 Task: Research Airbnb listings in Ann Arbor, Michigan.
Action: Mouse pressed left at (542, 79)
Screenshot: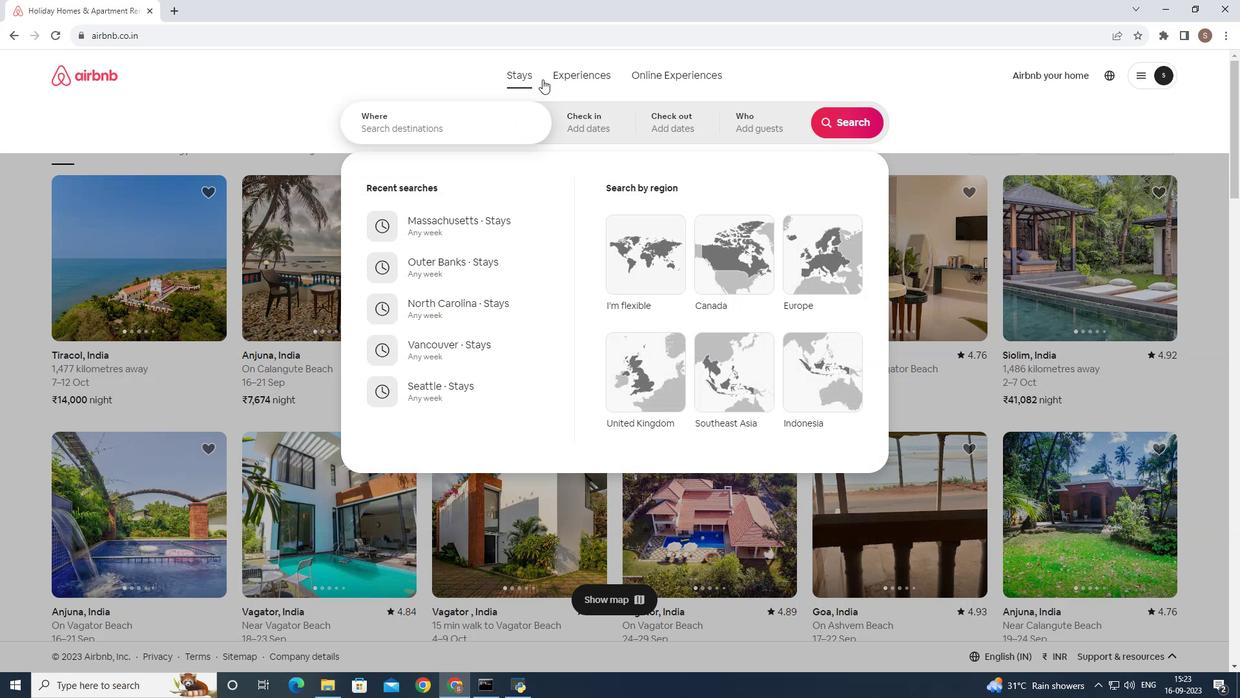 
Action: Mouse moved to (486, 124)
Screenshot: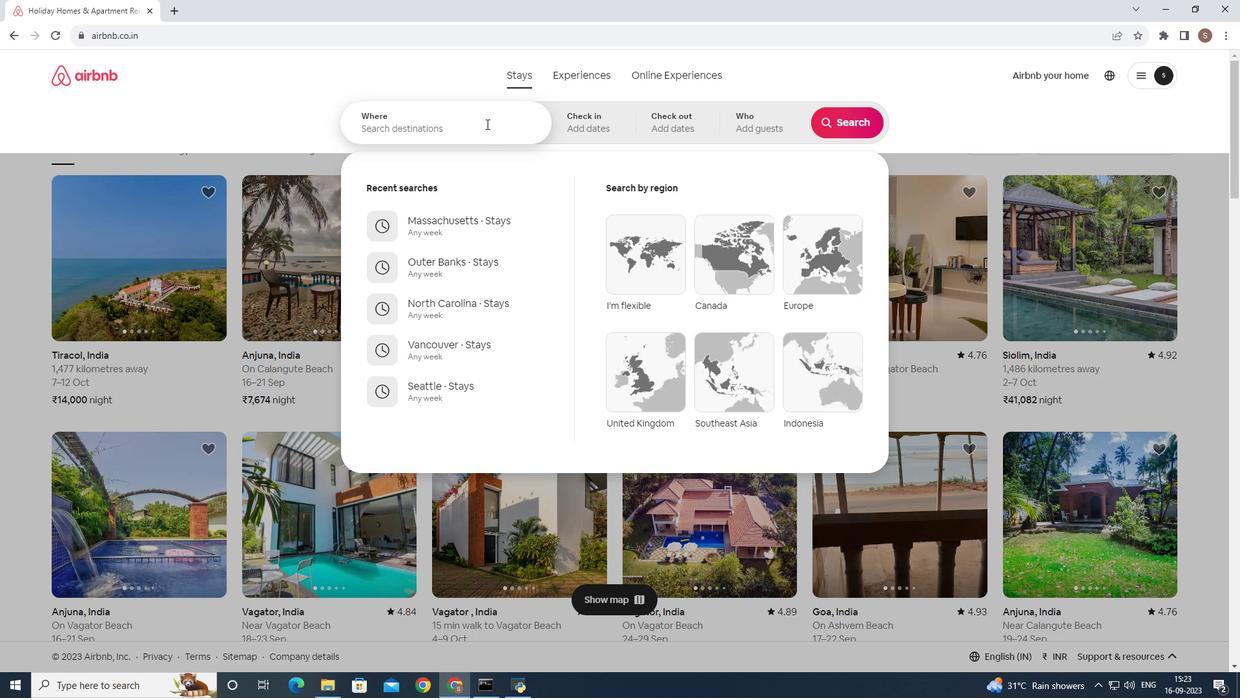 
Action: Mouse pressed left at (486, 124)
Screenshot: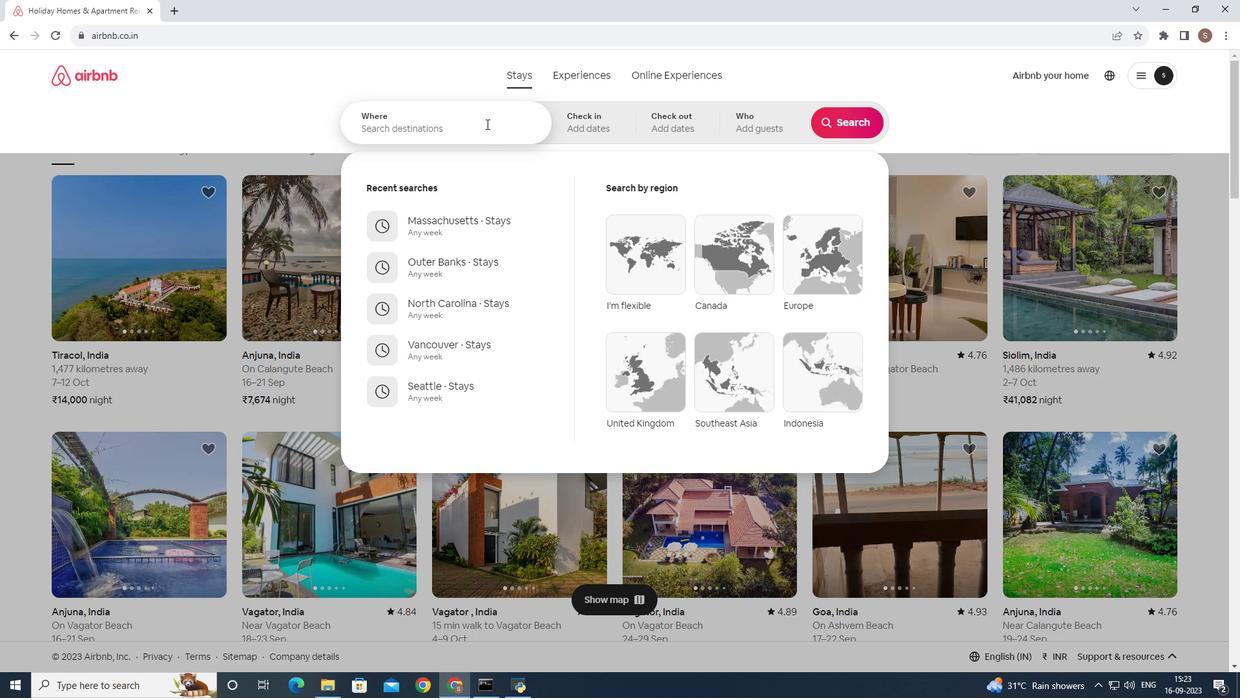 
Action: Key pressed <Key.shift>Ann<Key.space><Key.shift>Arbor,<Key.space><Key.shift><Key.shift><Key.shift><Key.shift><Key.shift><Key.shift><Key.shift>Michigan
Screenshot: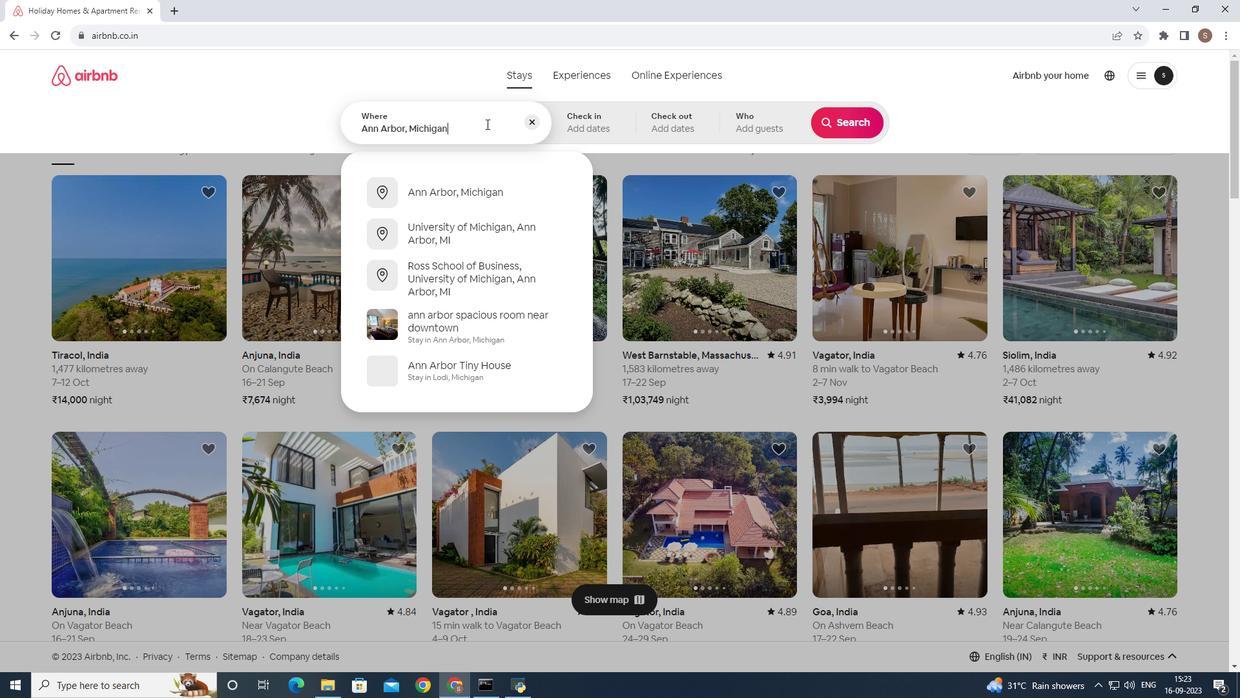 
Action: Mouse moved to (477, 184)
Screenshot: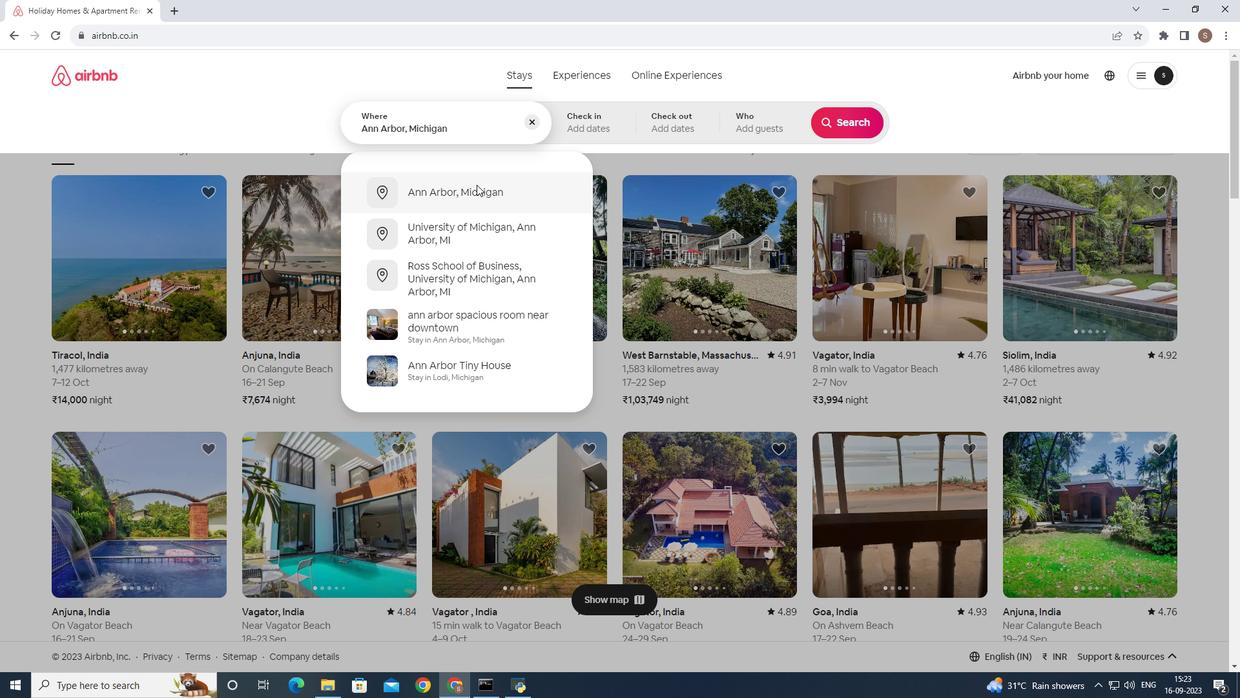 
Action: Mouse pressed left at (477, 184)
Screenshot: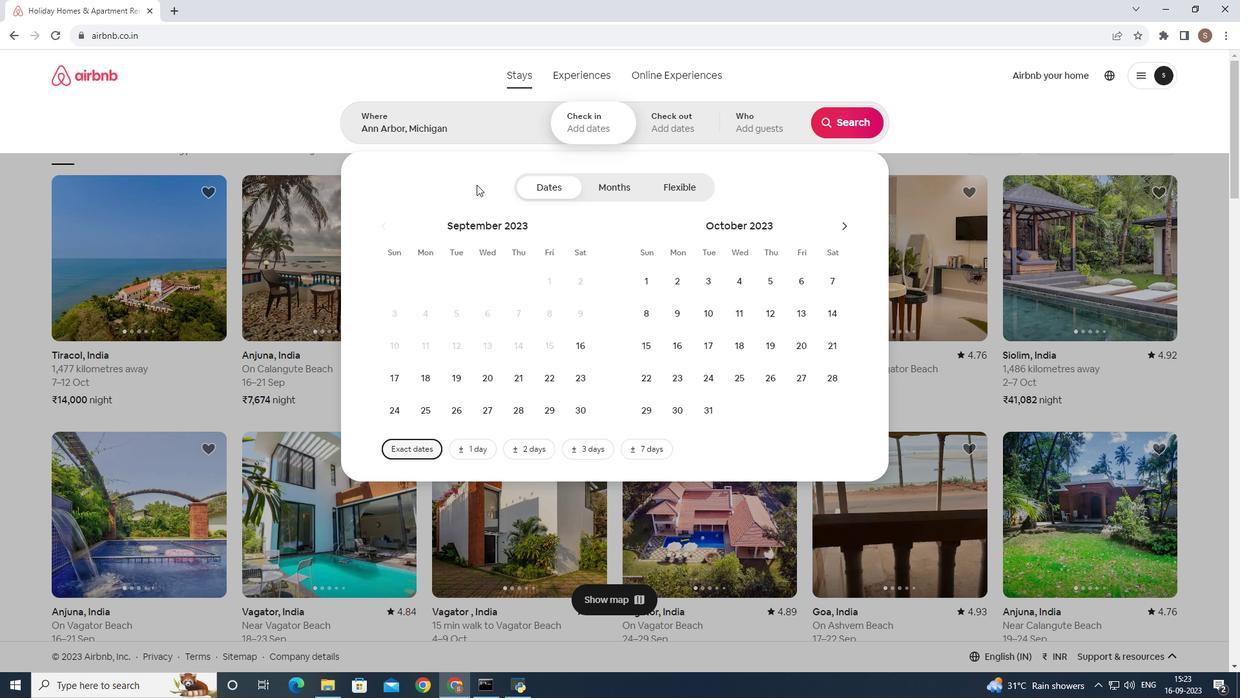 
Action: Mouse moved to (822, 131)
Screenshot: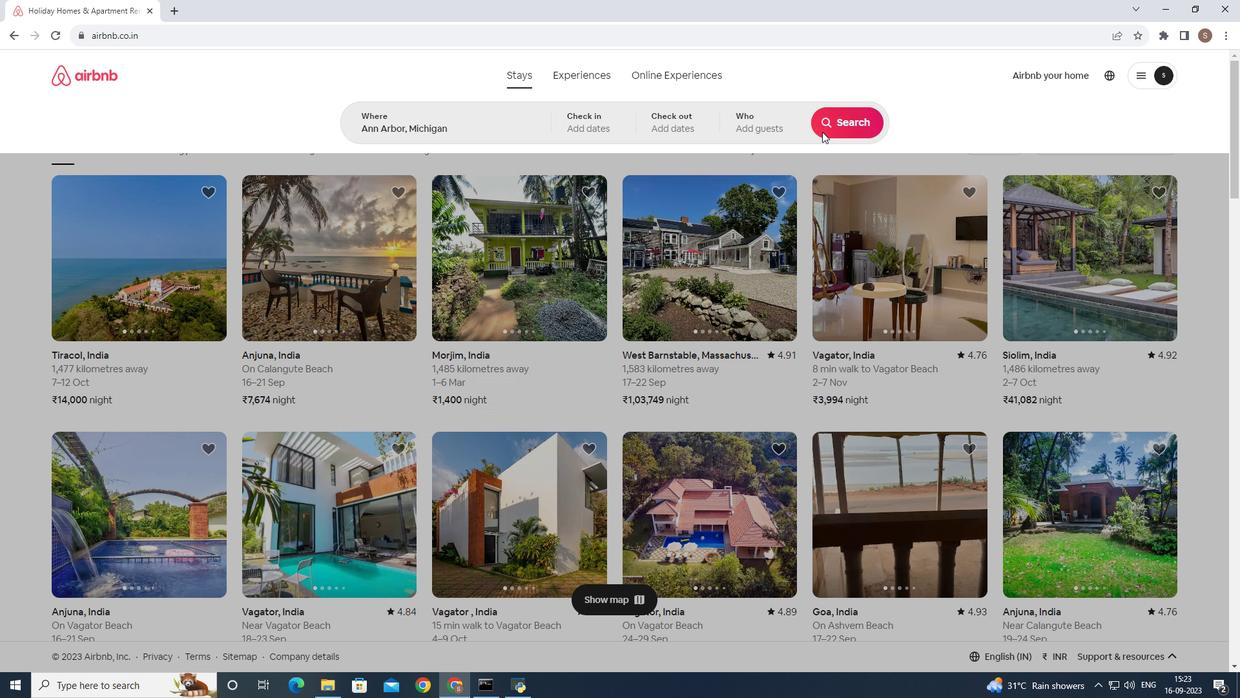 
Action: Mouse pressed left at (822, 131)
Screenshot: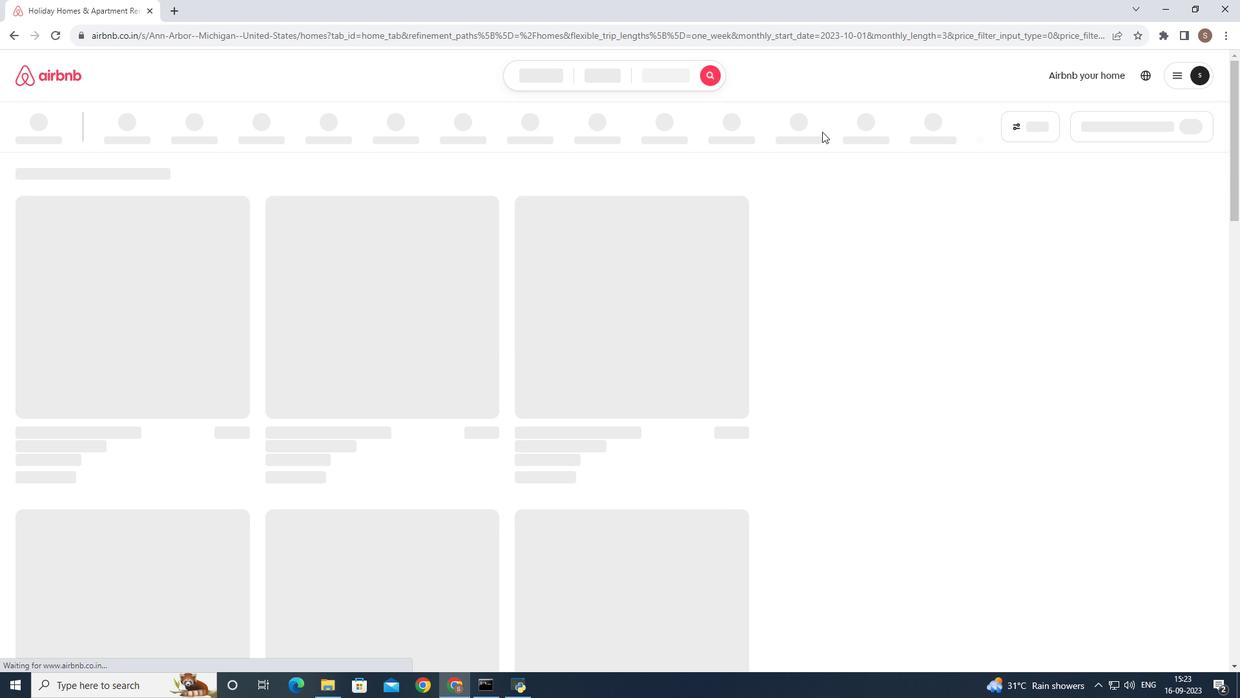 
Action: Mouse moved to (141, 325)
Screenshot: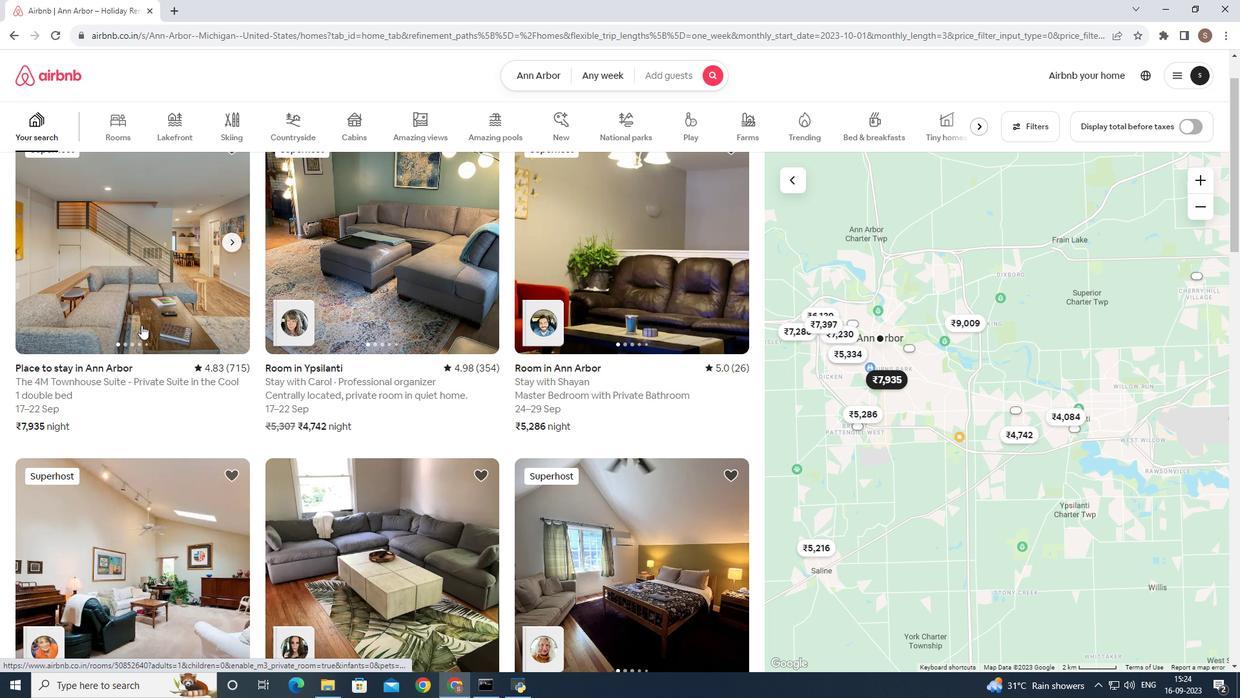 
Action: Mouse scrolled (141, 324) with delta (0, 0)
Screenshot: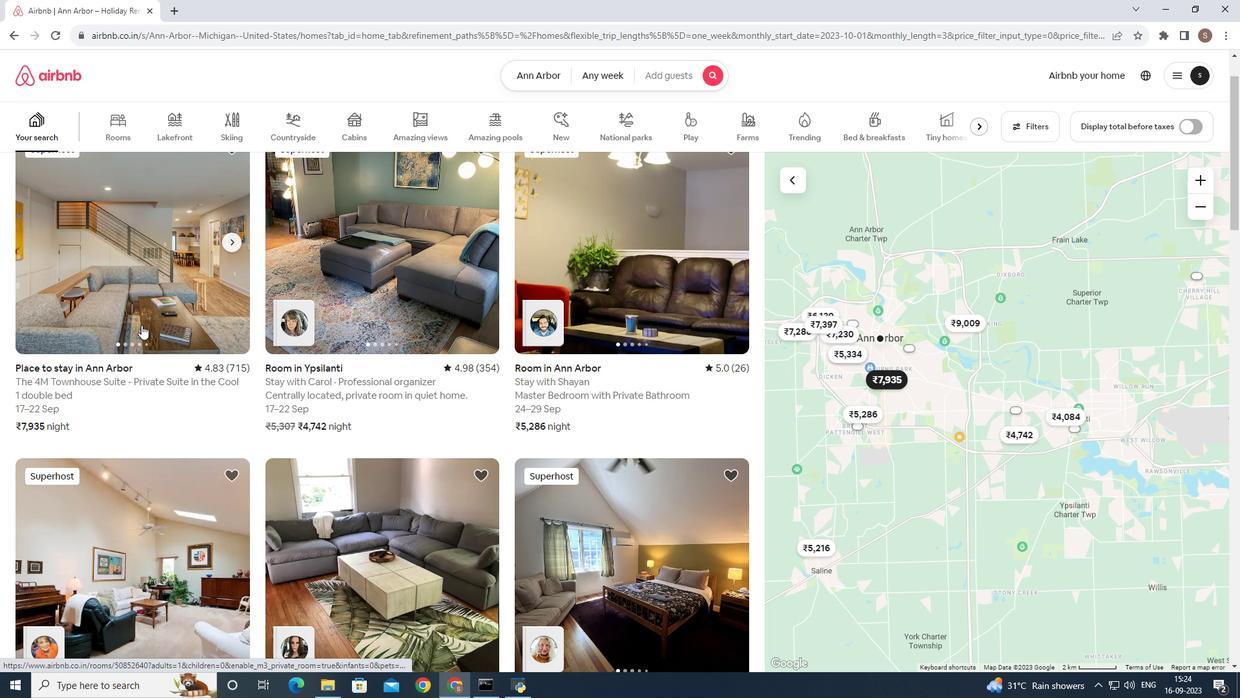 
Action: Mouse moved to (184, 298)
Screenshot: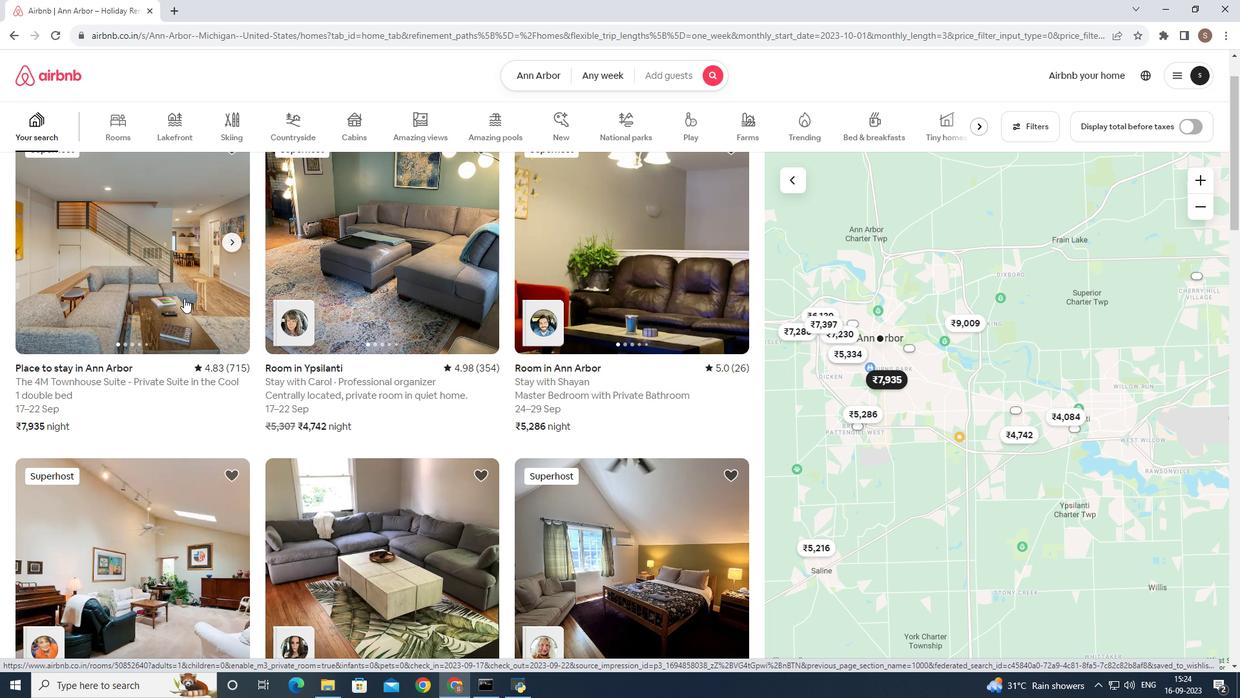 
Action: Mouse pressed left at (184, 298)
Screenshot: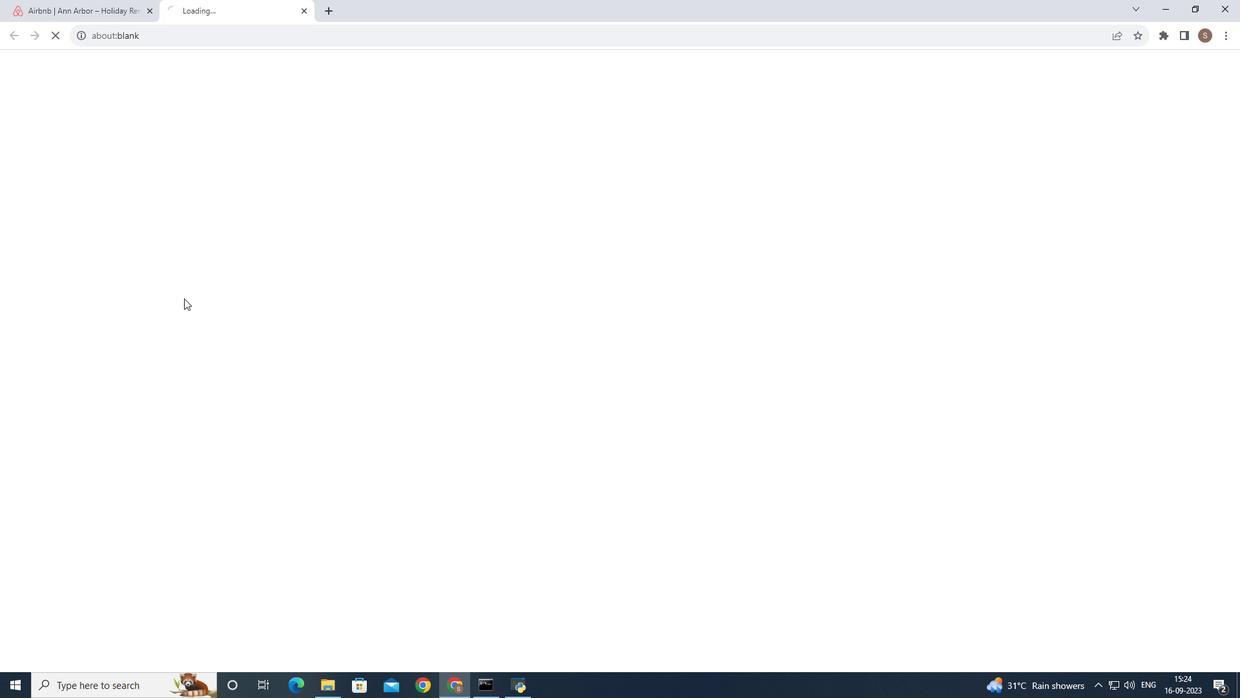 
Action: Mouse moved to (867, 469)
Screenshot: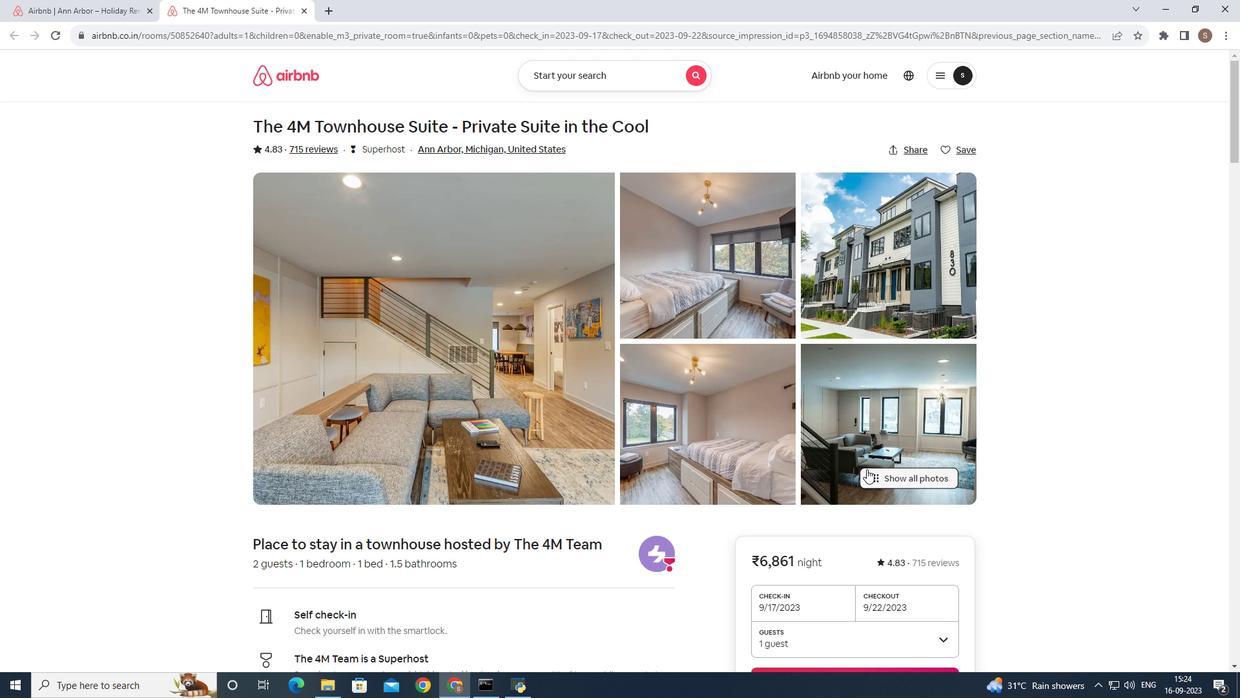 
Action: Mouse pressed left at (867, 469)
Screenshot: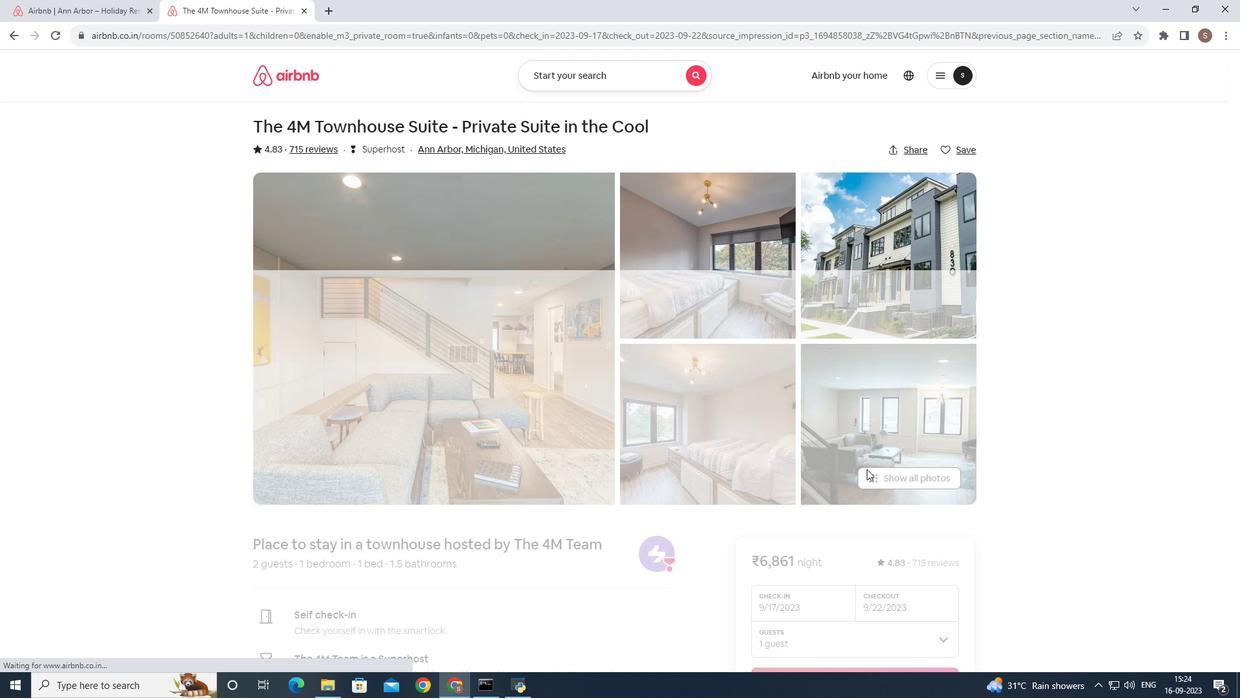 
Action: Mouse moved to (652, 371)
Screenshot: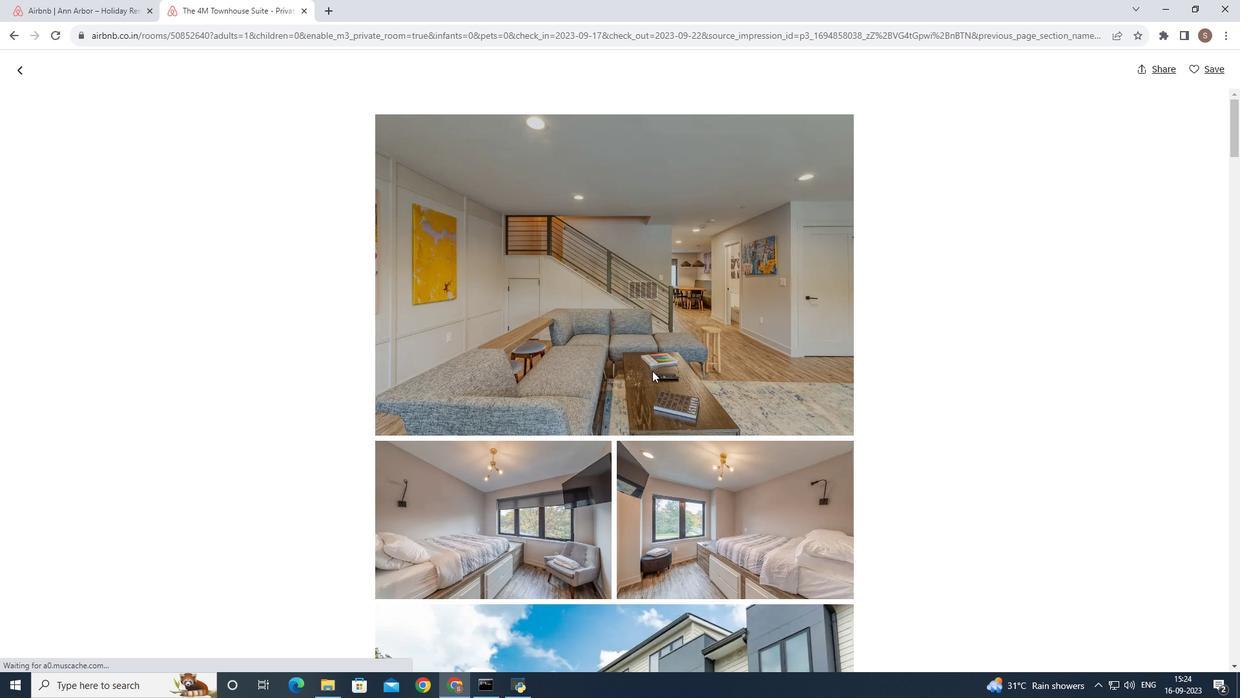 
Action: Mouse pressed left at (652, 371)
Screenshot: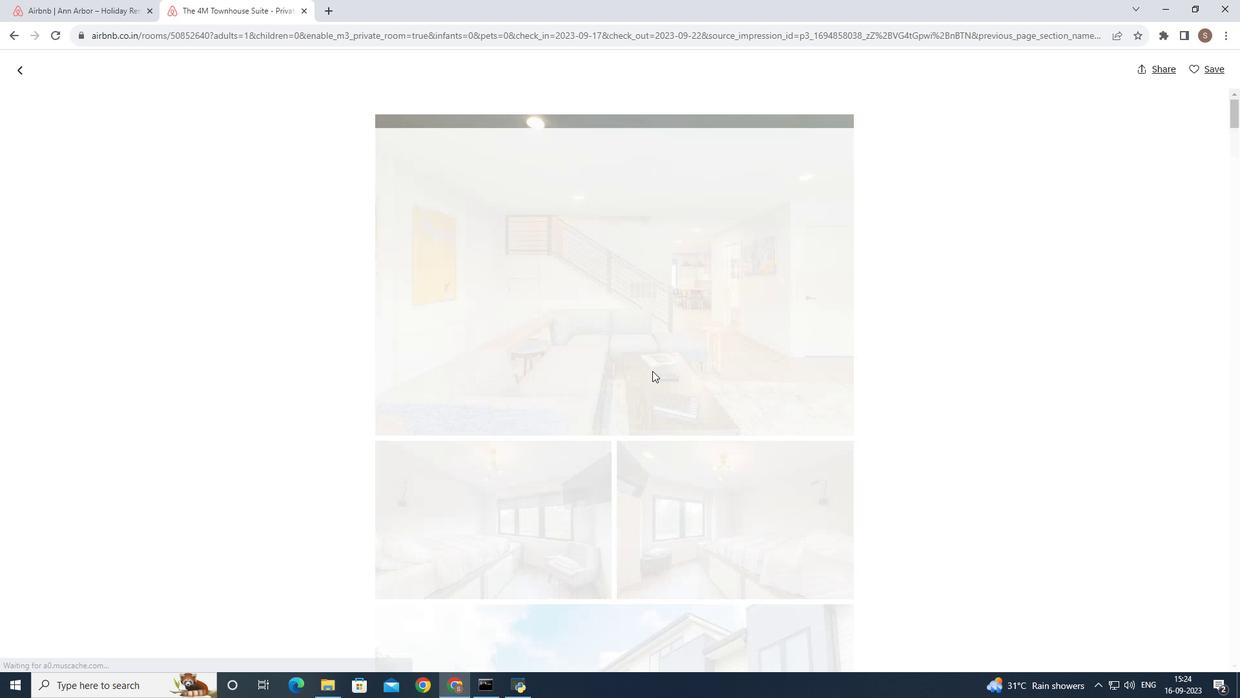 
Action: Key pressed <Key.right><Key.right><Key.right><Key.right><Key.right><Key.right><Key.right><Key.right><Key.right><Key.right><Key.right><Key.right><Key.right><Key.right><Key.right><Key.right><Key.right><Key.right><Key.right><Key.right><Key.right><Key.right><Key.right><Key.right><Key.right><Key.right><Key.down><Key.right><Key.right><Key.right><Key.right><Key.right><Key.right><Key.right><Key.right><Key.right><Key.right>
Screenshot: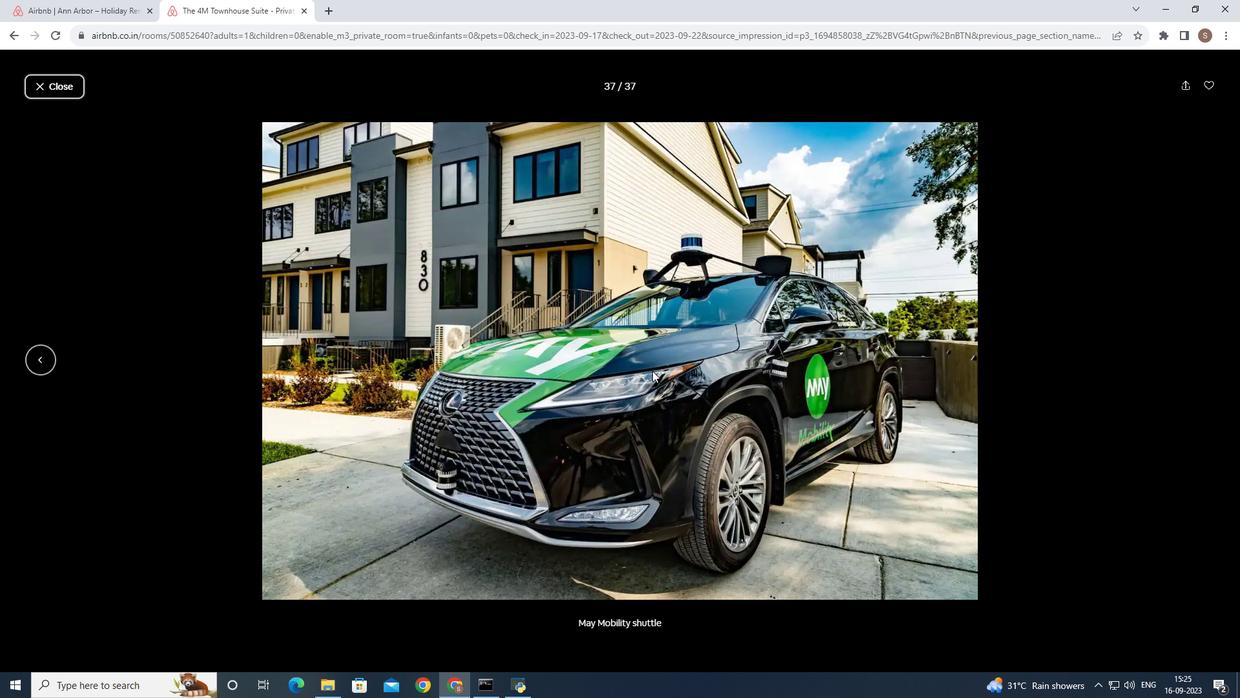
Action: Mouse moved to (45, 84)
Screenshot: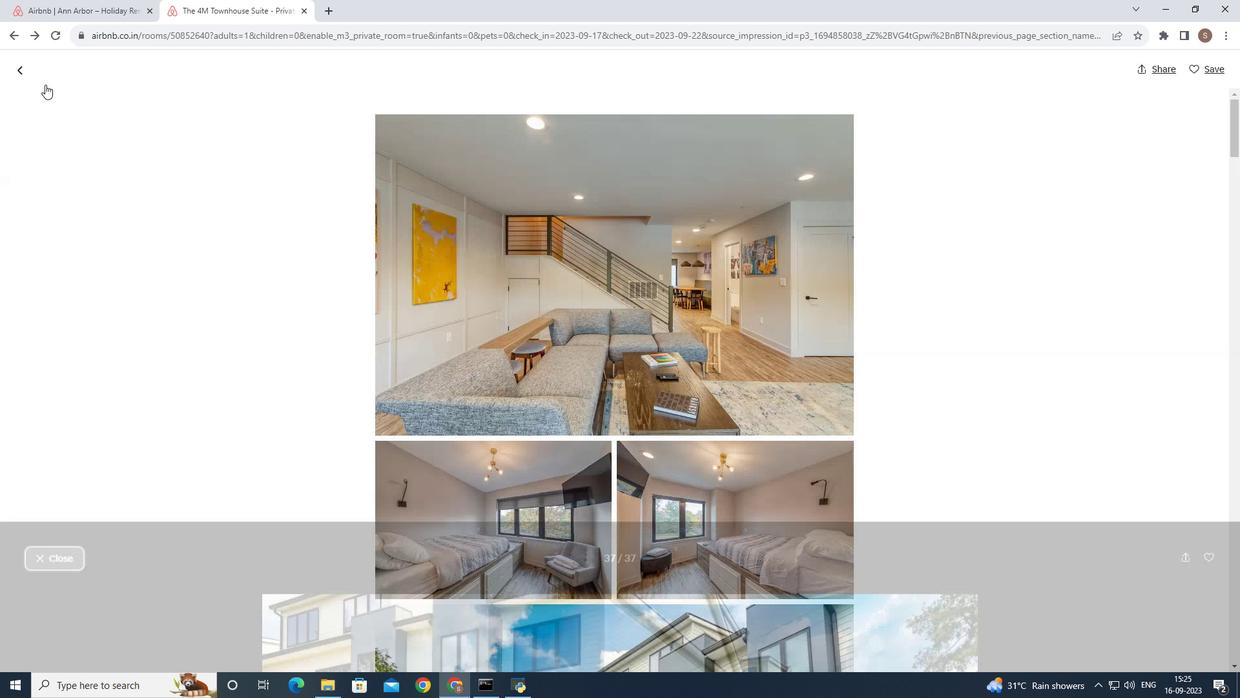 
Action: Mouse pressed left at (45, 84)
Screenshot: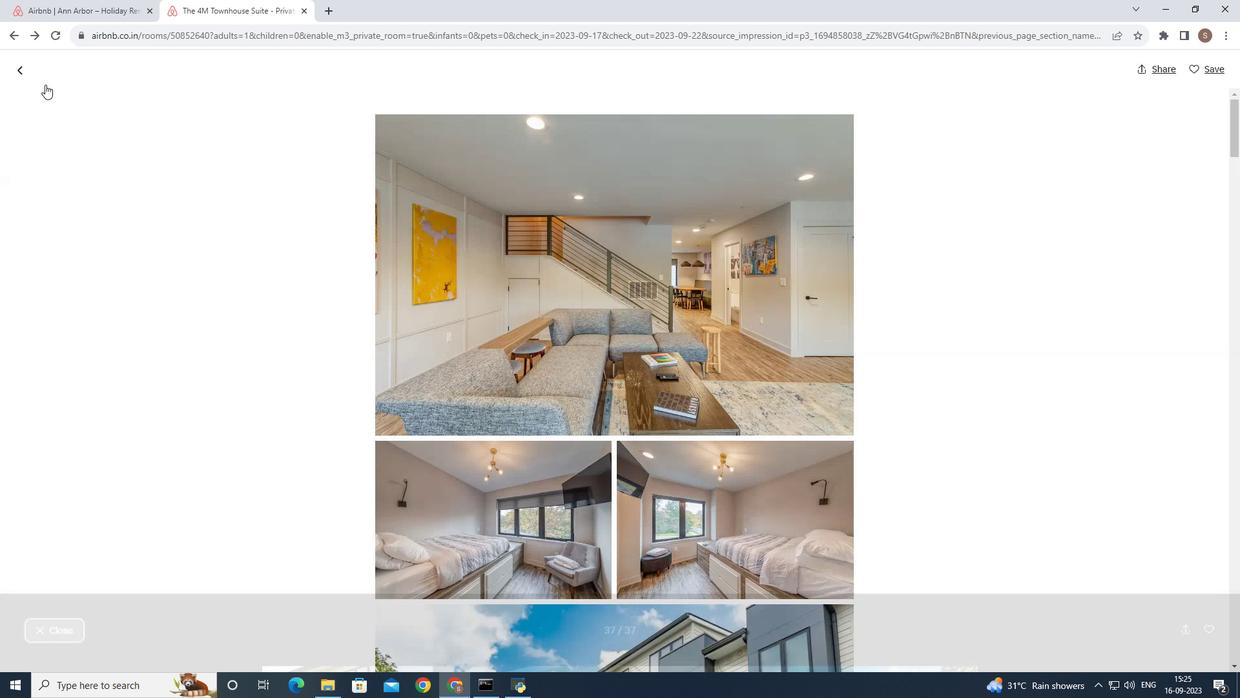 
Action: Mouse moved to (22, 76)
Screenshot: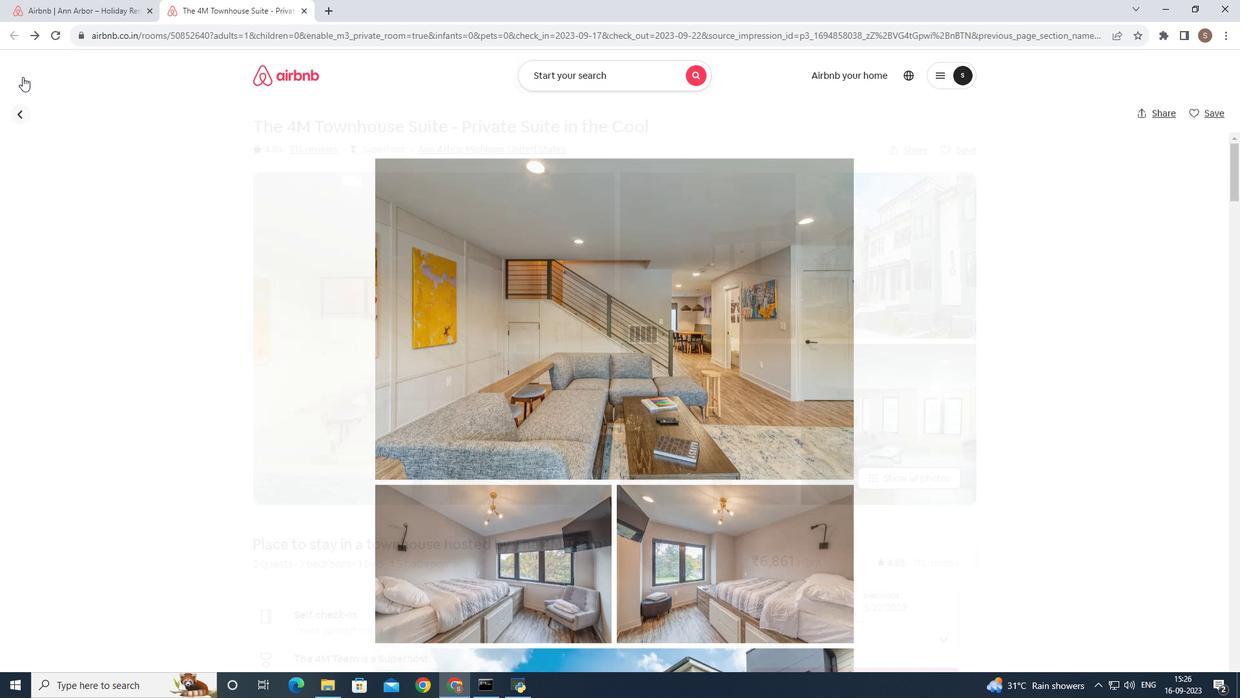 
Action: Mouse pressed left at (22, 76)
Screenshot: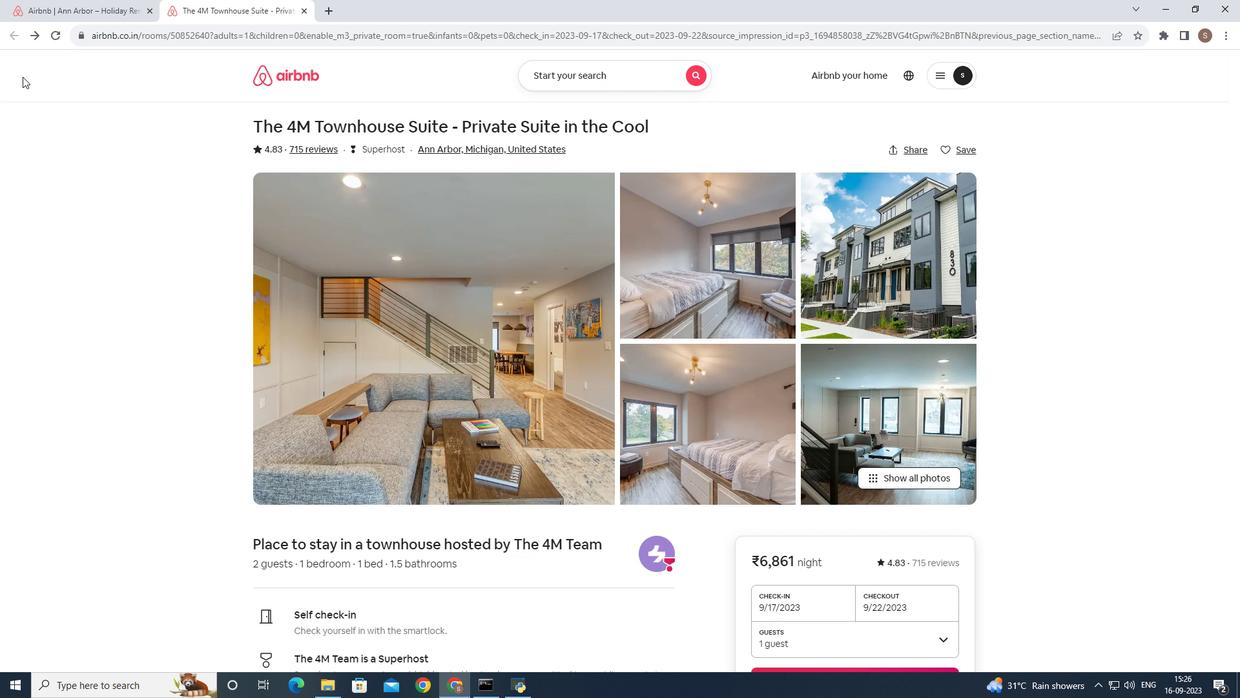 
Action: Mouse moved to (377, 113)
Screenshot: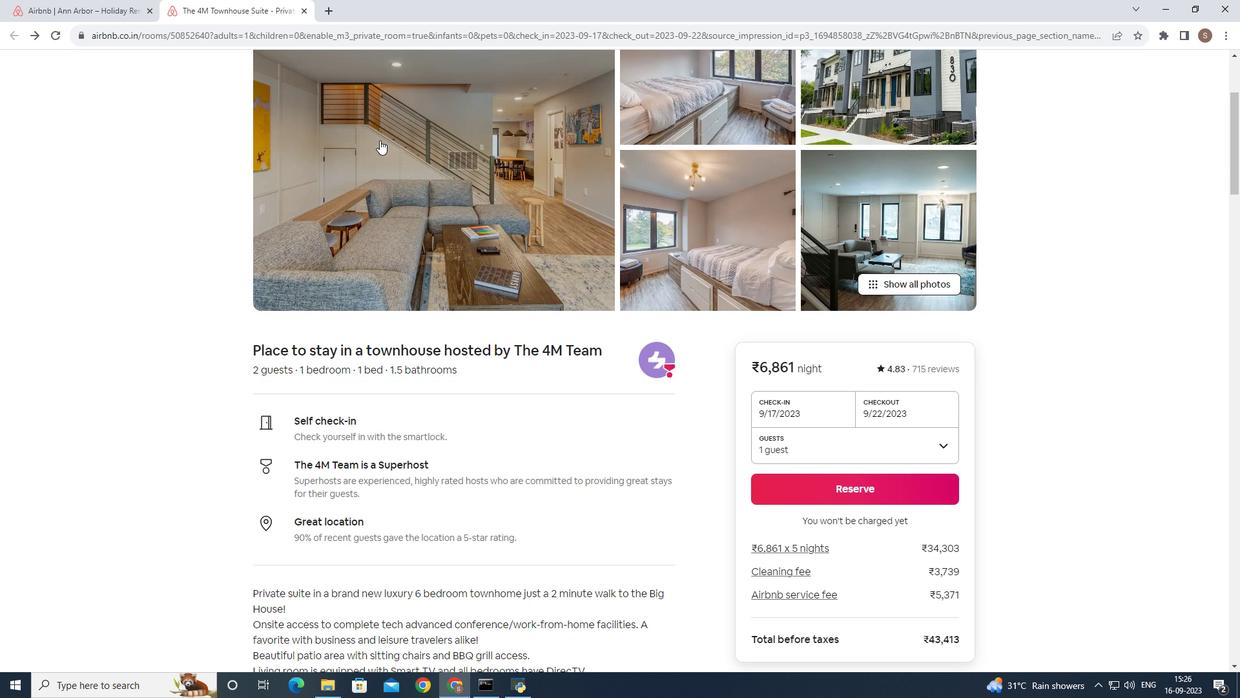 
Action: Mouse scrolled (377, 113) with delta (0, 0)
Screenshot: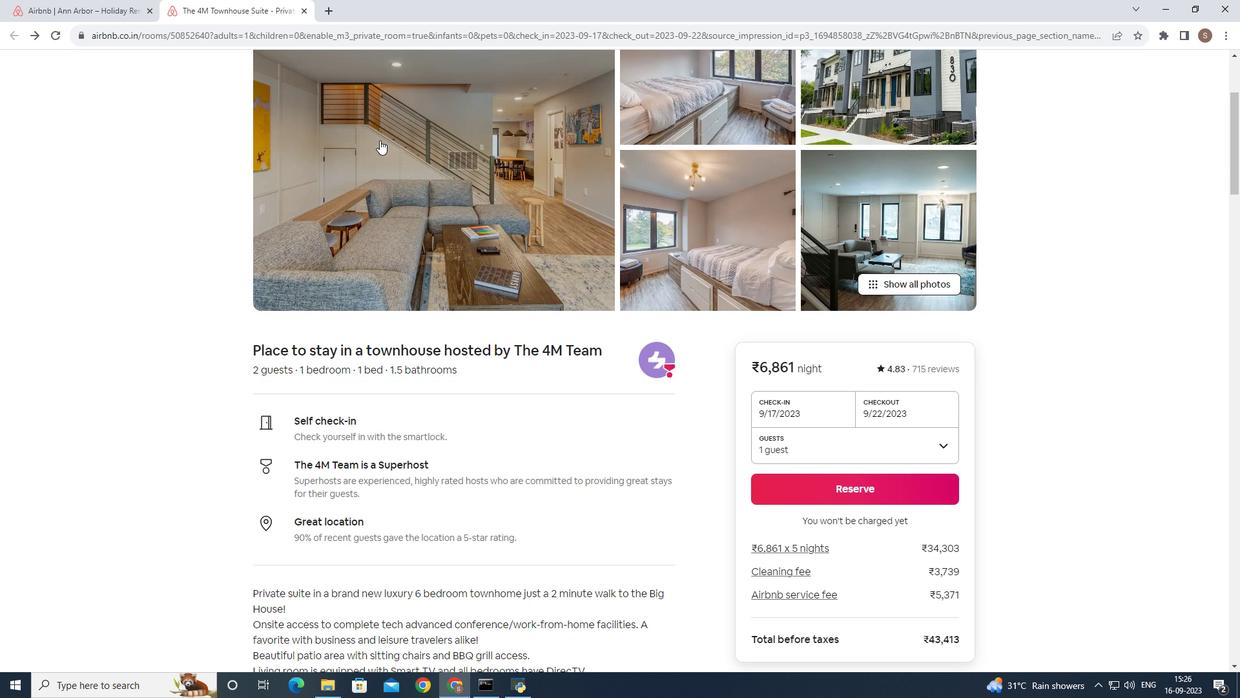 
Action: Mouse moved to (380, 118)
Screenshot: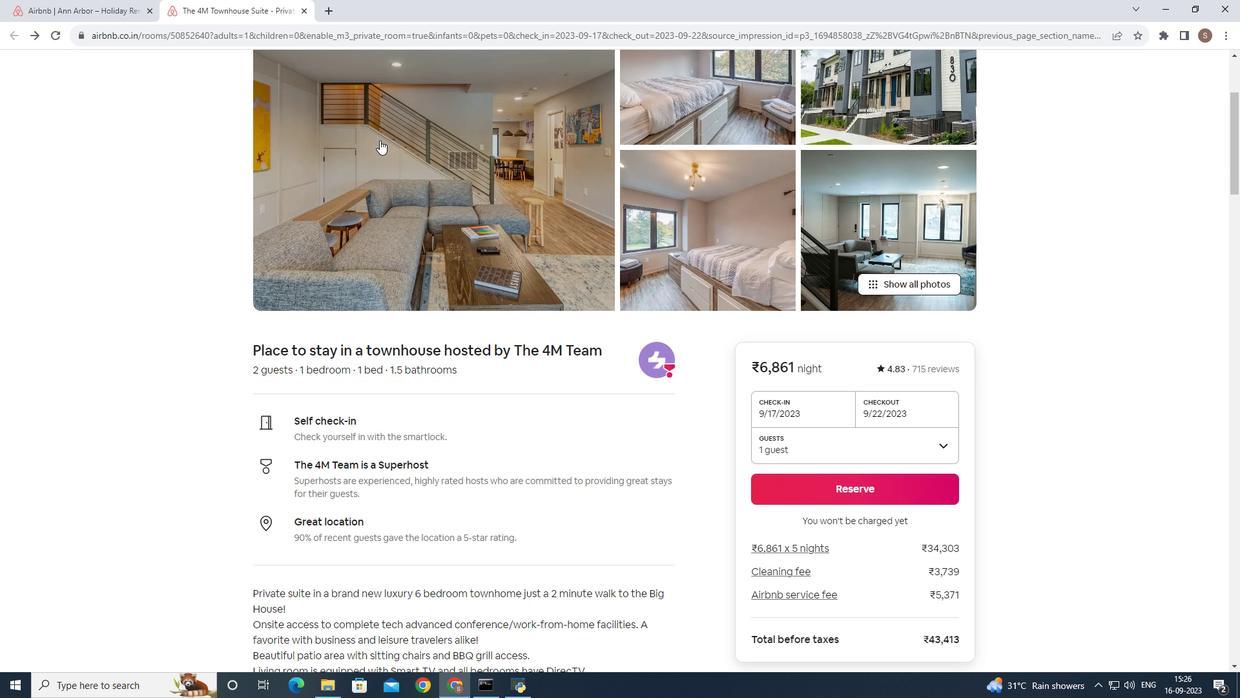 
Action: Mouse scrolled (380, 117) with delta (0, 0)
Screenshot: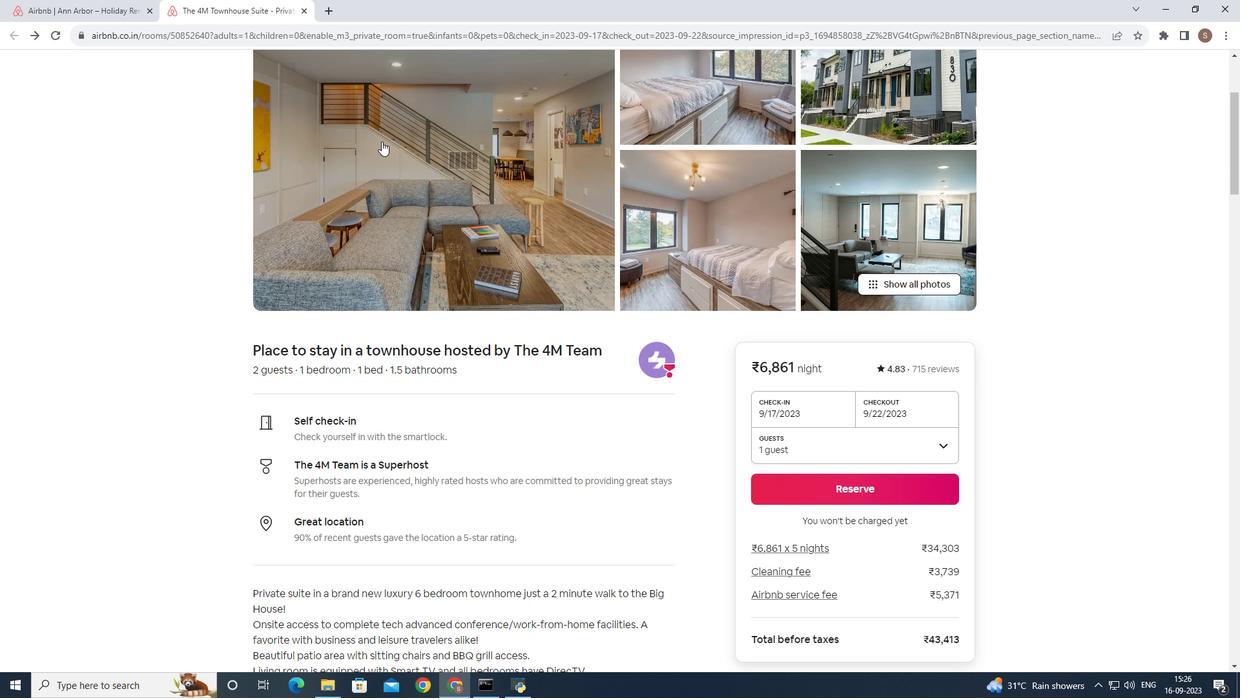 
Action: Mouse moved to (382, 122)
Screenshot: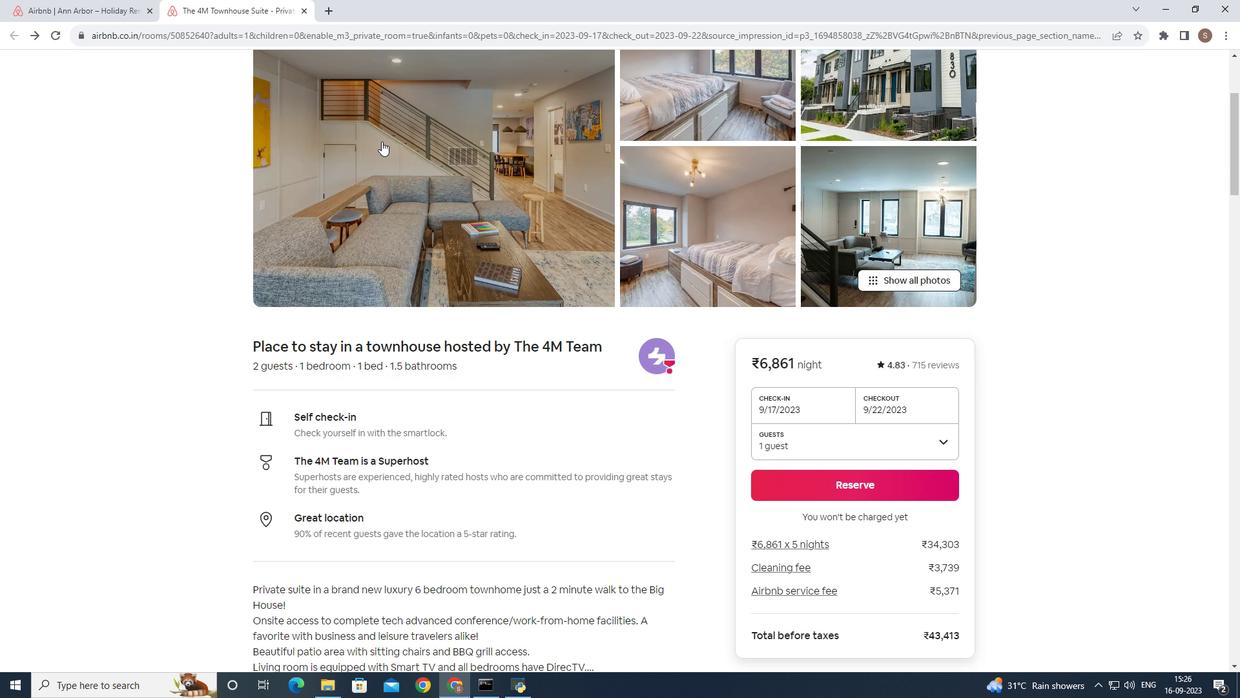 
Action: Mouse scrolled (382, 121) with delta (0, 0)
Screenshot: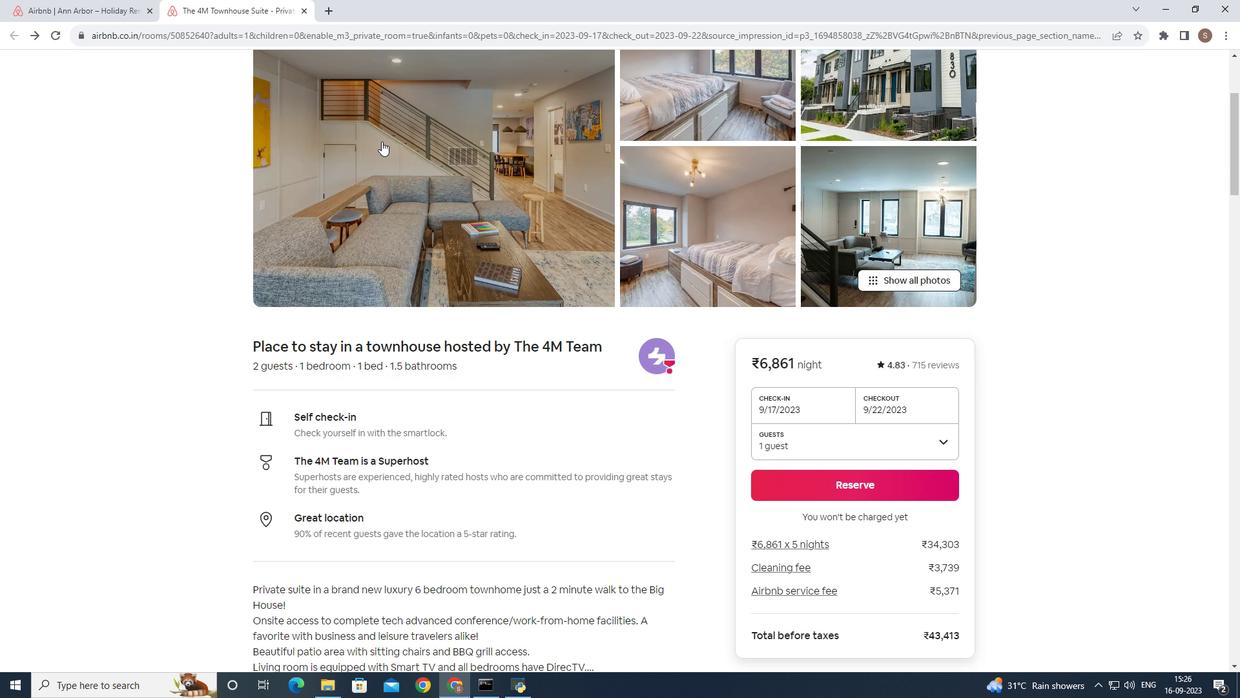 
Action: Mouse moved to (381, 141)
Screenshot: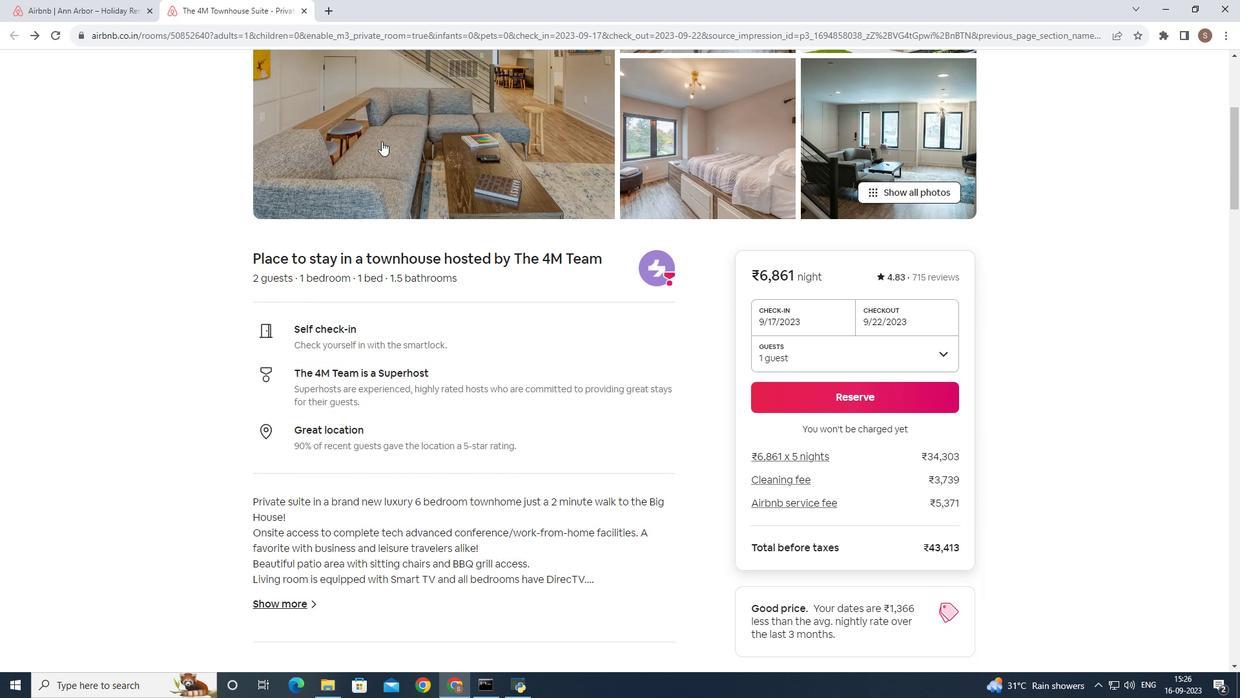 
Action: Mouse scrolled (381, 140) with delta (0, 0)
Screenshot: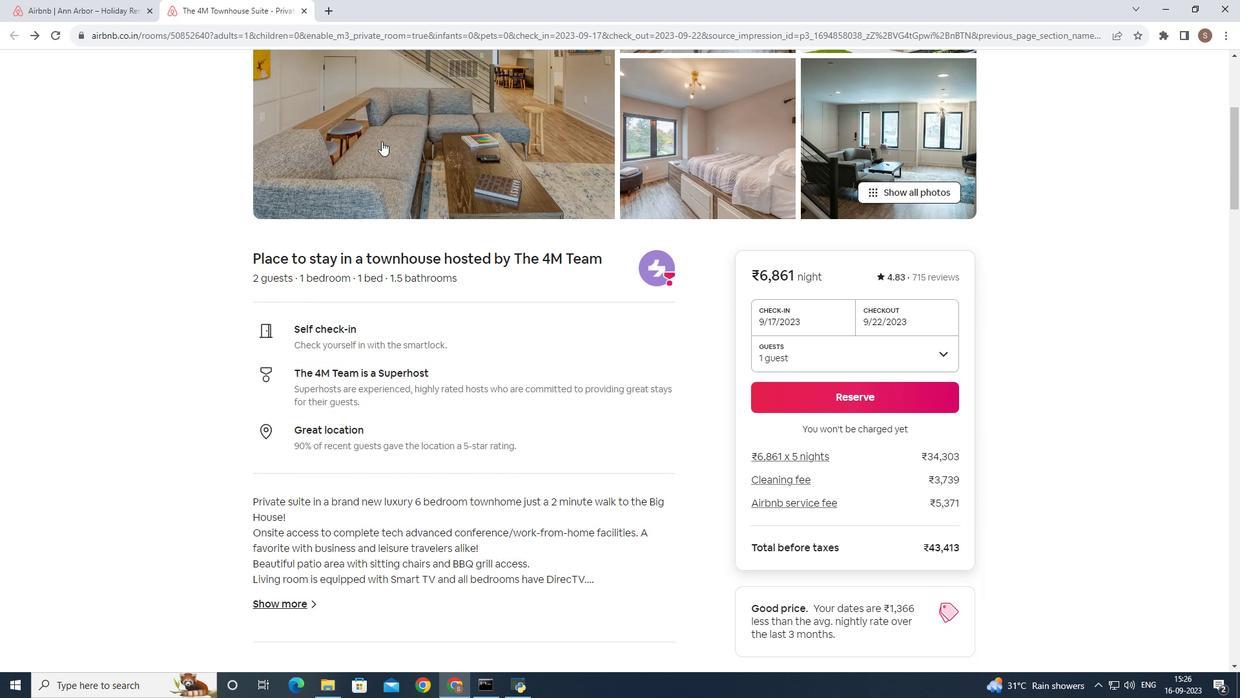 
Action: Mouse scrolled (381, 140) with delta (0, 0)
Screenshot: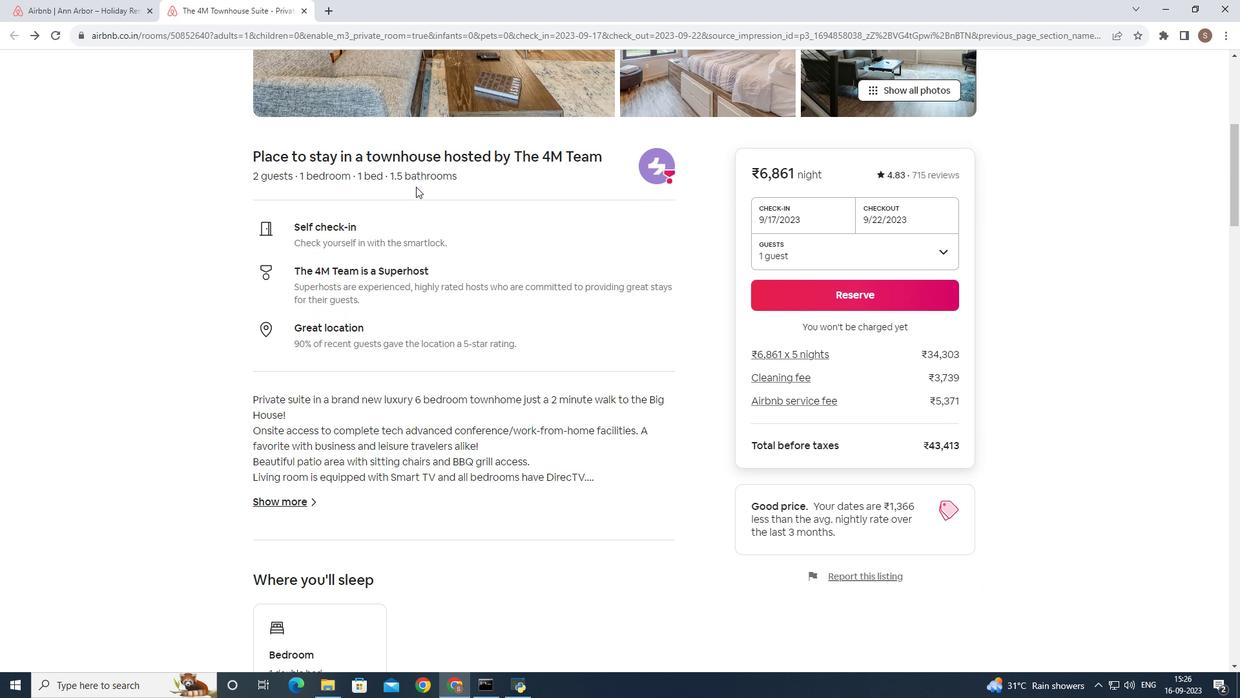 
Action: Mouse scrolled (381, 140) with delta (0, 0)
Screenshot: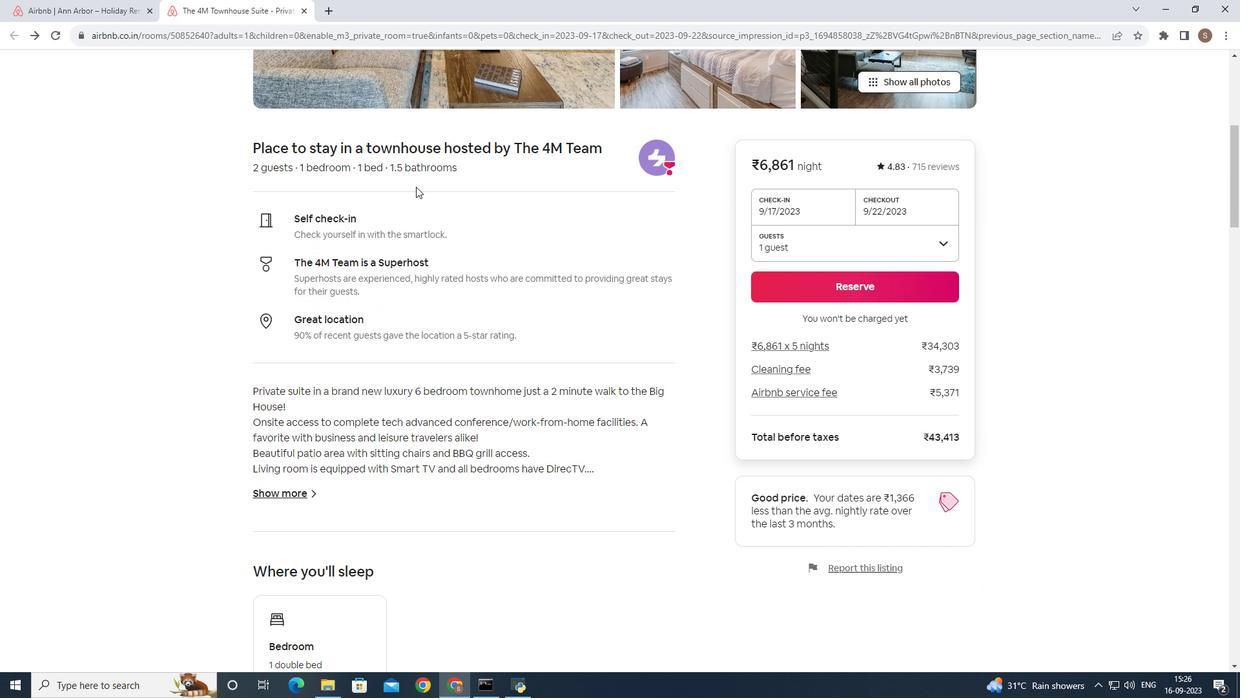
Action: Mouse moved to (416, 186)
Screenshot: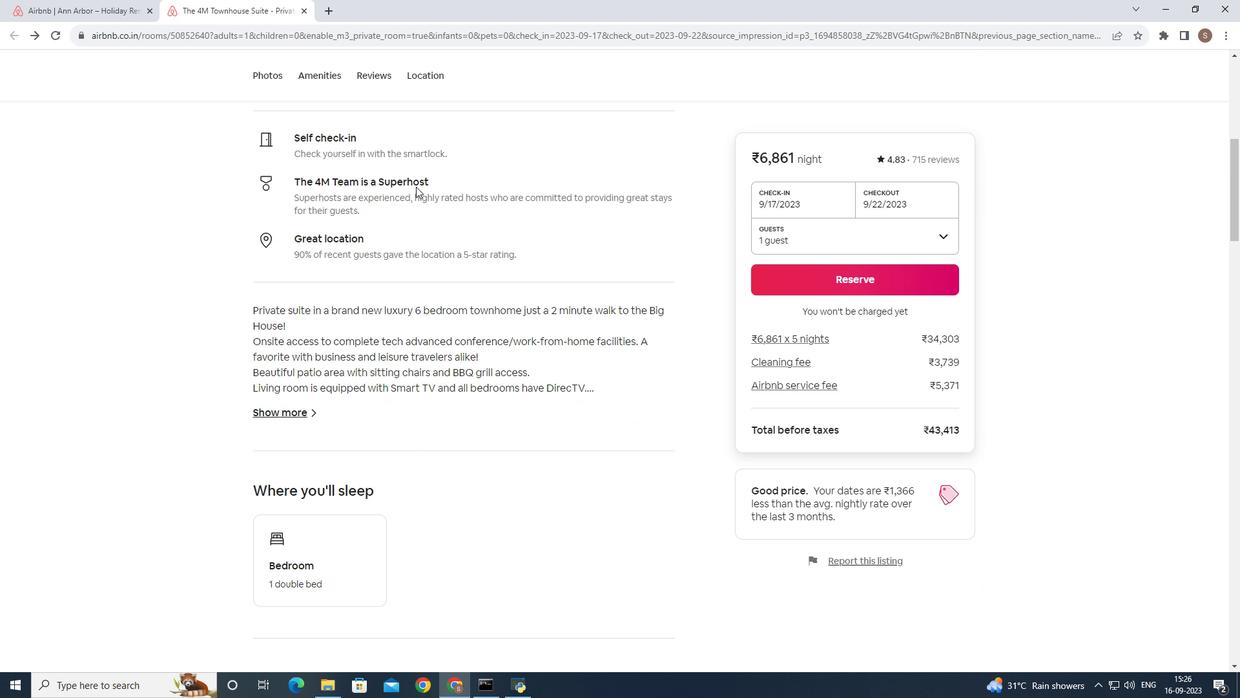 
Action: Mouse scrolled (416, 186) with delta (0, 0)
Screenshot: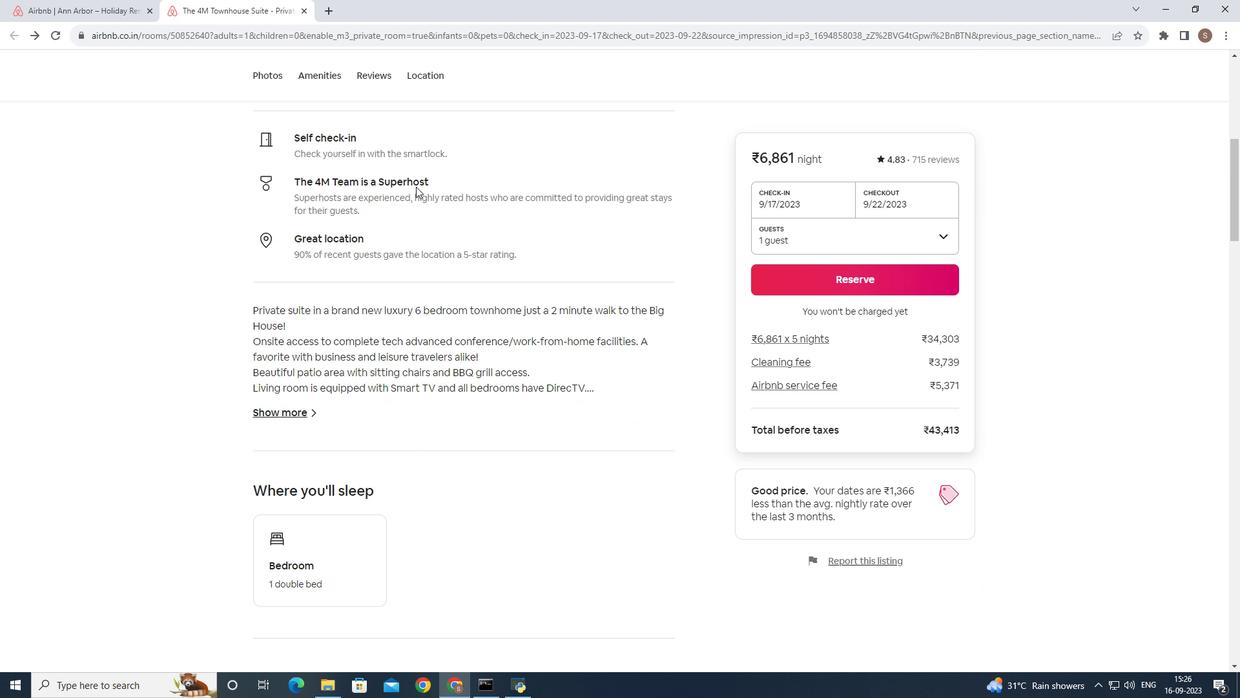 
Action: Mouse scrolled (416, 186) with delta (0, 0)
Screenshot: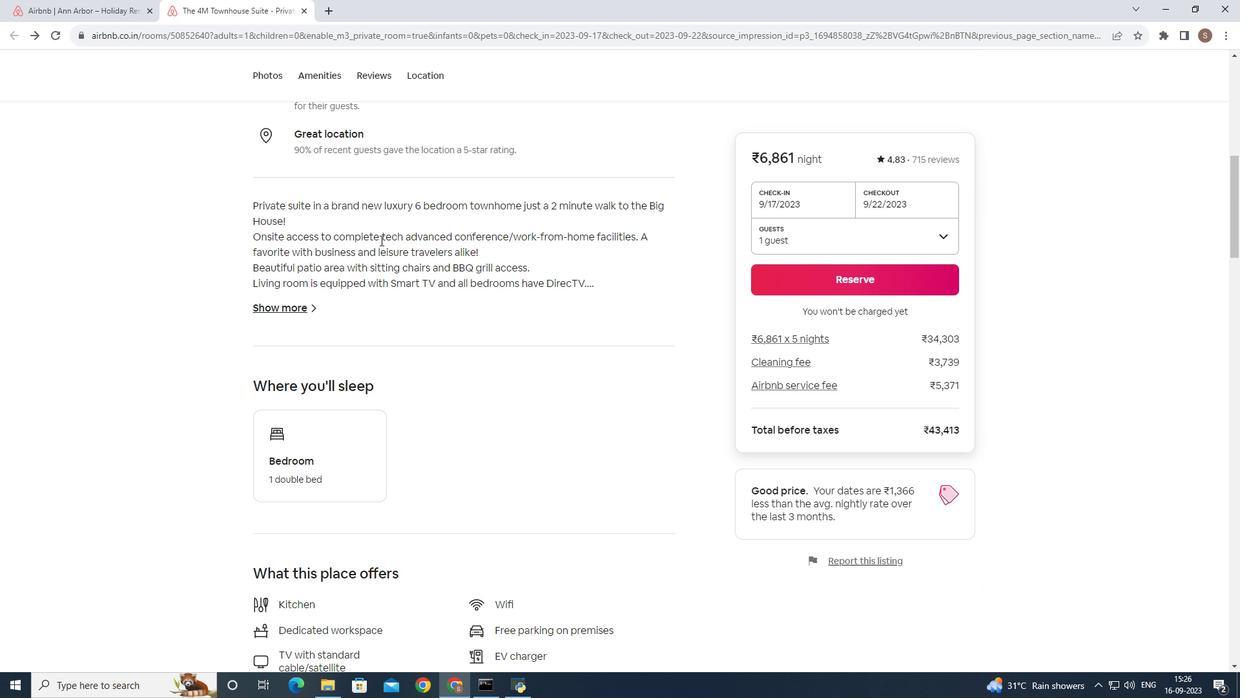 
Action: Mouse scrolled (416, 186) with delta (0, 0)
Screenshot: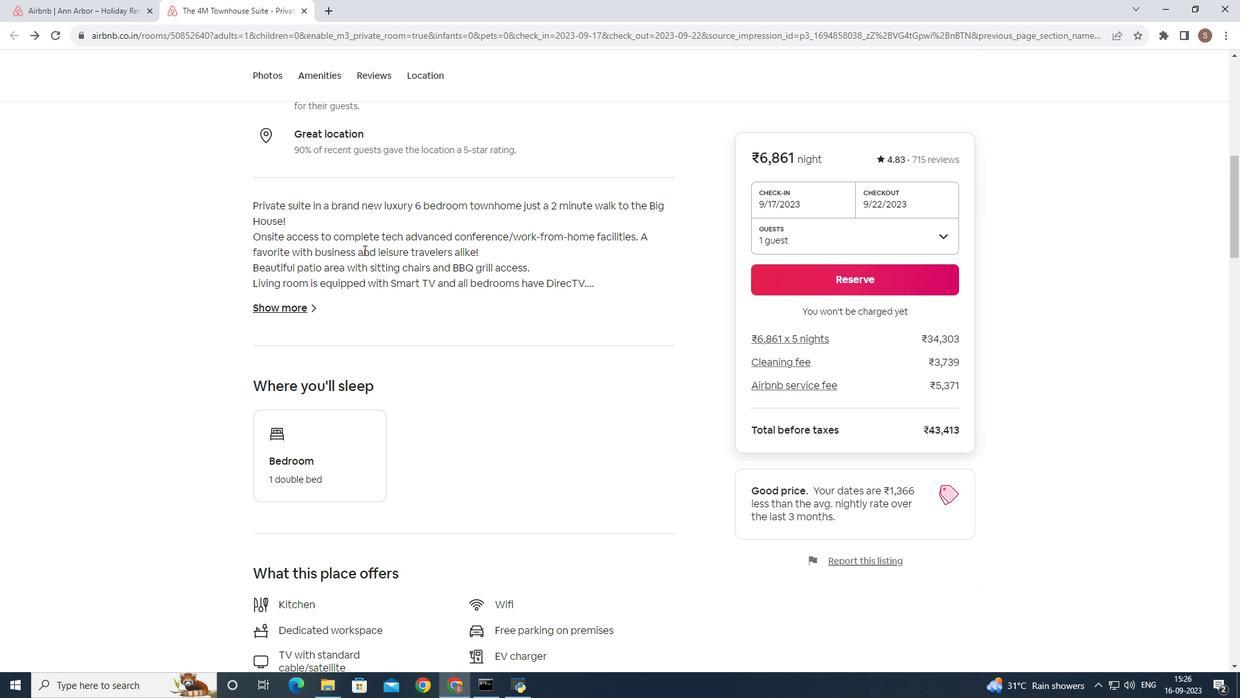 
Action: Mouse moved to (360, 255)
Screenshot: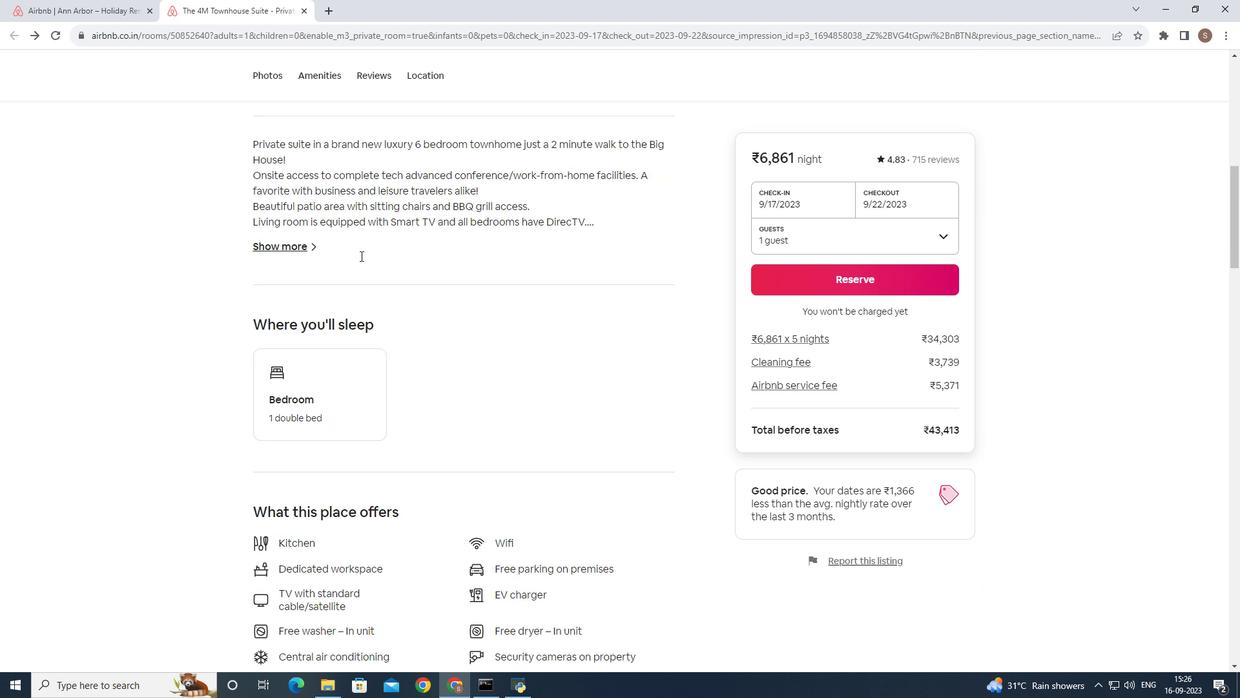 
Action: Mouse scrolled (360, 255) with delta (0, 0)
Screenshot: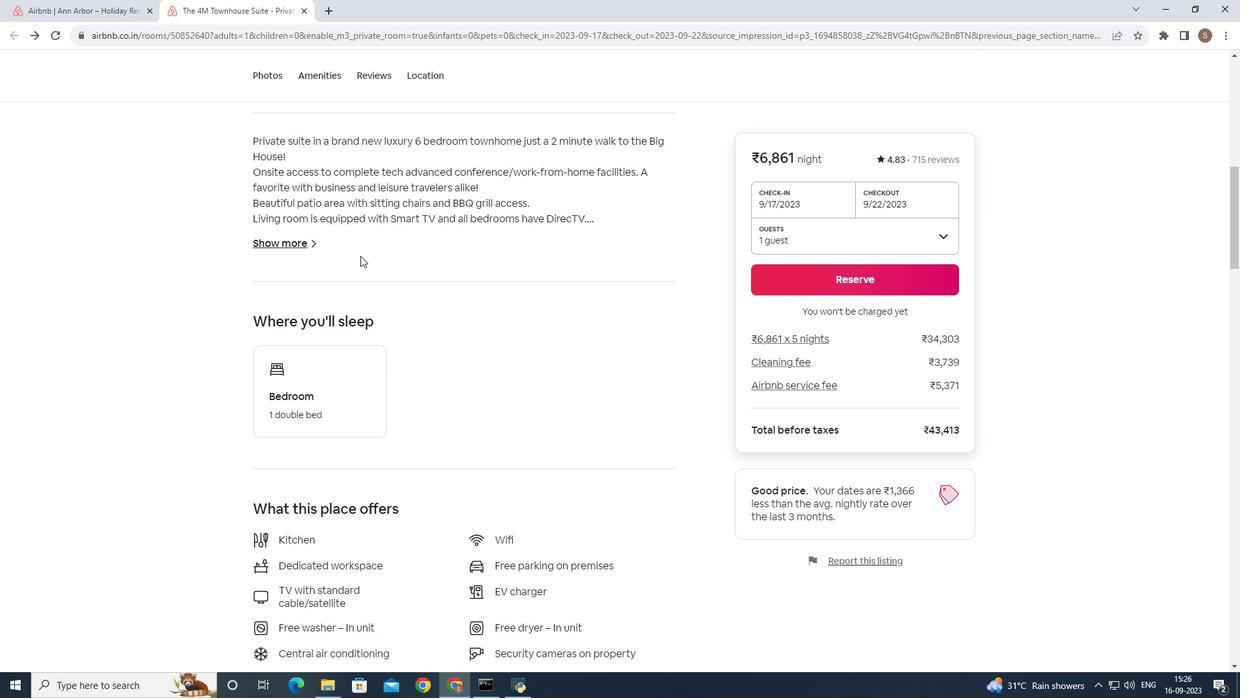 
Action: Mouse scrolled (360, 255) with delta (0, 0)
Screenshot: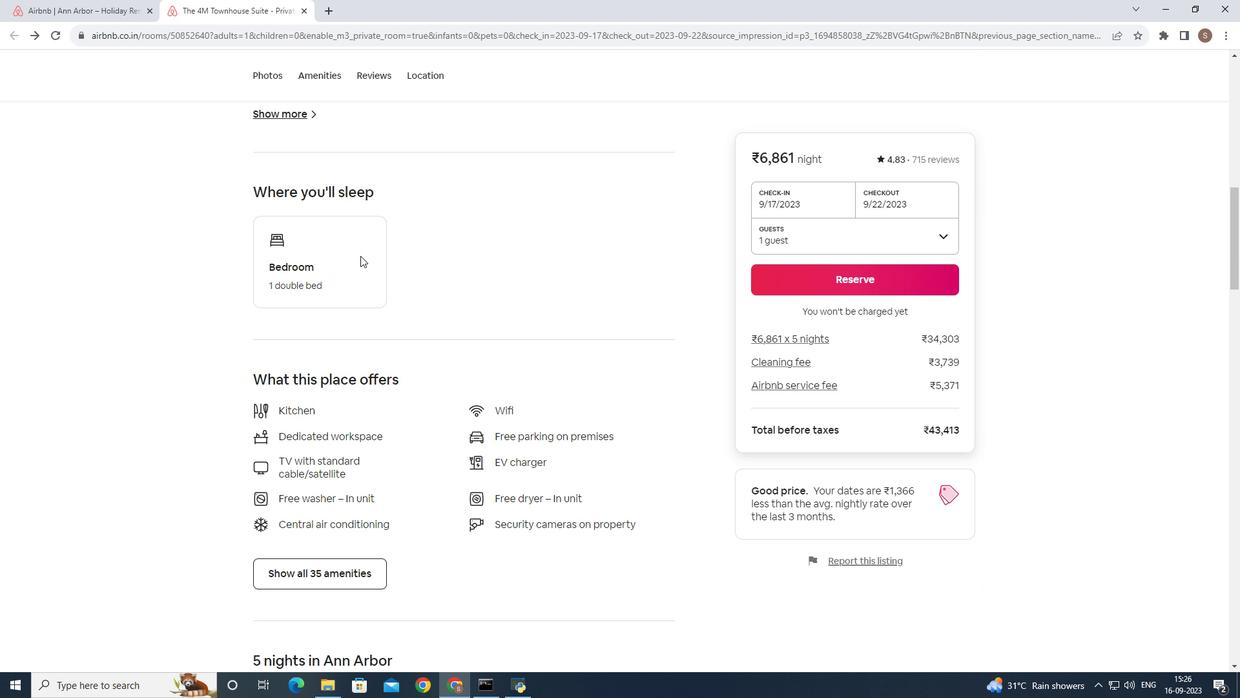 
Action: Mouse scrolled (360, 255) with delta (0, 0)
Screenshot: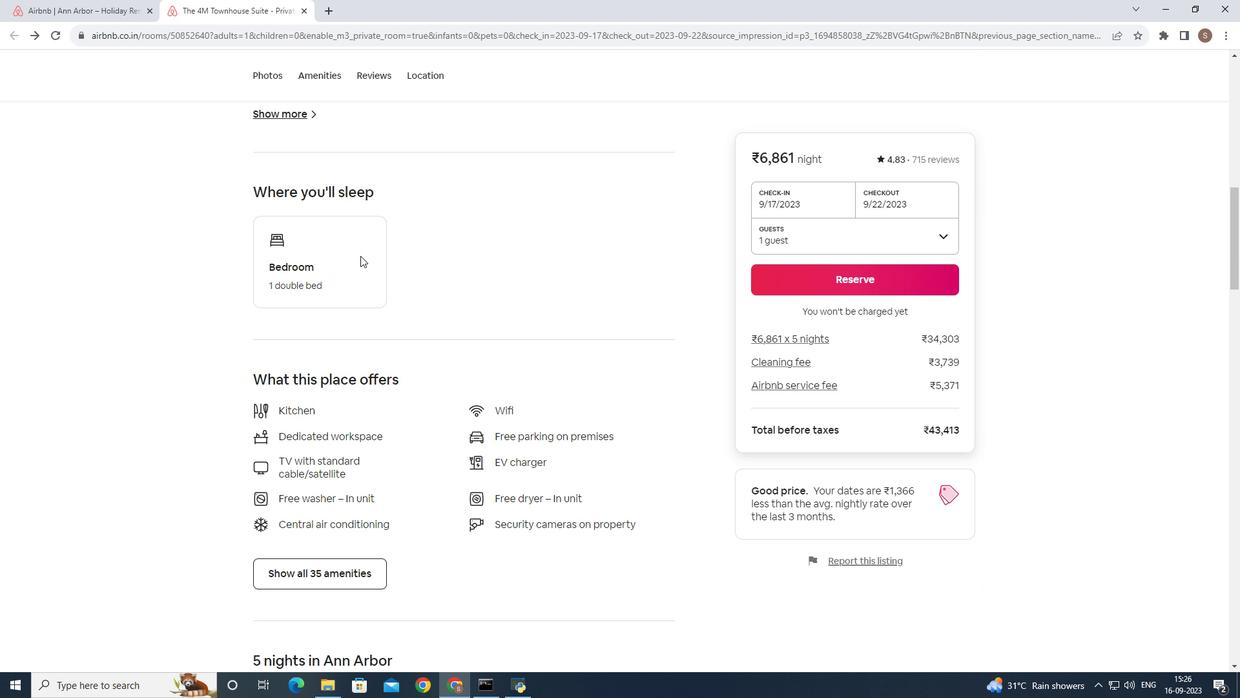 
Action: Mouse scrolled (360, 255) with delta (0, 0)
Screenshot: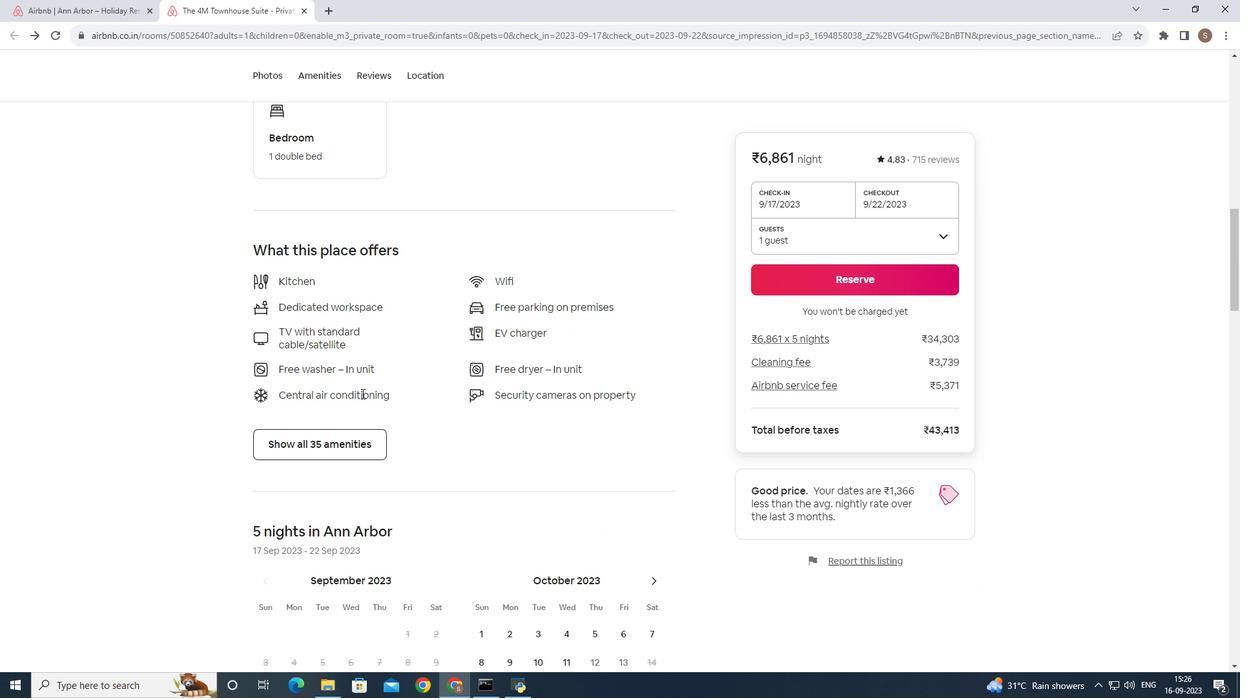 
Action: Mouse moved to (360, 259)
Screenshot: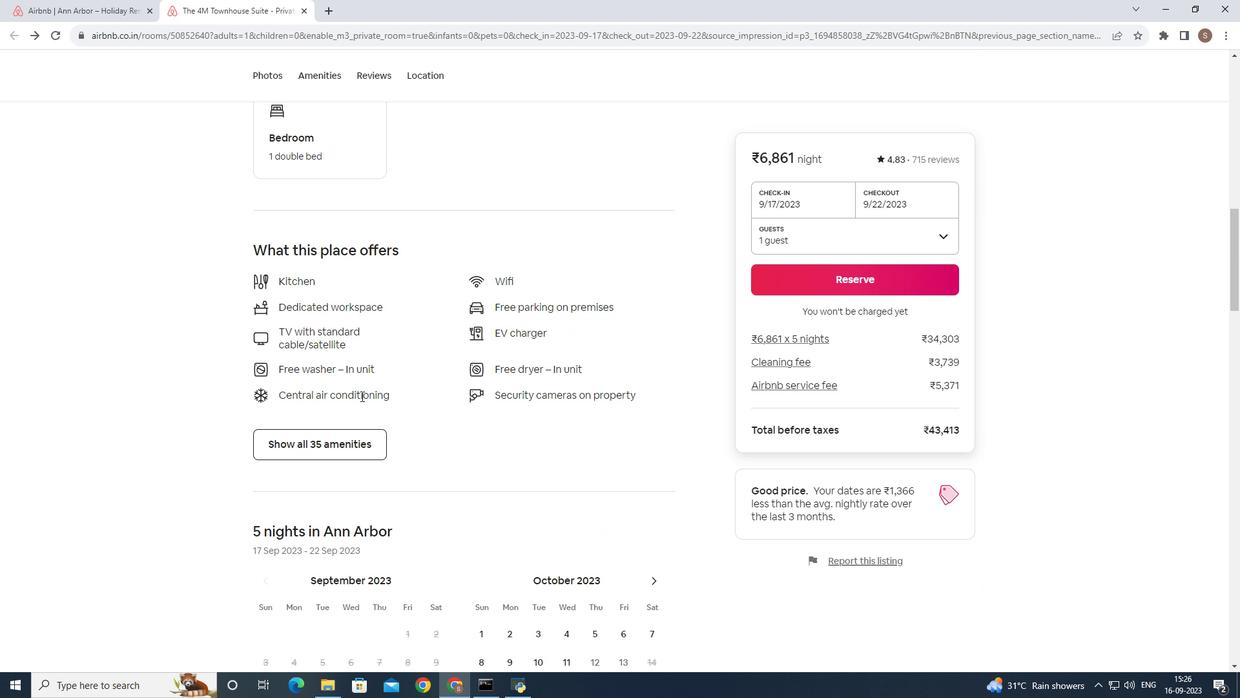 
Action: Mouse scrolled (360, 259) with delta (0, 0)
Screenshot: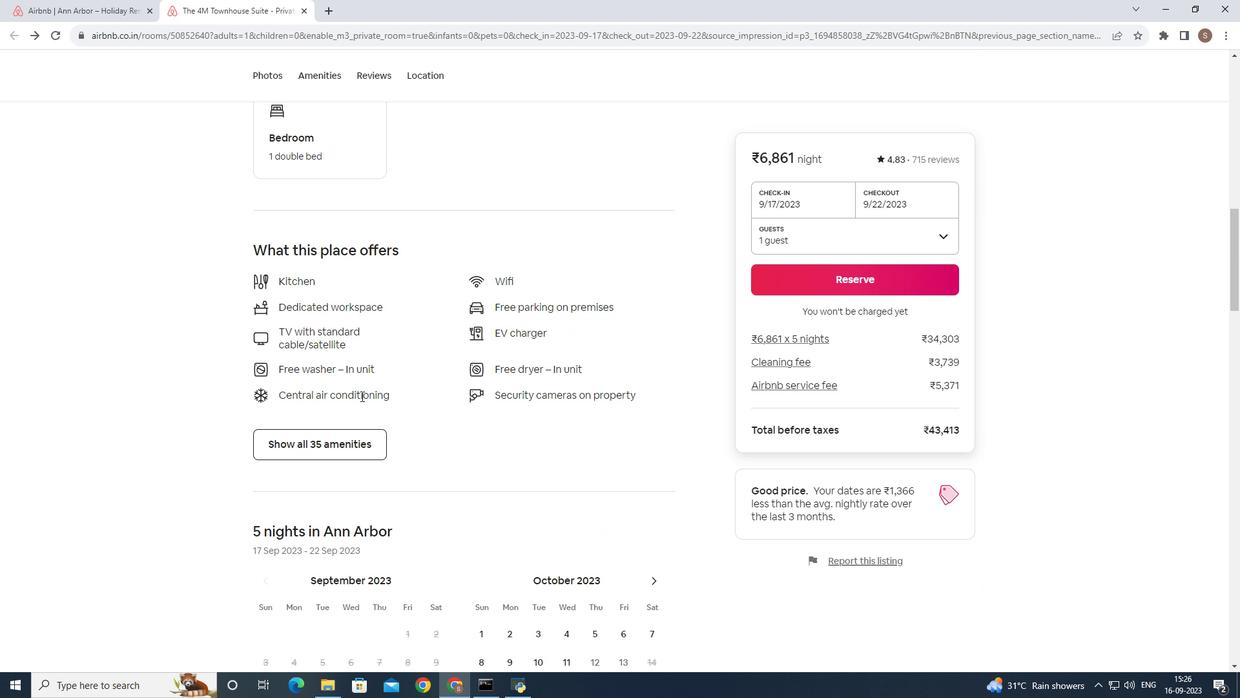 
Action: Mouse moved to (348, 441)
Screenshot: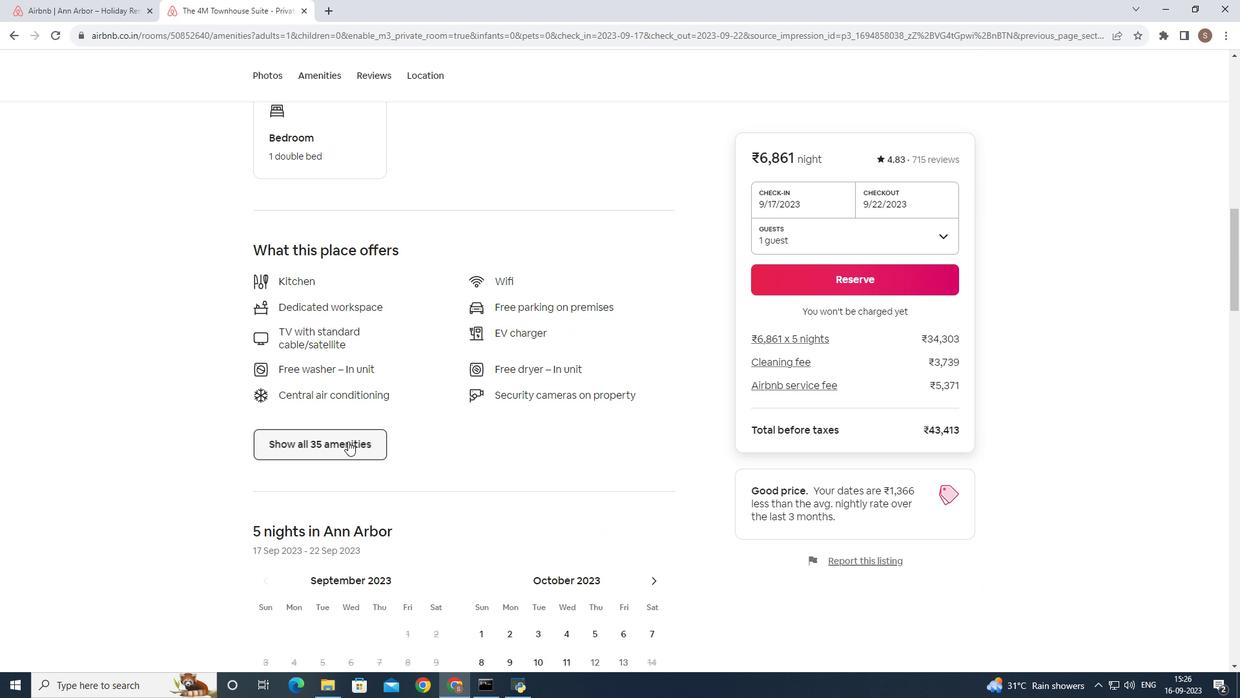
Action: Mouse pressed left at (348, 441)
Screenshot: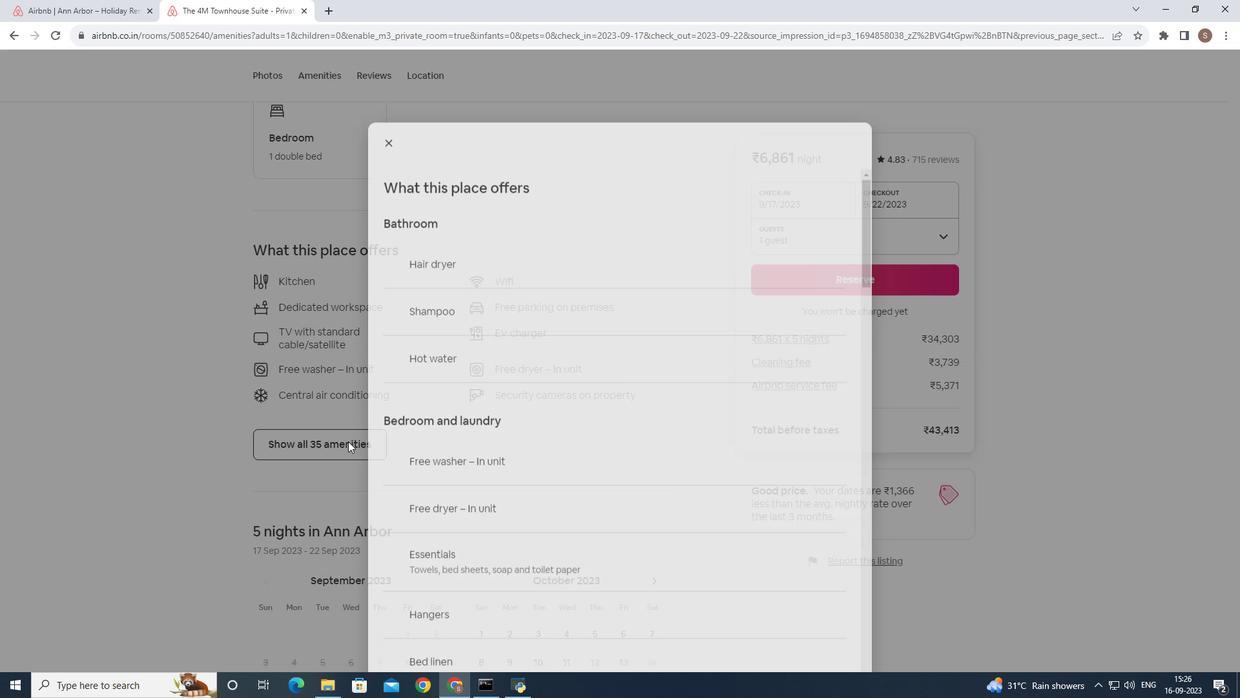 
Action: Mouse moved to (440, 295)
Screenshot: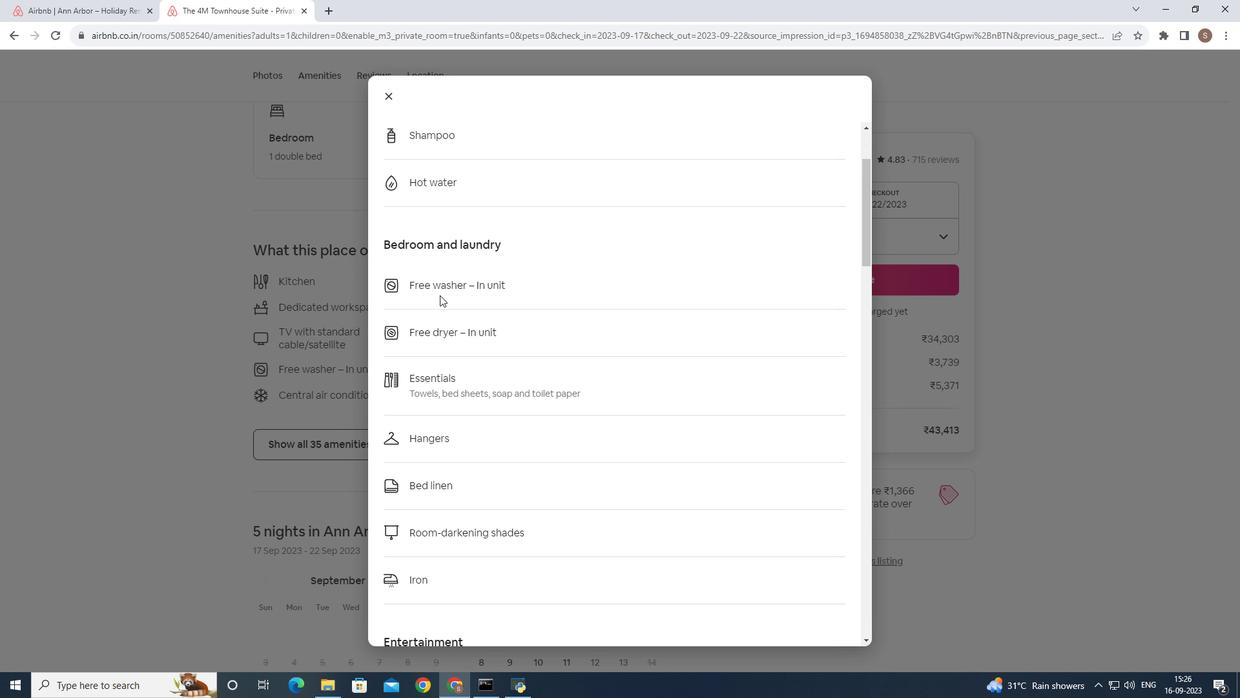 
Action: Mouse scrolled (440, 294) with delta (0, 0)
Screenshot: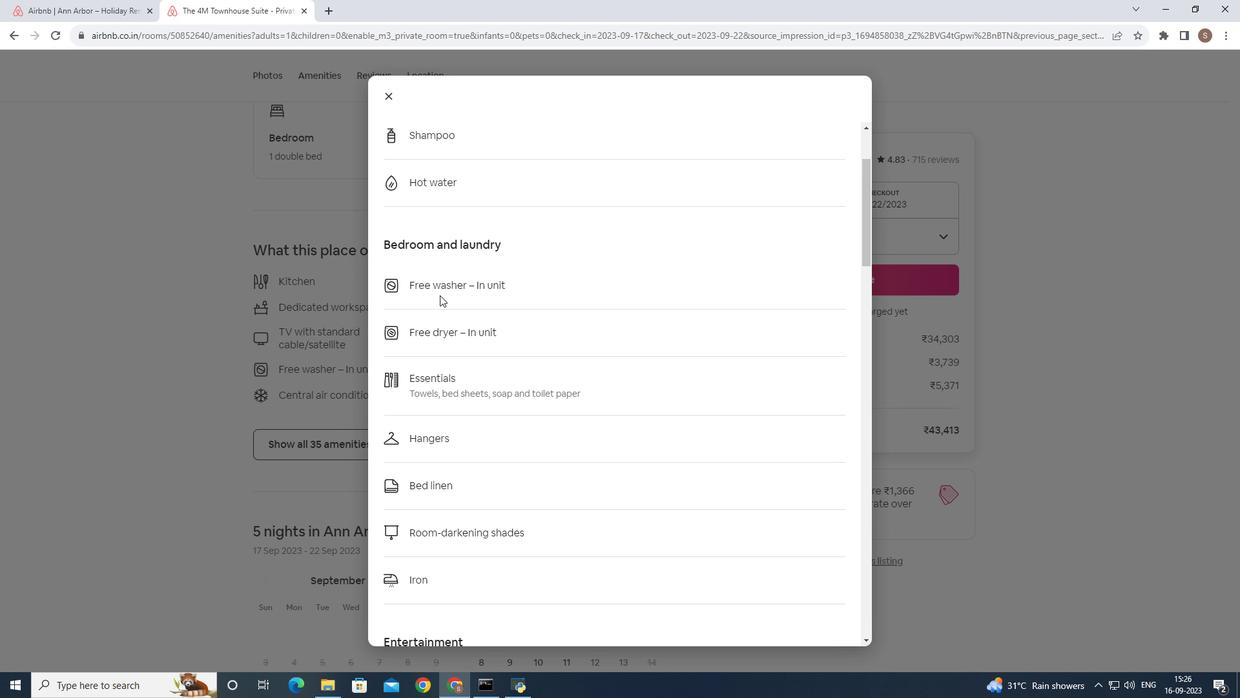 
Action: Mouse scrolled (440, 294) with delta (0, 0)
Screenshot: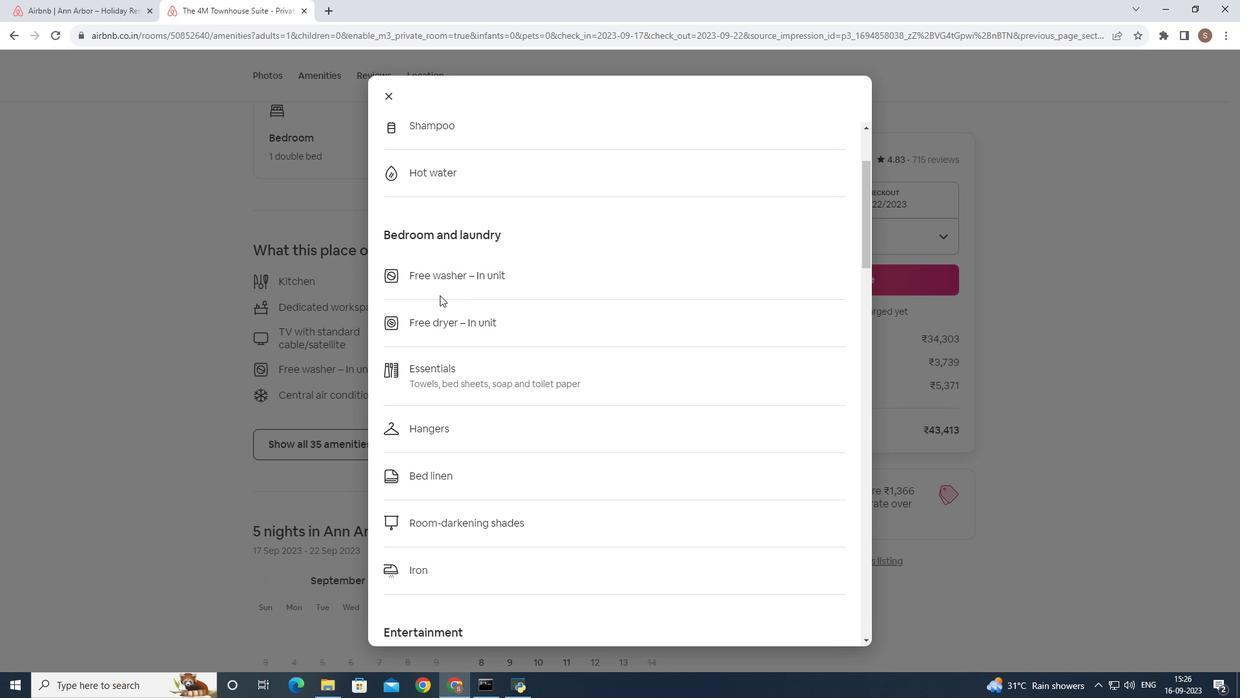 
Action: Mouse scrolled (440, 294) with delta (0, 0)
Screenshot: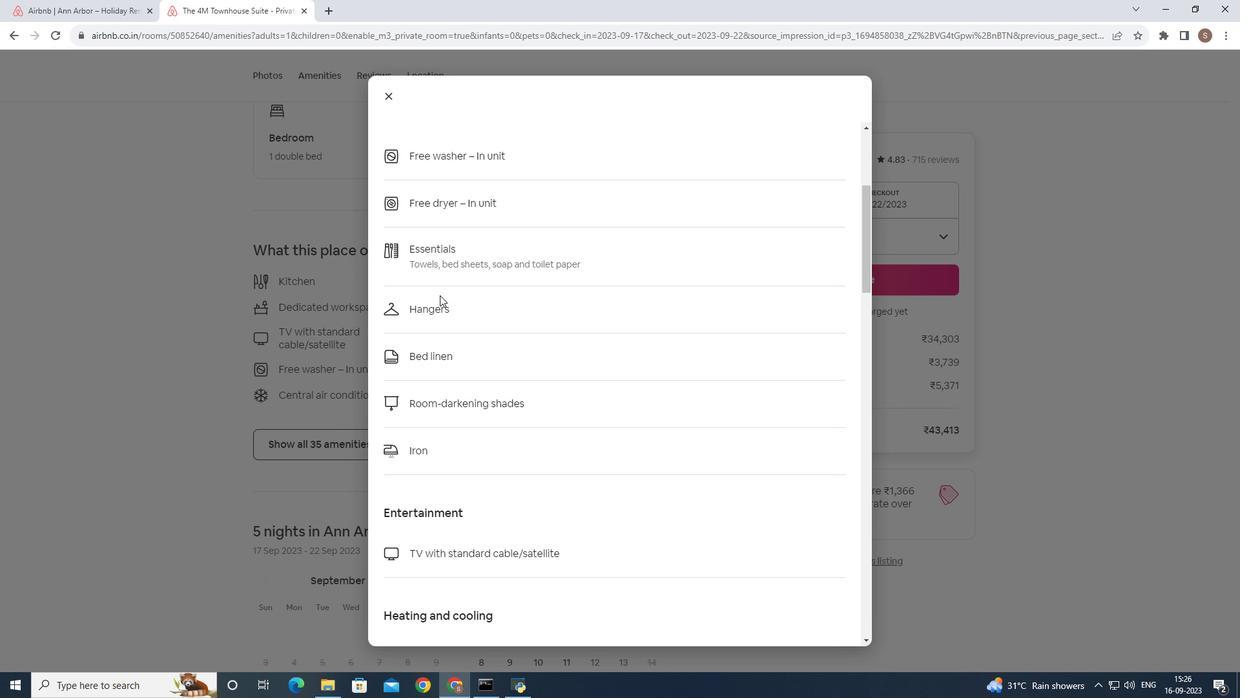 
Action: Mouse scrolled (440, 294) with delta (0, 0)
Screenshot: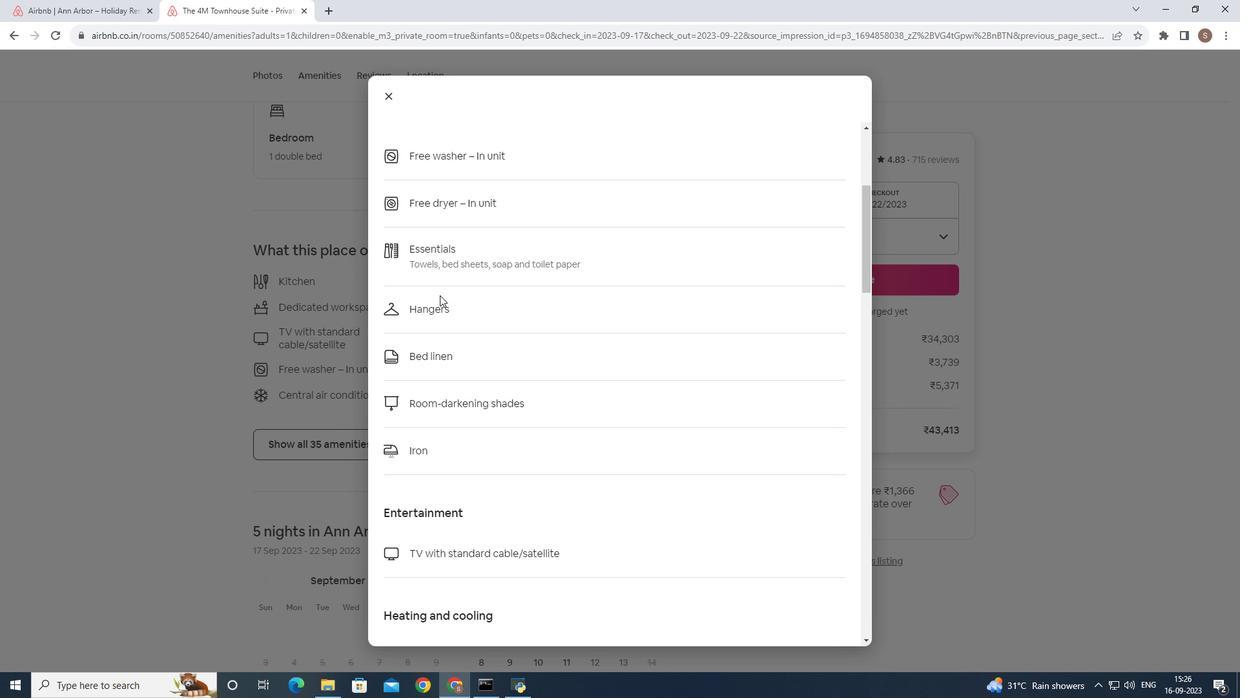 
Action: Mouse scrolled (440, 294) with delta (0, 0)
Screenshot: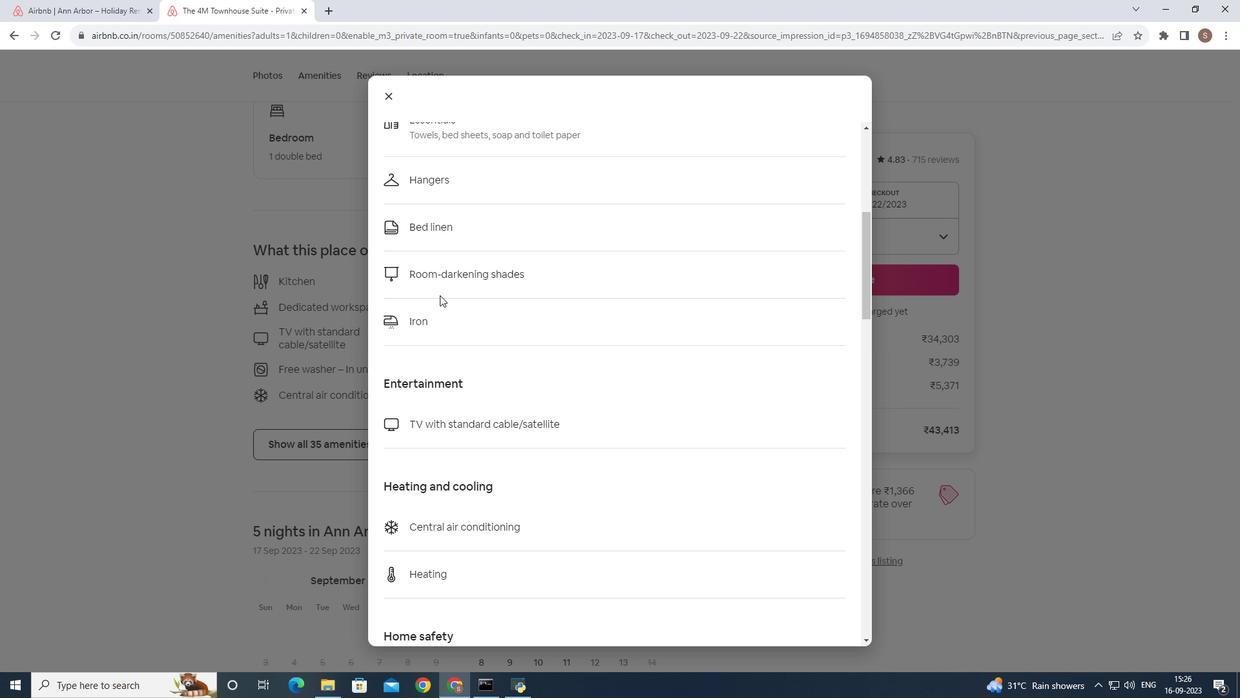 
Action: Mouse scrolled (440, 294) with delta (0, 0)
Screenshot: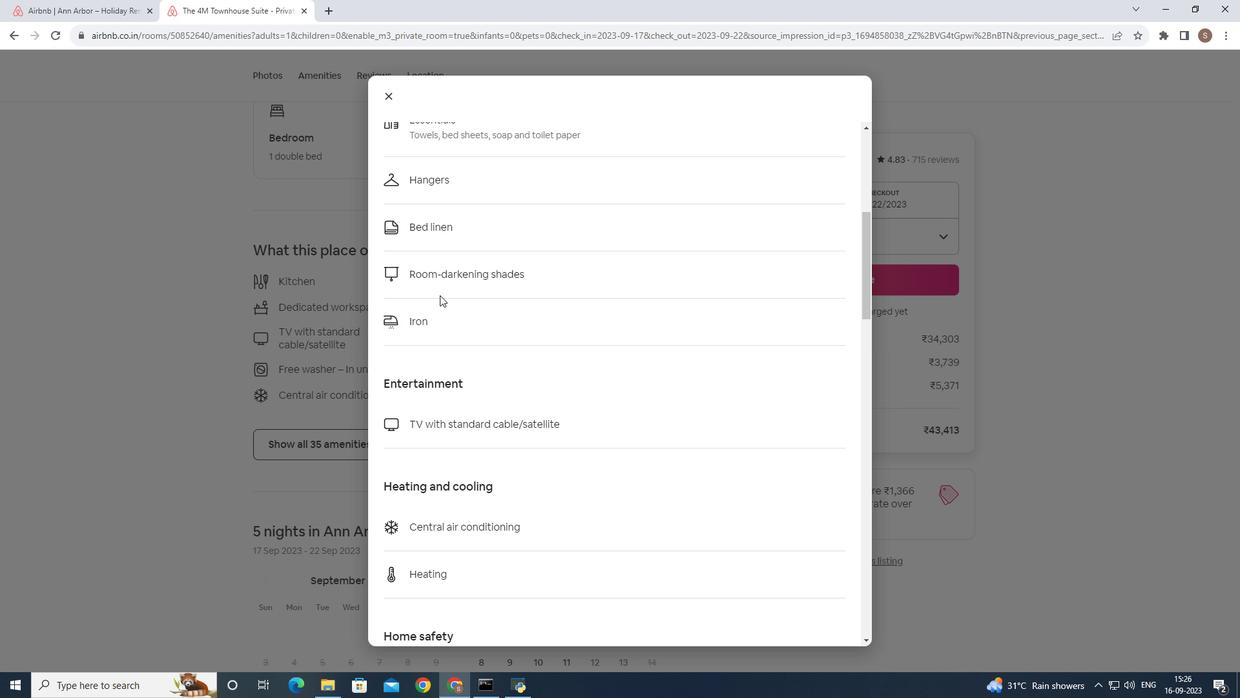 
Action: Mouse scrolled (440, 294) with delta (0, 0)
Screenshot: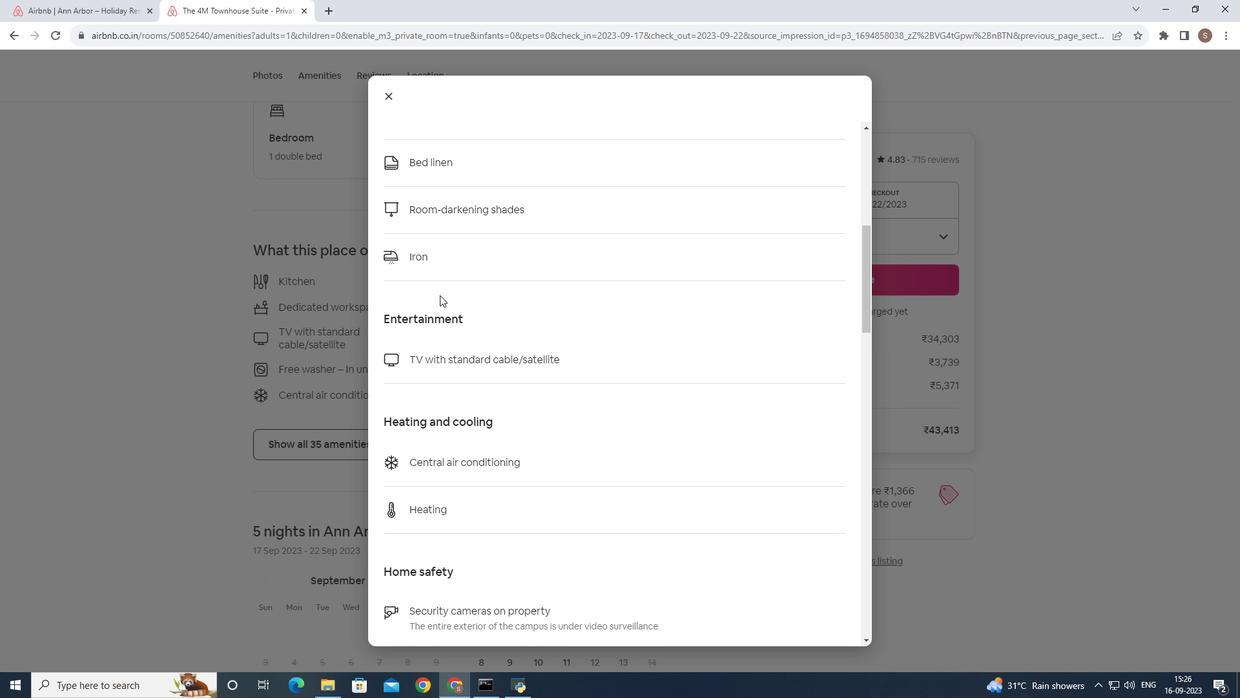 
Action: Mouse scrolled (440, 294) with delta (0, 0)
Screenshot: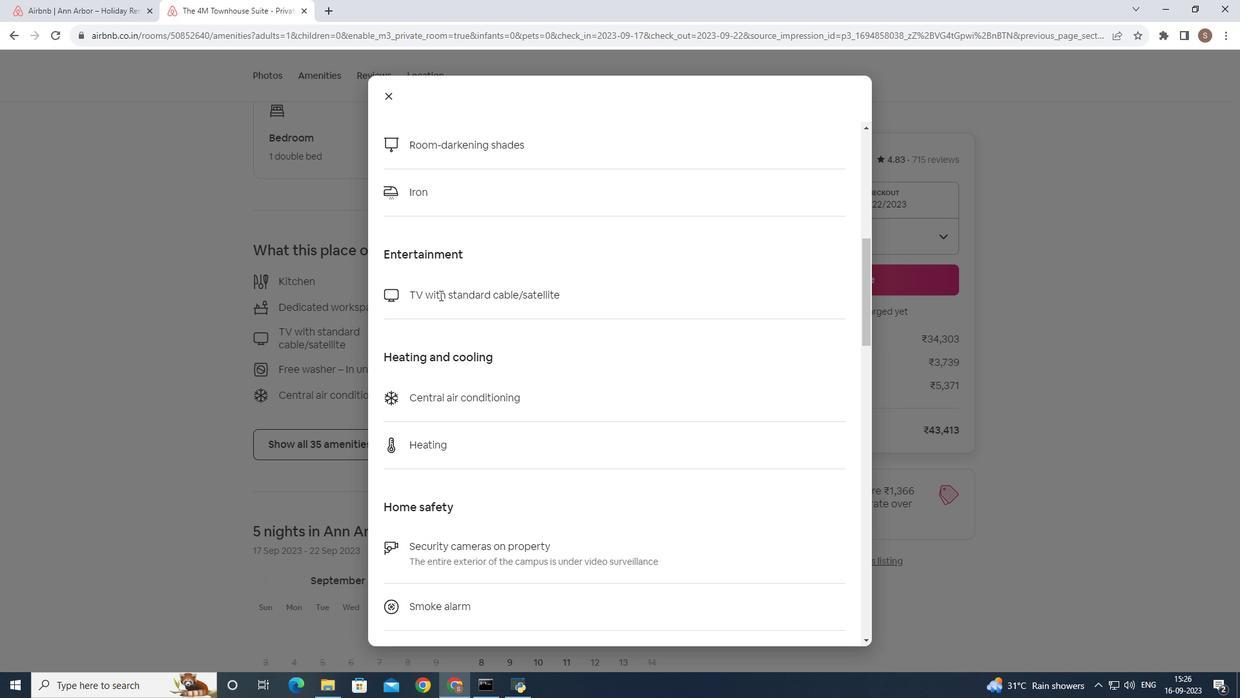 
Action: Mouse scrolled (440, 294) with delta (0, 0)
Screenshot: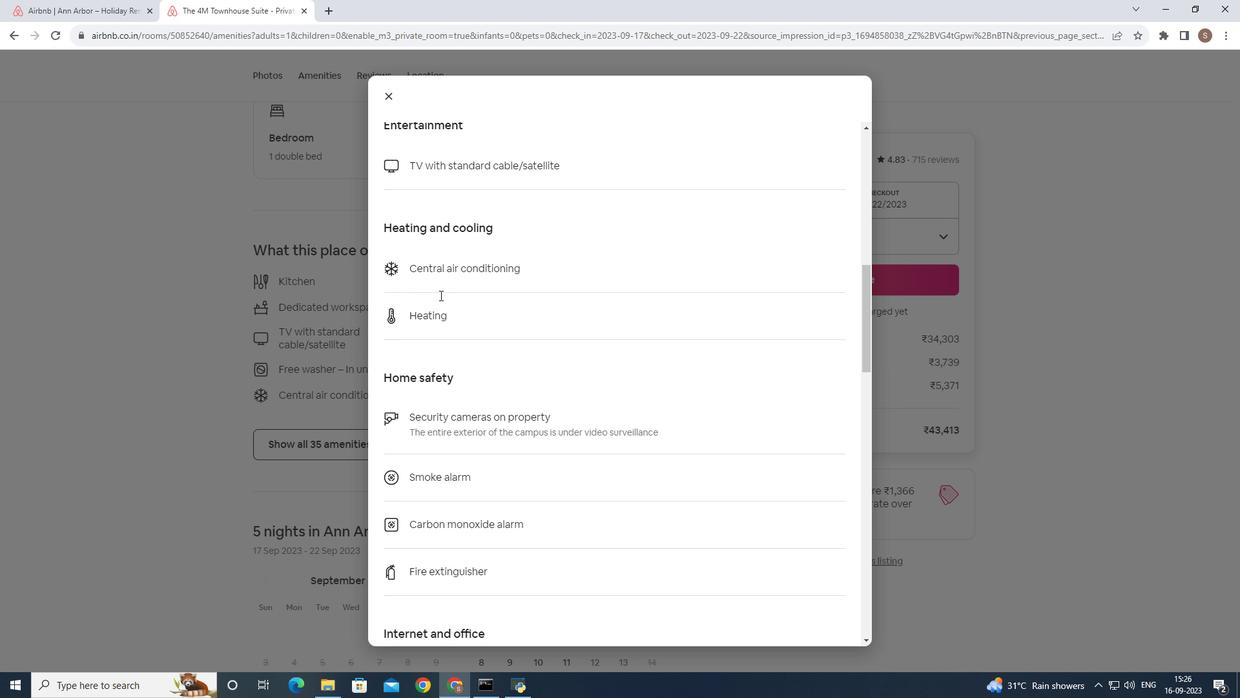 
Action: Mouse scrolled (440, 294) with delta (0, 0)
Screenshot: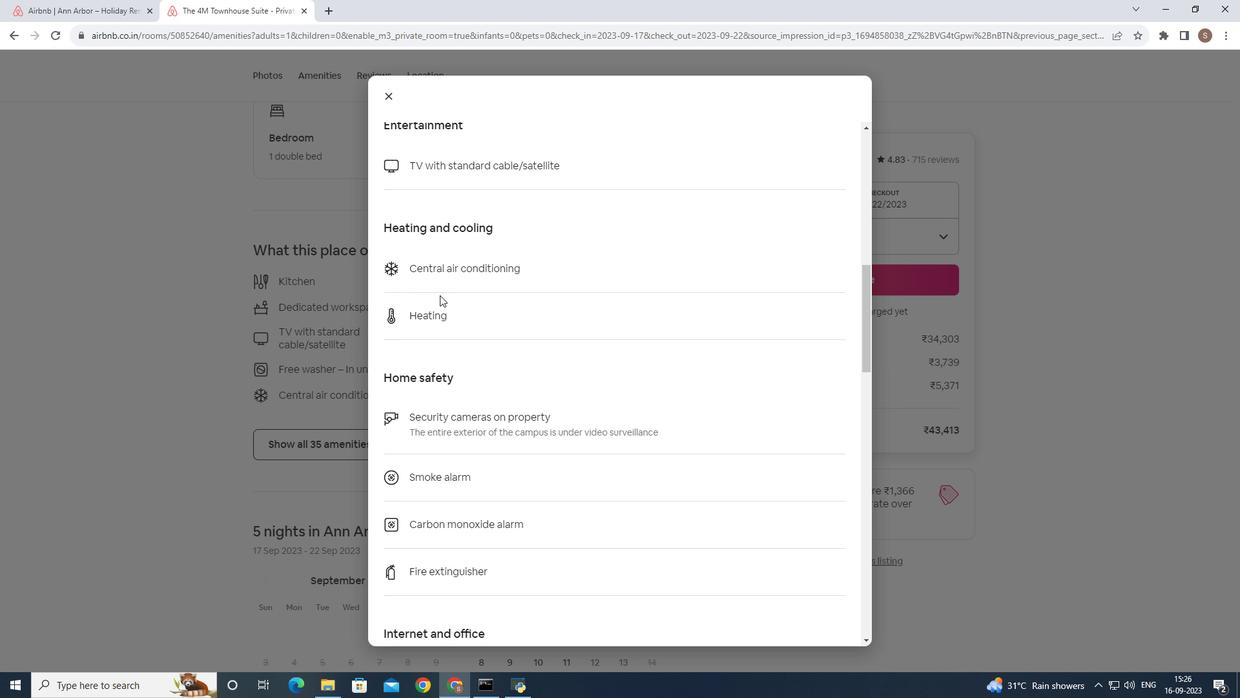 
Action: Mouse scrolled (440, 294) with delta (0, 0)
Screenshot: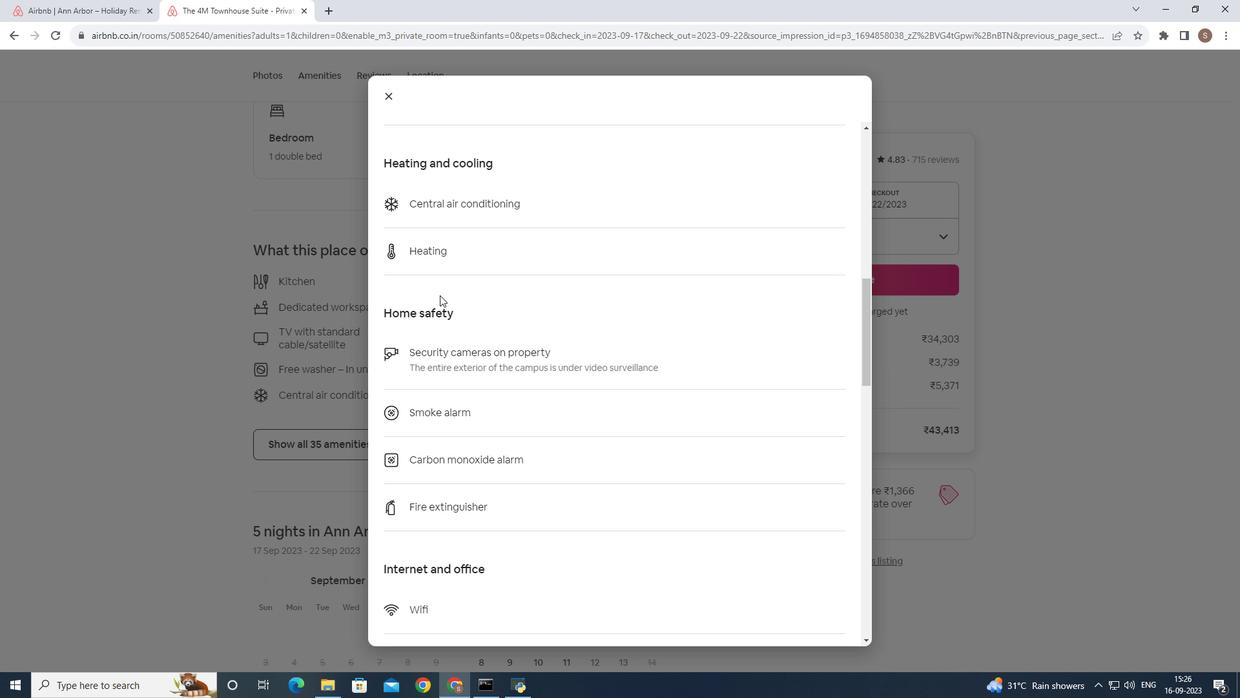 
Action: Mouse scrolled (440, 294) with delta (0, 0)
Screenshot: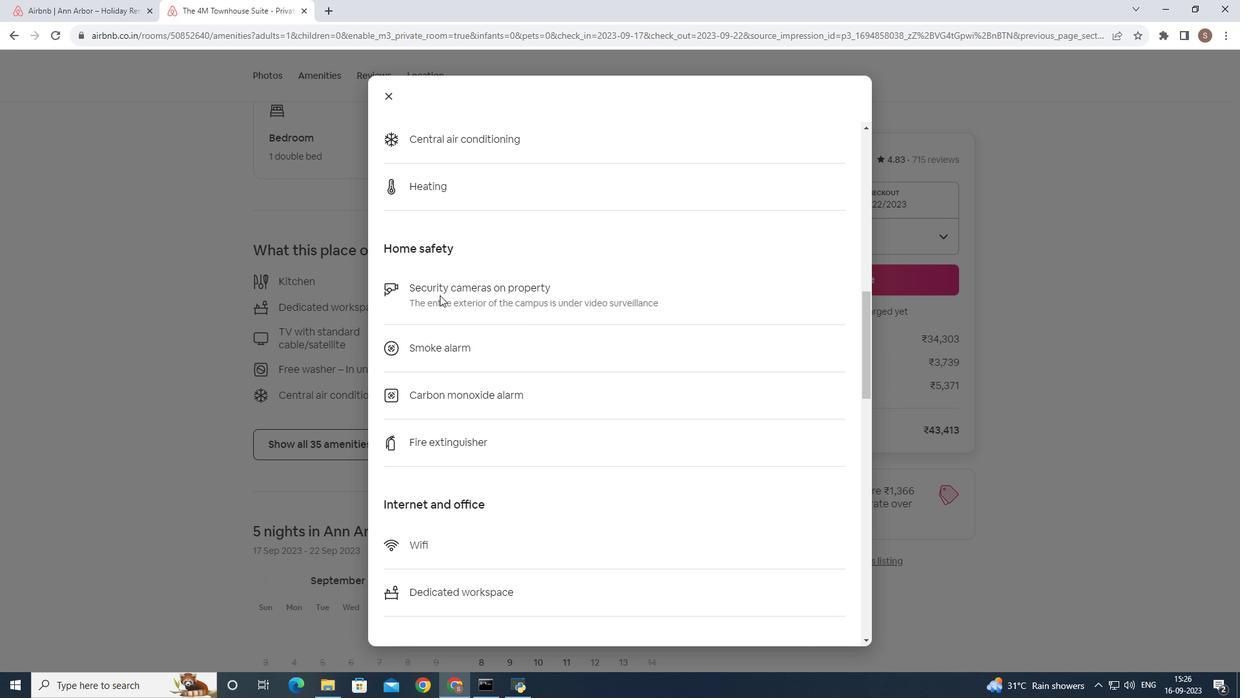 
Action: Mouse scrolled (440, 294) with delta (0, 0)
Screenshot: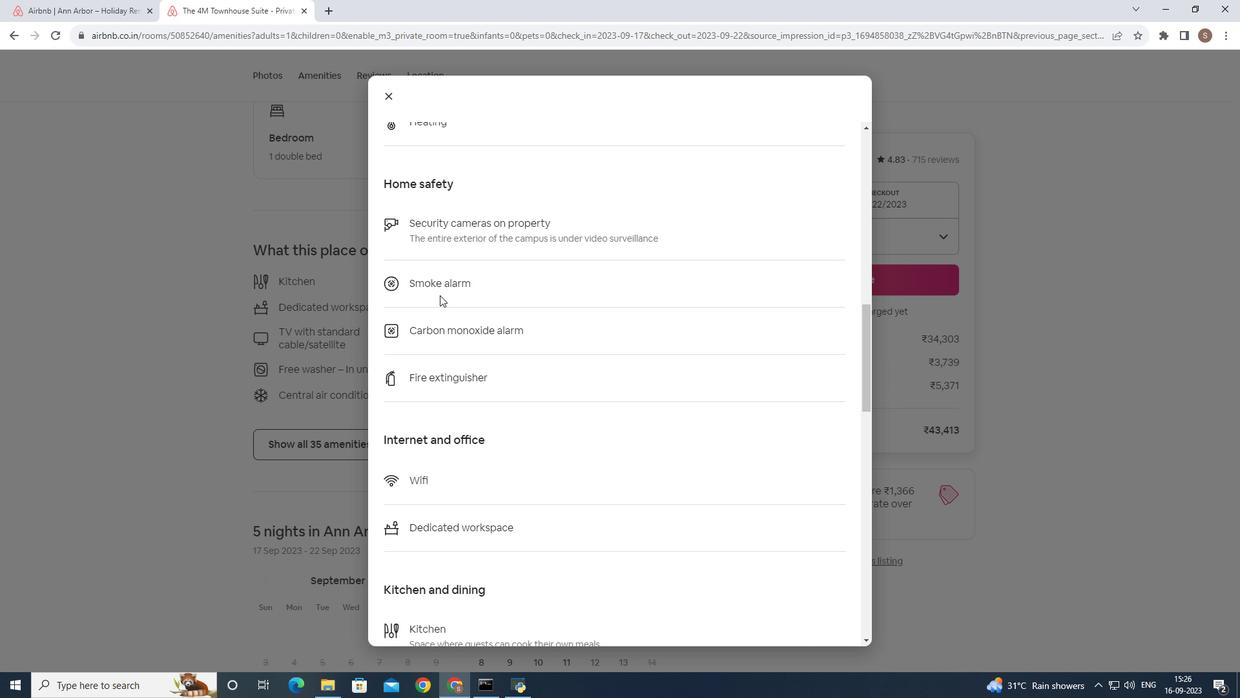 
Action: Mouse scrolled (440, 294) with delta (0, 0)
Screenshot: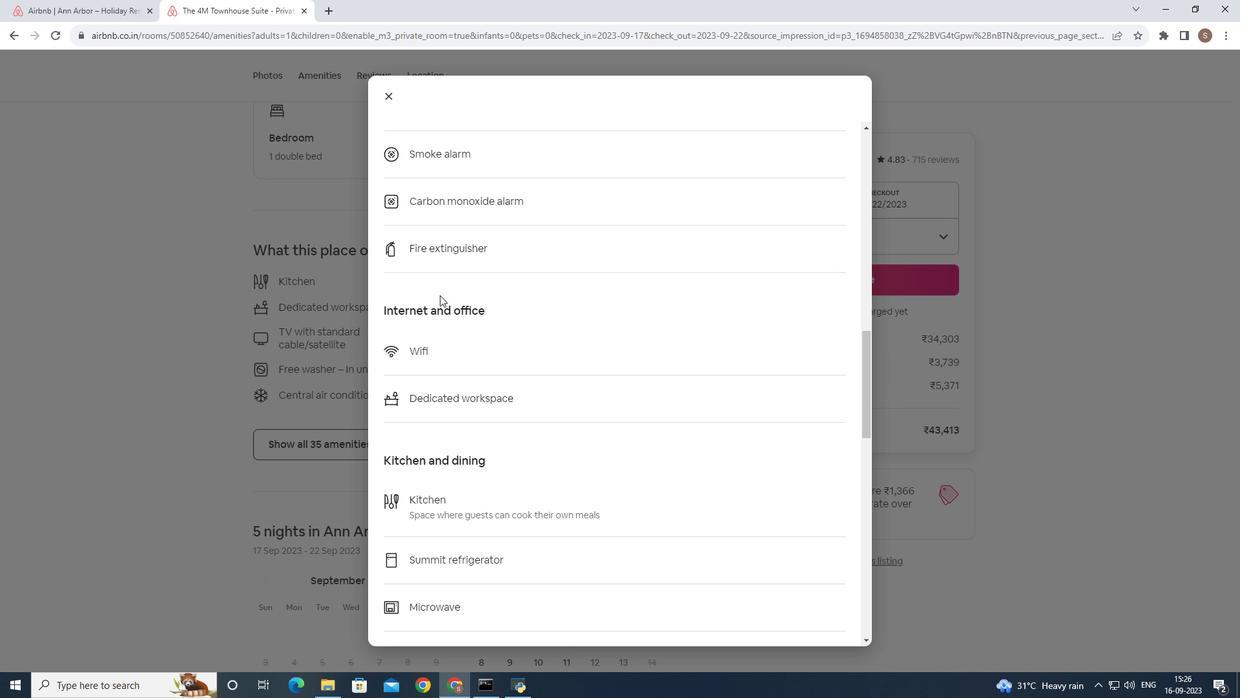 
Action: Mouse scrolled (440, 294) with delta (0, 0)
Screenshot: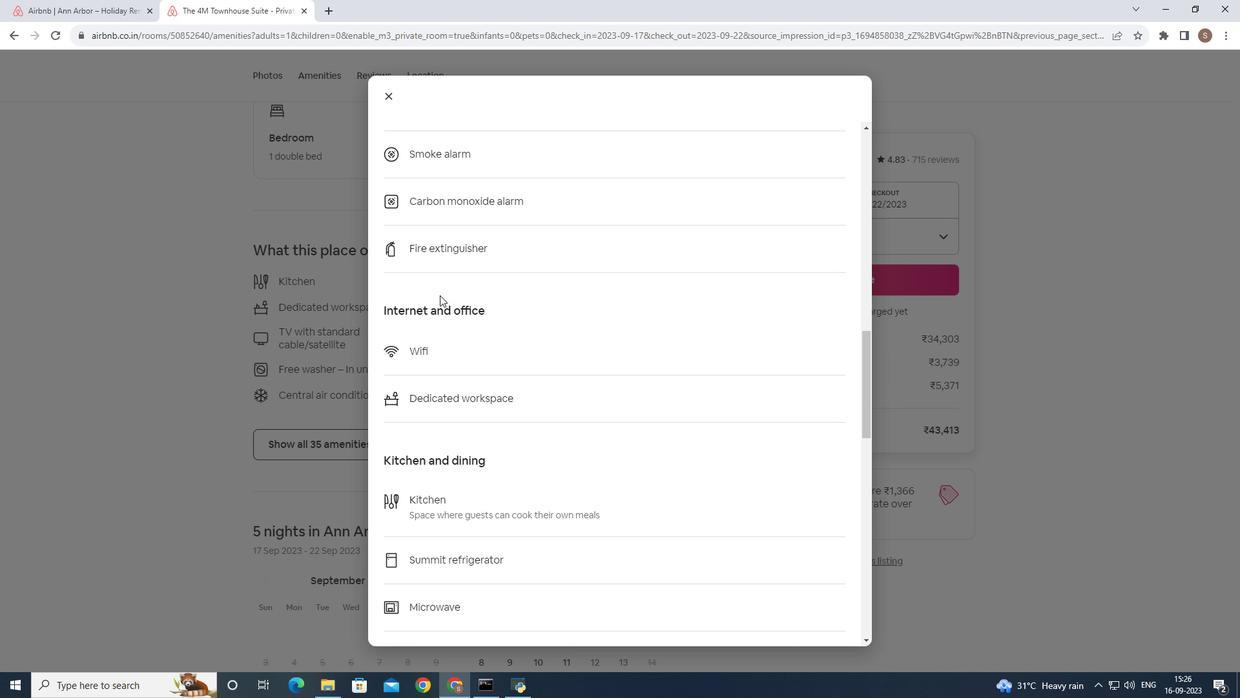 
Action: Mouse moved to (426, 300)
Screenshot: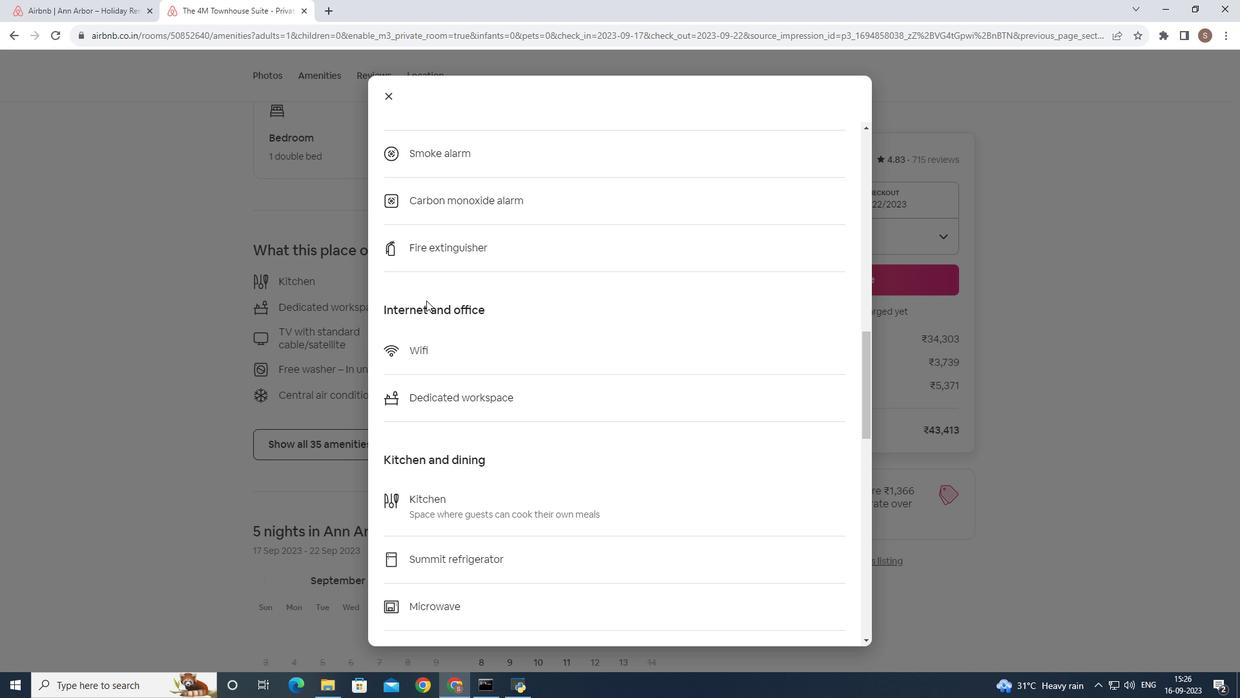 
Action: Mouse scrolled (426, 299) with delta (0, 0)
Screenshot: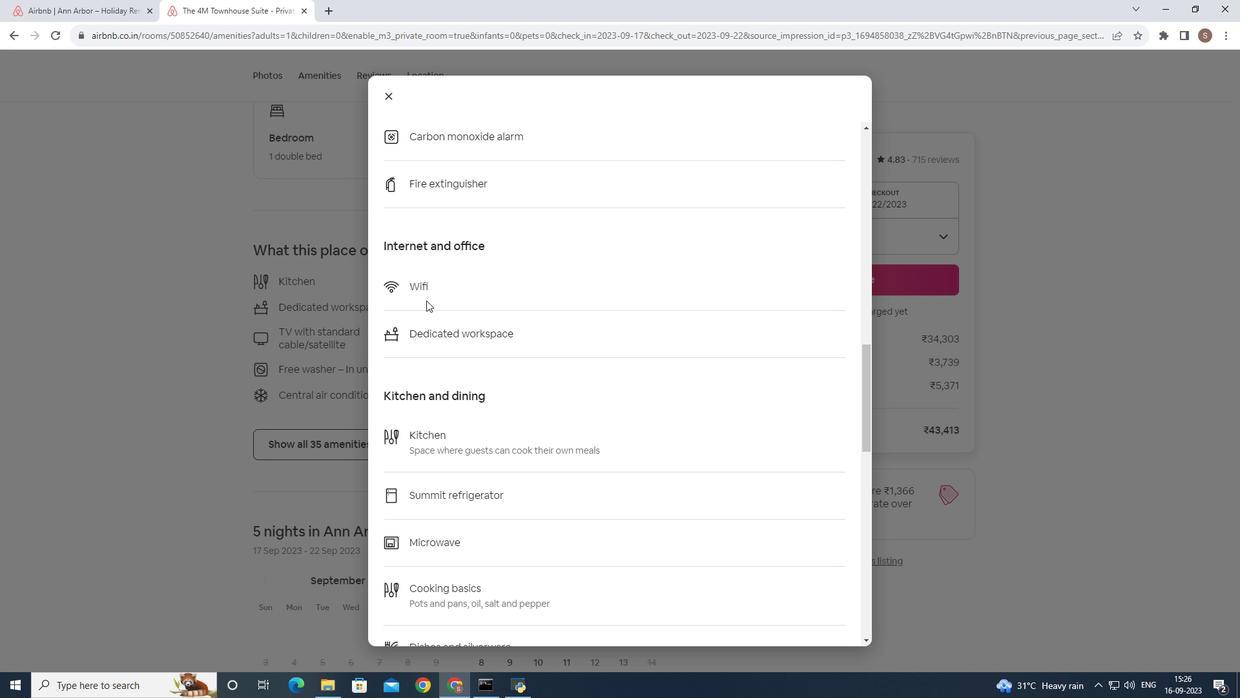 
Action: Mouse scrolled (426, 299) with delta (0, 0)
Screenshot: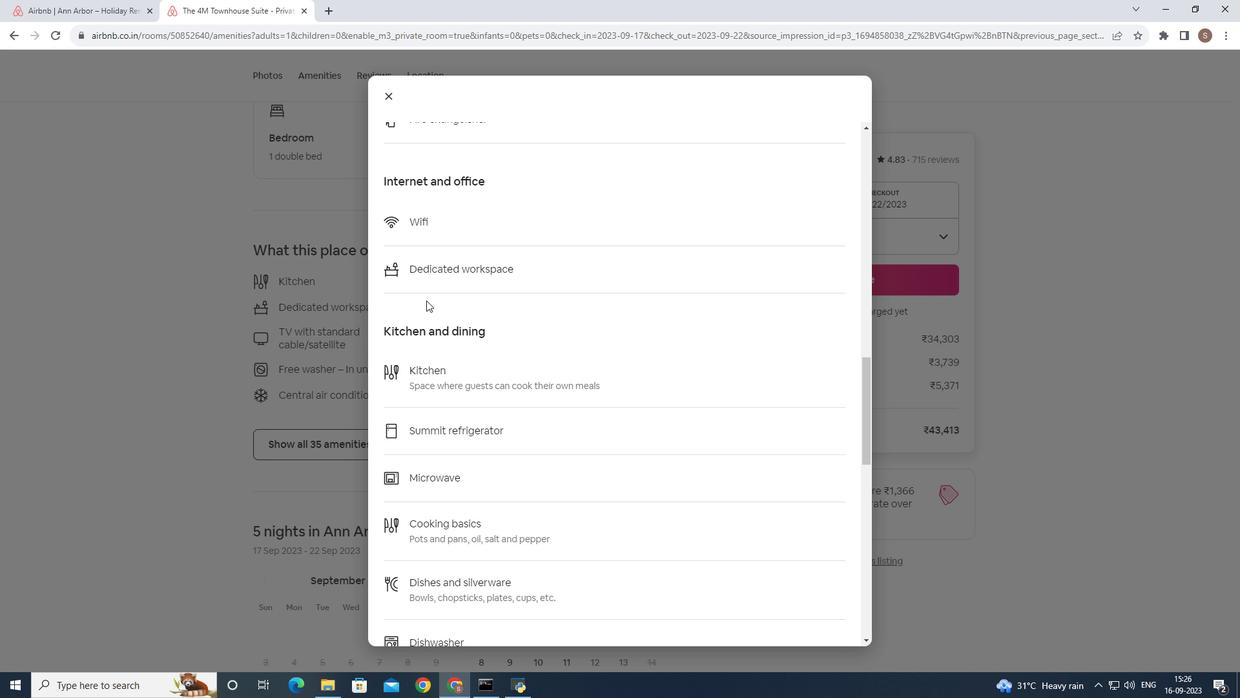 
Action: Mouse scrolled (426, 299) with delta (0, 0)
Screenshot: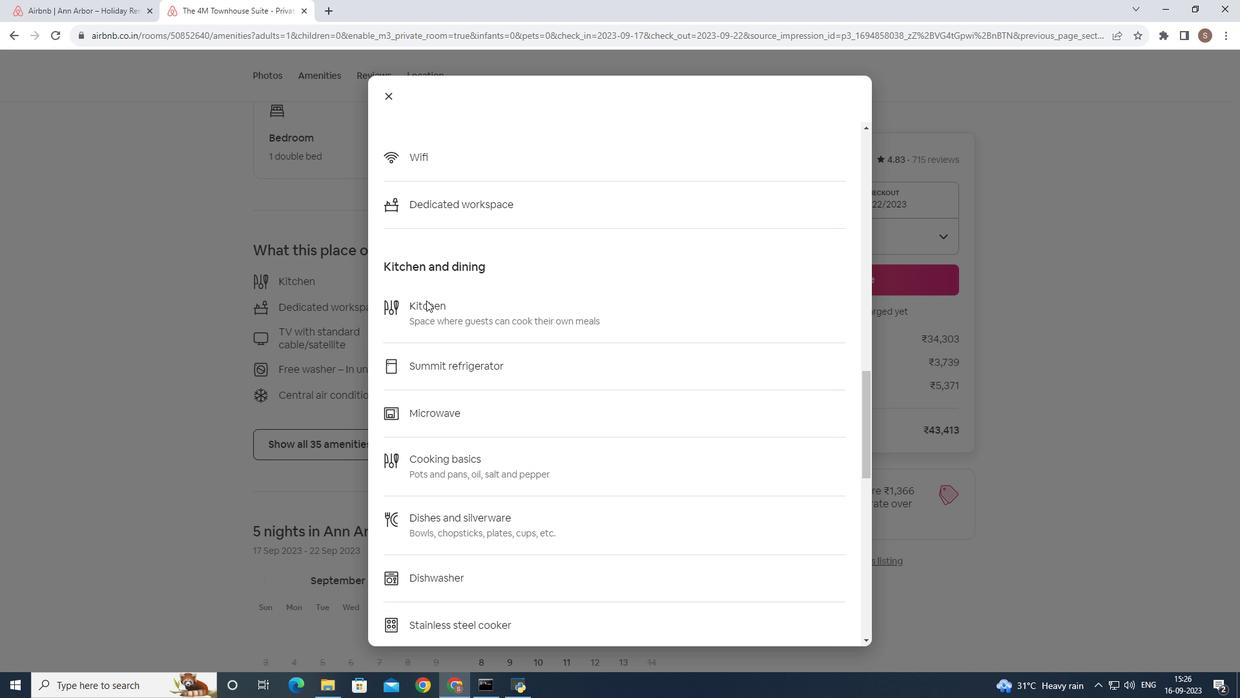 
Action: Mouse scrolled (426, 299) with delta (0, 0)
Screenshot: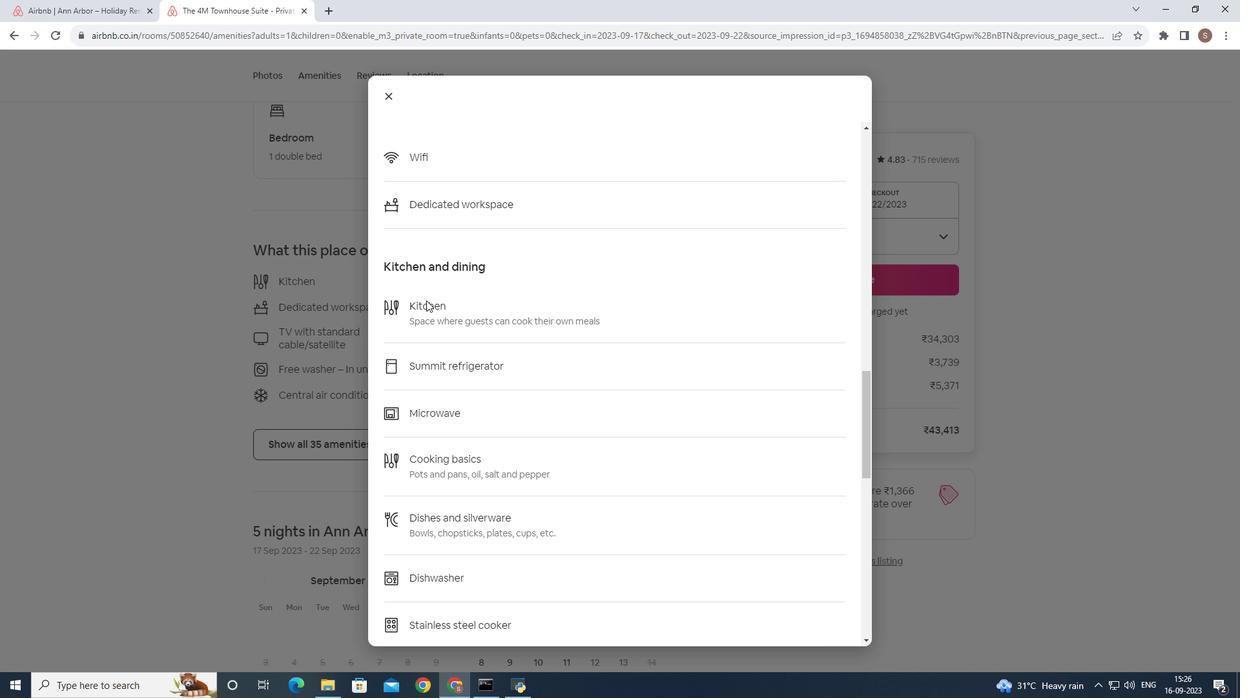 
Action: Mouse scrolled (426, 301) with delta (0, 0)
Screenshot: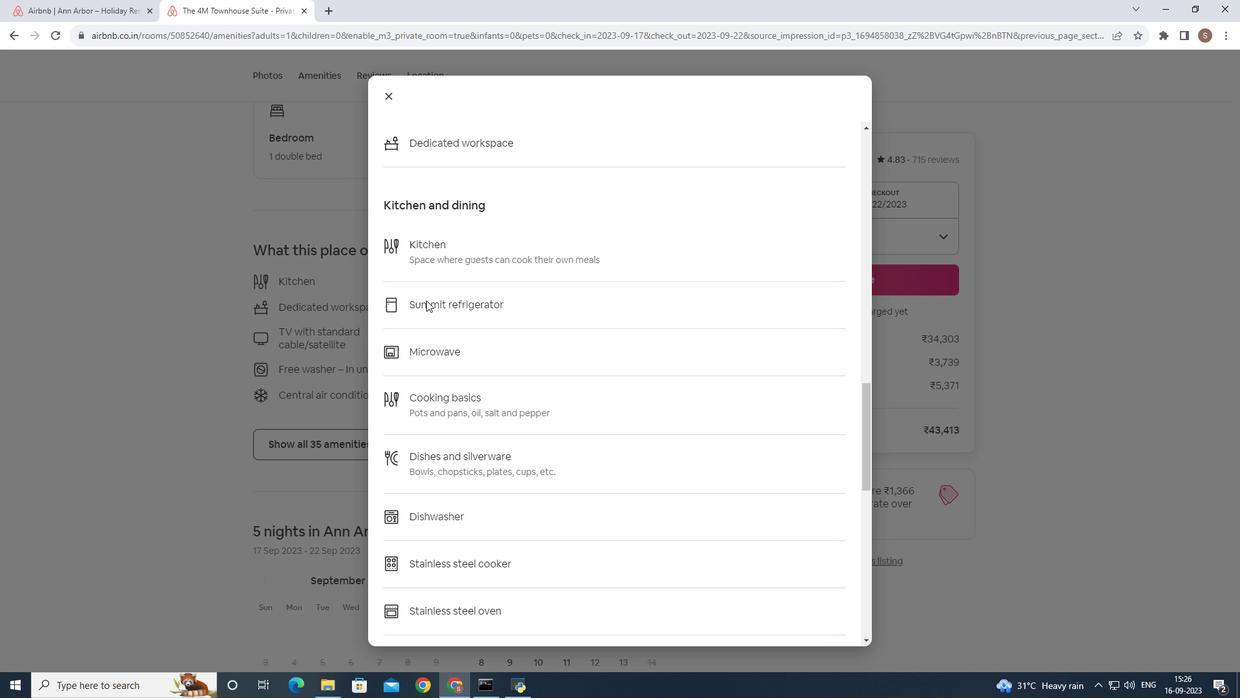 
Action: Mouse scrolled (426, 299) with delta (0, 0)
Screenshot: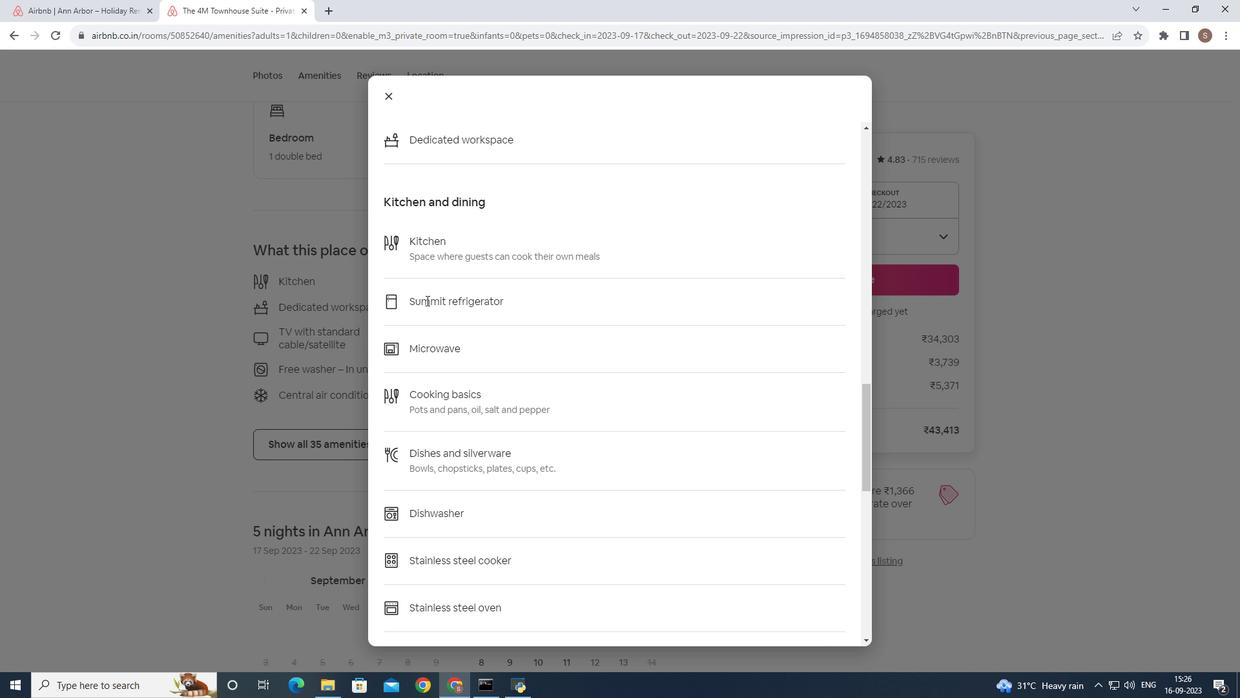 
Action: Mouse scrolled (426, 299) with delta (0, 0)
Screenshot: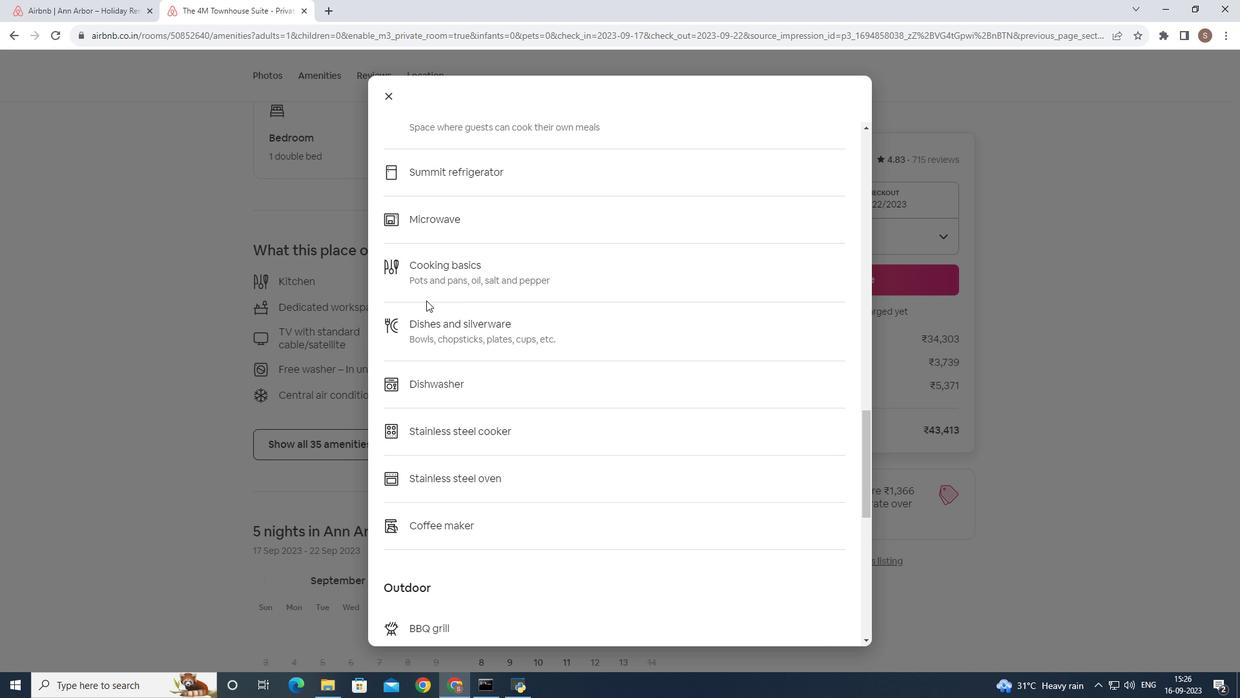 
Action: Mouse scrolled (426, 299) with delta (0, 0)
Screenshot: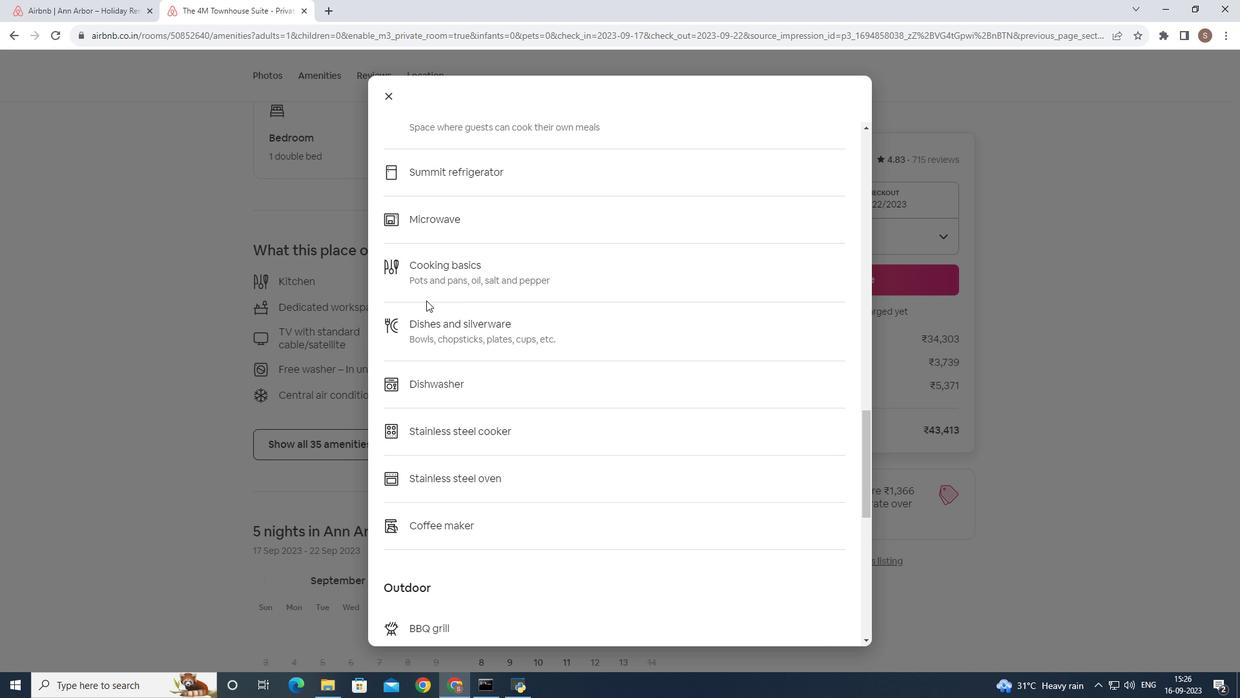 
Action: Mouse moved to (426, 300)
Screenshot: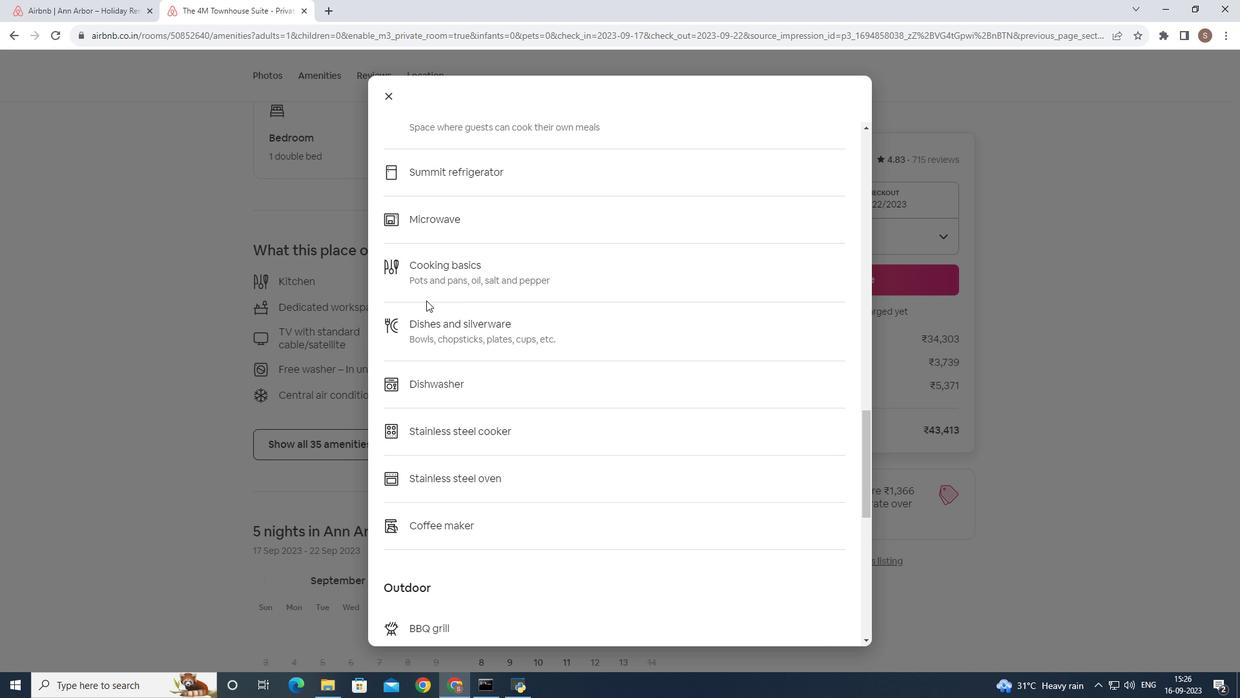 
Action: Mouse scrolled (426, 299) with delta (0, 0)
Screenshot: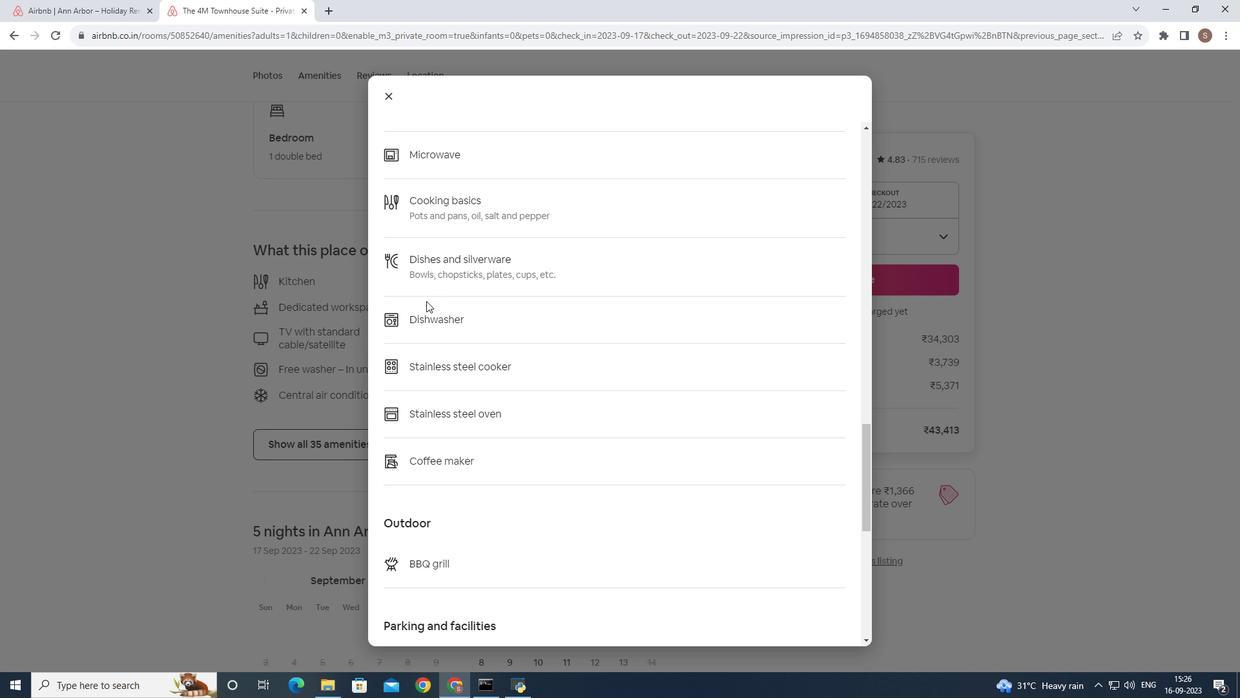 
Action: Mouse moved to (426, 301)
Screenshot: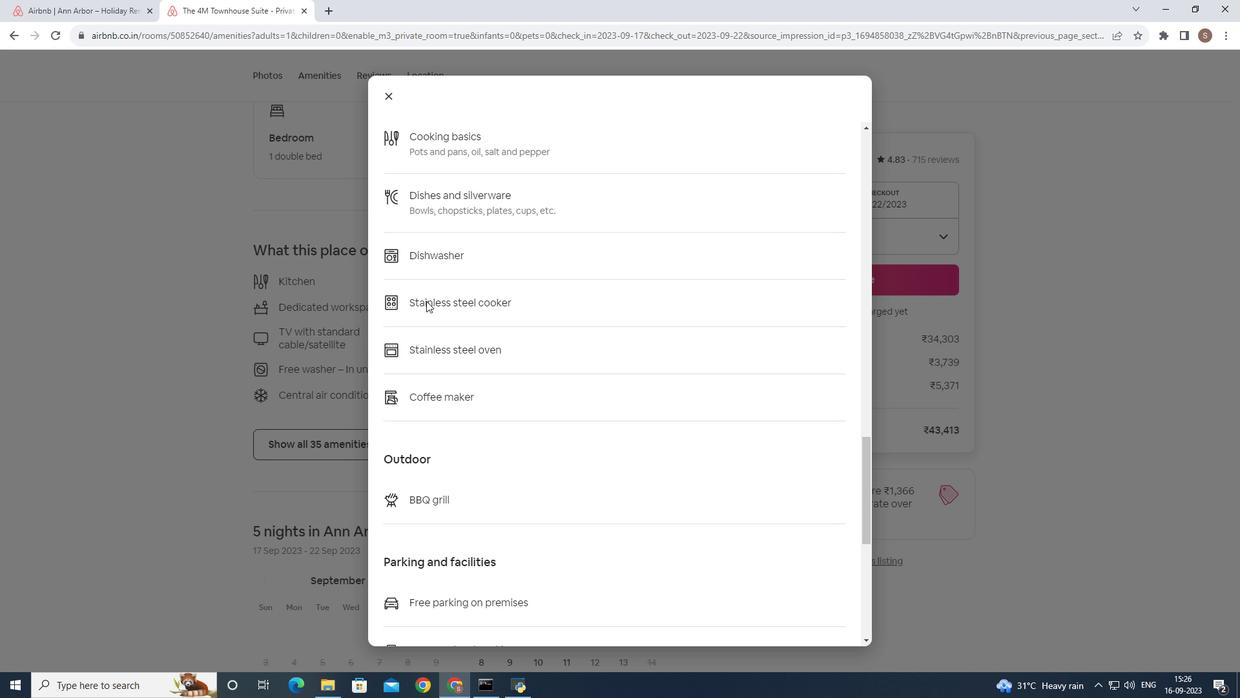
Action: Mouse scrolled (426, 300) with delta (0, 0)
Screenshot: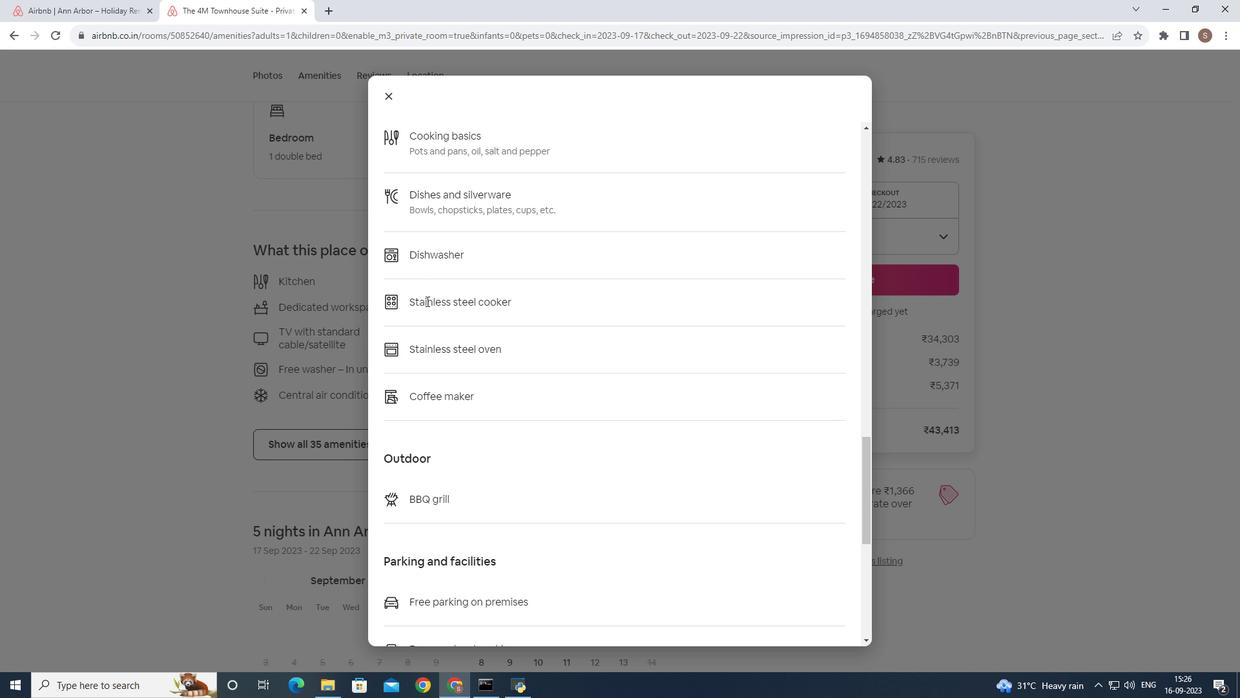 
Action: Mouse scrolled (426, 300) with delta (0, 0)
Screenshot: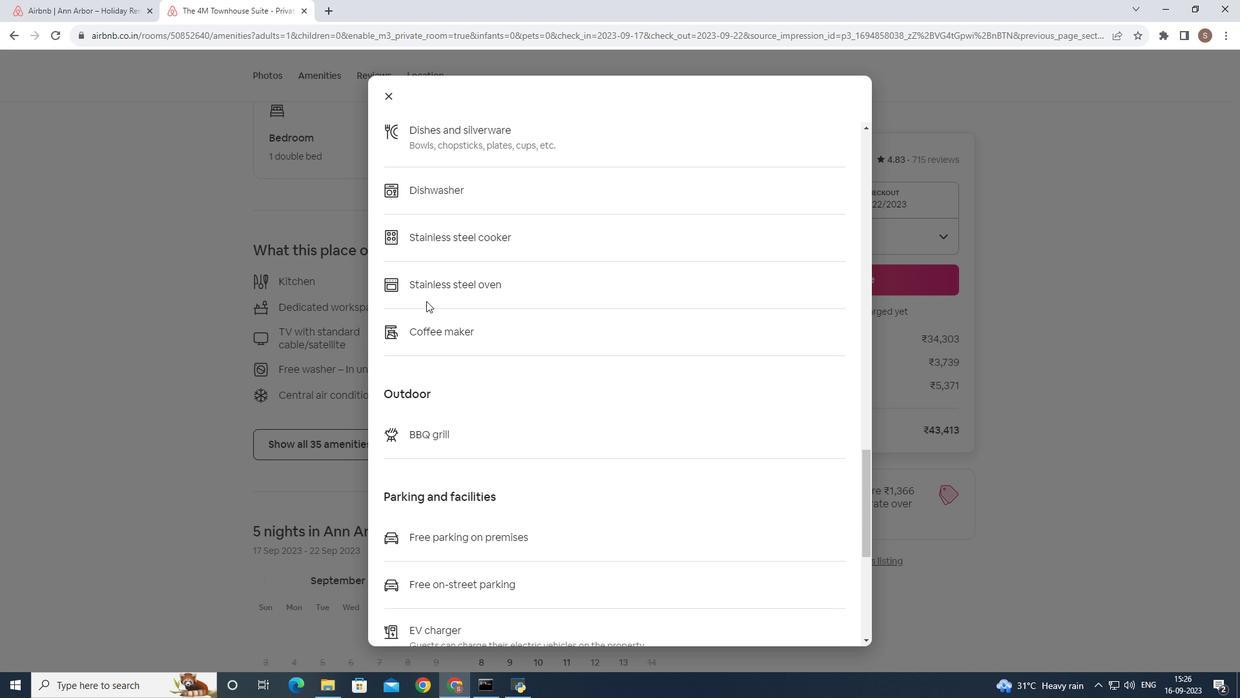 
Action: Mouse scrolled (426, 300) with delta (0, 0)
Screenshot: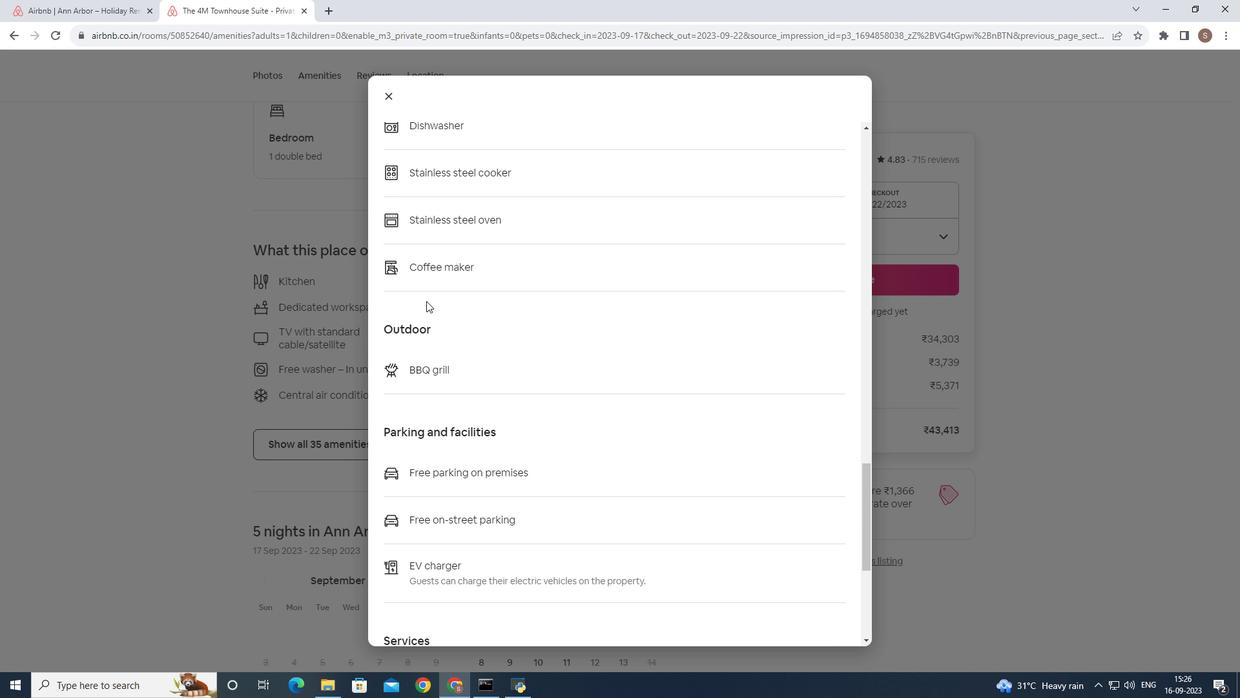 
Action: Mouse scrolled (426, 300) with delta (0, 0)
Screenshot: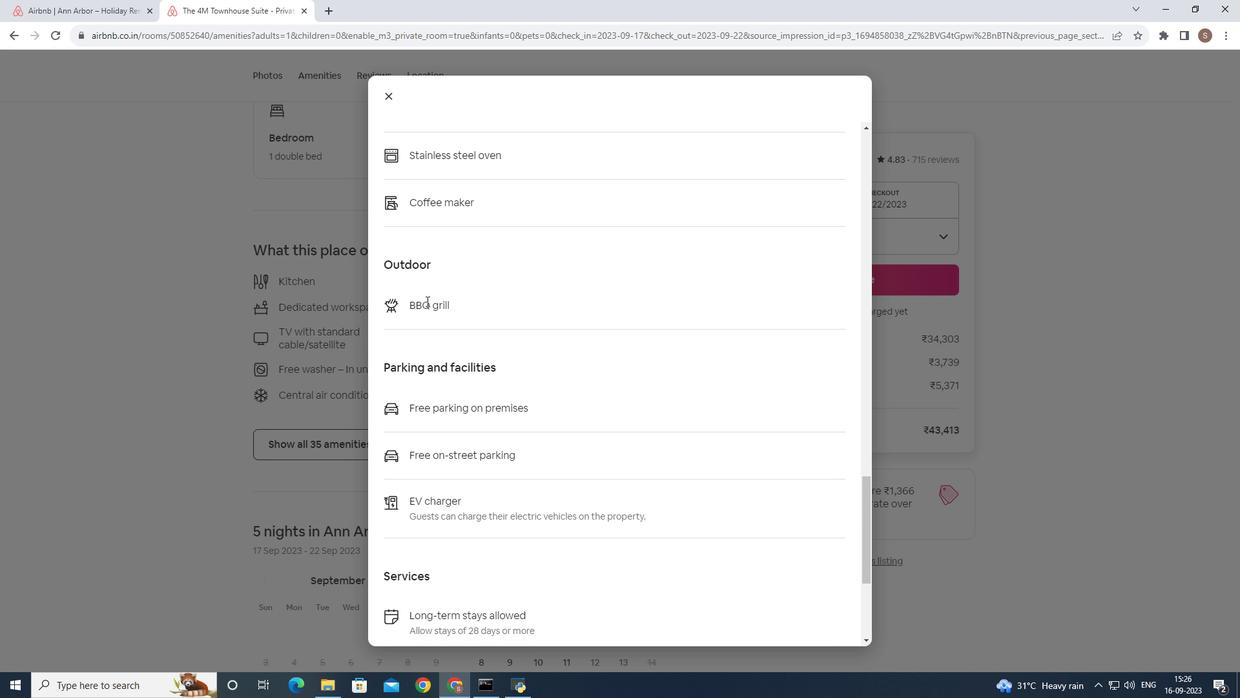 
Action: Mouse scrolled (426, 300) with delta (0, 0)
Screenshot: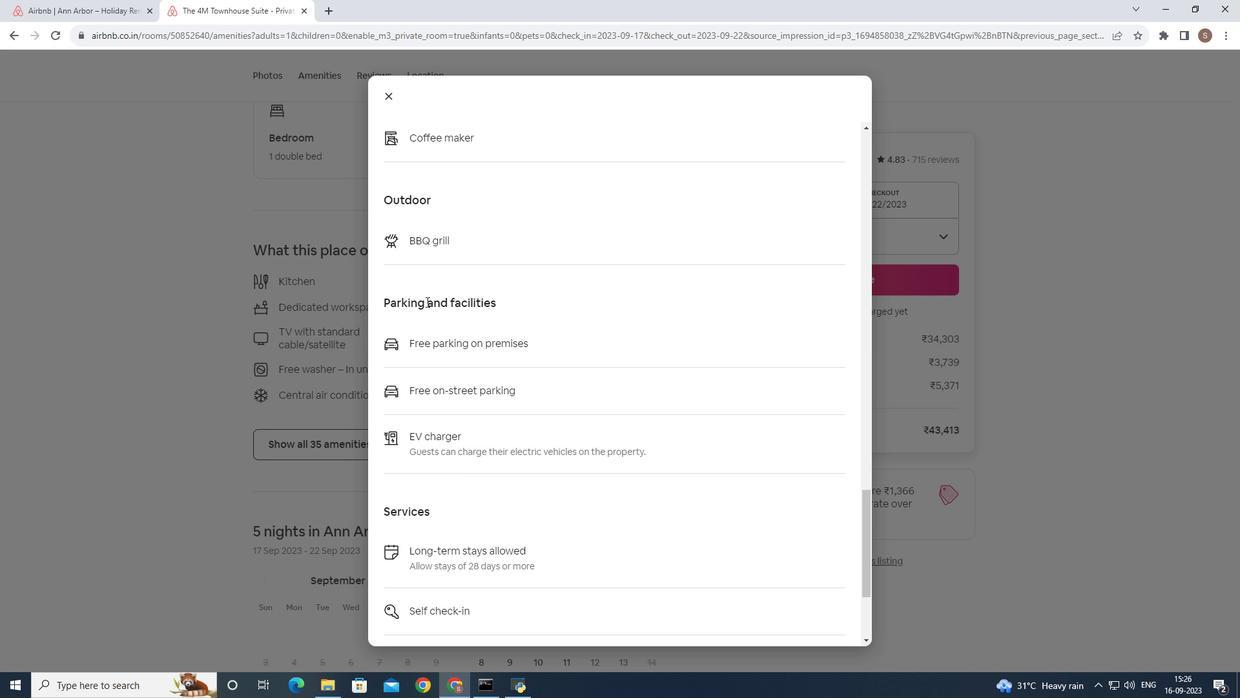 
Action: Mouse moved to (426, 301)
Screenshot: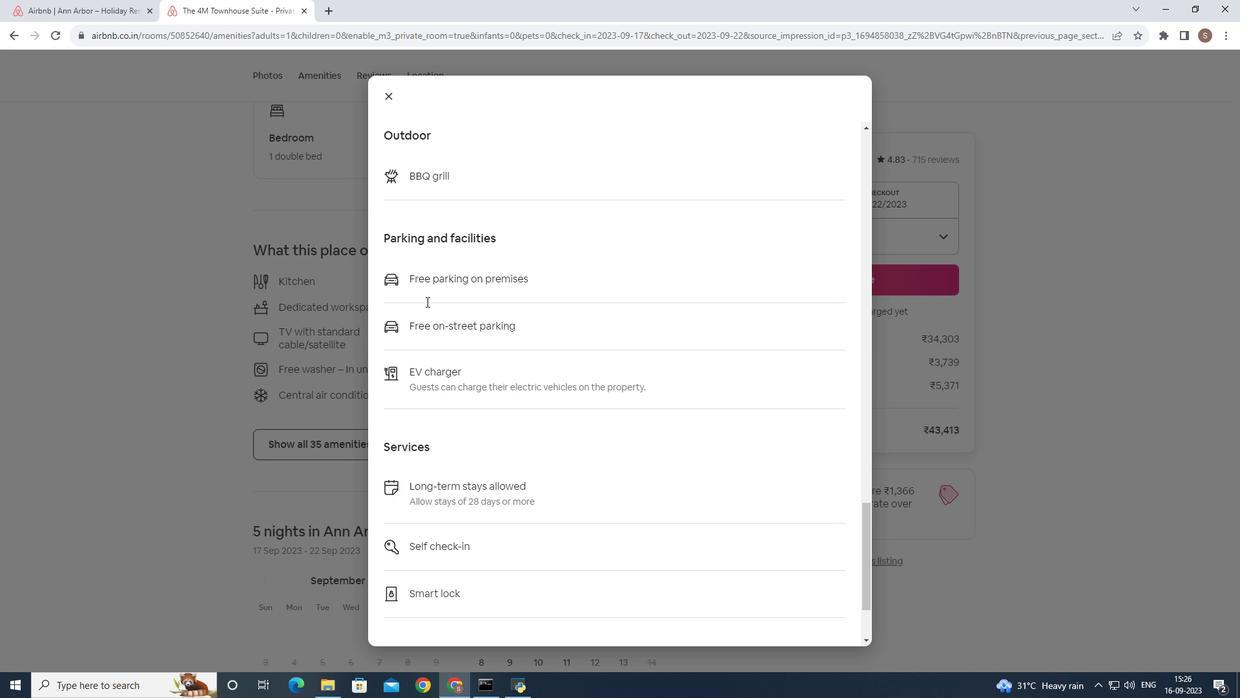 
Action: Mouse scrolled (426, 301) with delta (0, 0)
Screenshot: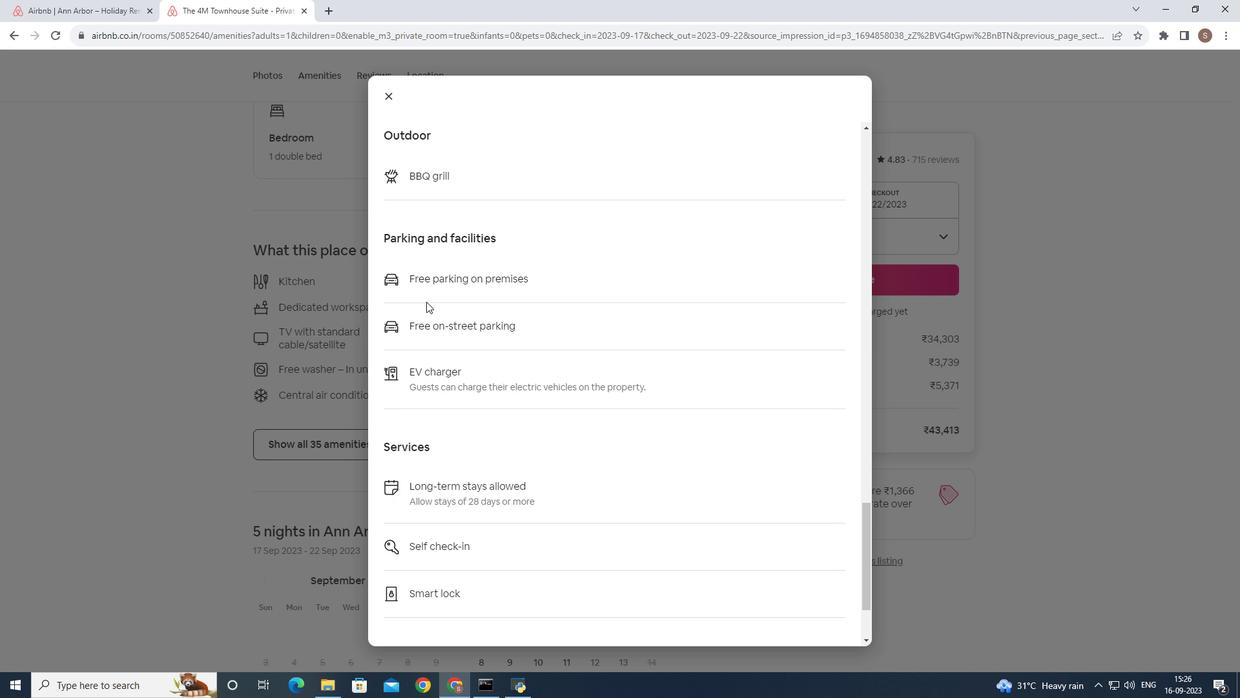
Action: Mouse scrolled (426, 301) with delta (0, 0)
Screenshot: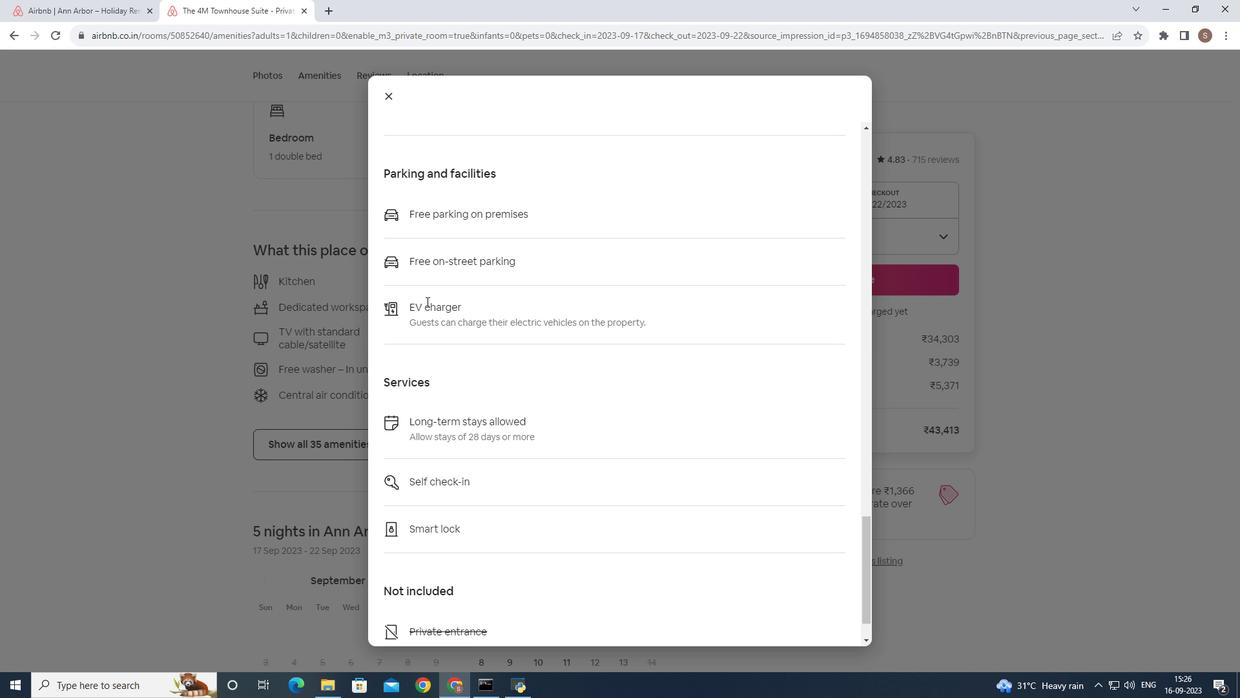 
Action: Mouse moved to (430, 305)
Screenshot: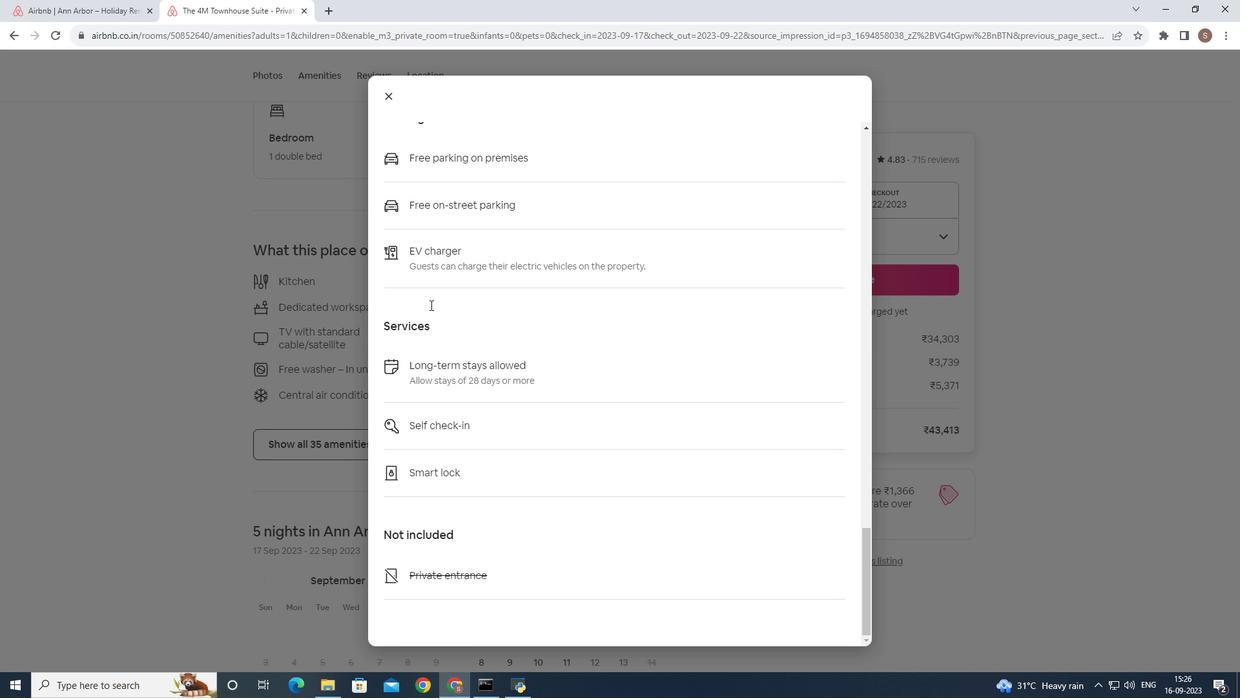 
Action: Mouse scrolled (430, 304) with delta (0, 0)
Screenshot: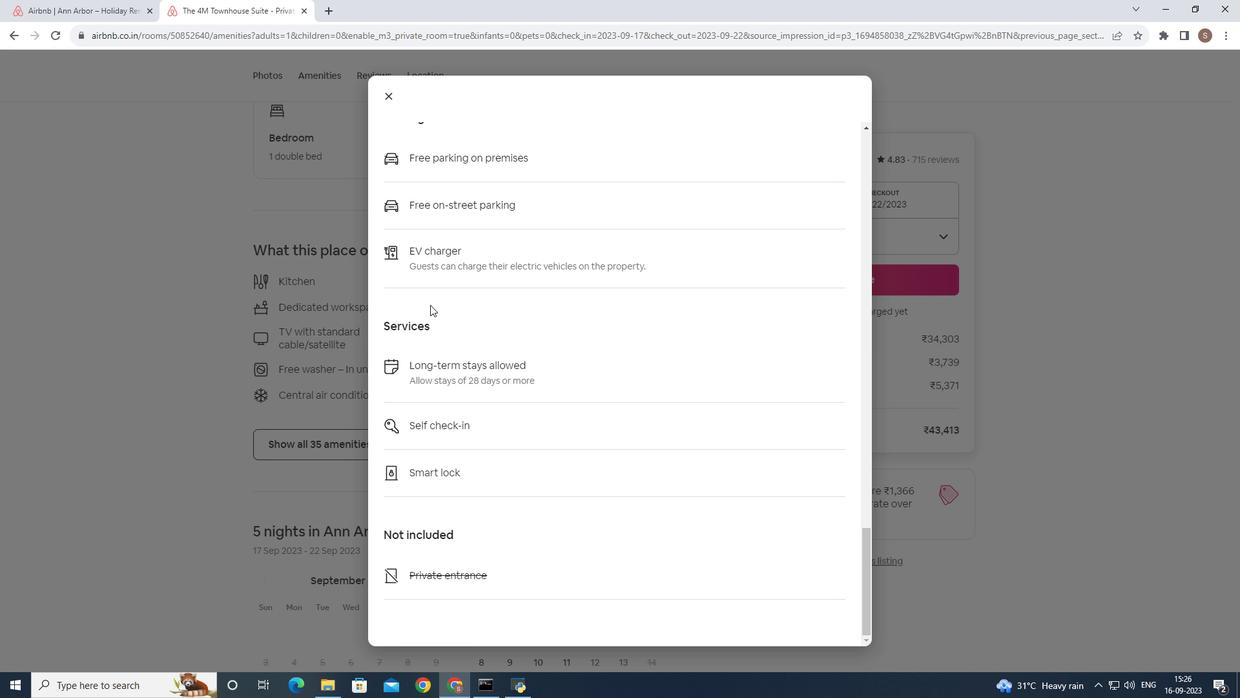 
Action: Mouse moved to (432, 305)
Screenshot: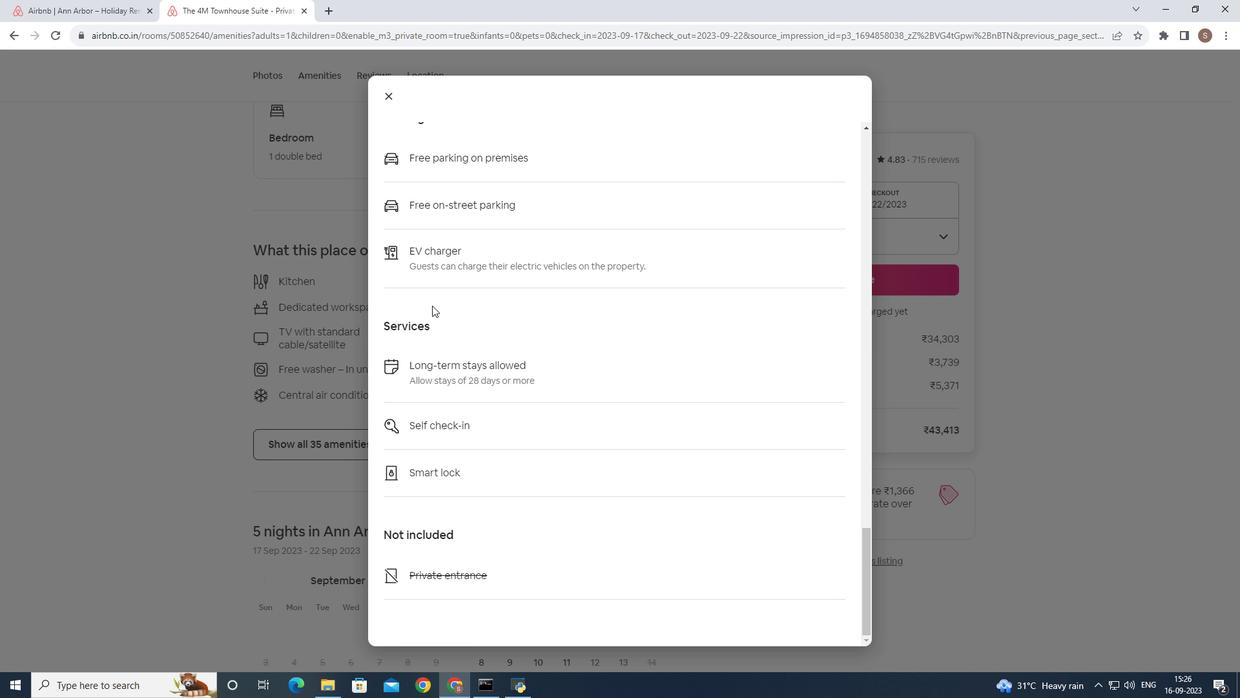 
Action: Mouse scrolled (432, 305) with delta (0, 0)
Screenshot: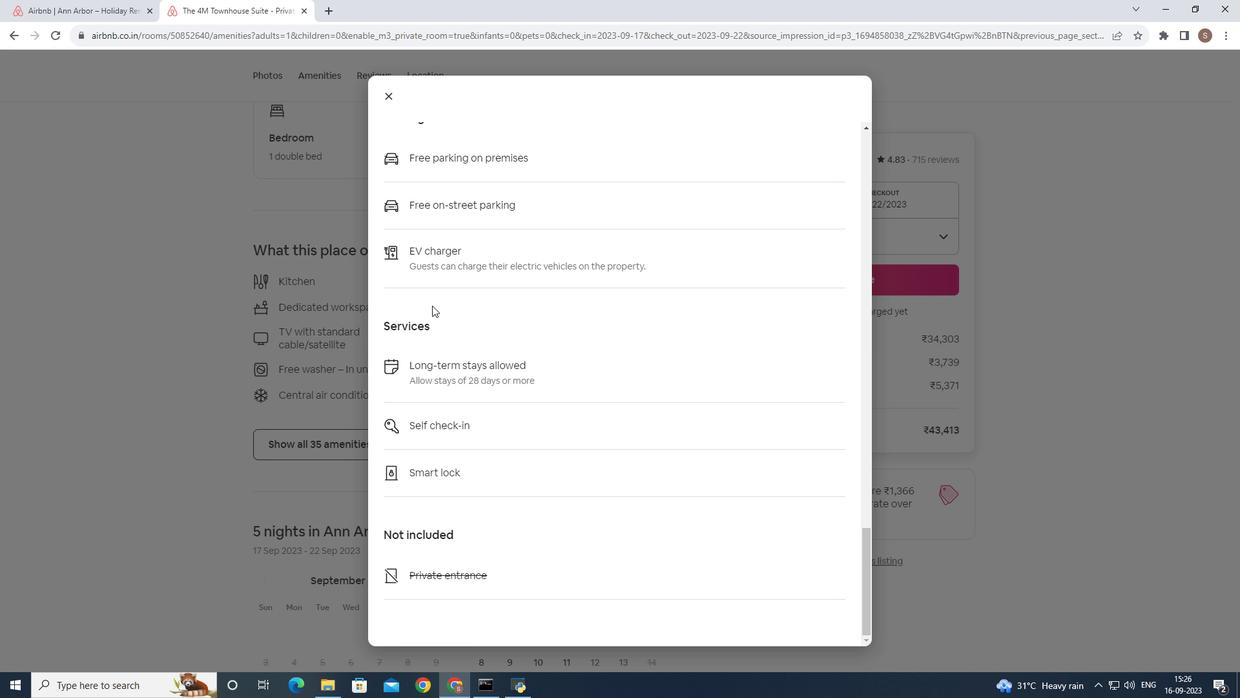 
Action: Mouse scrolled (432, 305) with delta (0, 0)
Screenshot: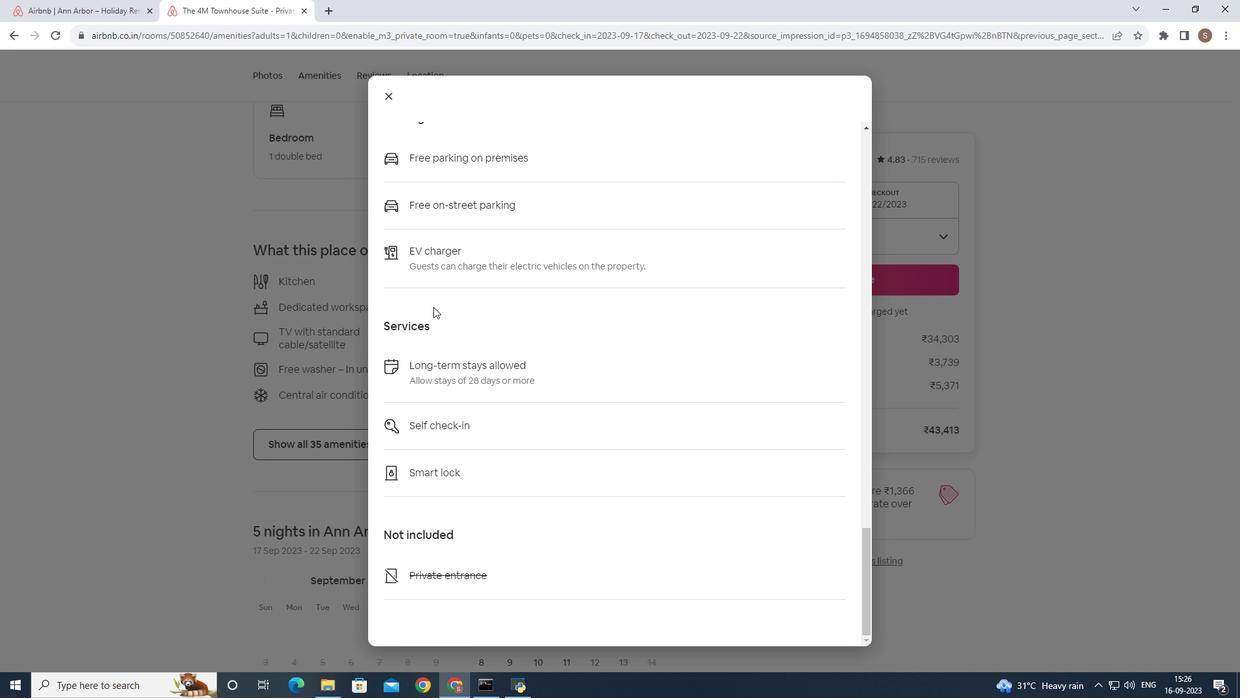 
Action: Mouse moved to (433, 307)
Screenshot: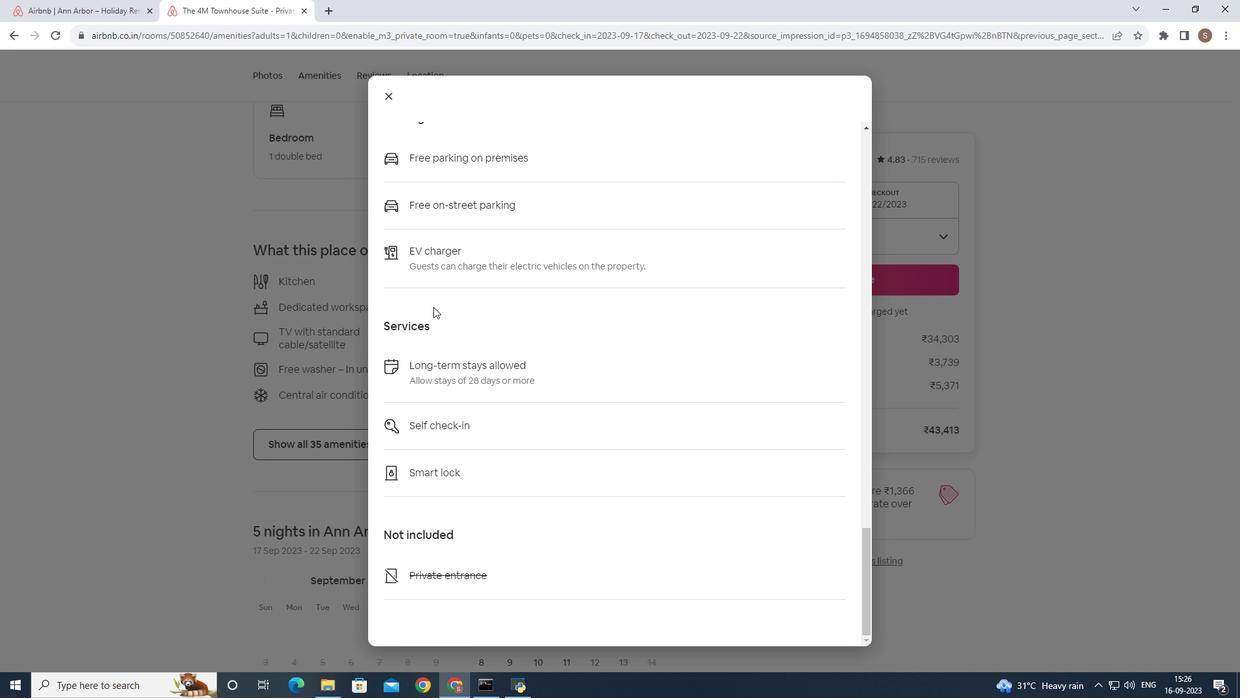 
Action: Mouse scrolled (433, 306) with delta (0, 0)
Screenshot: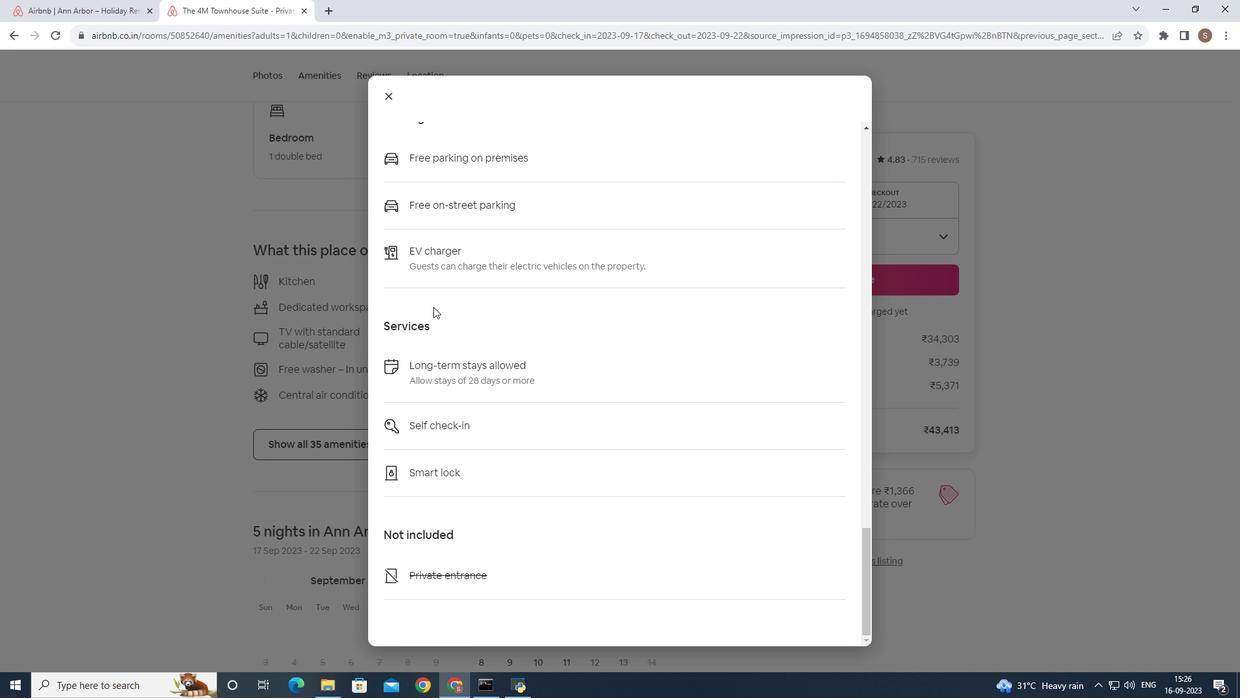 
Action: Mouse scrolled (433, 306) with delta (0, 0)
Screenshot: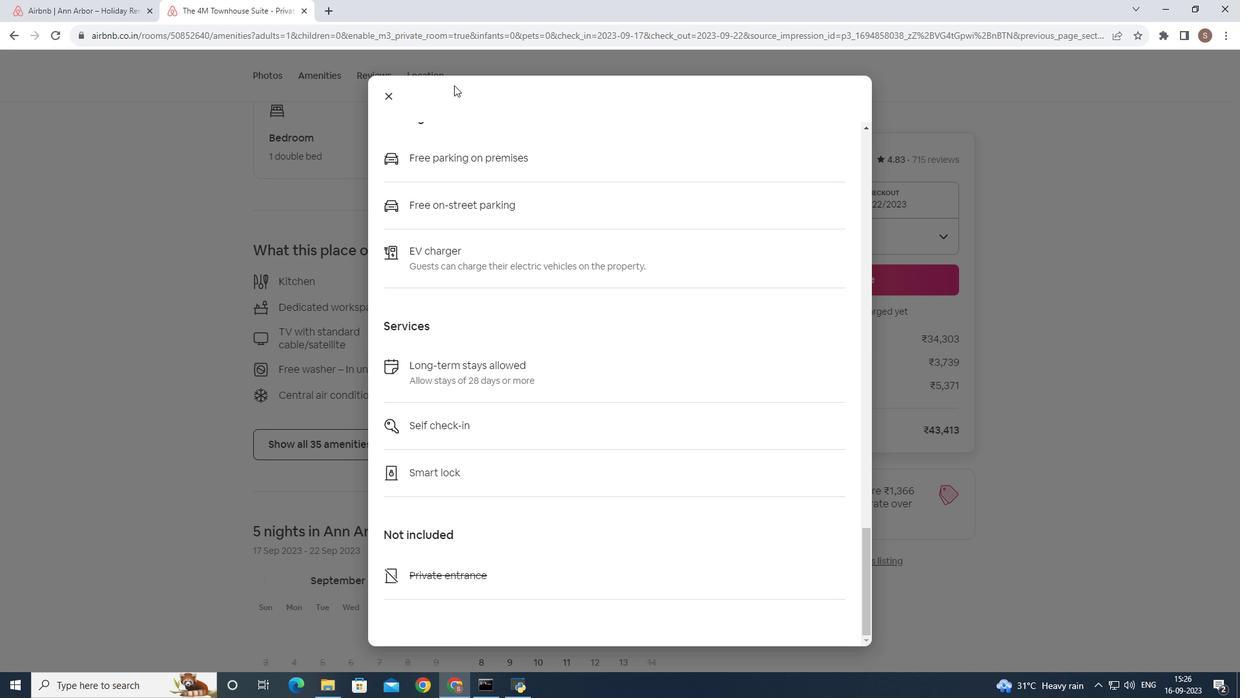 
Action: Mouse scrolled (433, 306) with delta (0, 0)
Screenshot: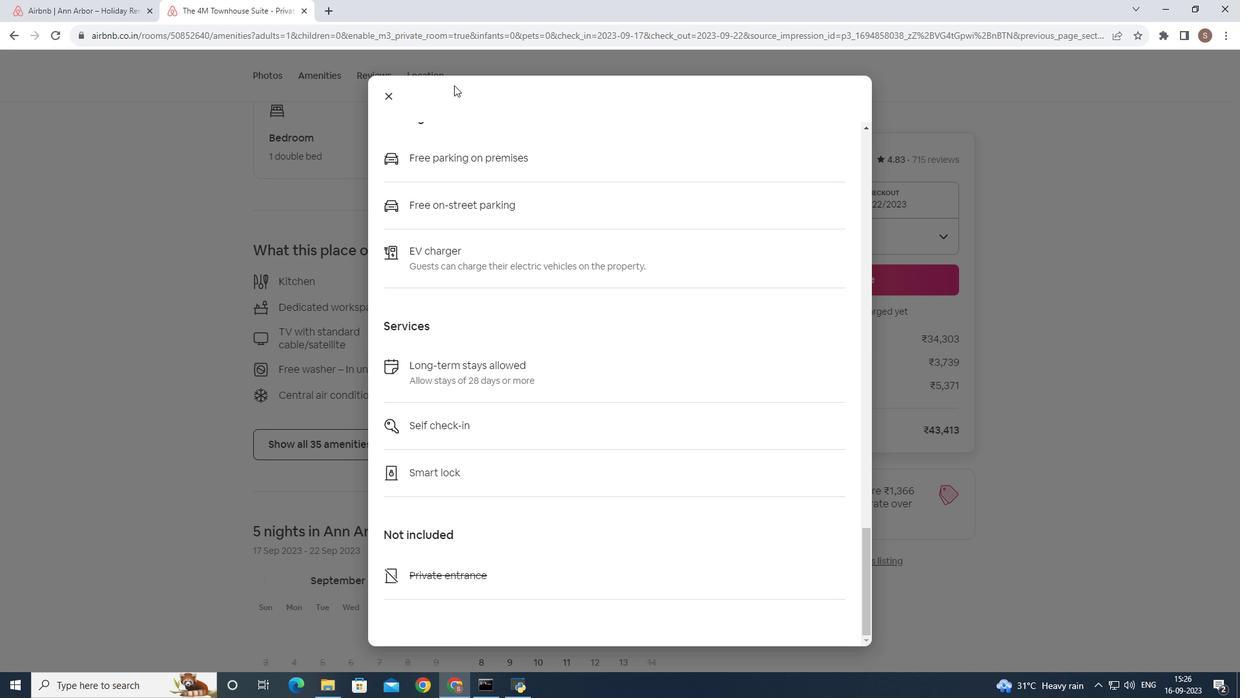 
Action: Mouse moved to (385, 96)
Screenshot: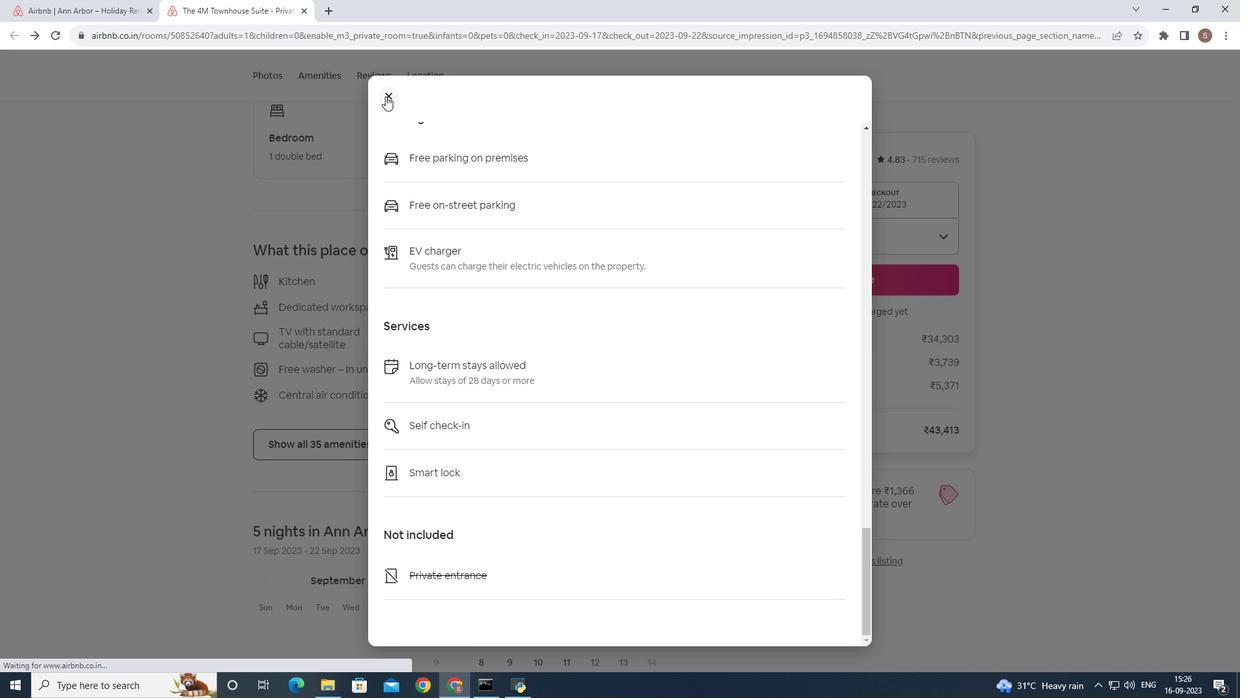 
Action: Mouse pressed left at (385, 96)
Screenshot: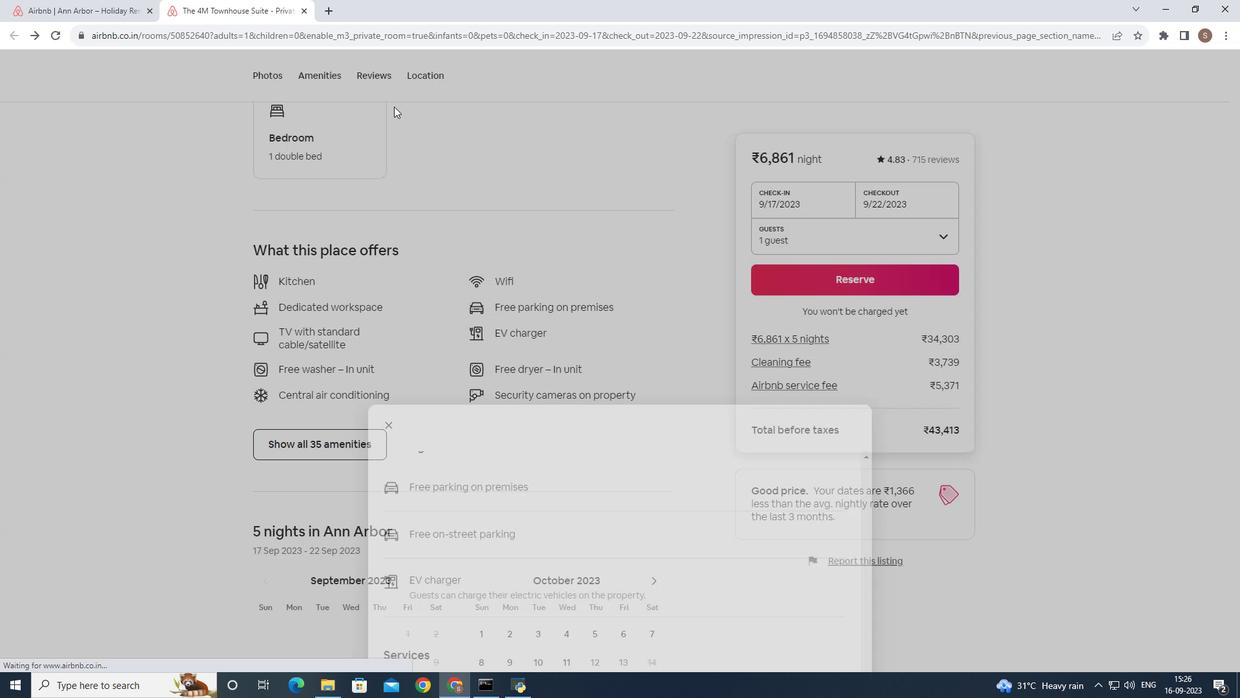 
Action: Mouse moved to (394, 374)
Screenshot: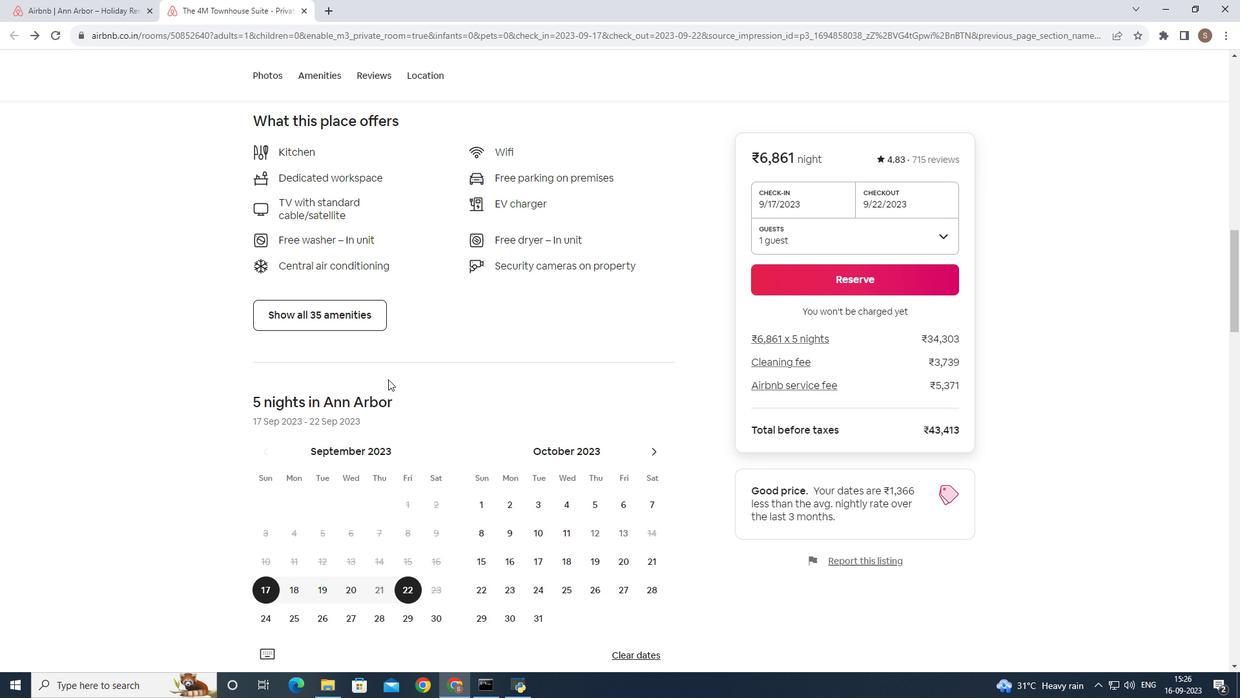 
Action: Mouse scrolled (394, 374) with delta (0, 0)
Screenshot: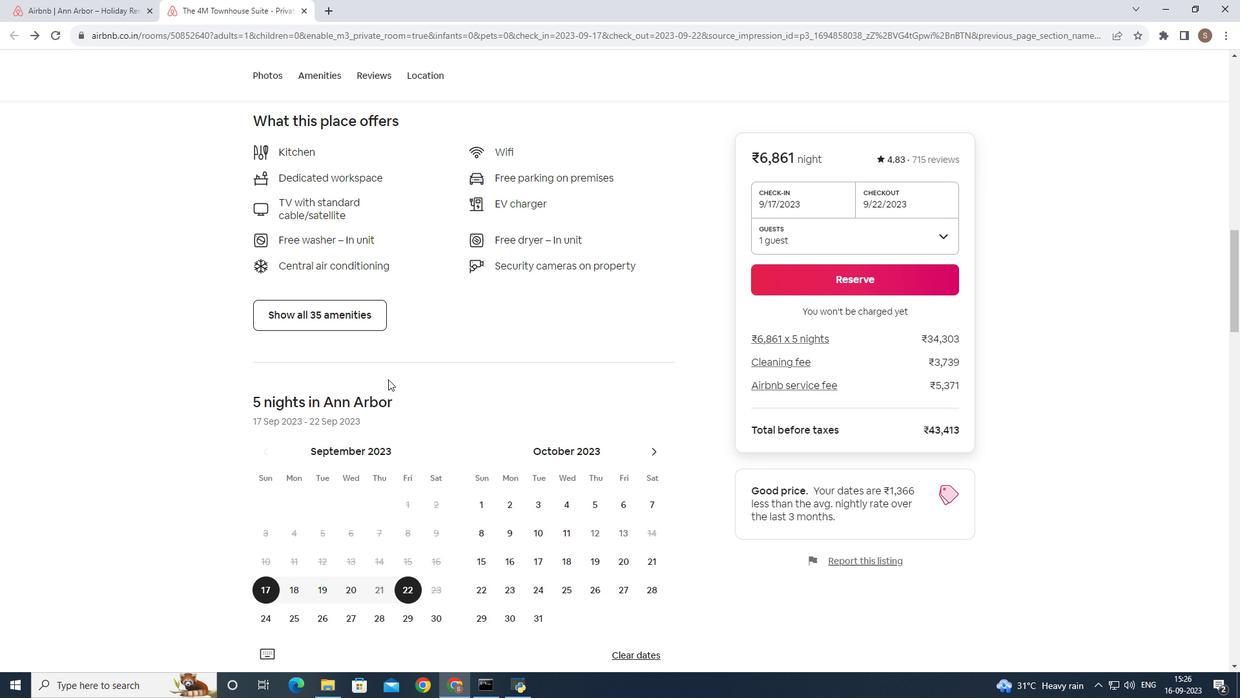 
Action: Mouse moved to (391, 378)
Screenshot: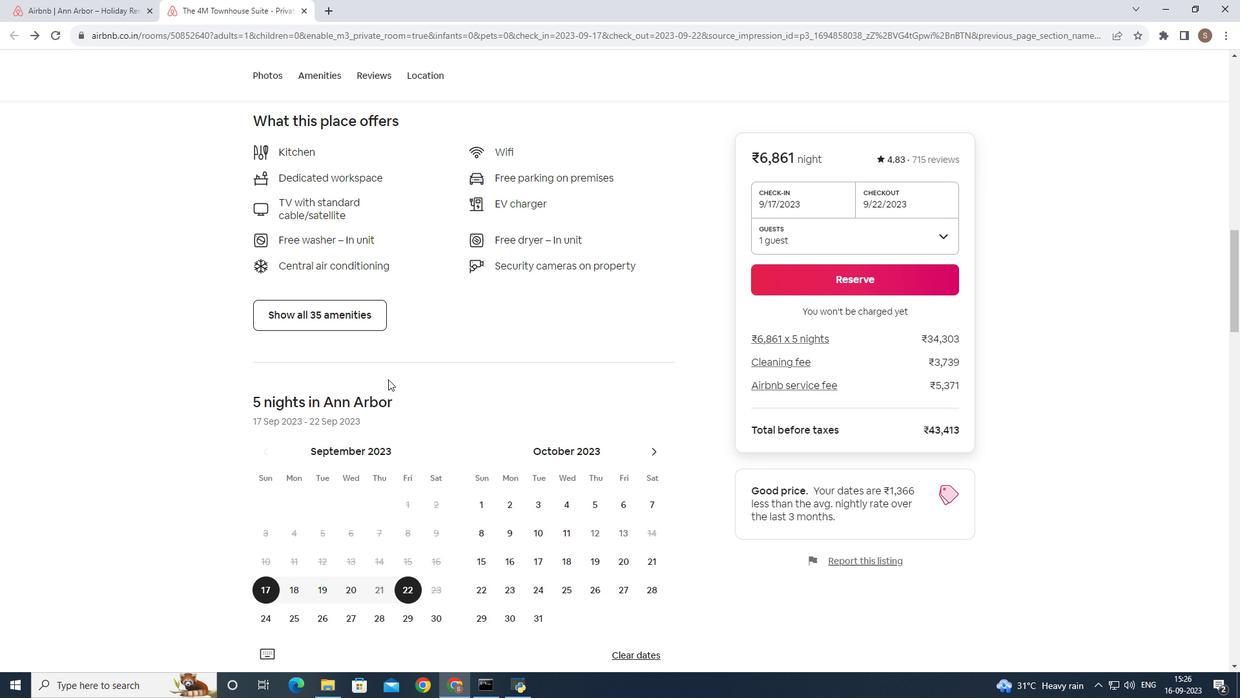 
Action: Mouse scrolled (391, 378) with delta (0, 0)
Screenshot: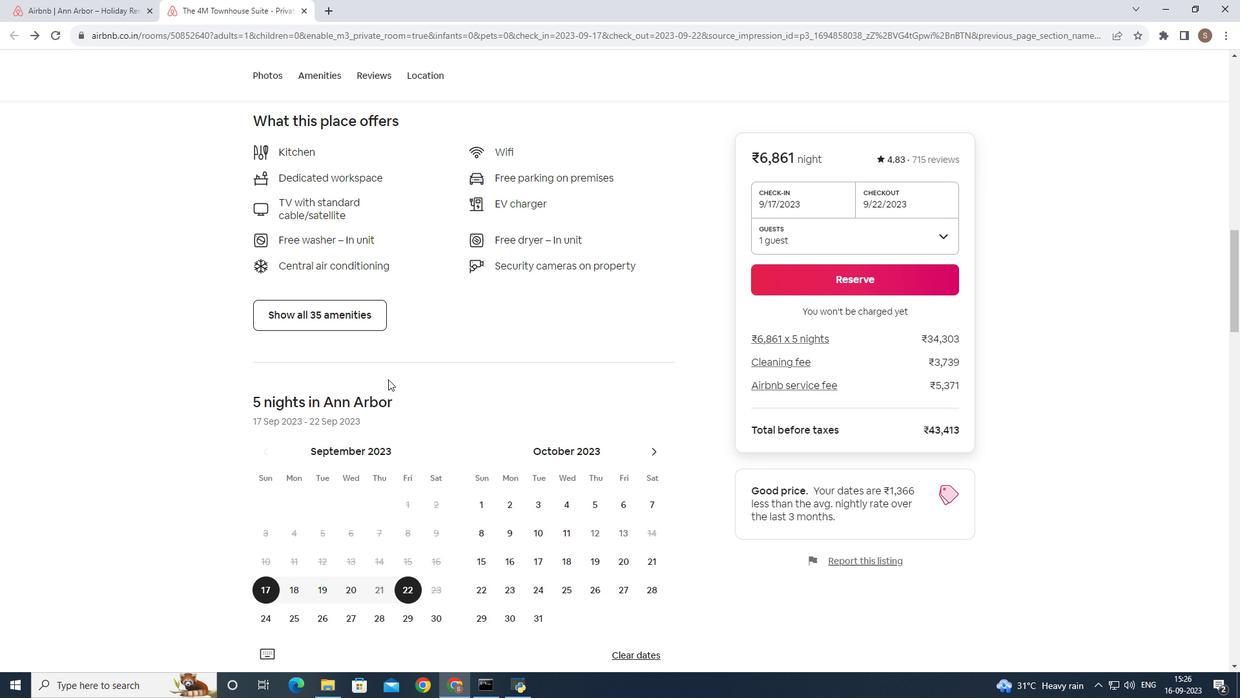 
Action: Mouse moved to (388, 379)
Screenshot: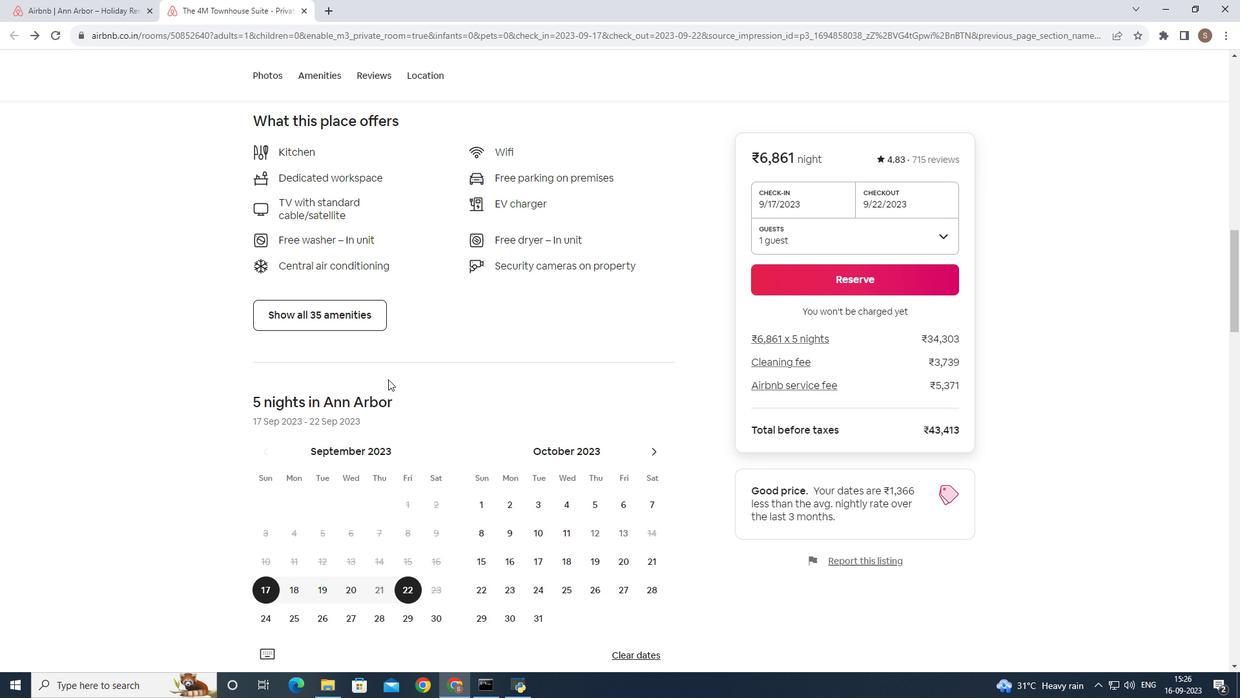 
Action: Mouse scrolled (388, 378) with delta (0, 0)
Screenshot: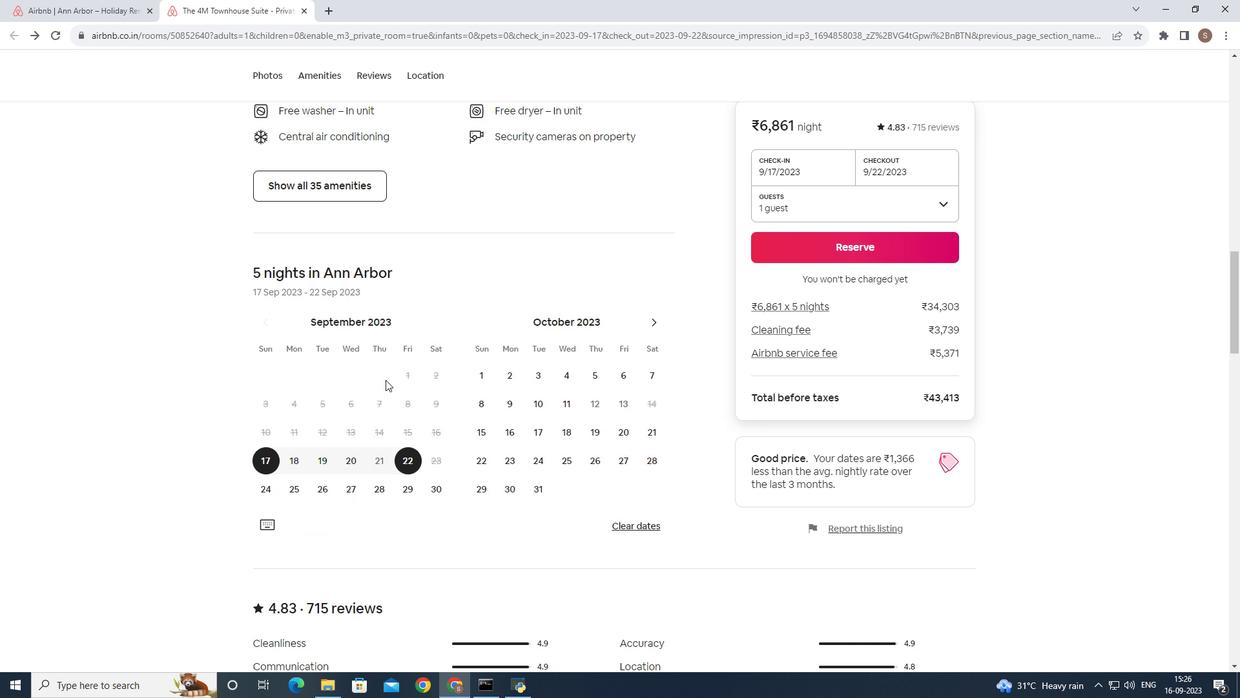 
Action: Mouse scrolled (388, 378) with delta (0, 0)
Screenshot: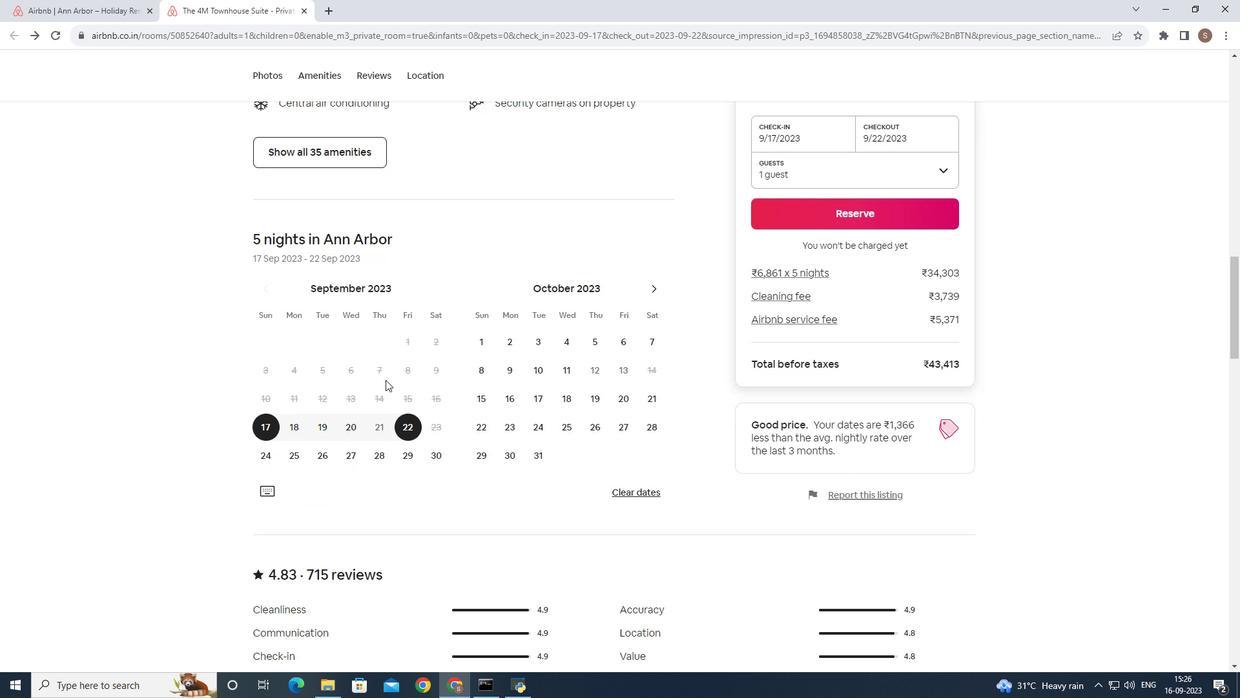 
Action: Mouse moved to (385, 380)
Screenshot: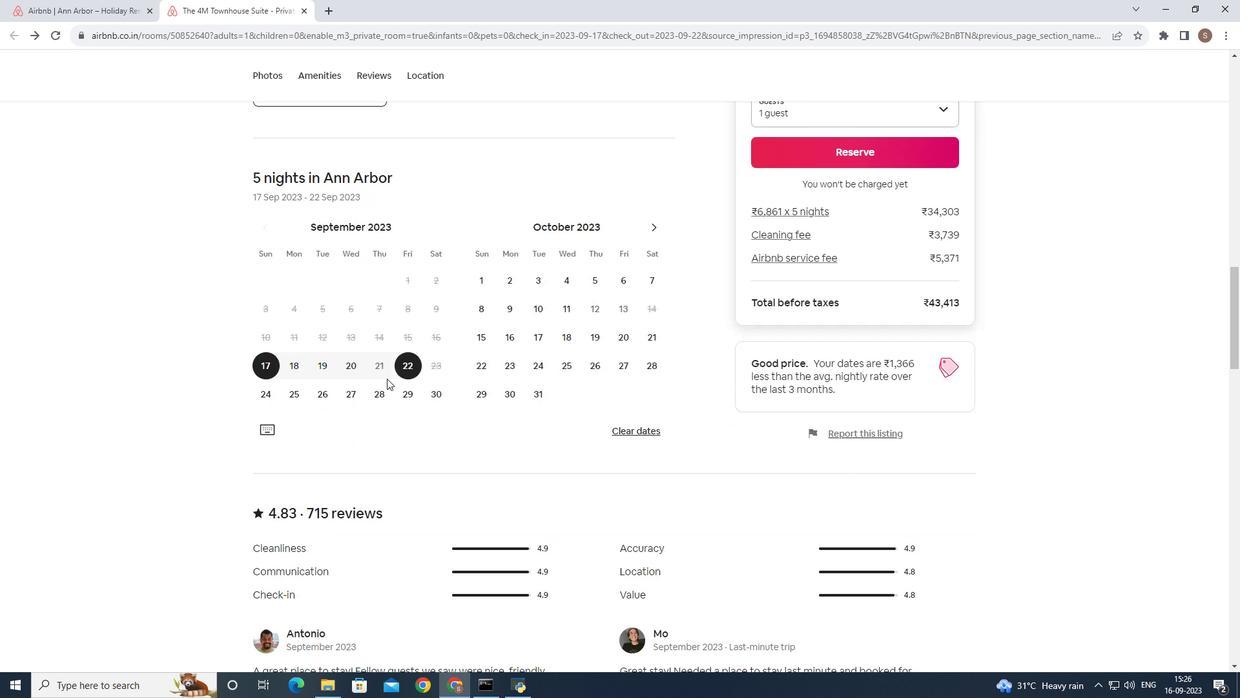 
Action: Mouse scrolled (385, 379) with delta (0, 0)
Screenshot: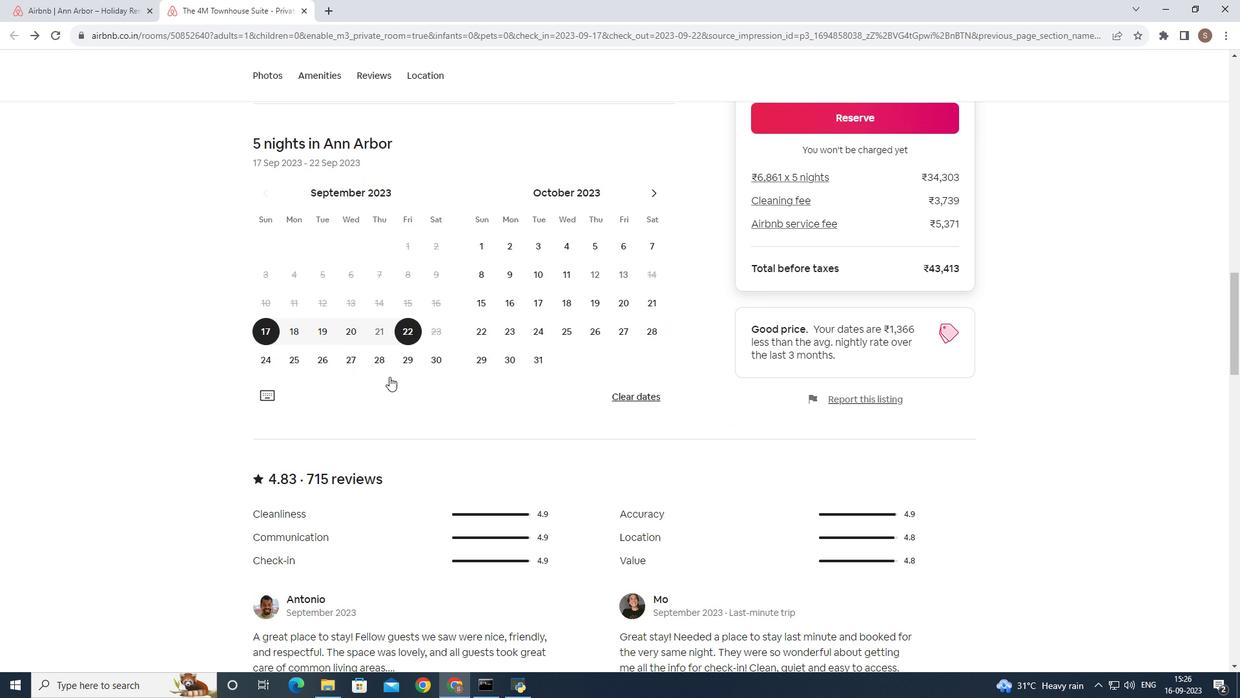 
Action: Mouse scrolled (385, 379) with delta (0, 0)
Screenshot: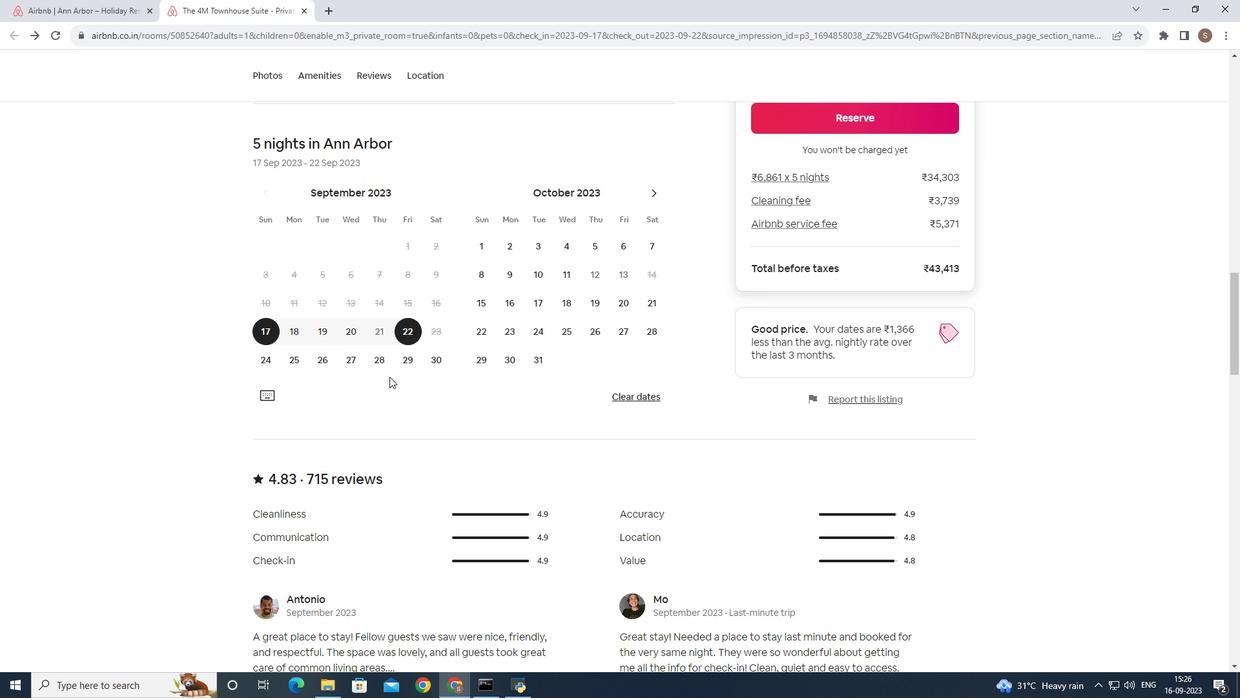 
Action: Mouse moved to (389, 376)
Screenshot: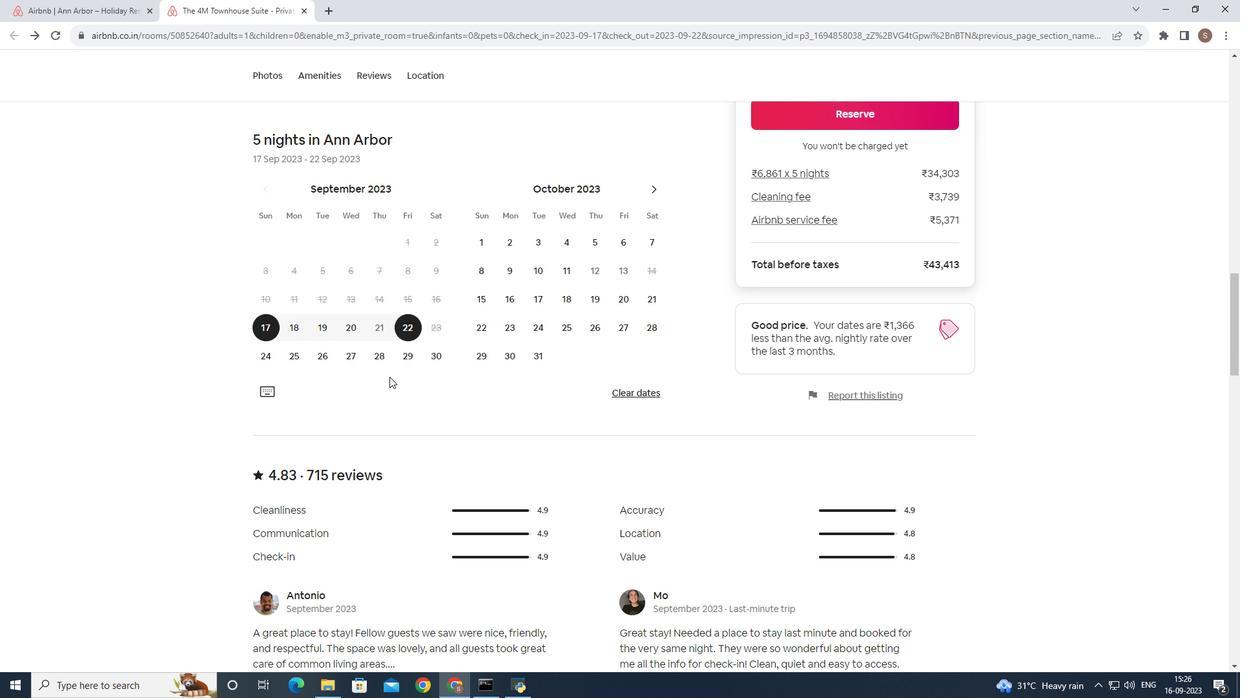 
Action: Mouse scrolled (389, 376) with delta (0, 0)
Screenshot: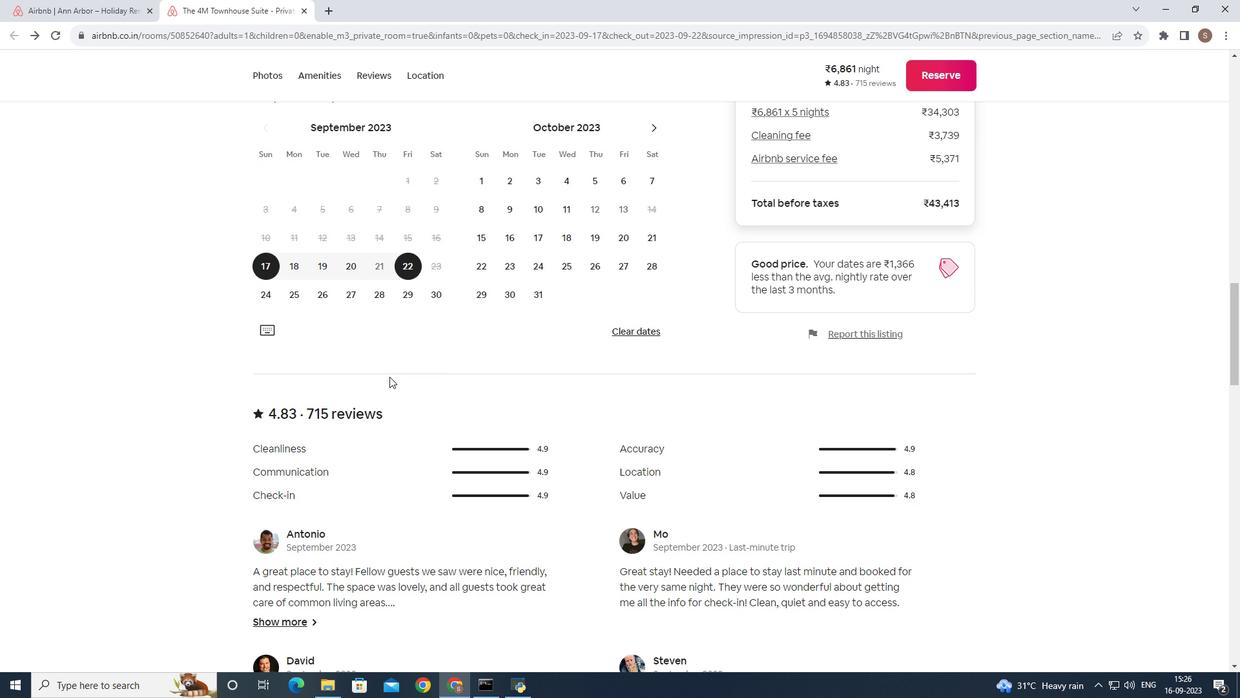 
Action: Mouse scrolled (389, 376) with delta (0, 0)
Screenshot: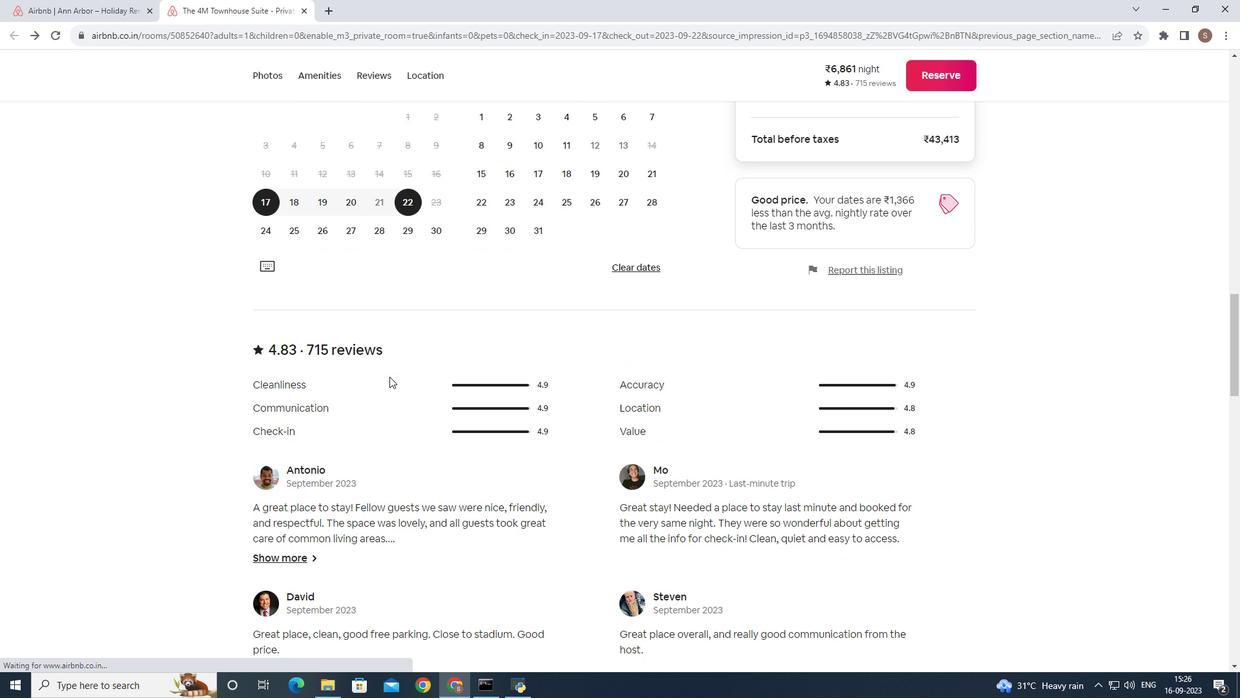 
Action: Mouse scrolled (389, 376) with delta (0, 0)
Screenshot: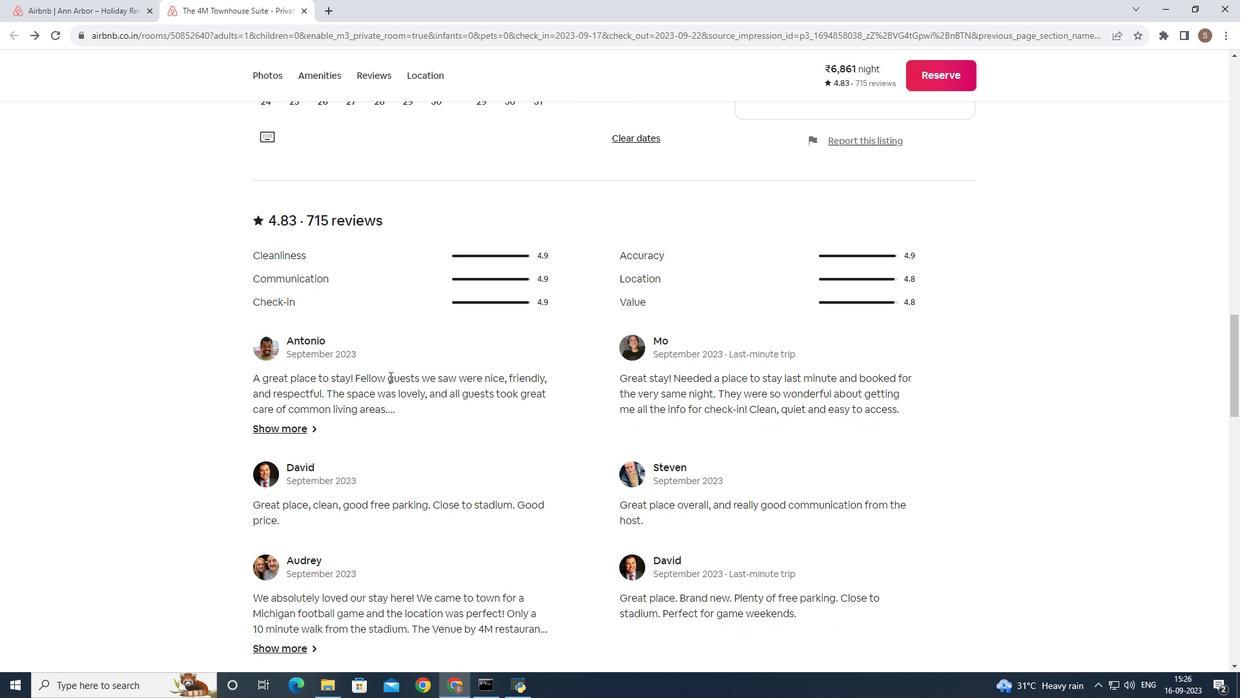 
Action: Mouse scrolled (389, 376) with delta (0, 0)
Screenshot: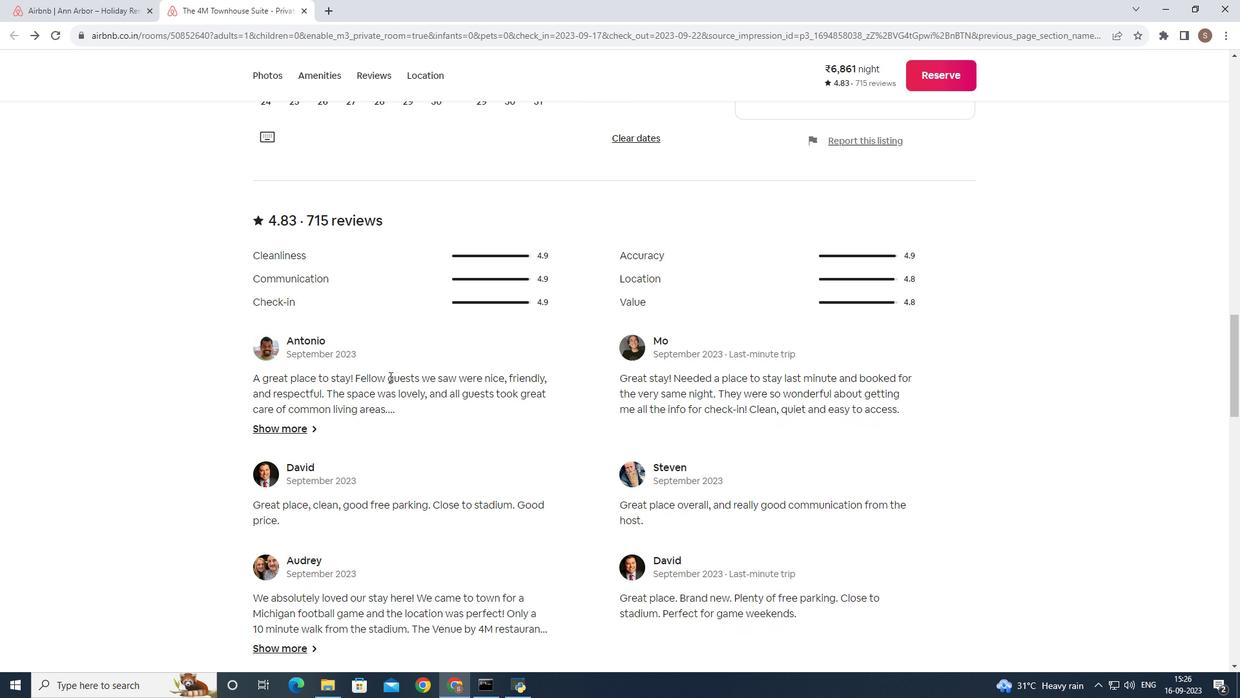 
Action: Mouse scrolled (389, 376) with delta (0, 0)
Screenshot: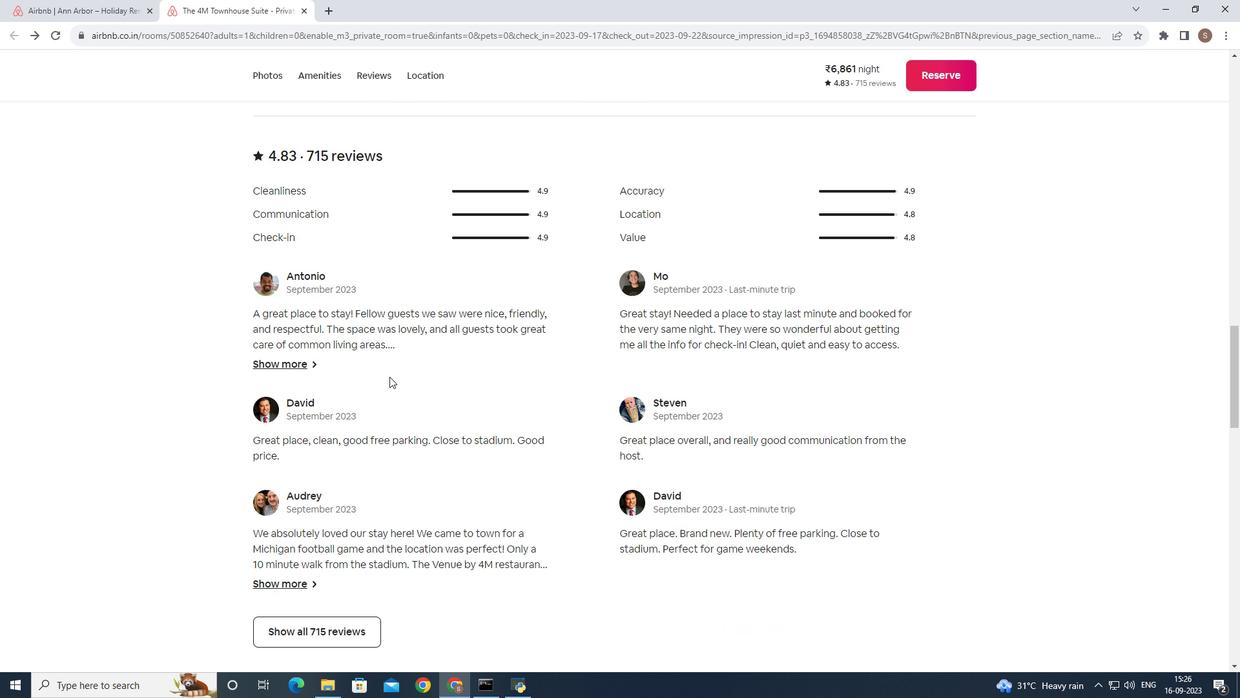 
Action: Mouse scrolled (389, 376) with delta (0, 0)
Screenshot: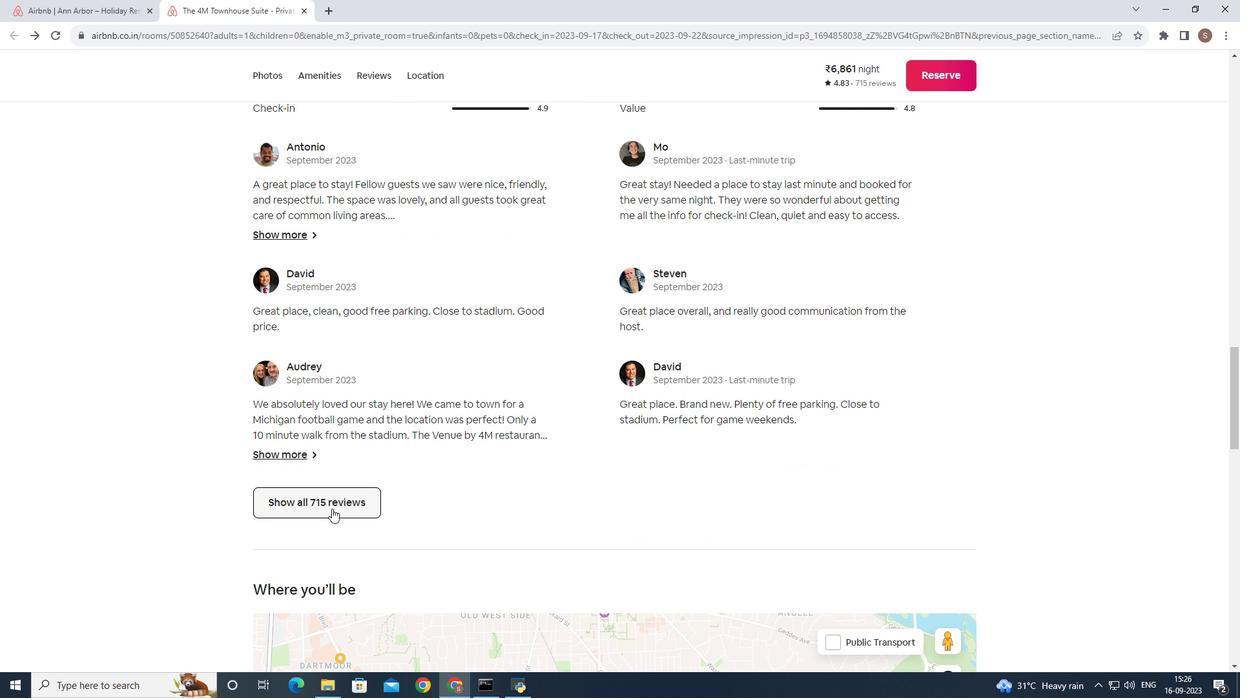
Action: Mouse scrolled (389, 376) with delta (0, 0)
Screenshot: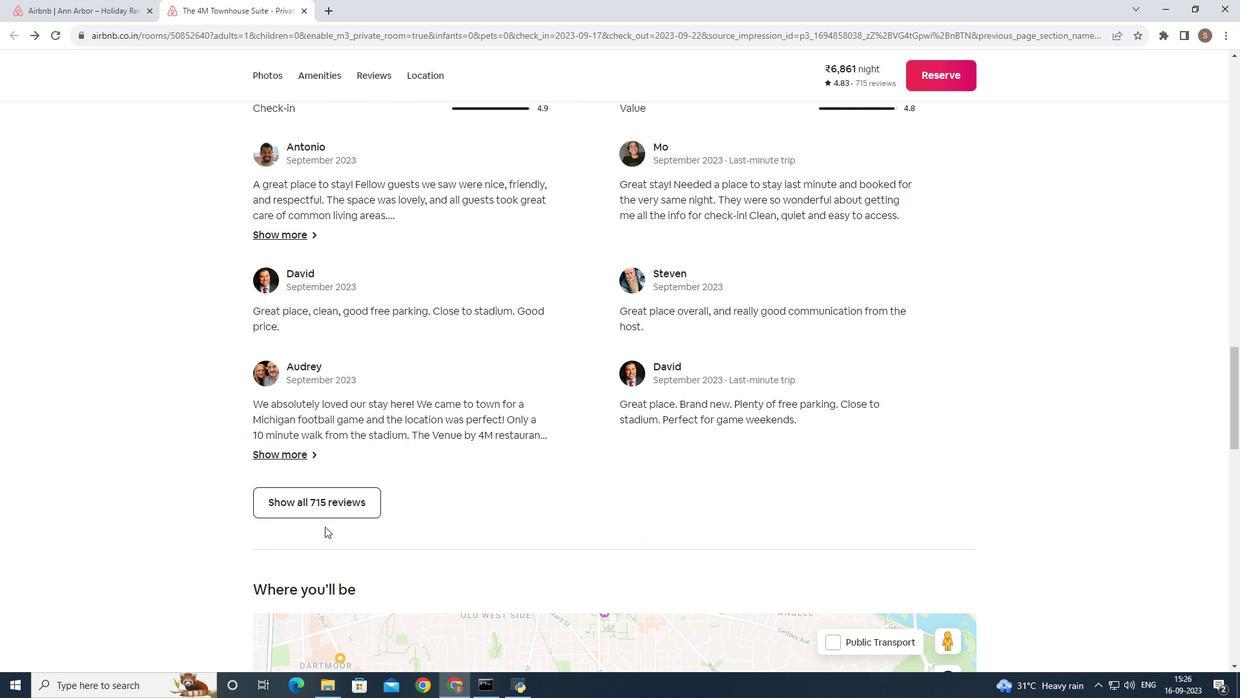 
Action: Mouse moved to (336, 498)
Screenshot: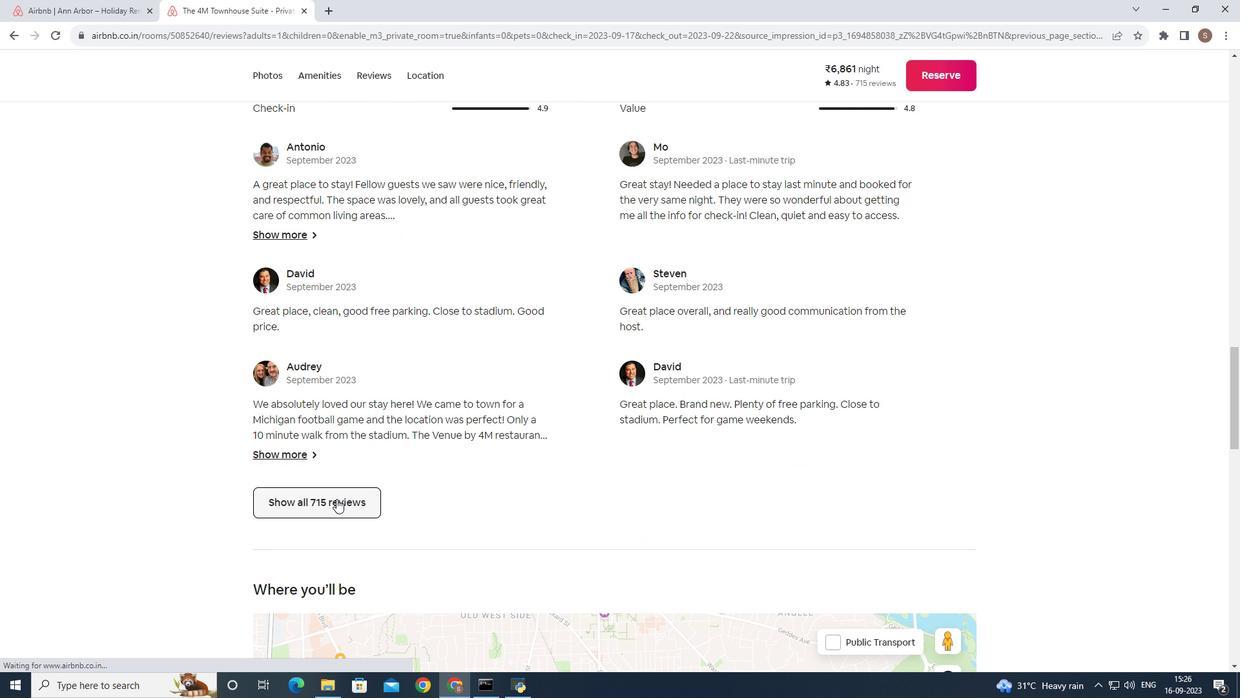
Action: Mouse pressed left at (336, 498)
Screenshot: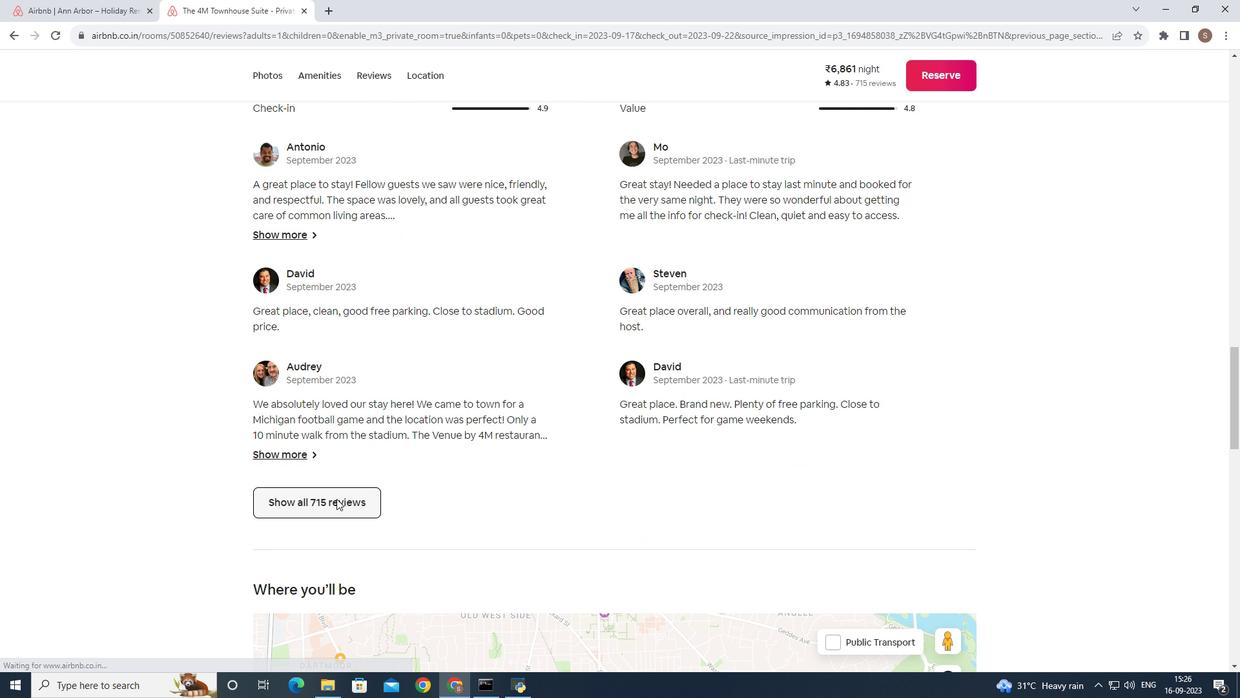 
Action: Mouse moved to (595, 305)
Screenshot: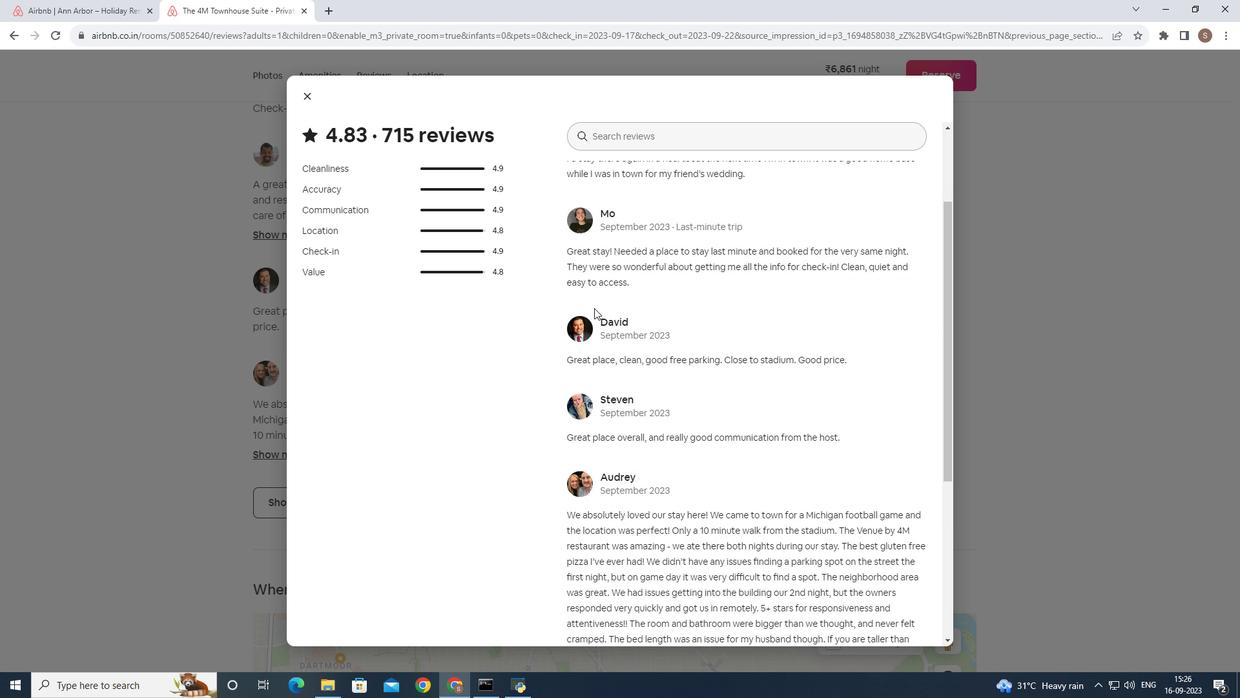 
Action: Mouse scrolled (595, 305) with delta (0, 0)
Screenshot: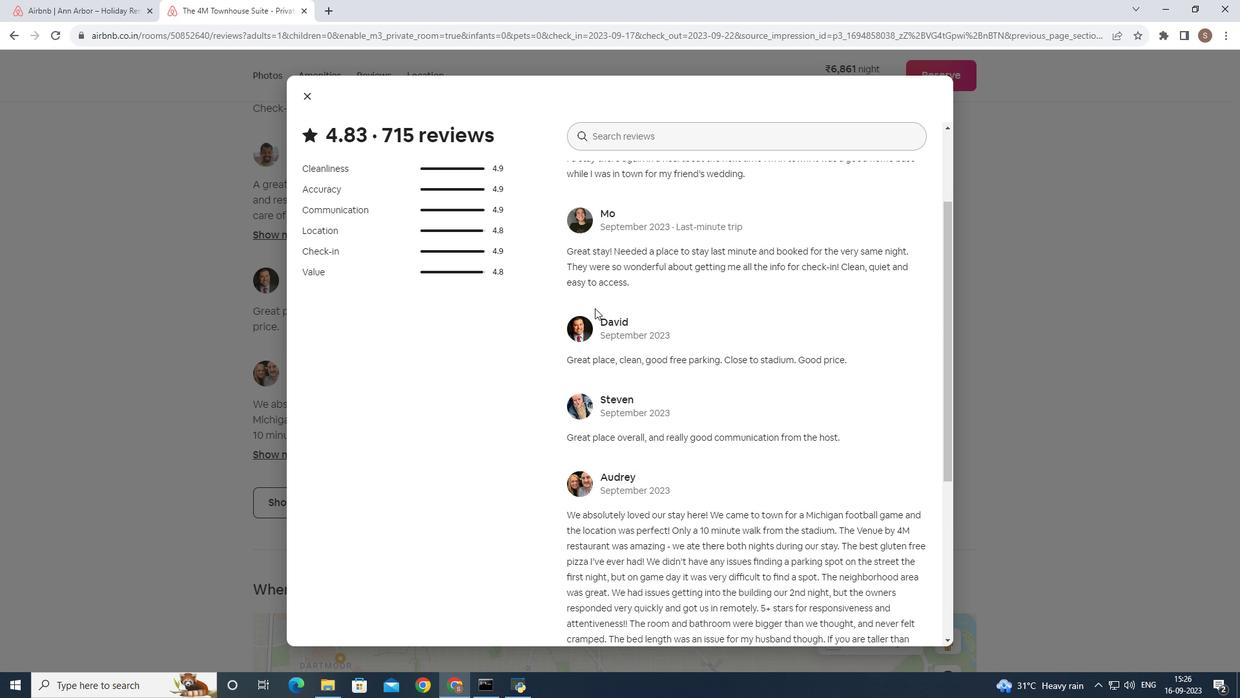
Action: Mouse moved to (594, 308)
Screenshot: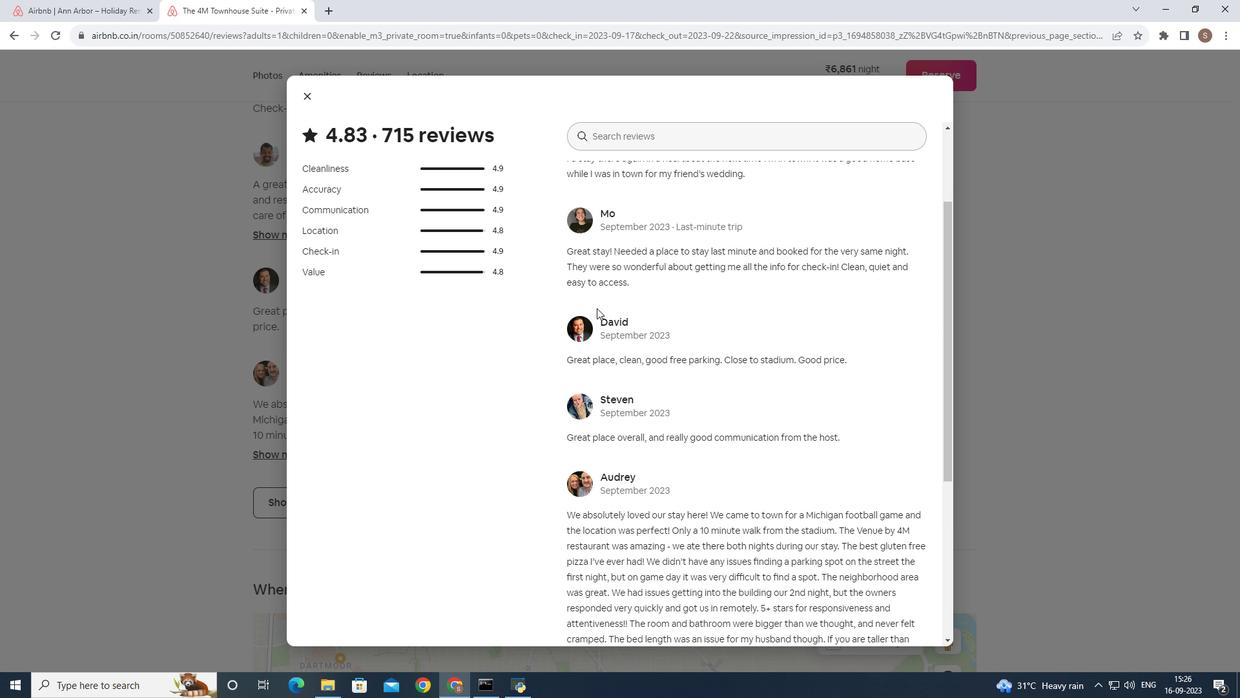 
Action: Mouse scrolled (594, 307) with delta (0, 0)
Screenshot: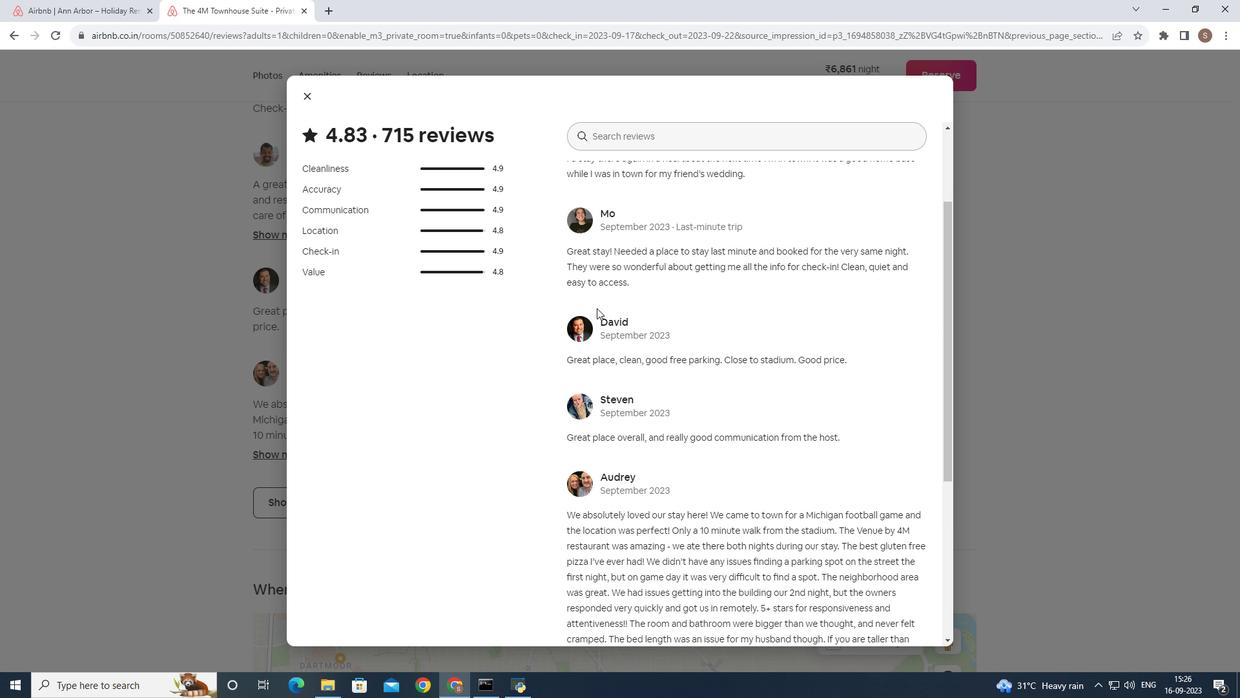 
Action: Mouse moved to (668, 295)
Screenshot: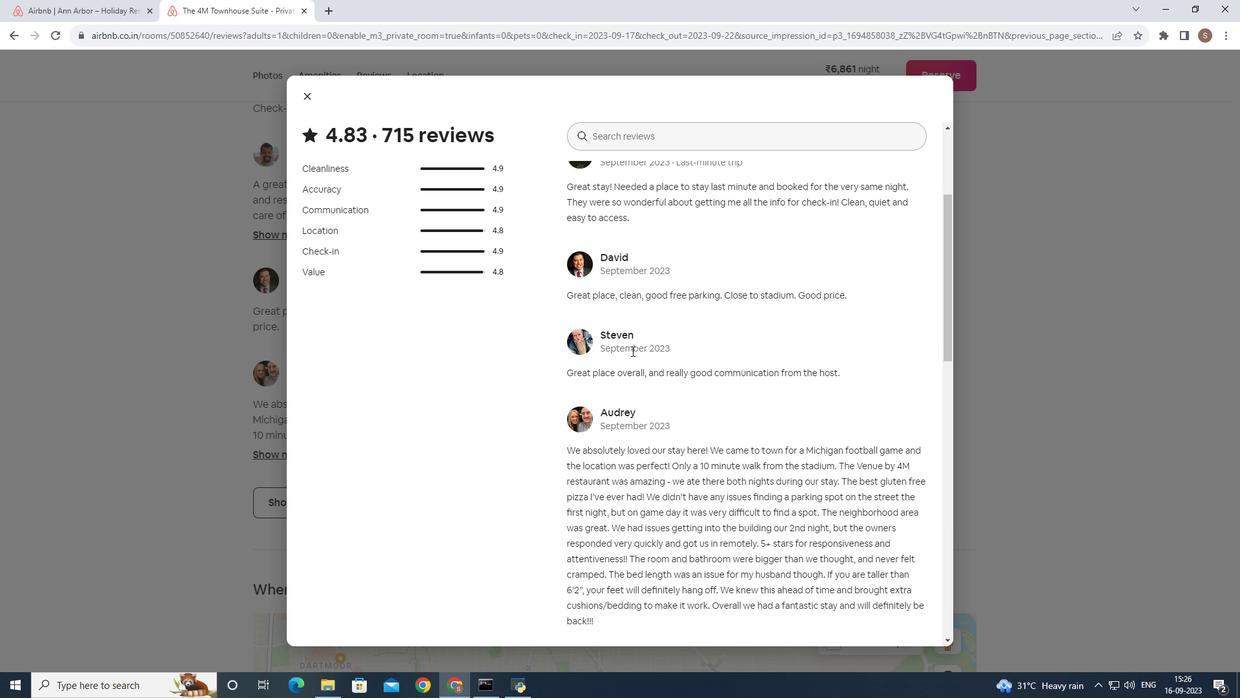 
Action: Mouse scrolled (668, 294) with delta (0, 0)
Screenshot: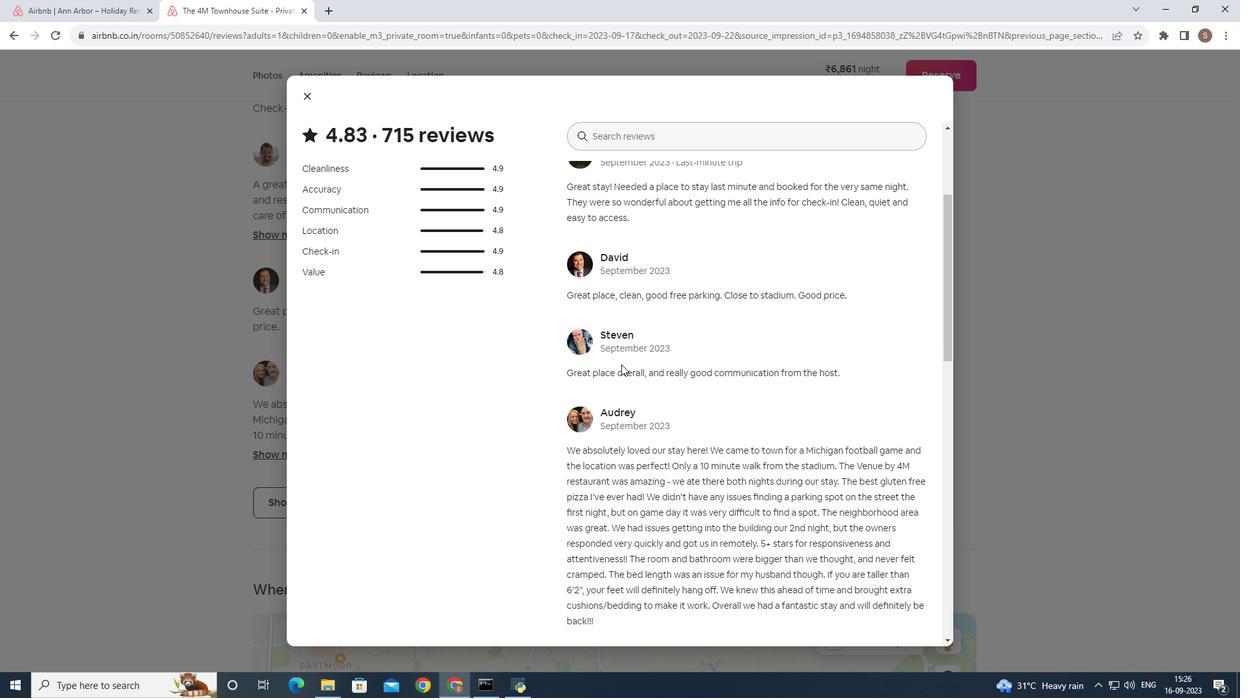 
Action: Mouse moved to (621, 364)
Screenshot: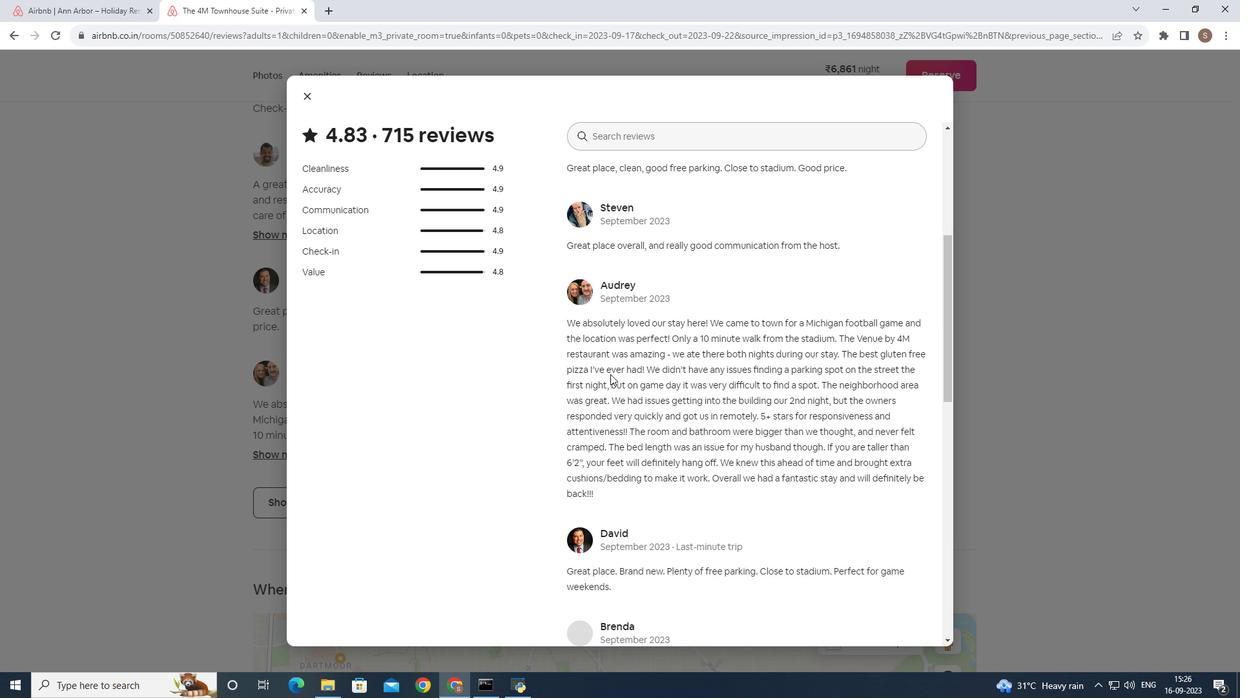 
Action: Mouse scrolled (621, 363) with delta (0, 0)
Screenshot: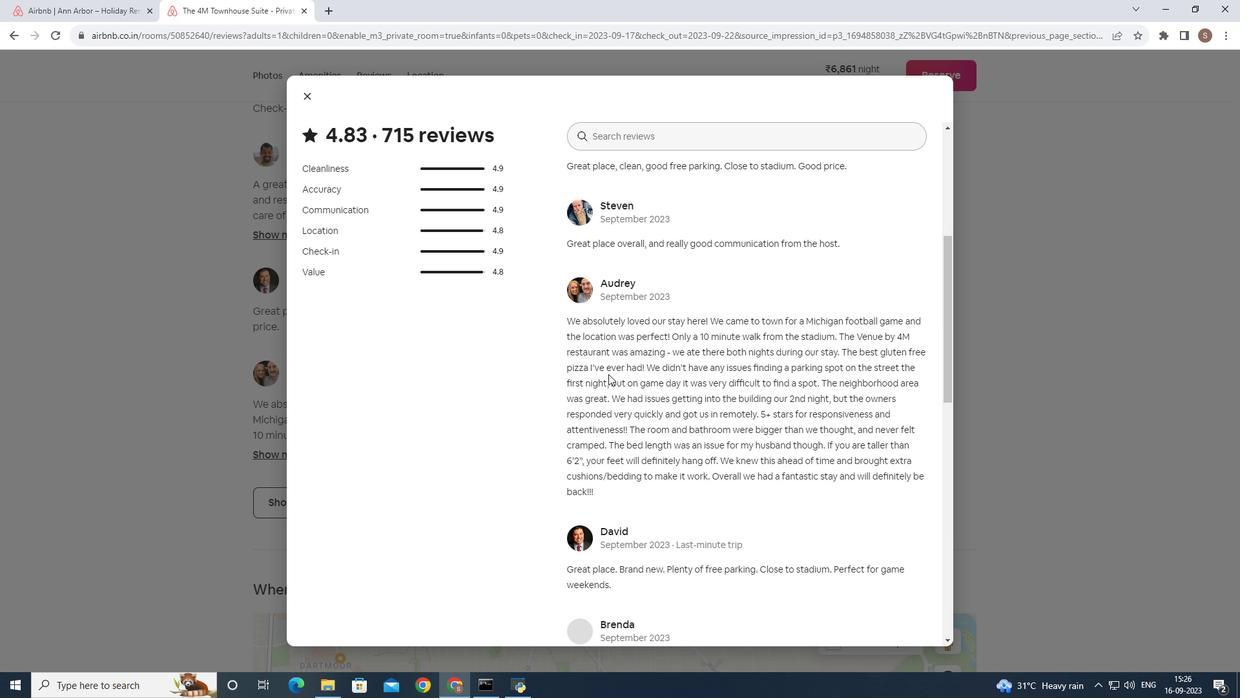 
Action: Mouse moved to (617, 373)
Screenshot: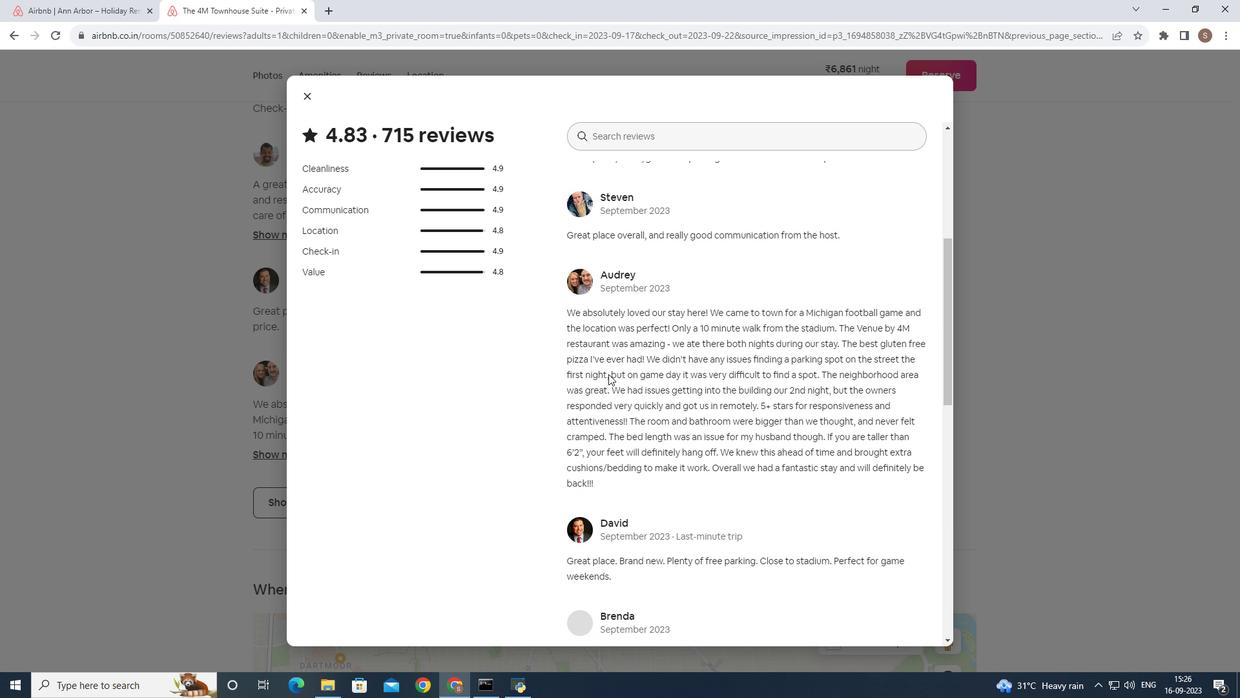 
Action: Mouse scrolled (617, 372) with delta (0, 0)
Screenshot: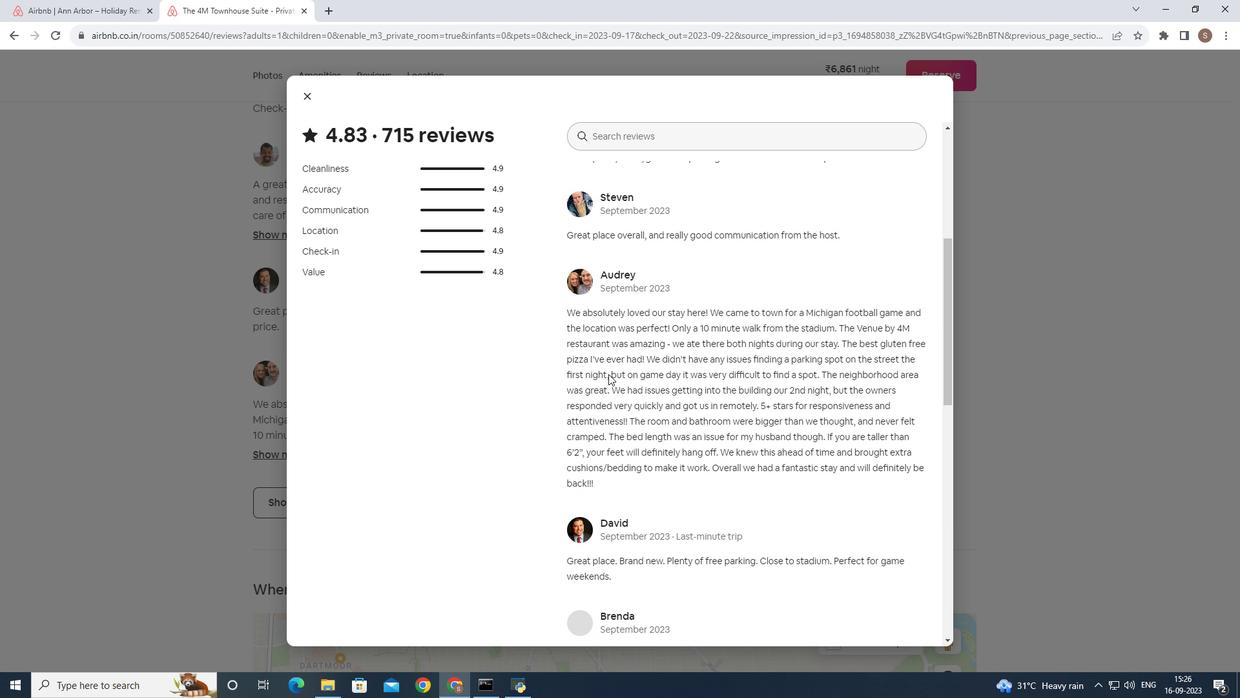 
Action: Mouse moved to (608, 374)
Screenshot: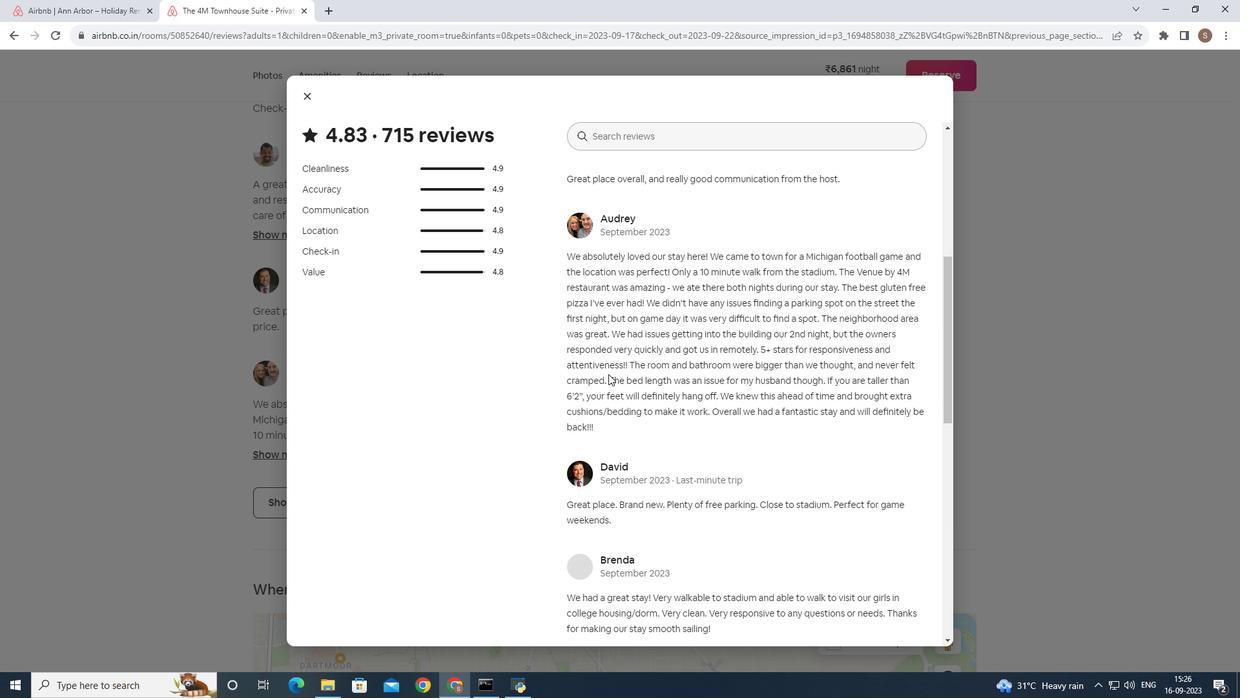 
Action: Mouse scrolled (608, 373) with delta (0, 0)
Screenshot: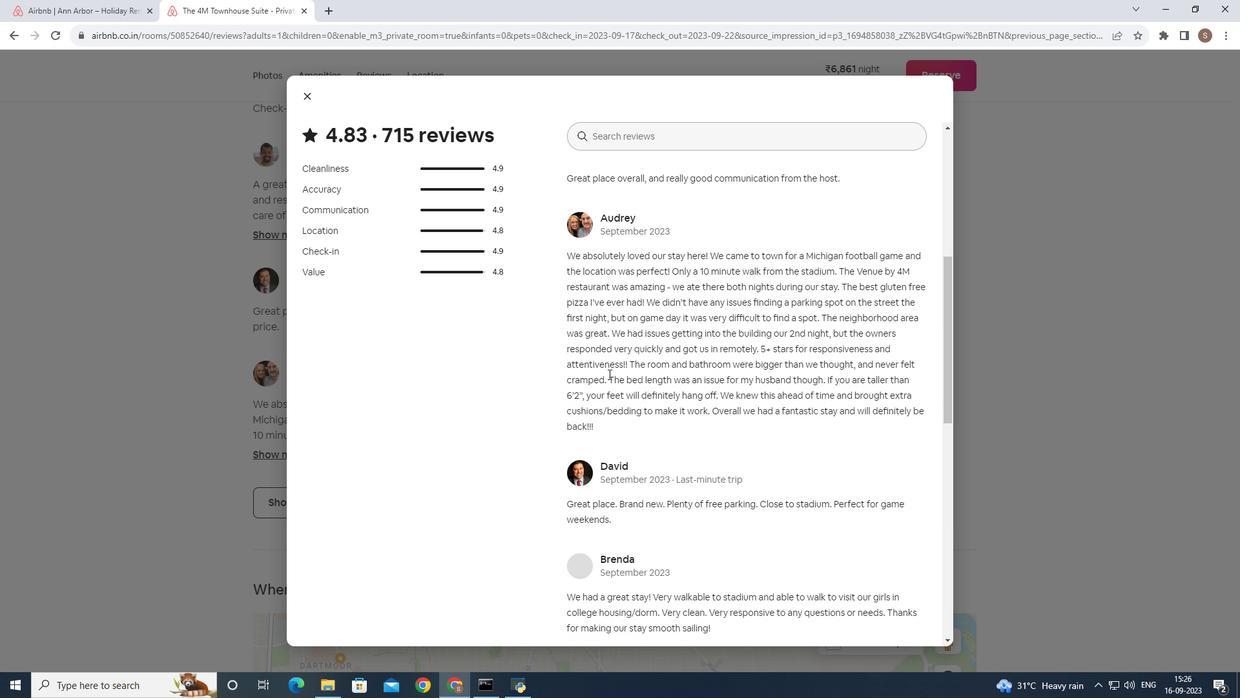 
Action: Mouse scrolled (608, 373) with delta (0, 0)
Screenshot: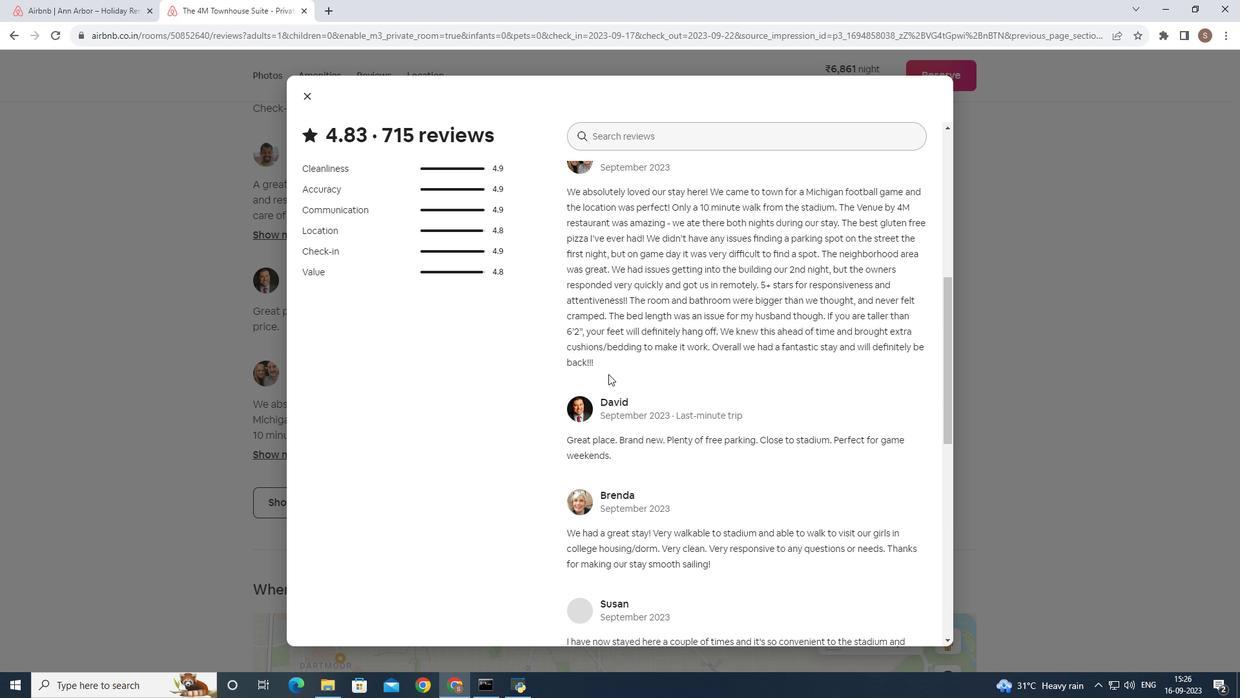 
Action: Mouse scrolled (608, 373) with delta (0, 0)
Screenshot: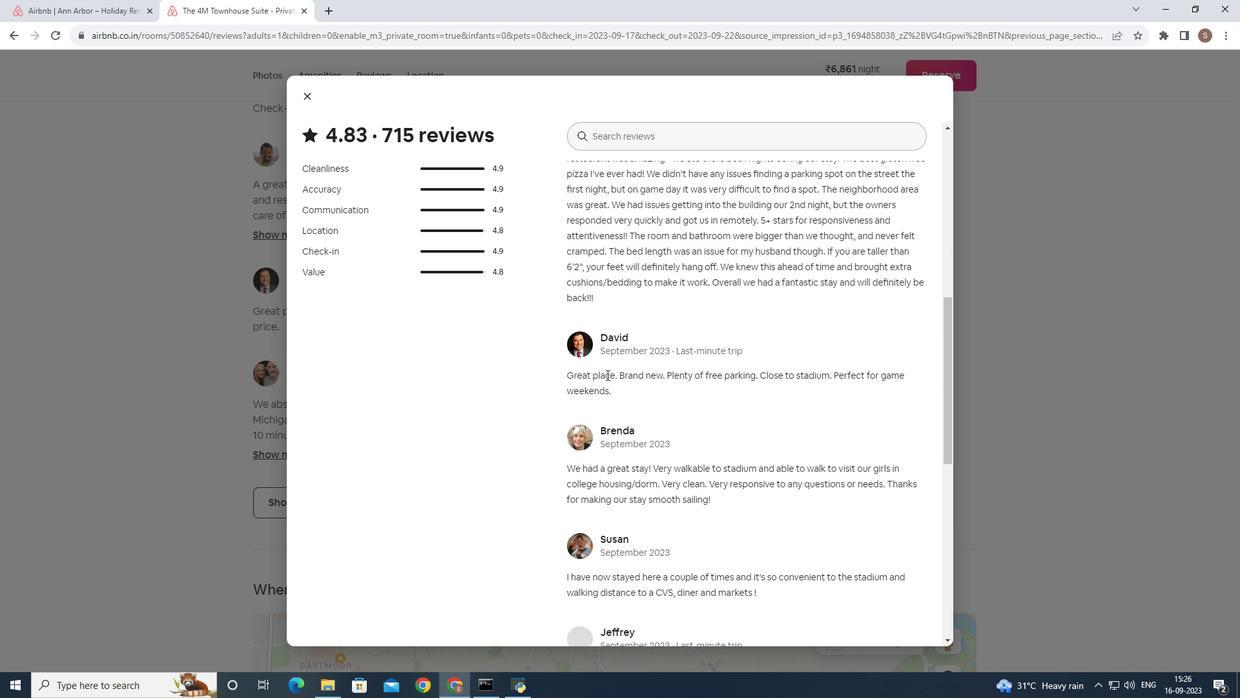 
Action: Mouse moved to (606, 374)
Screenshot: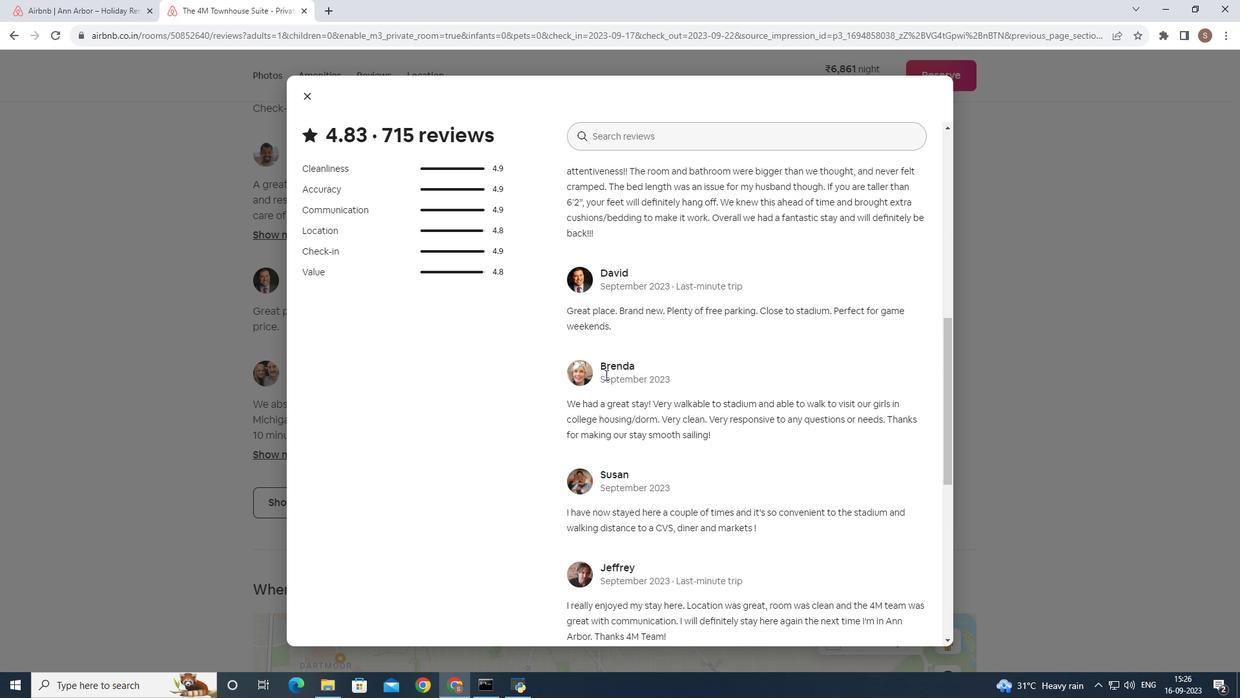 
Action: Mouse scrolled (606, 374) with delta (0, 0)
Screenshot: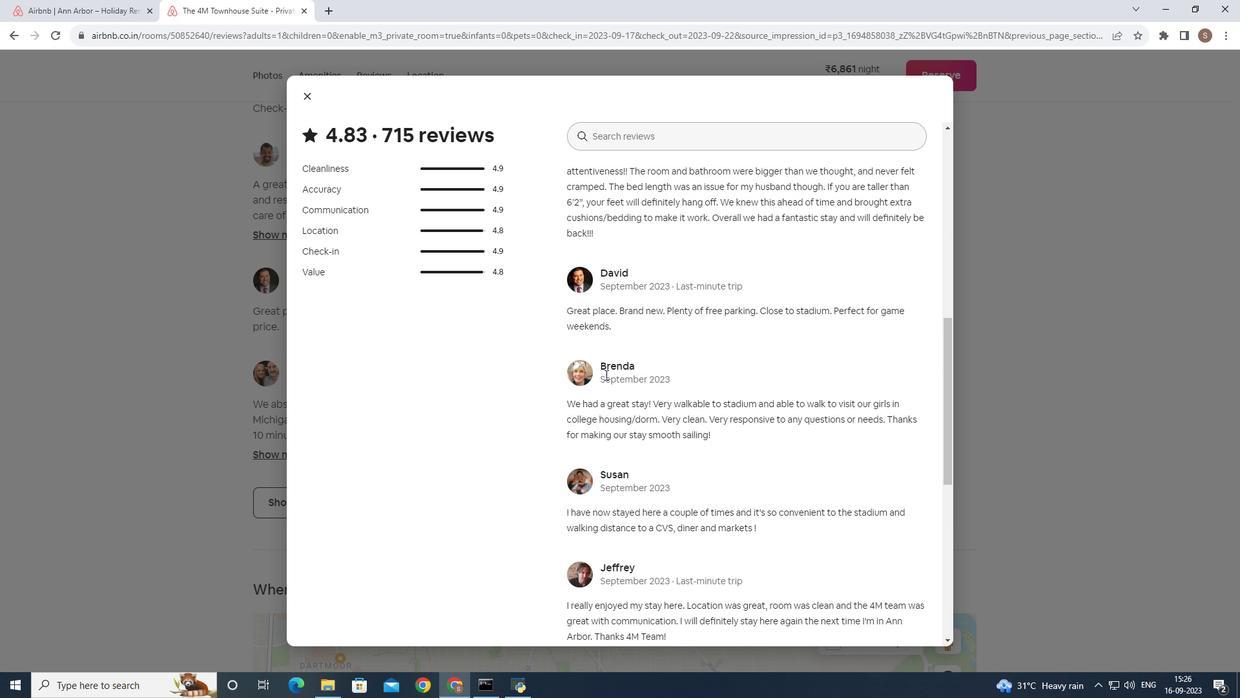 
Action: Mouse moved to (605, 374)
Screenshot: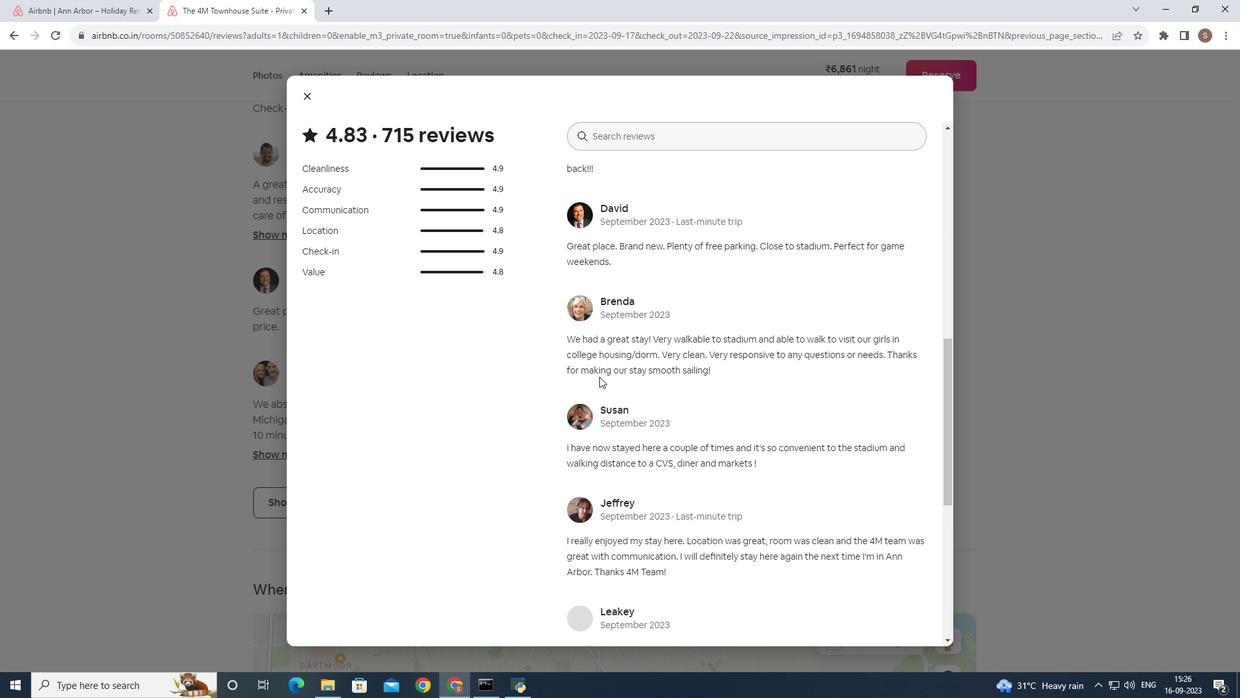 
Action: Mouse scrolled (605, 374) with delta (0, 0)
Screenshot: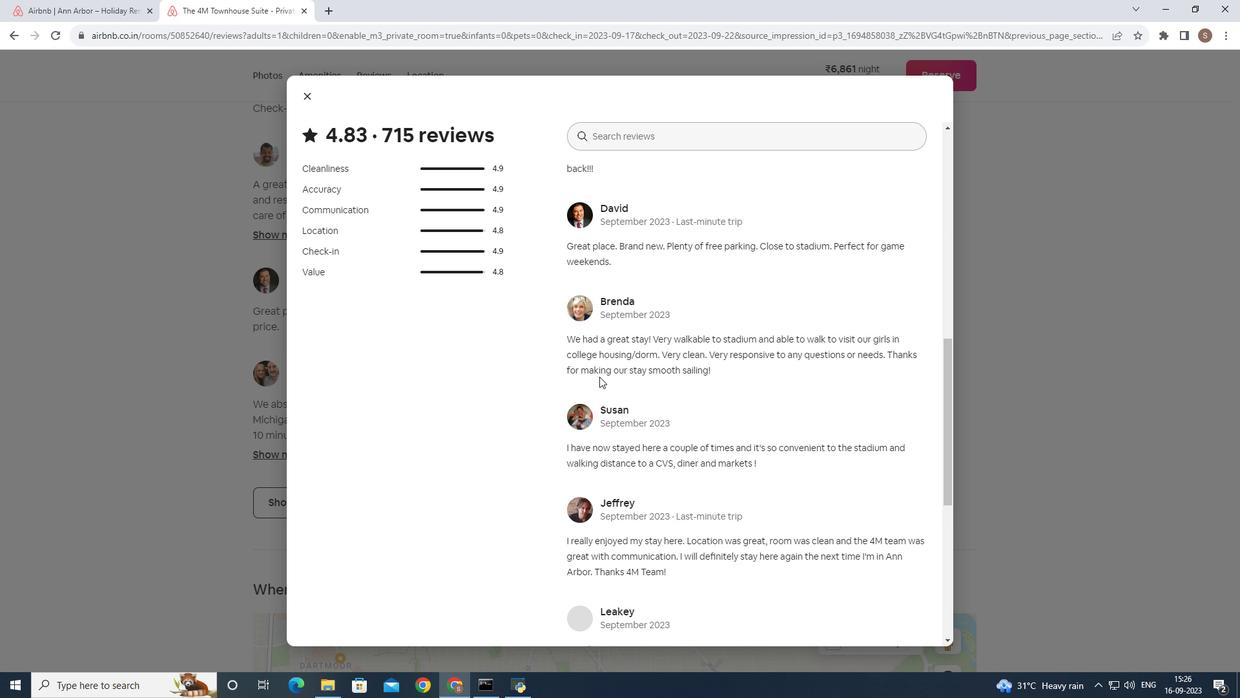 
Action: Mouse moved to (599, 376)
Screenshot: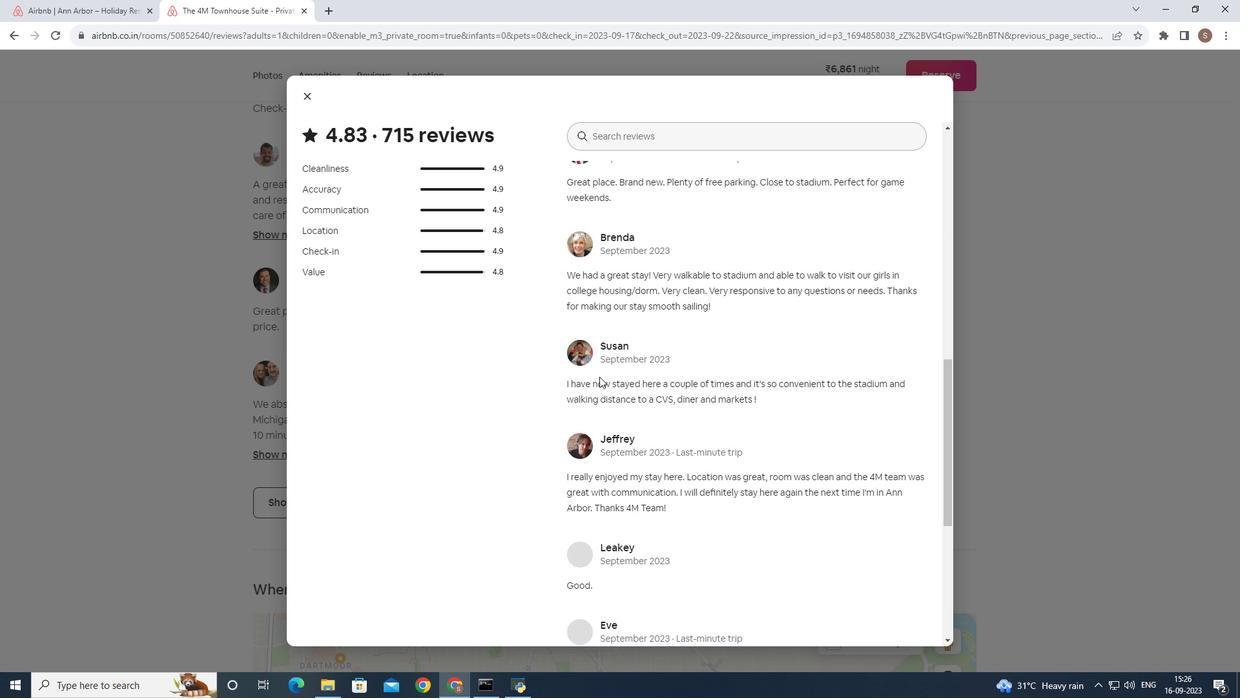 
Action: Mouse scrolled (599, 376) with delta (0, 0)
Screenshot: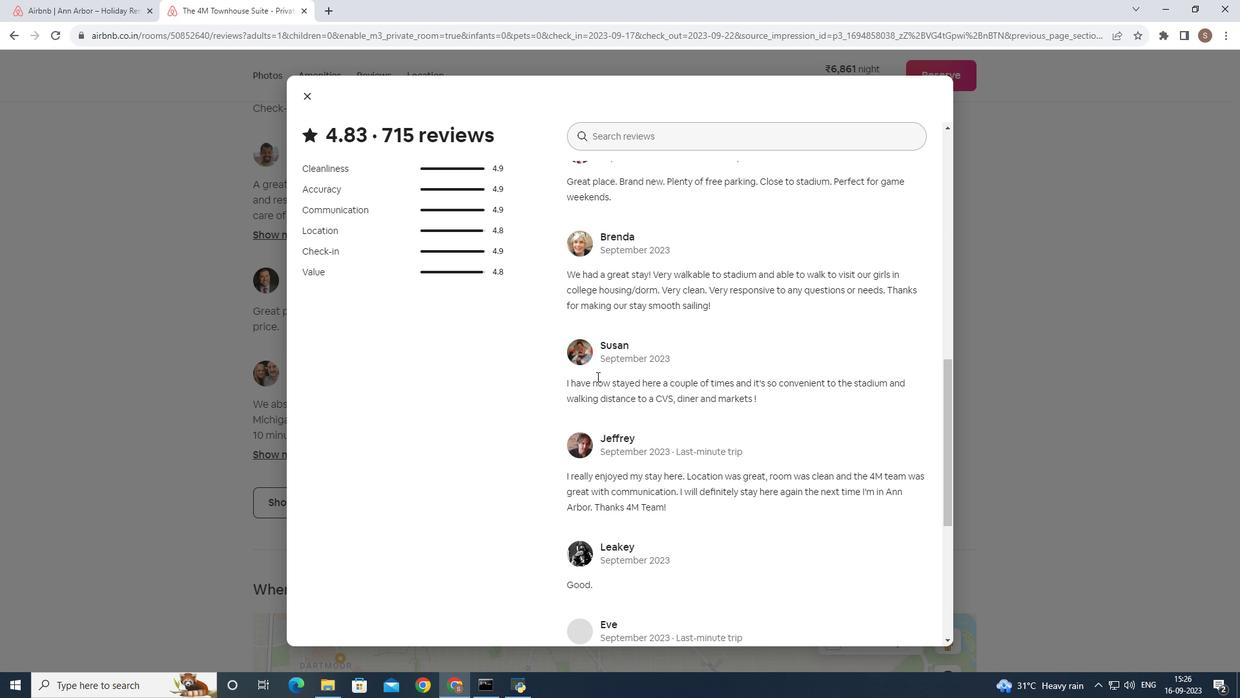 
Action: Mouse moved to (597, 376)
Screenshot: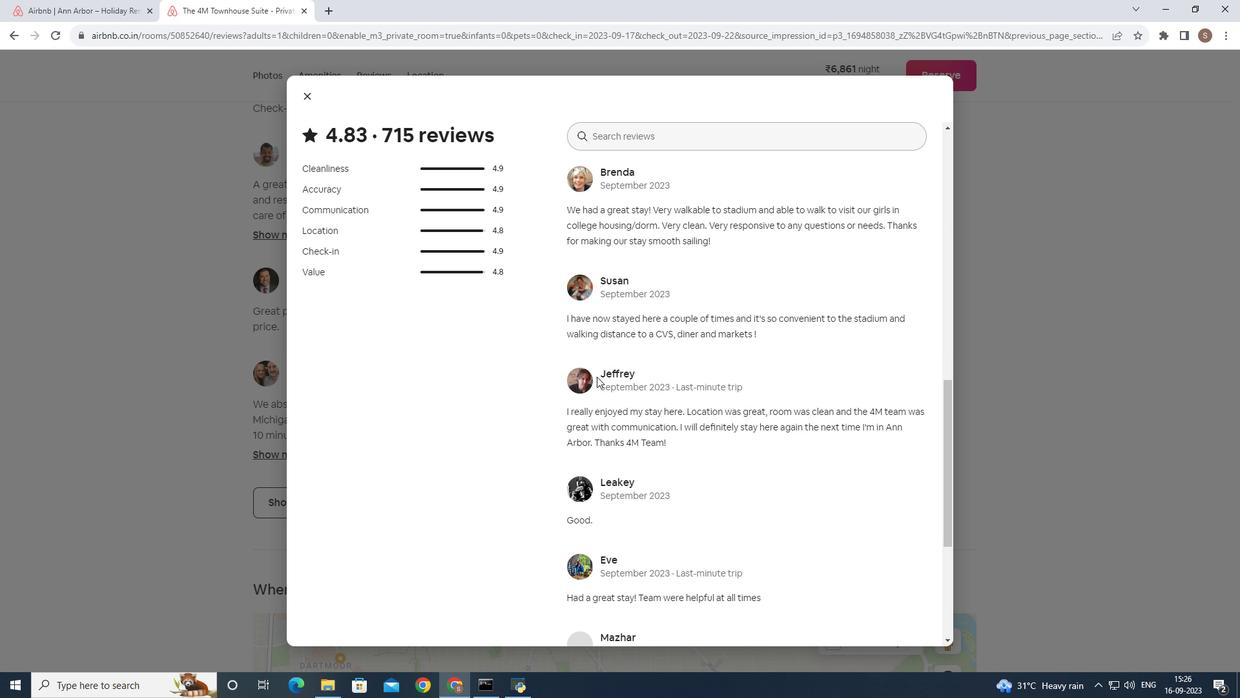 
Action: Mouse scrolled (597, 376) with delta (0, 0)
Screenshot: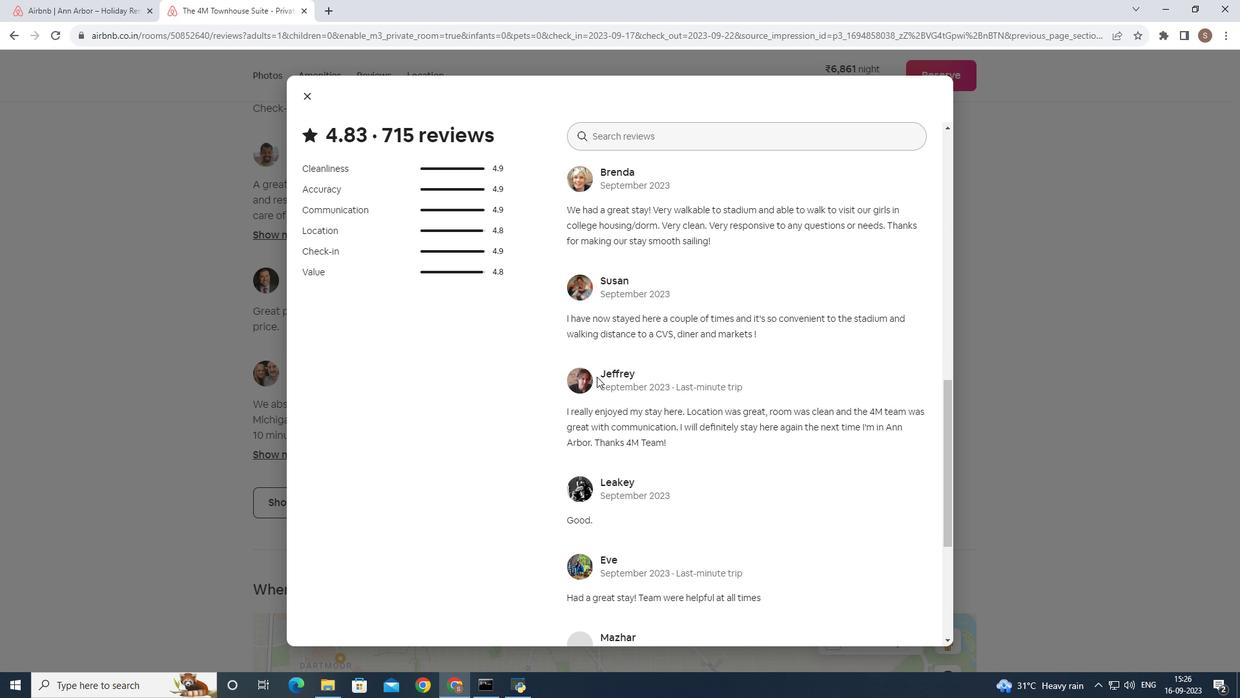
Action: Mouse scrolled (597, 376) with delta (0, 0)
Screenshot: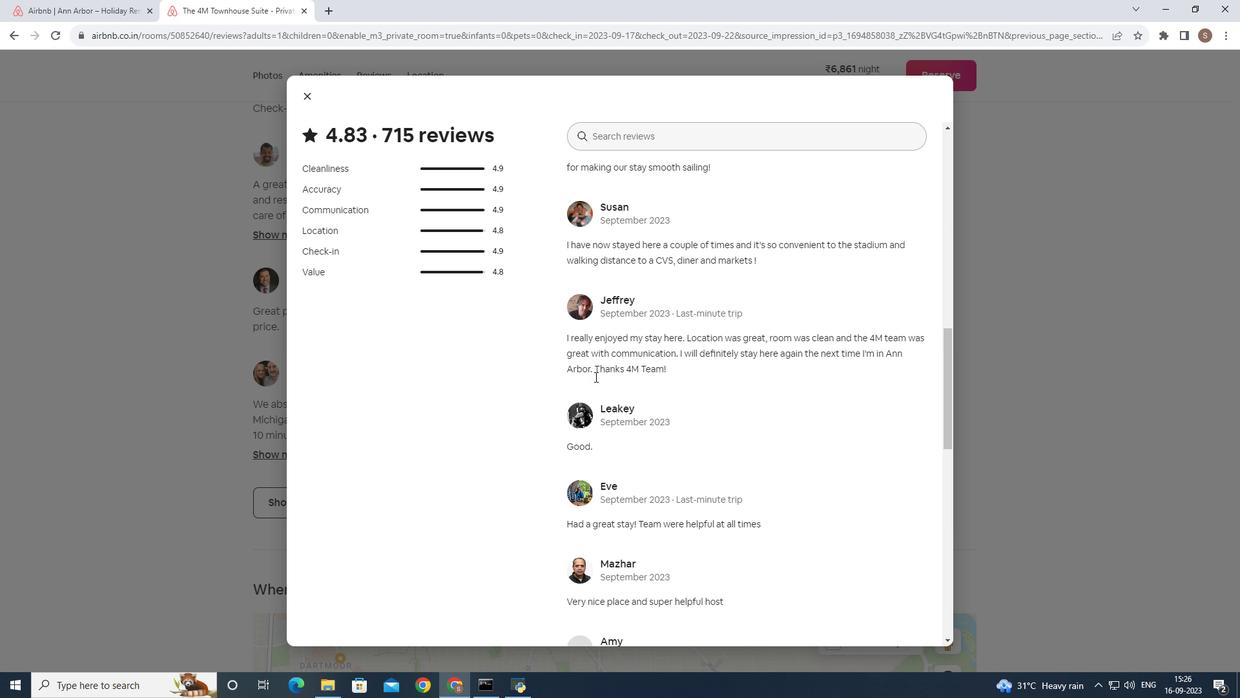
Action: Mouse moved to (595, 376)
Screenshot: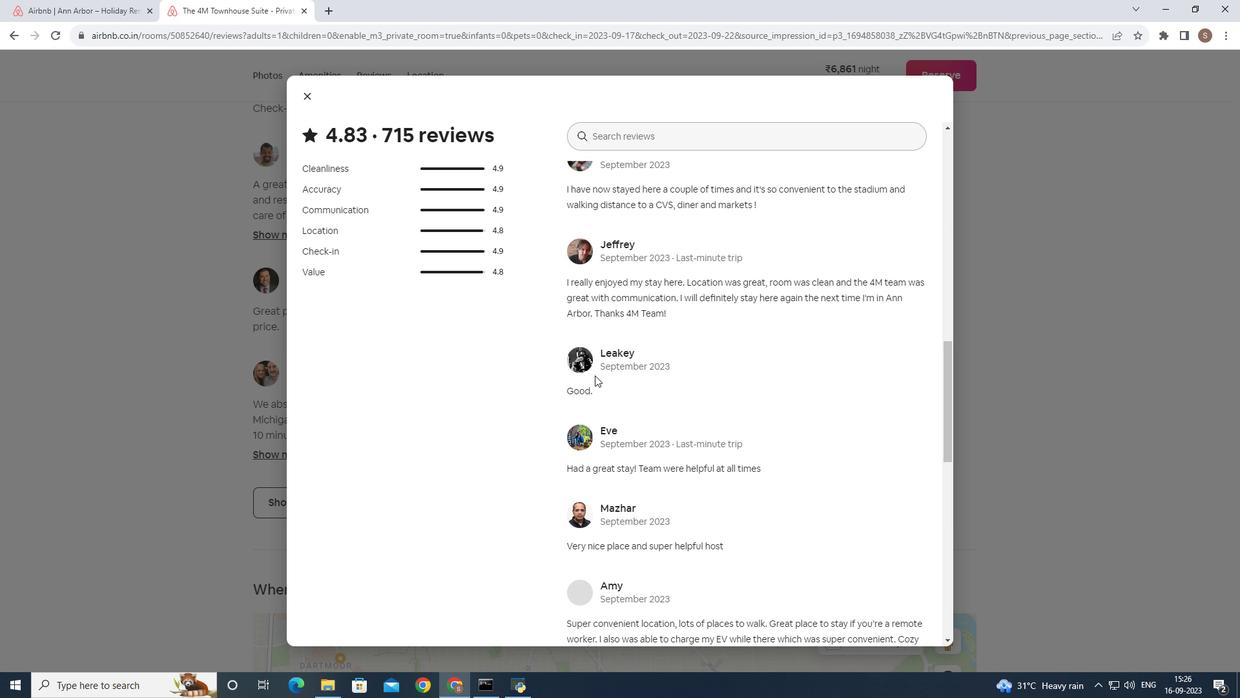 
Action: Mouse scrolled (595, 376) with delta (0, 0)
Screenshot: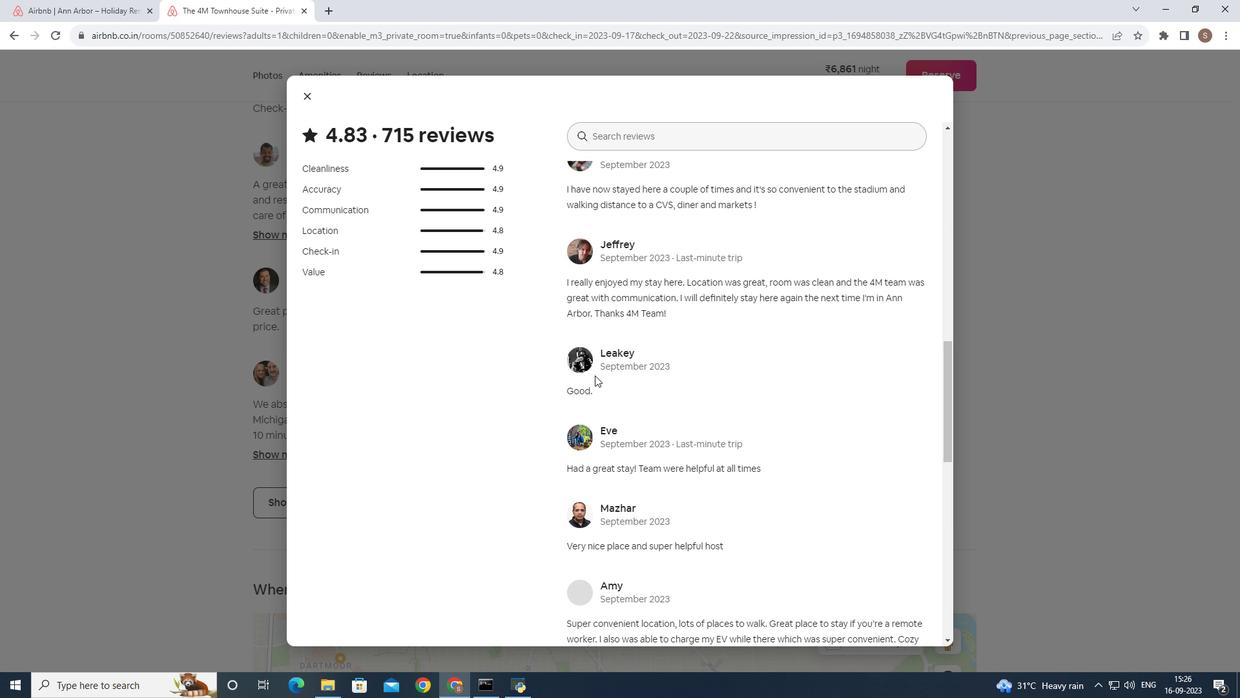 
Action: Mouse moved to (595, 375)
Screenshot: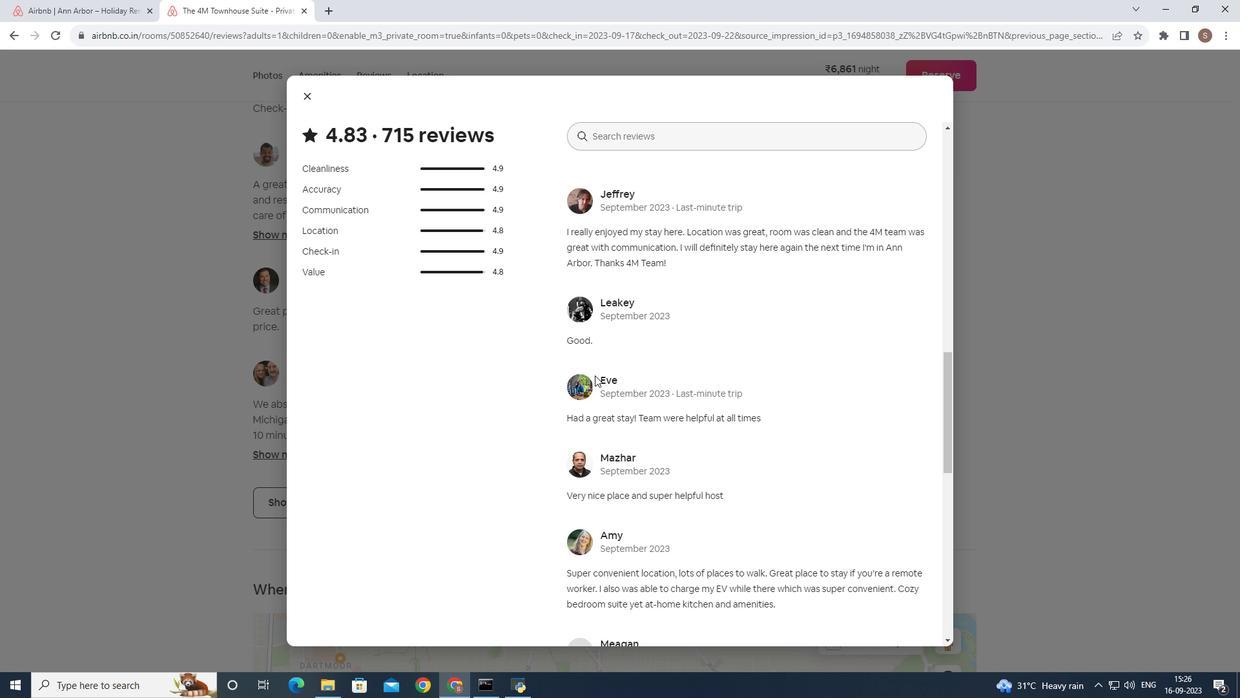 
Action: Mouse scrolled (595, 374) with delta (0, 0)
Screenshot: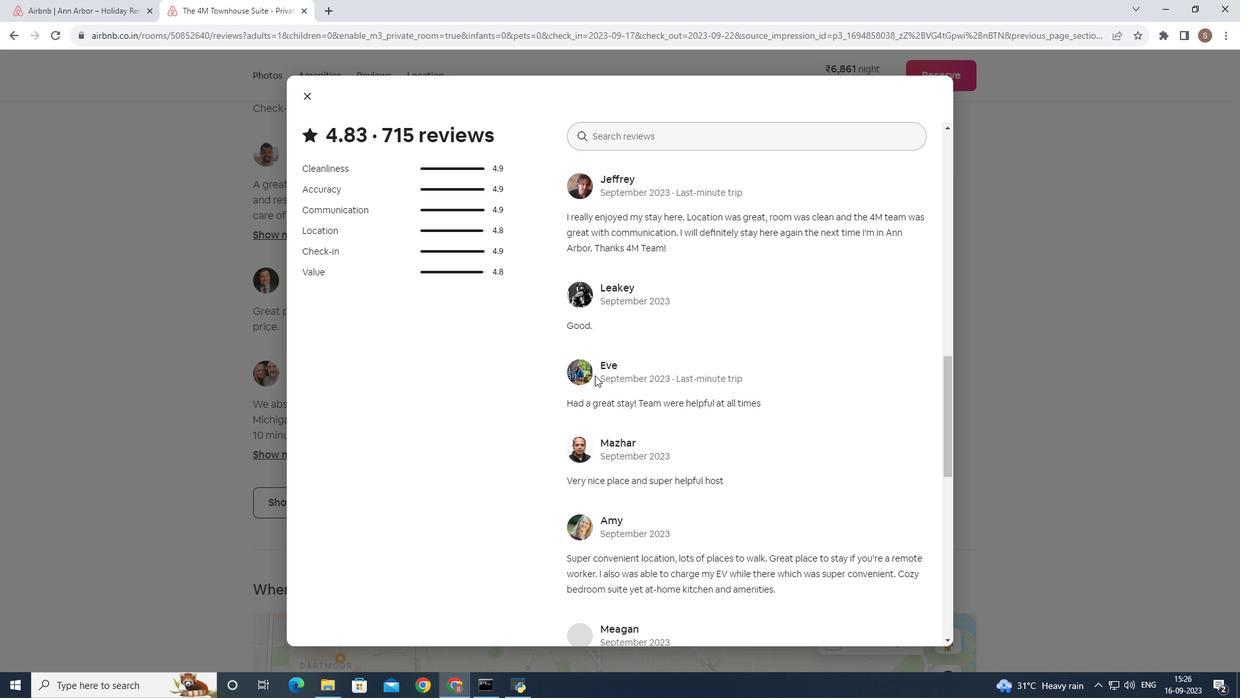 
Action: Mouse scrolled (595, 374) with delta (0, 0)
Screenshot: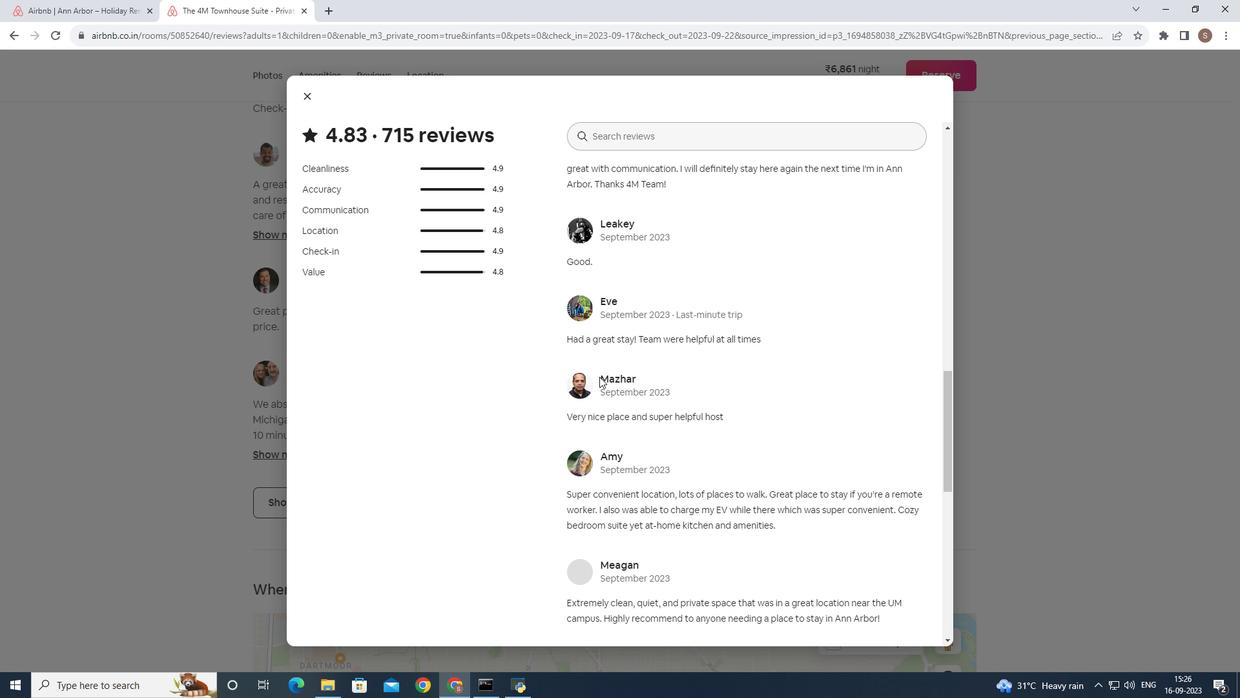 
Action: Mouse moved to (599, 376)
Screenshot: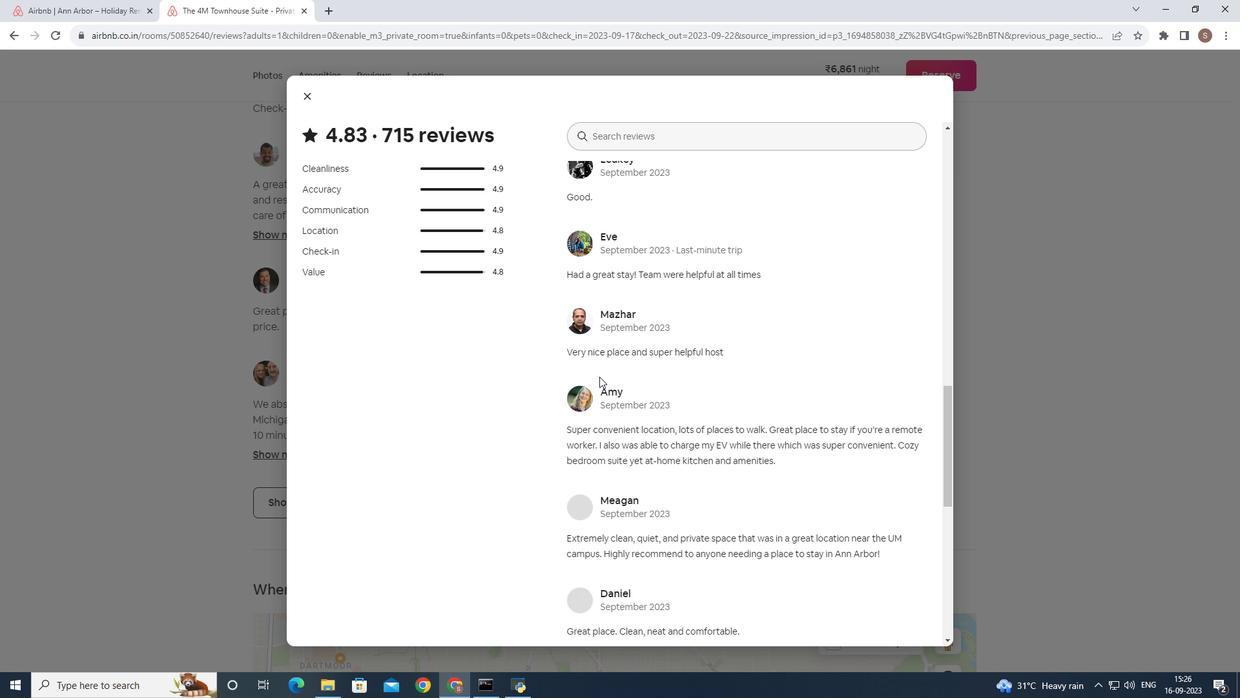 
Action: Mouse scrolled (599, 376) with delta (0, 0)
Screenshot: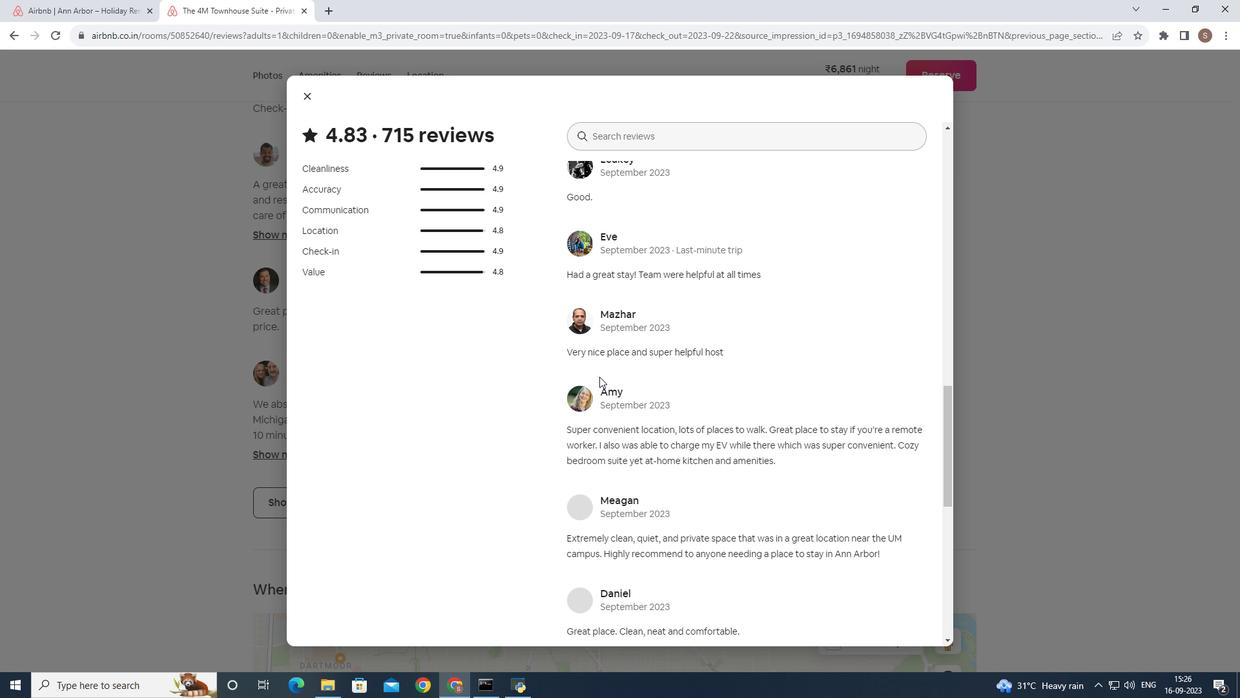 
Action: Mouse scrolled (599, 376) with delta (0, 0)
Screenshot: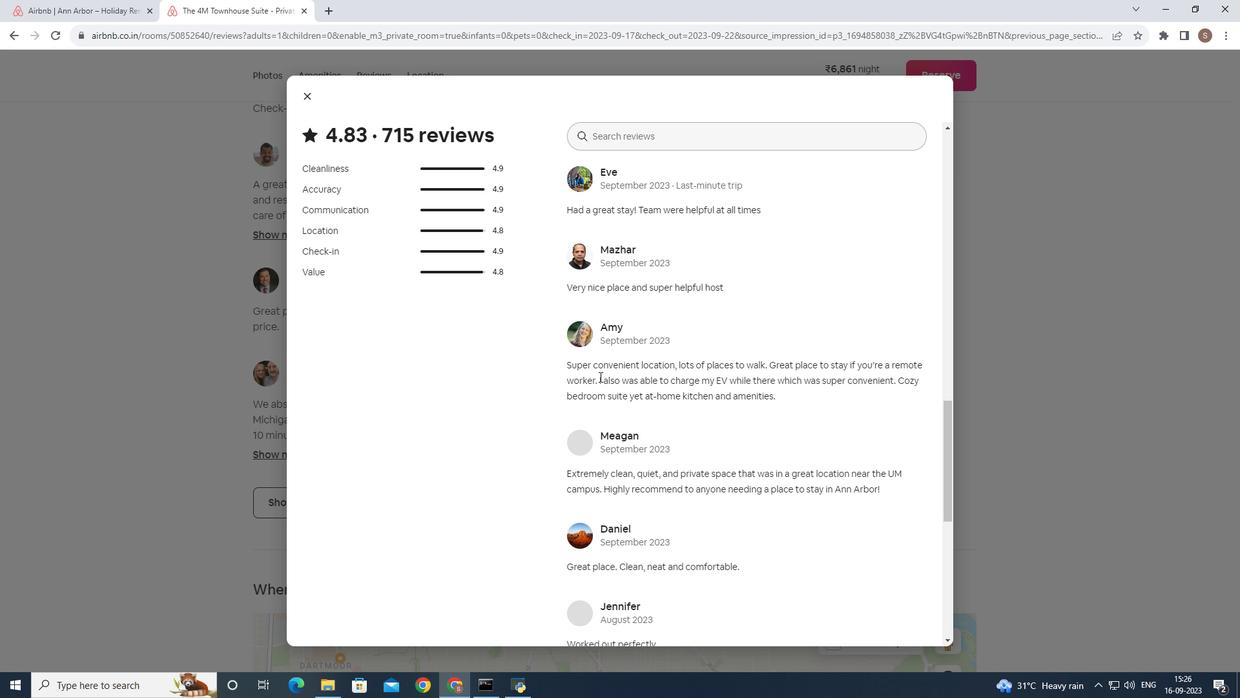 
Action: Mouse moved to (599, 377)
Screenshot: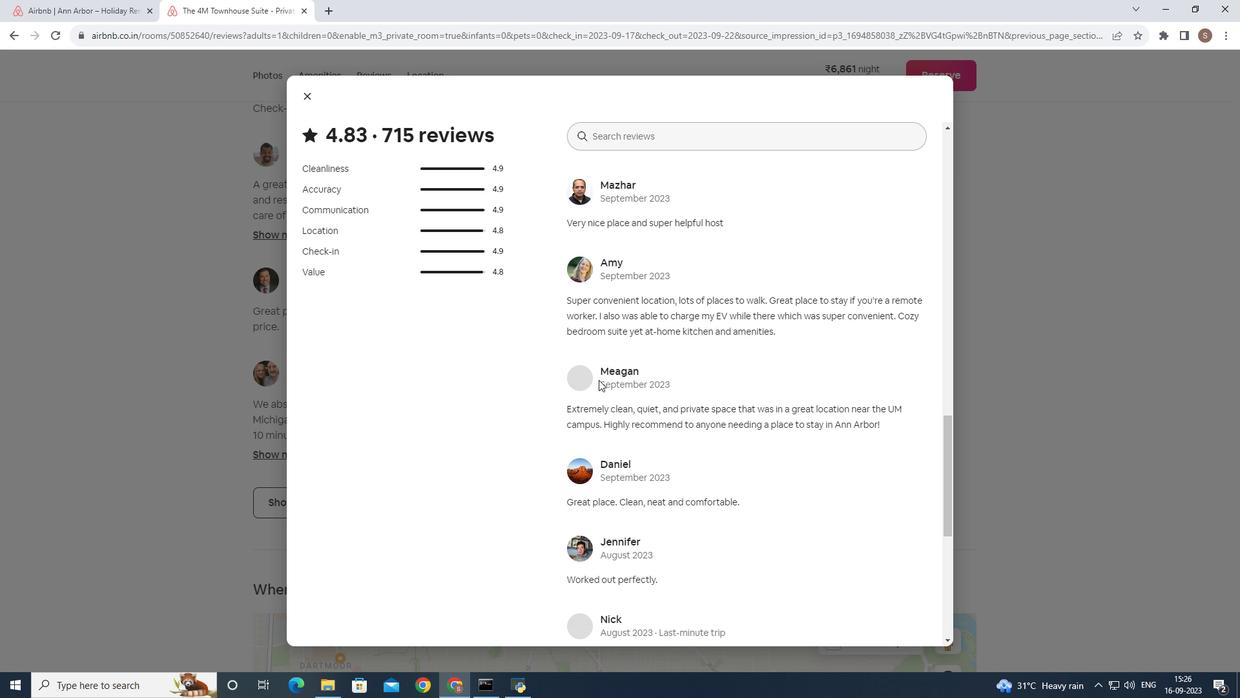 
Action: Mouse scrolled (599, 376) with delta (0, 0)
Screenshot: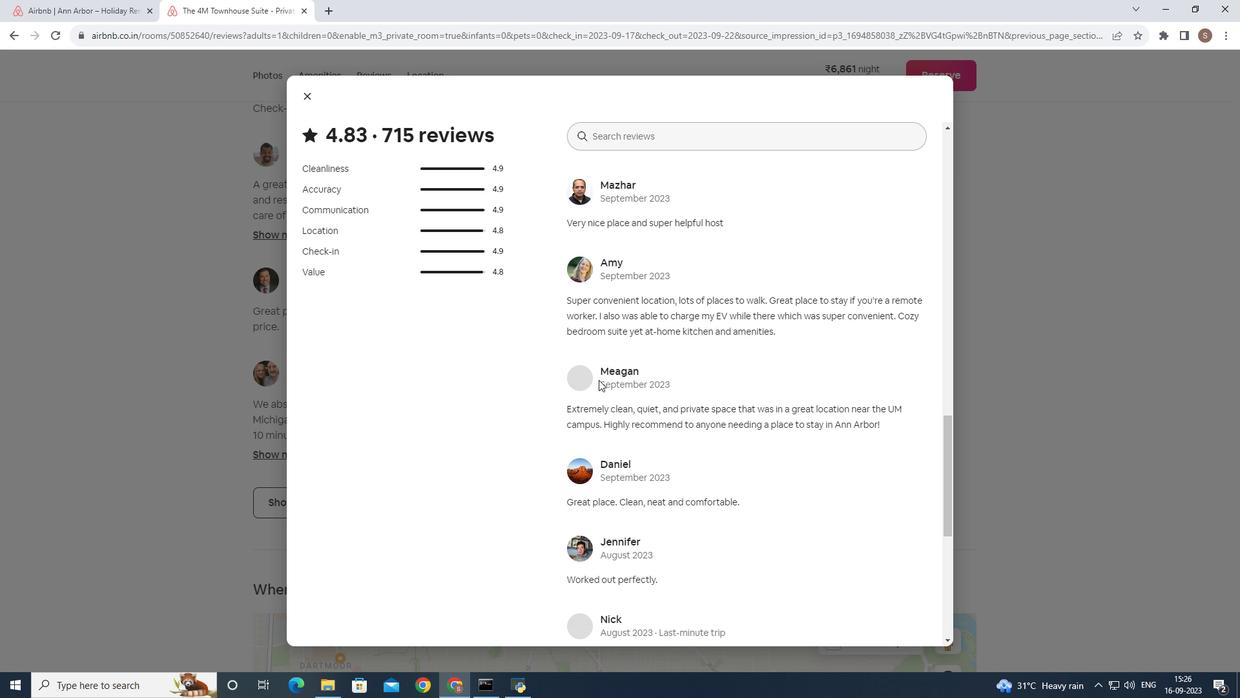 
Action: Mouse moved to (599, 380)
Screenshot: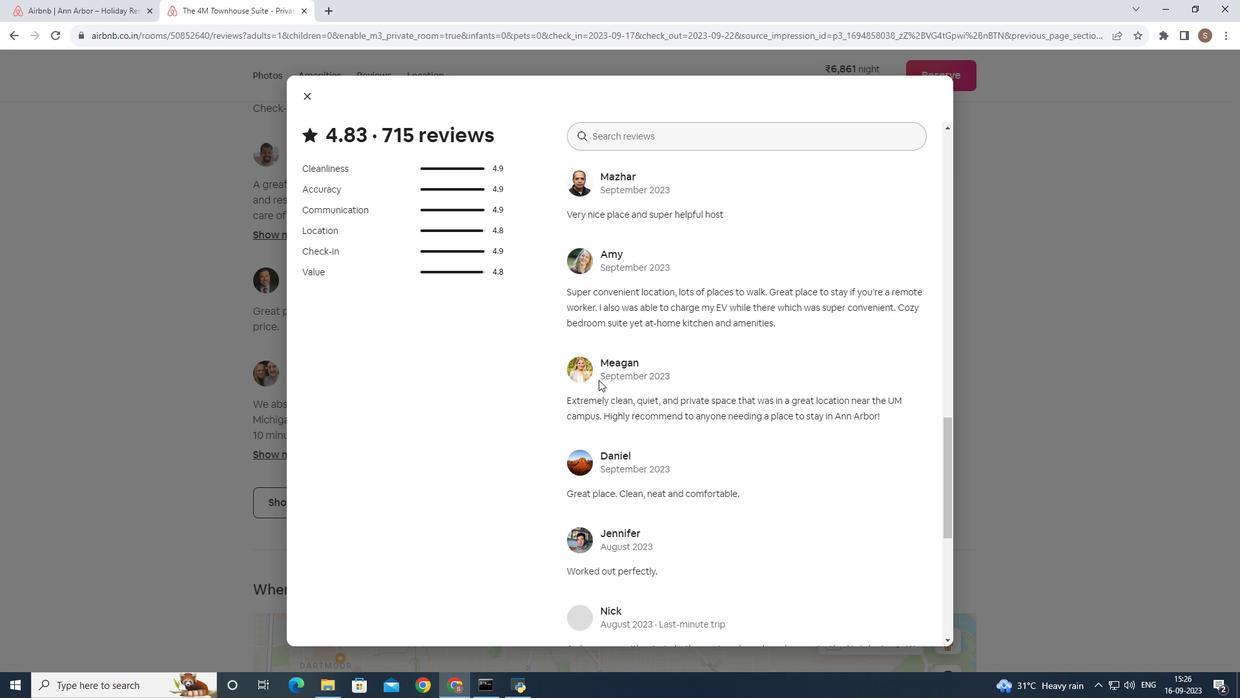 
Action: Mouse scrolled (599, 379) with delta (0, 0)
Screenshot: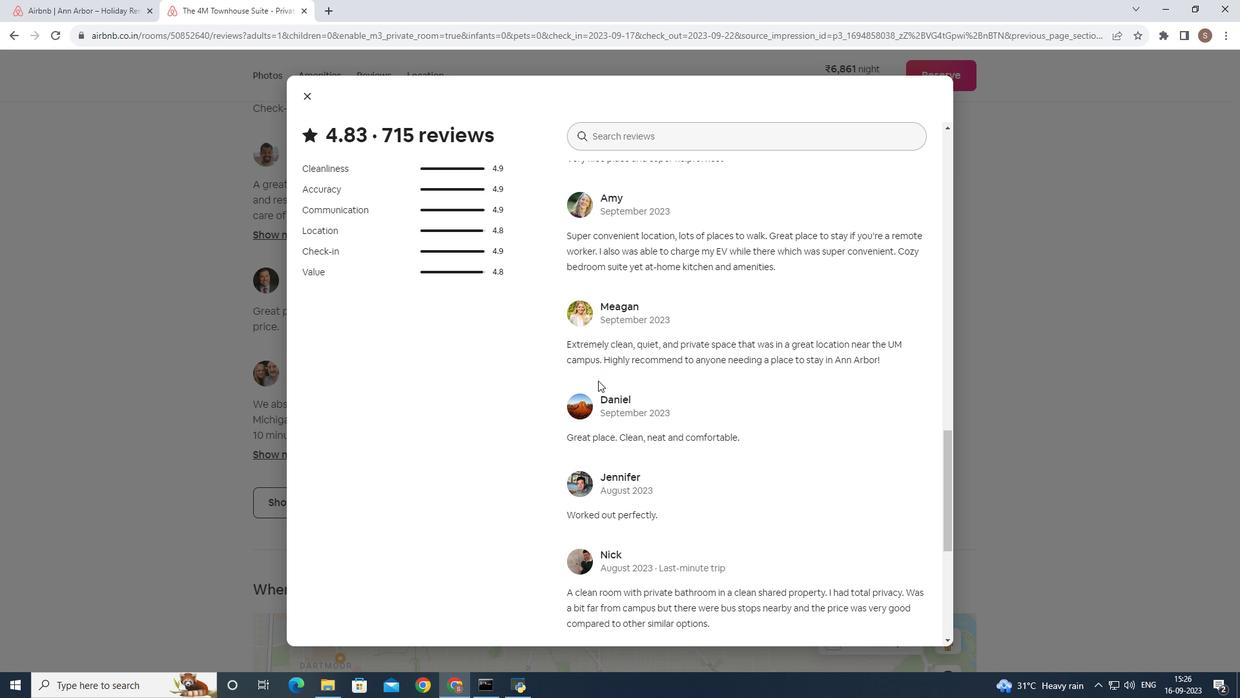 
Action: Mouse moved to (598, 380)
Screenshot: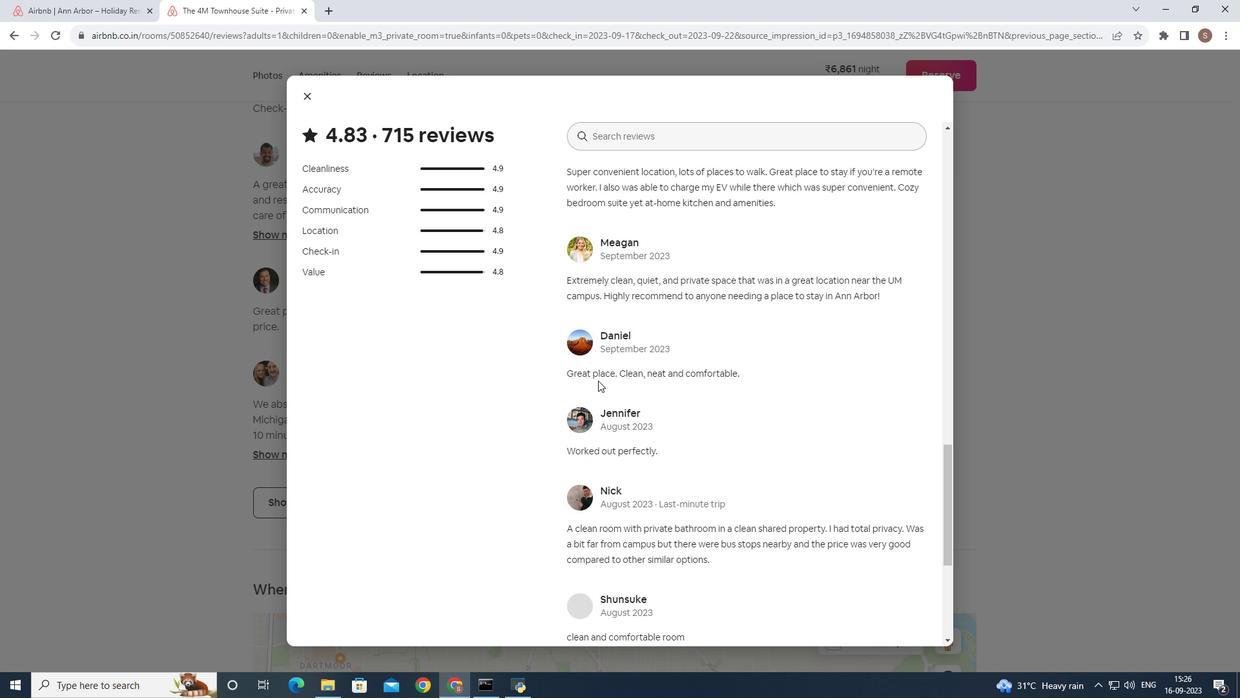 
Action: Mouse scrolled (598, 380) with delta (0, 0)
Screenshot: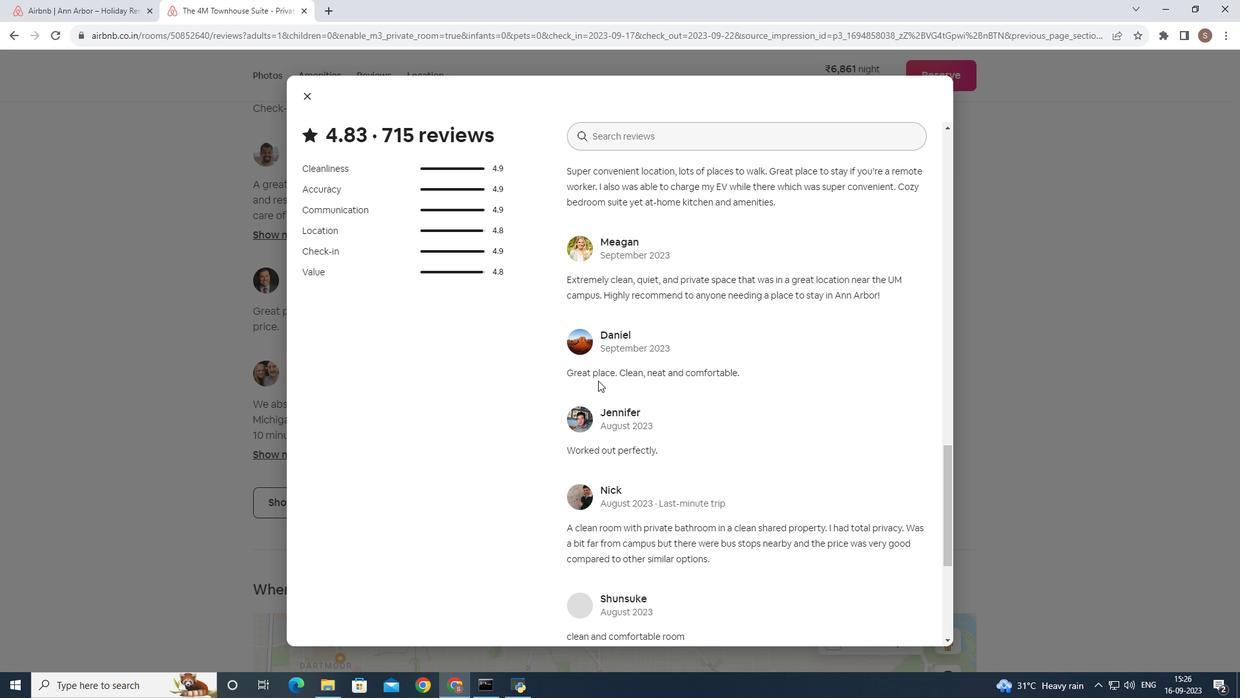 
Action: Mouse scrolled (598, 380) with delta (0, 0)
Screenshot: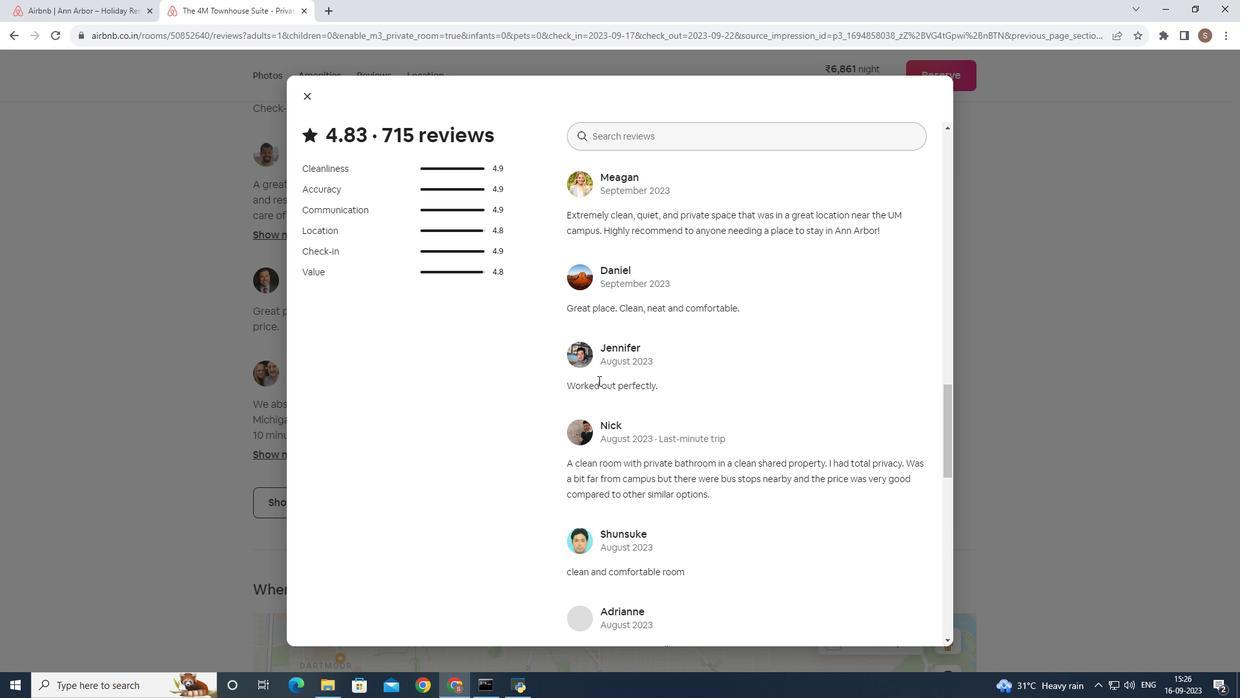 
Action: Mouse moved to (598, 380)
Screenshot: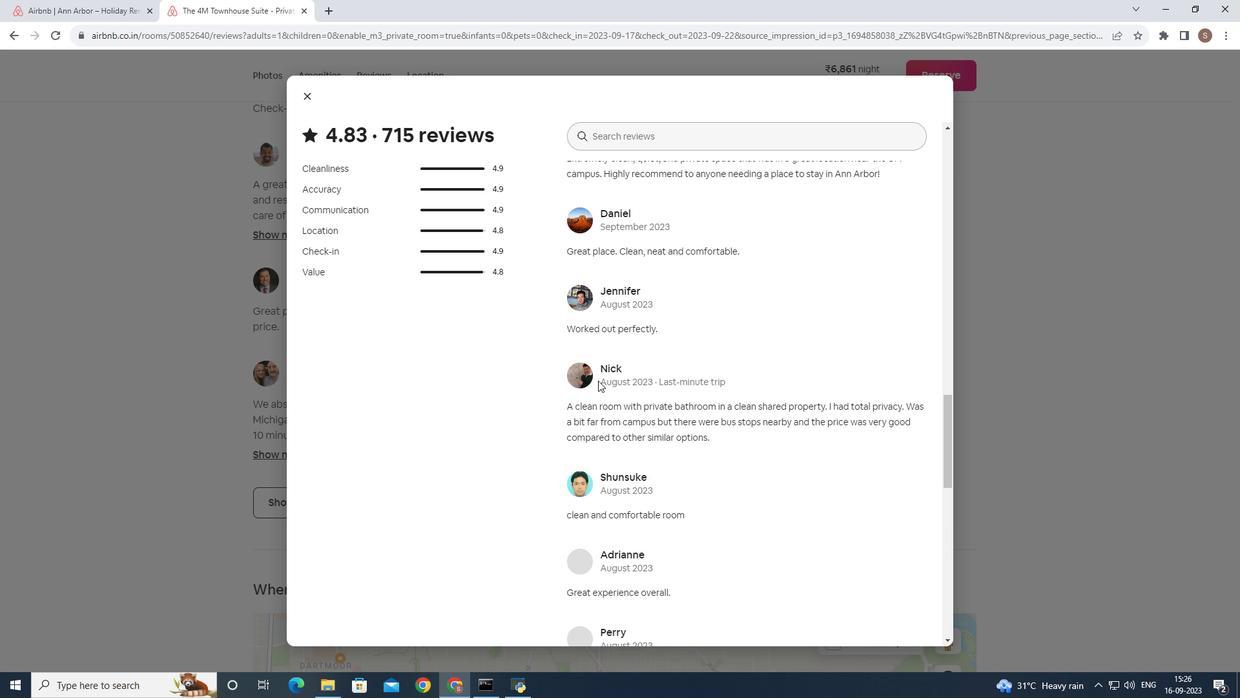 
Action: Mouse scrolled (598, 380) with delta (0, 0)
Screenshot: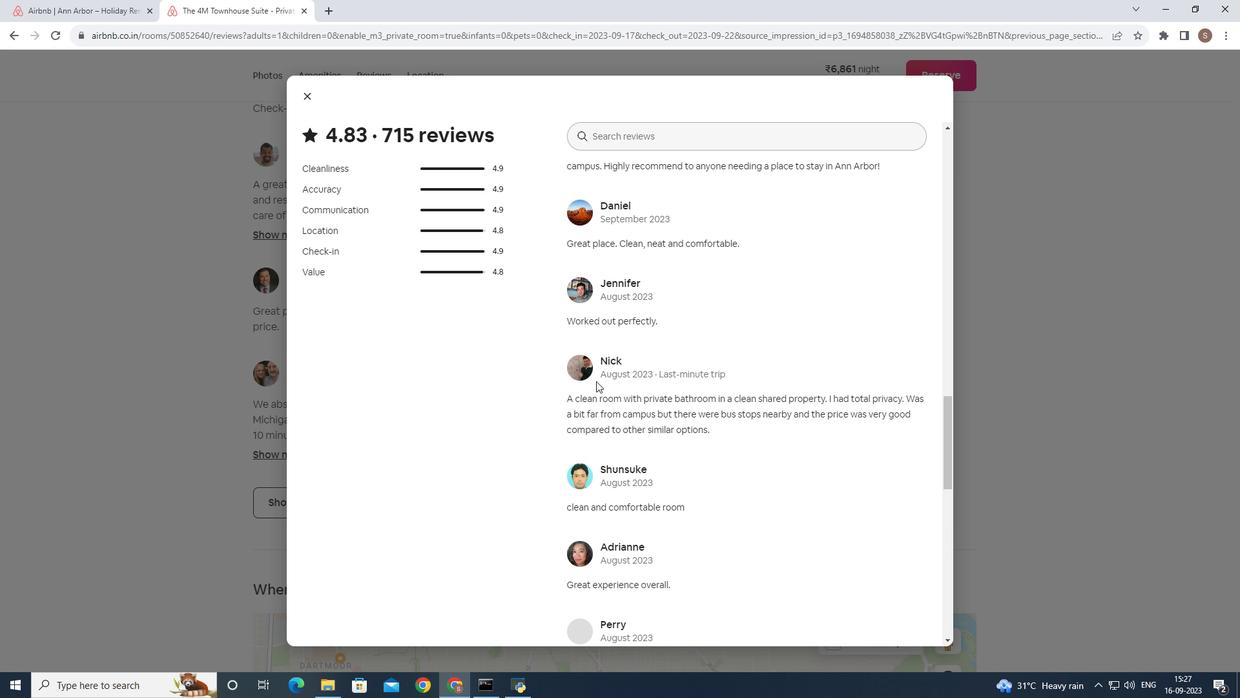 
Action: Mouse moved to (596, 381)
Screenshot: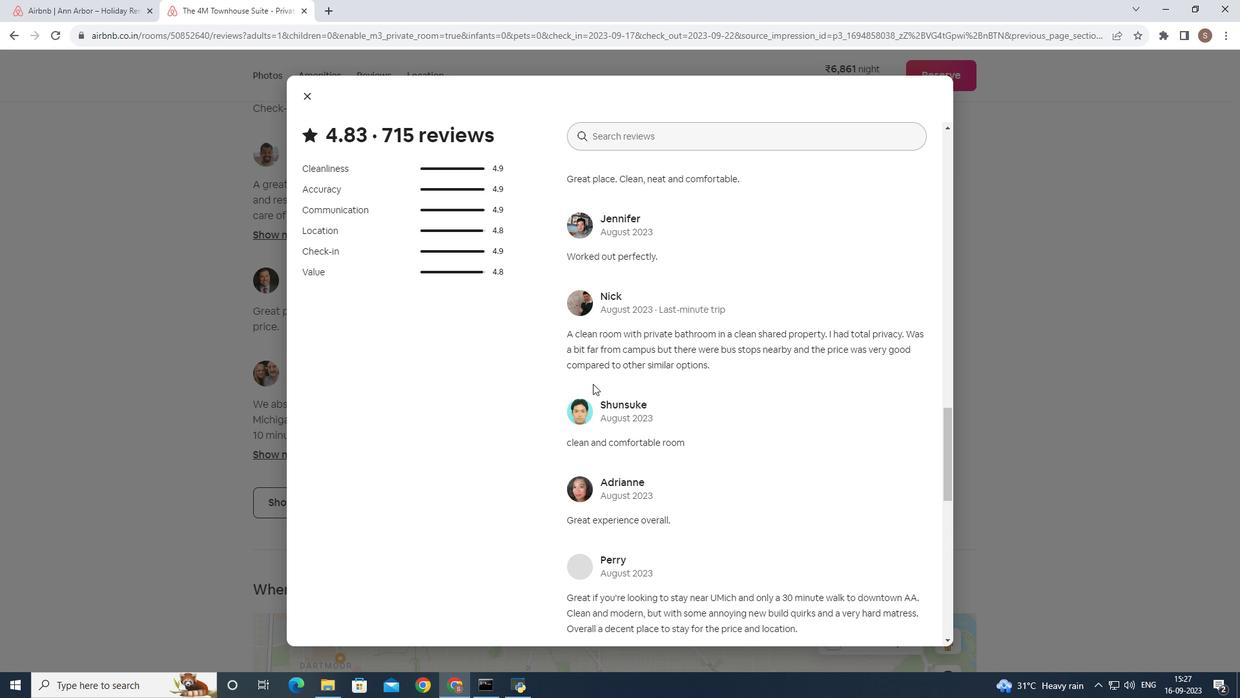 
Action: Mouse scrolled (596, 380) with delta (0, 0)
Screenshot: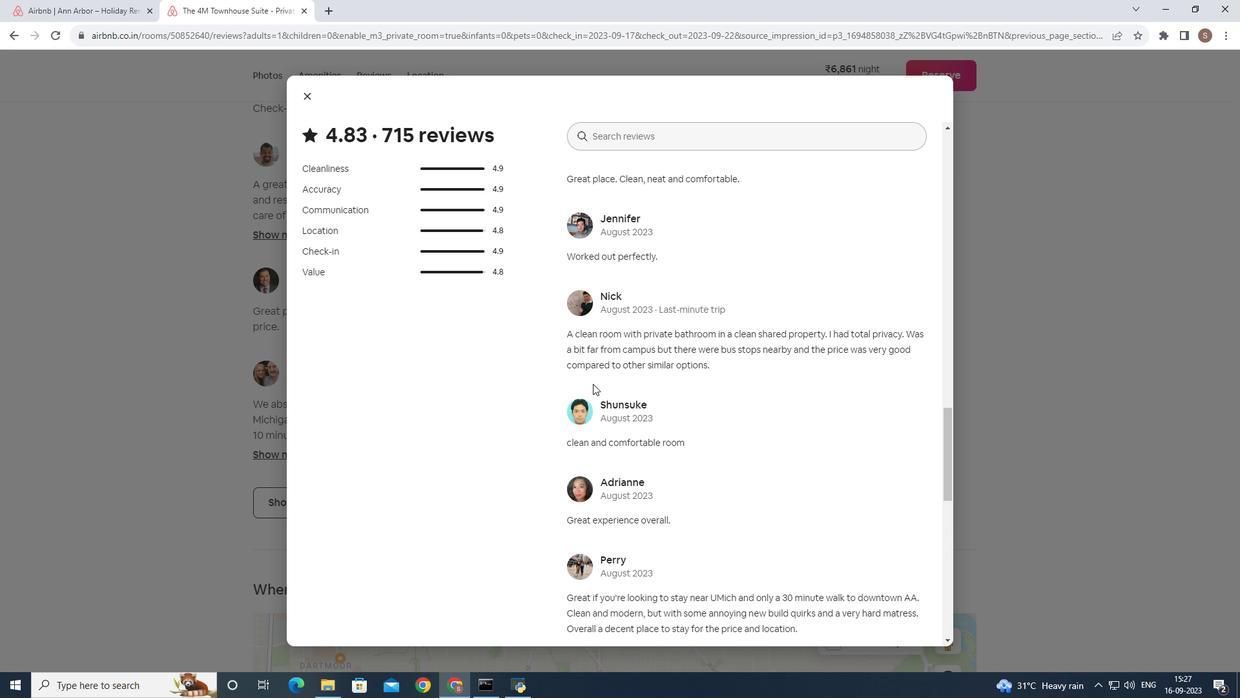 
Action: Mouse moved to (593, 383)
Screenshot: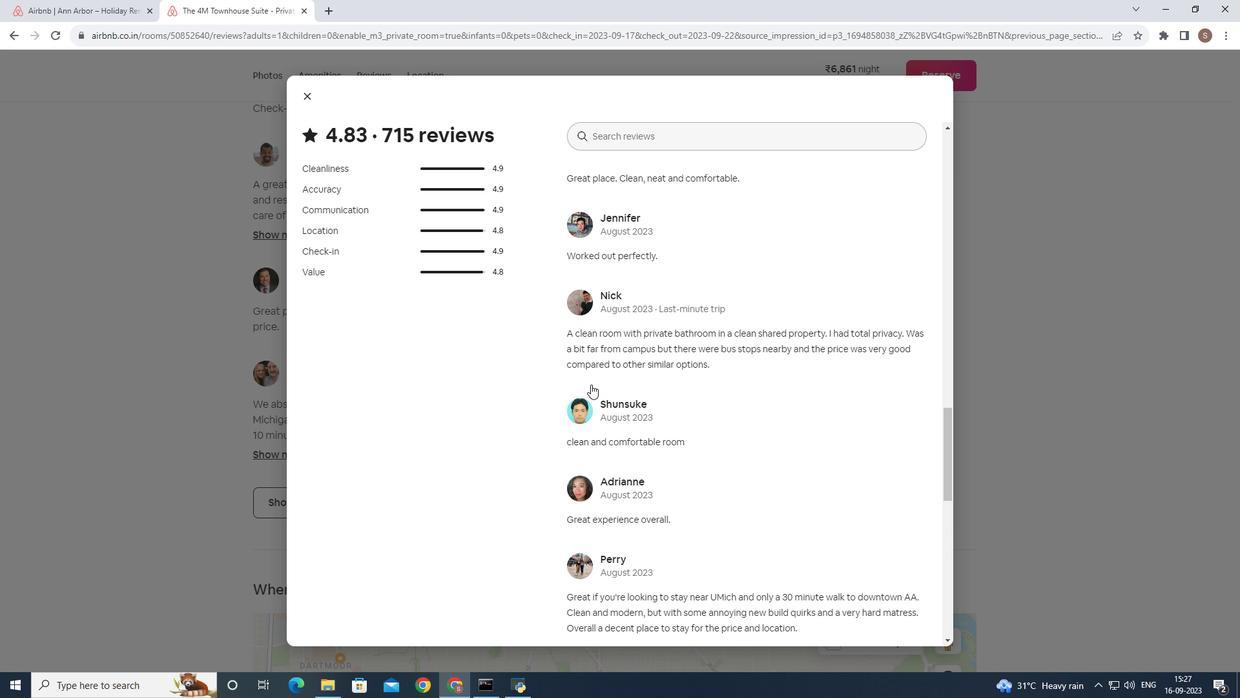 
Action: Mouse scrolled (593, 383) with delta (0, 0)
Screenshot: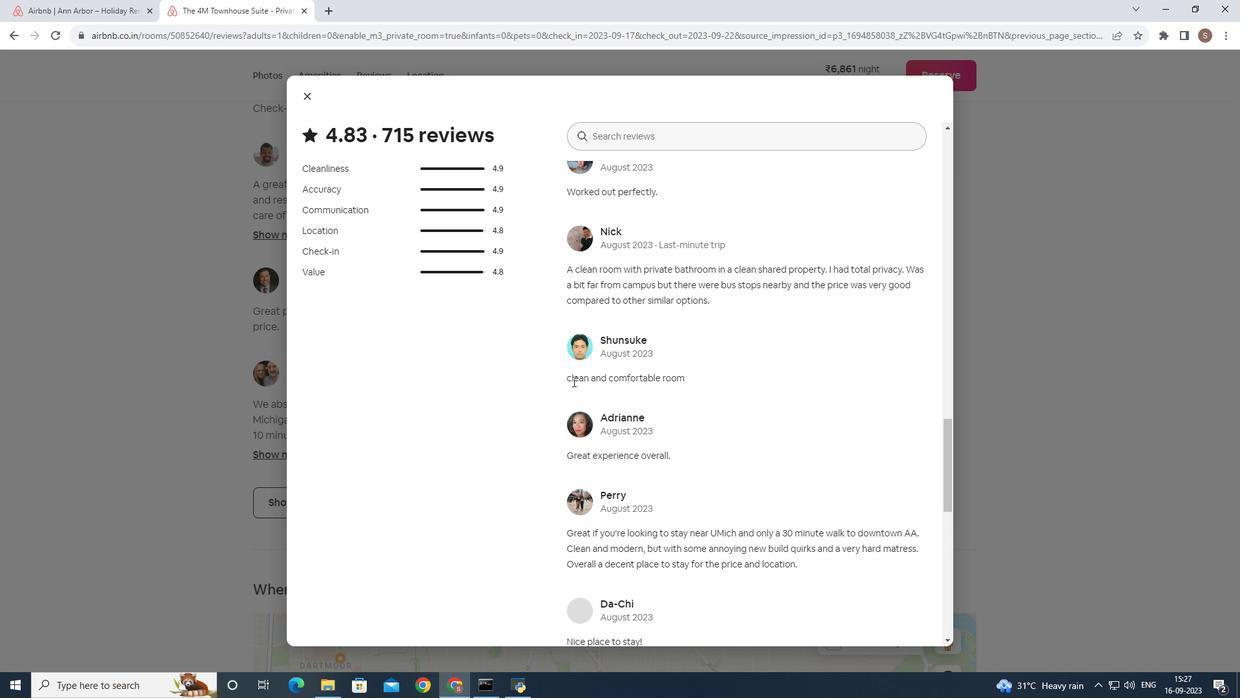 
Action: Mouse moved to (573, 381)
Screenshot: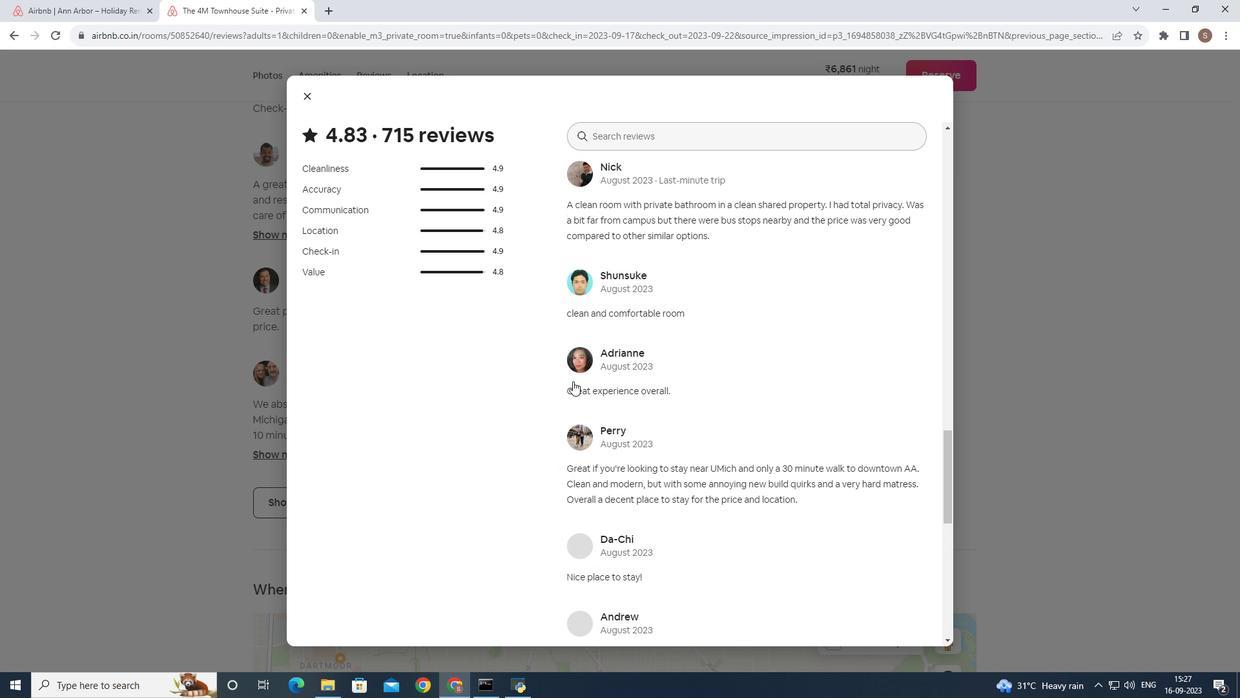 
Action: Mouse scrolled (573, 380) with delta (0, 0)
Screenshot: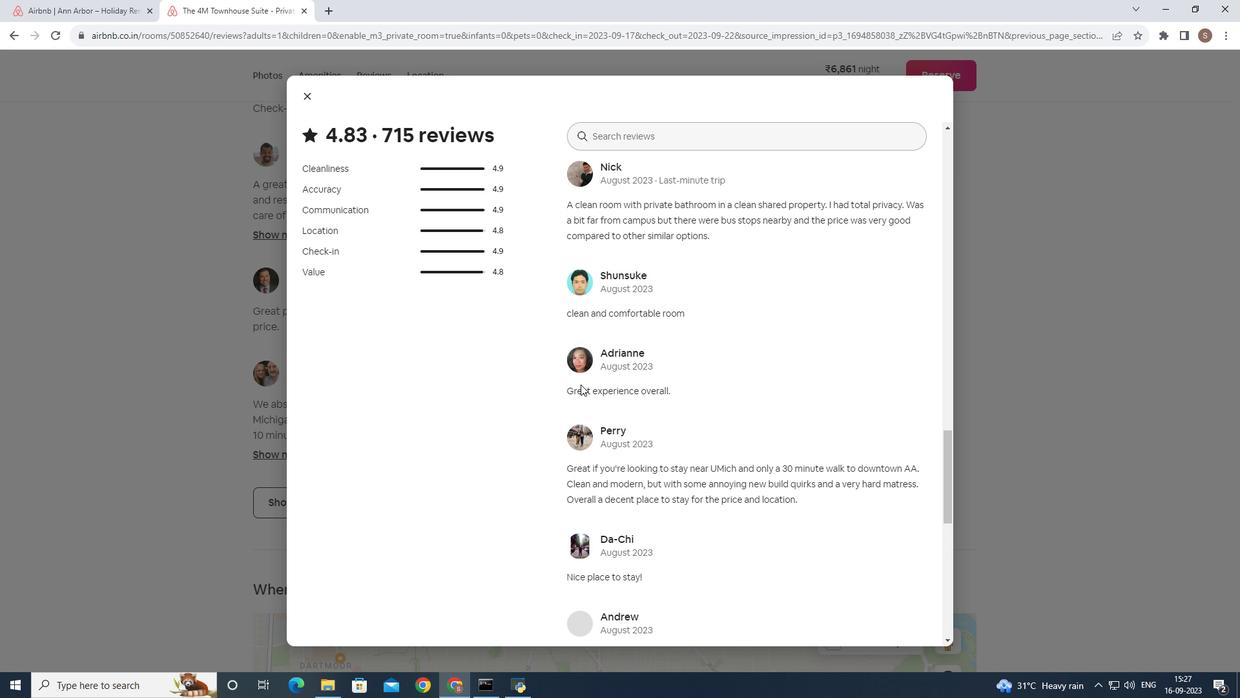 
Action: Mouse moved to (581, 385)
Screenshot: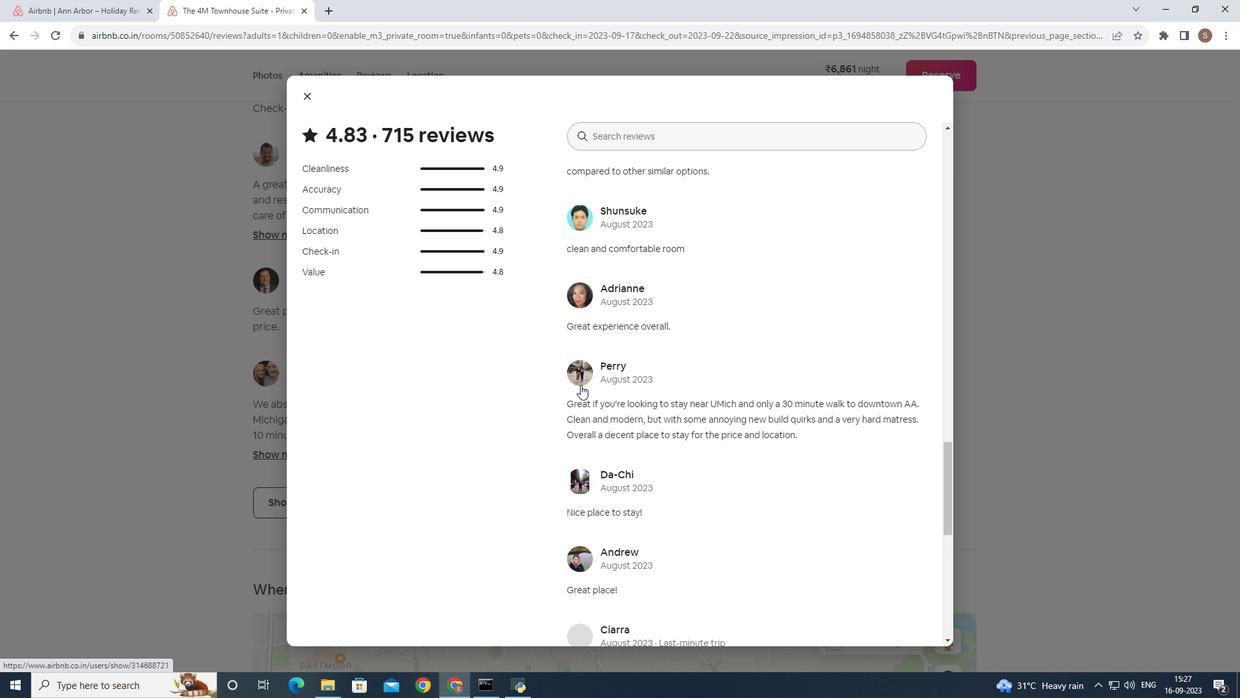 
Action: Mouse scrolled (581, 384) with delta (0, 0)
Screenshot: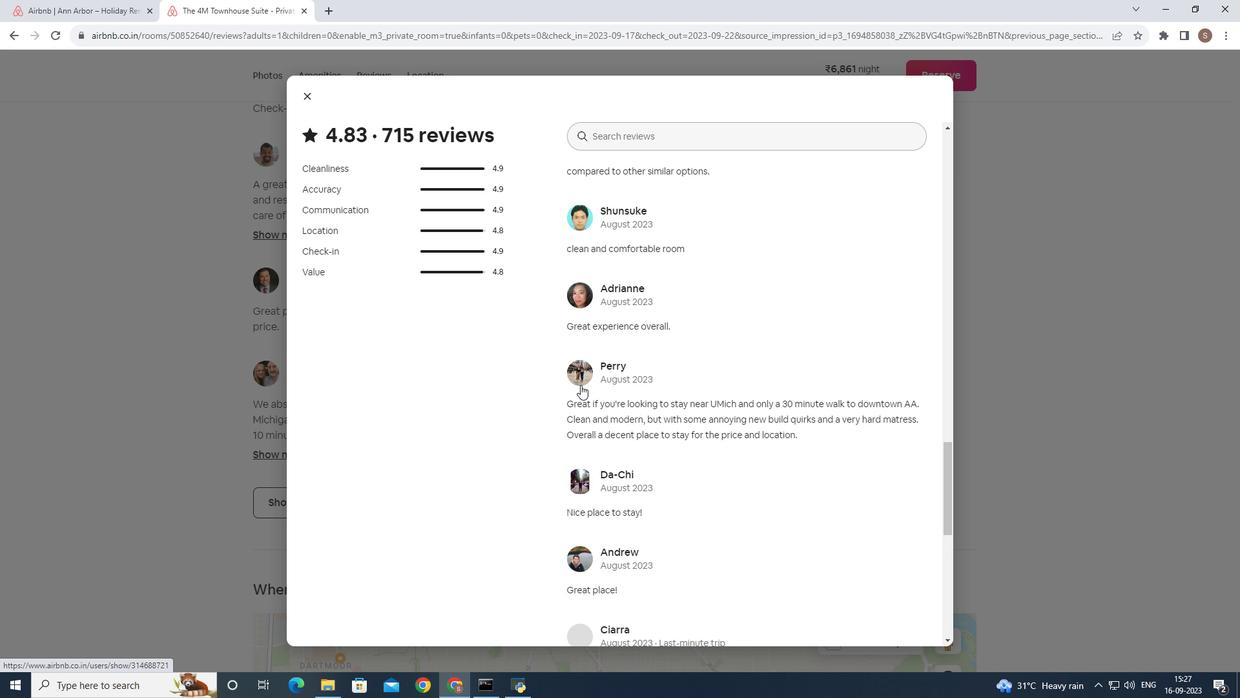 
Action: Mouse moved to (582, 389)
Screenshot: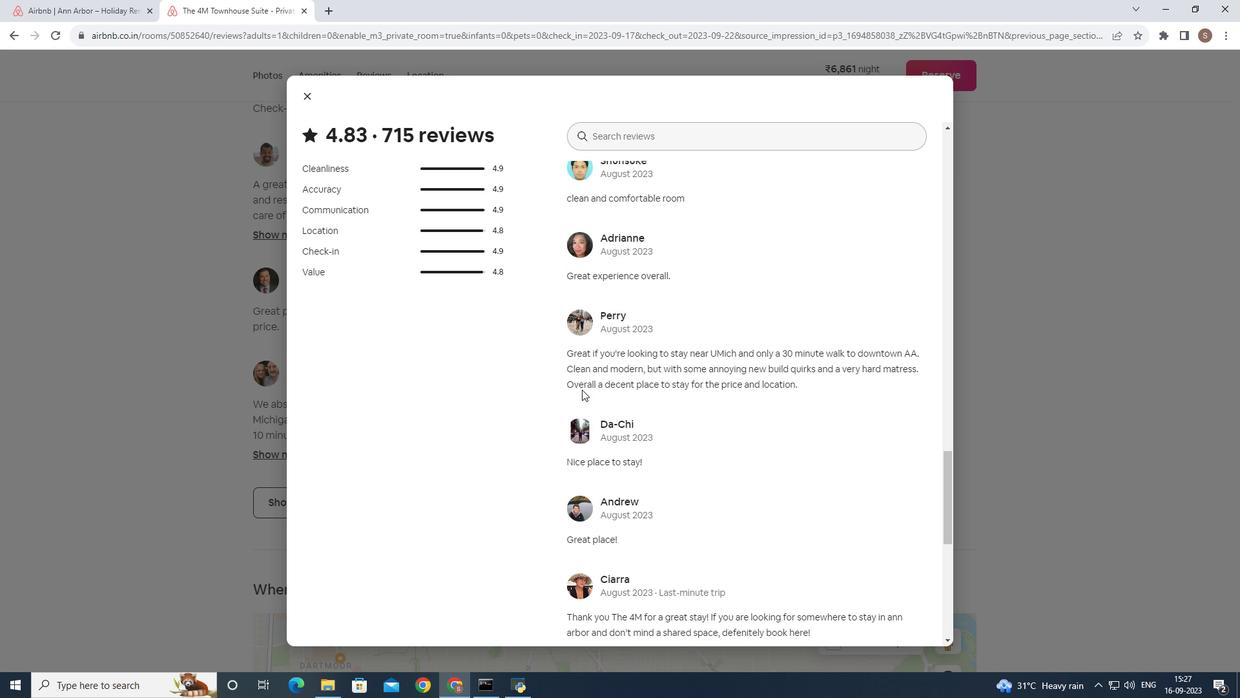 
Action: Mouse scrolled (582, 389) with delta (0, 0)
Screenshot: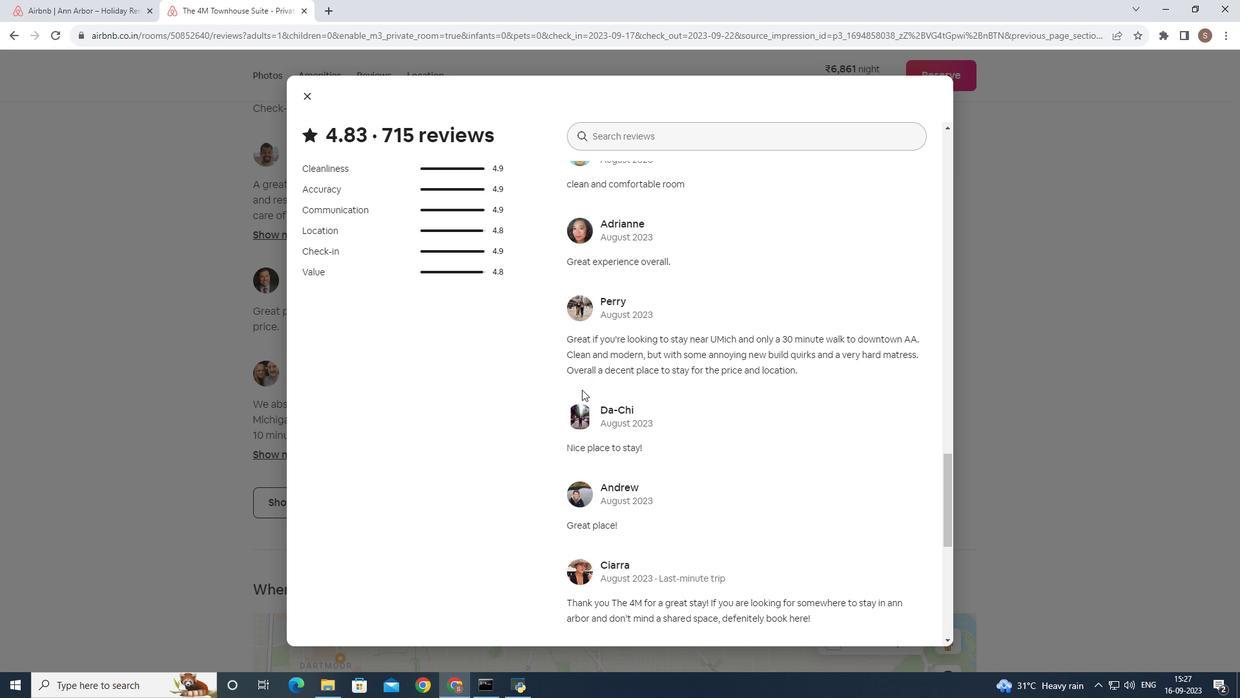 
Action: Mouse scrolled (582, 389) with delta (0, 0)
Screenshot: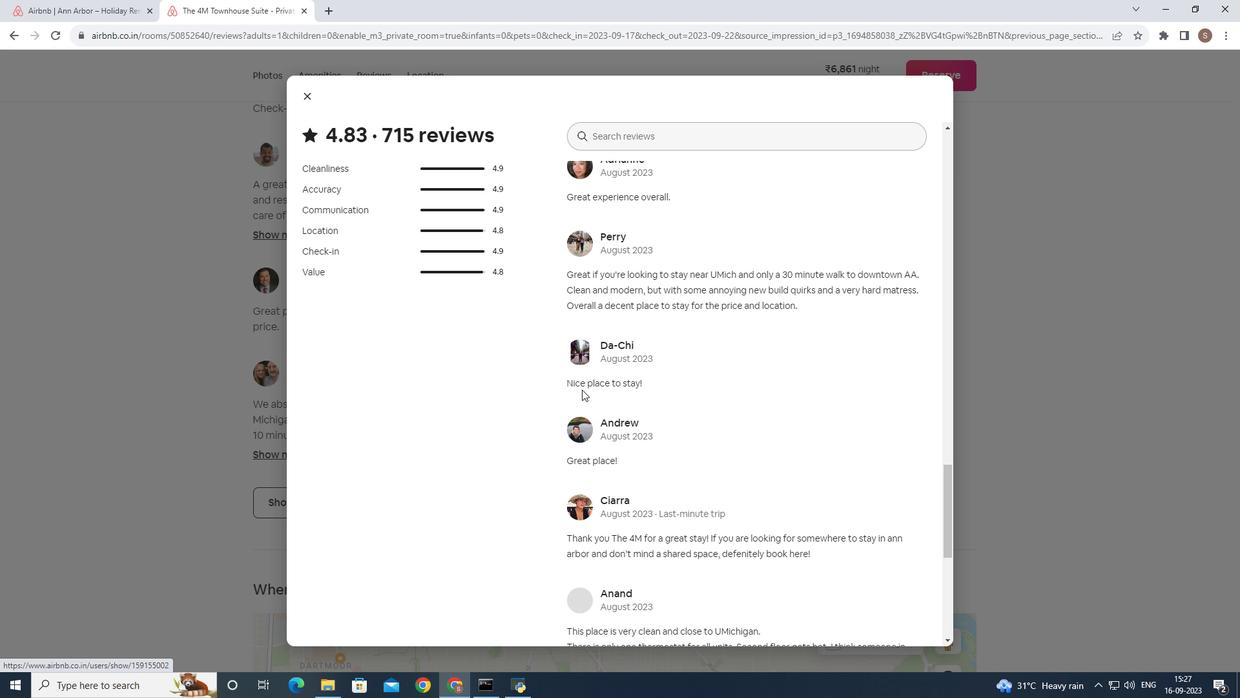 
Action: Mouse scrolled (582, 389) with delta (0, 0)
Screenshot: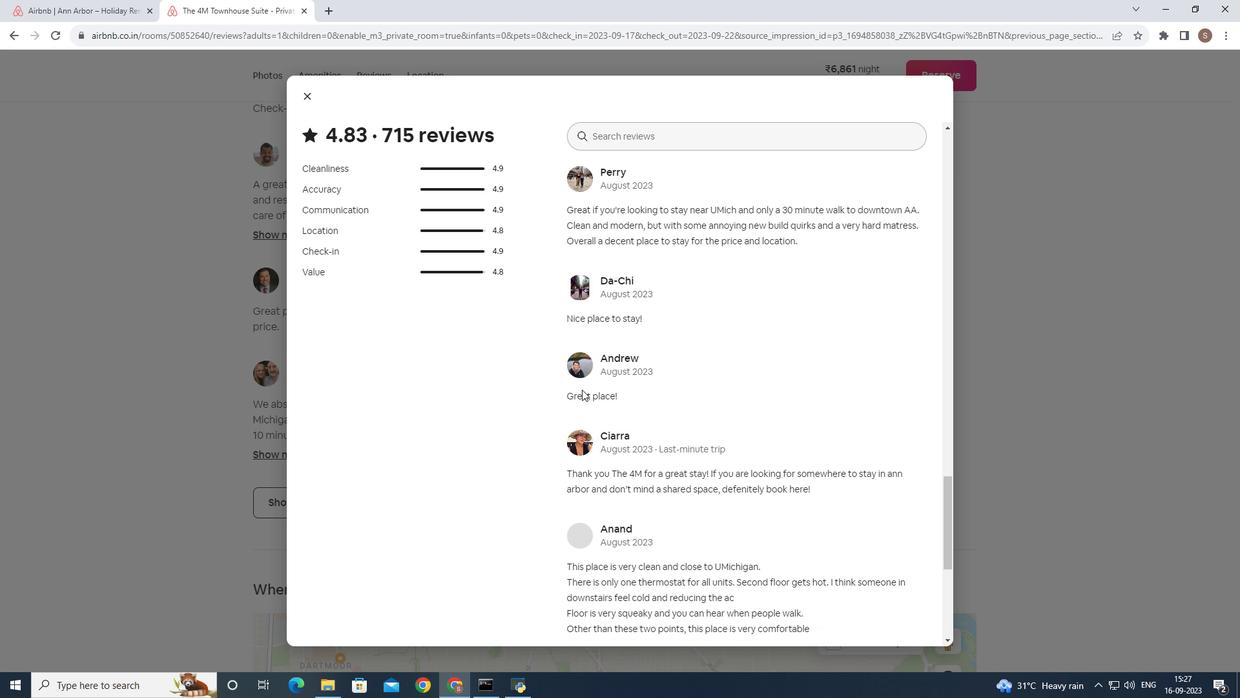
Action: Mouse scrolled (582, 389) with delta (0, 0)
Screenshot: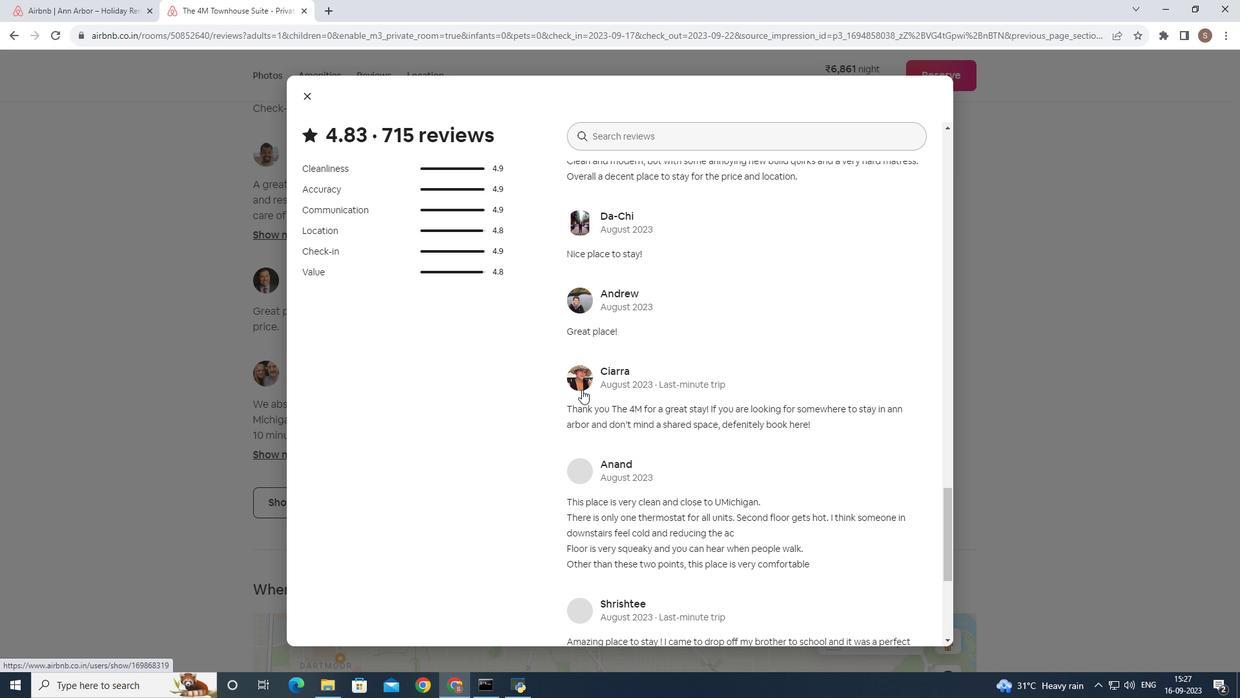 
Action: Mouse scrolled (582, 389) with delta (0, 0)
Screenshot: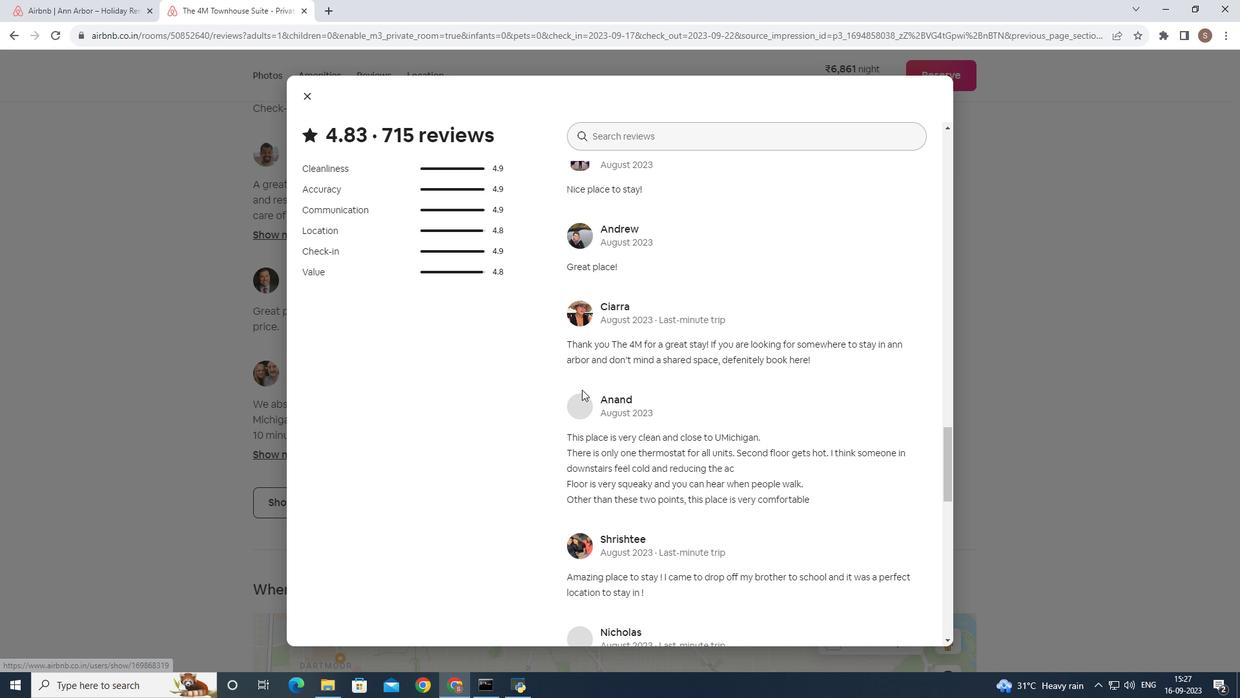 
Action: Mouse scrolled (582, 389) with delta (0, 0)
Screenshot: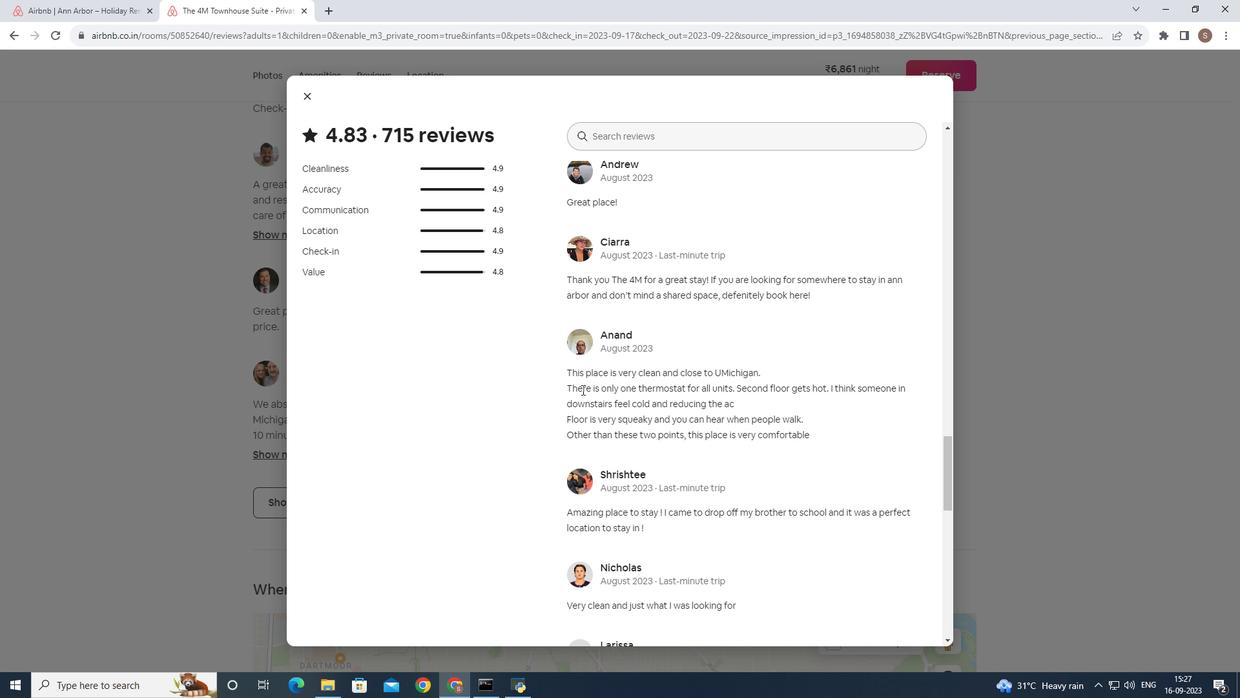 
Action: Mouse scrolled (582, 389) with delta (0, 0)
Screenshot: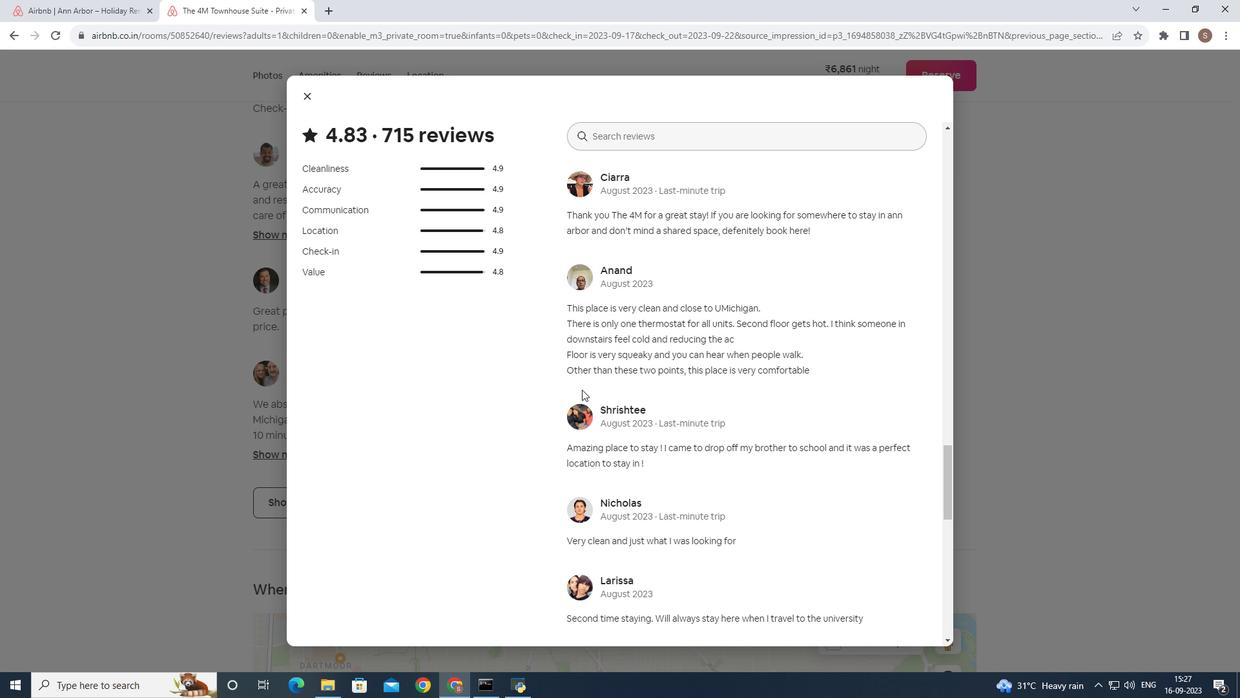 
Action: Mouse scrolled (582, 389) with delta (0, 0)
Screenshot: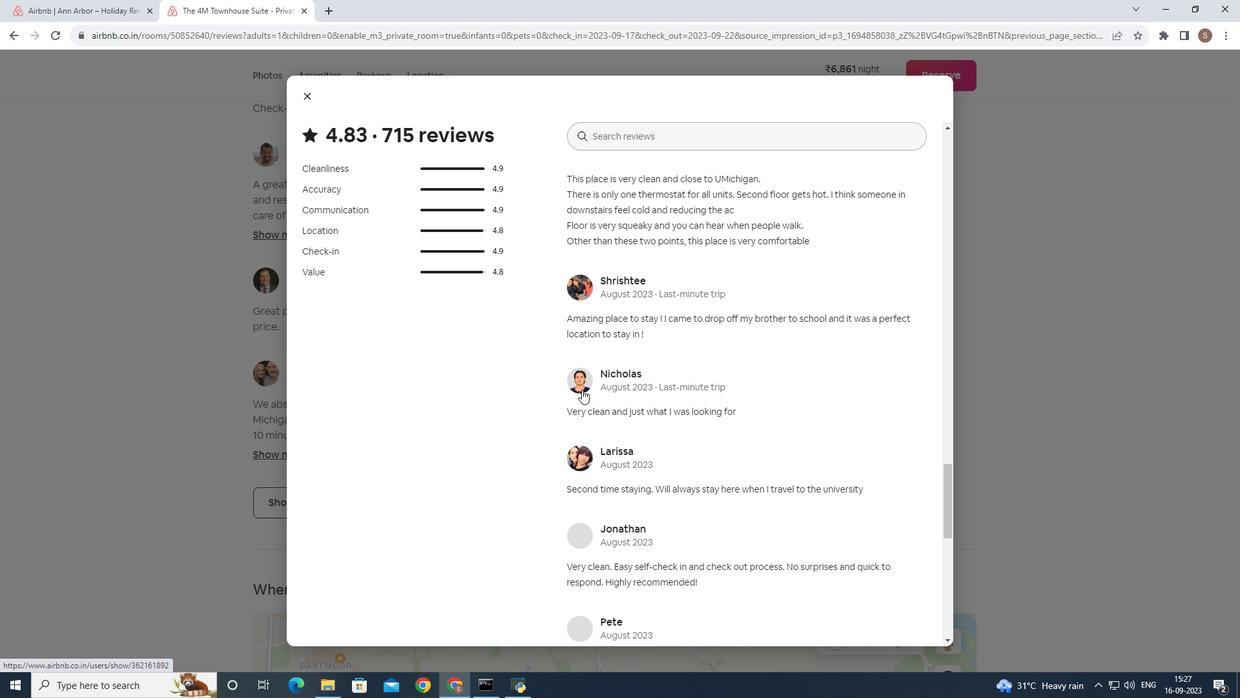 
Action: Mouse scrolled (582, 389) with delta (0, 0)
Screenshot: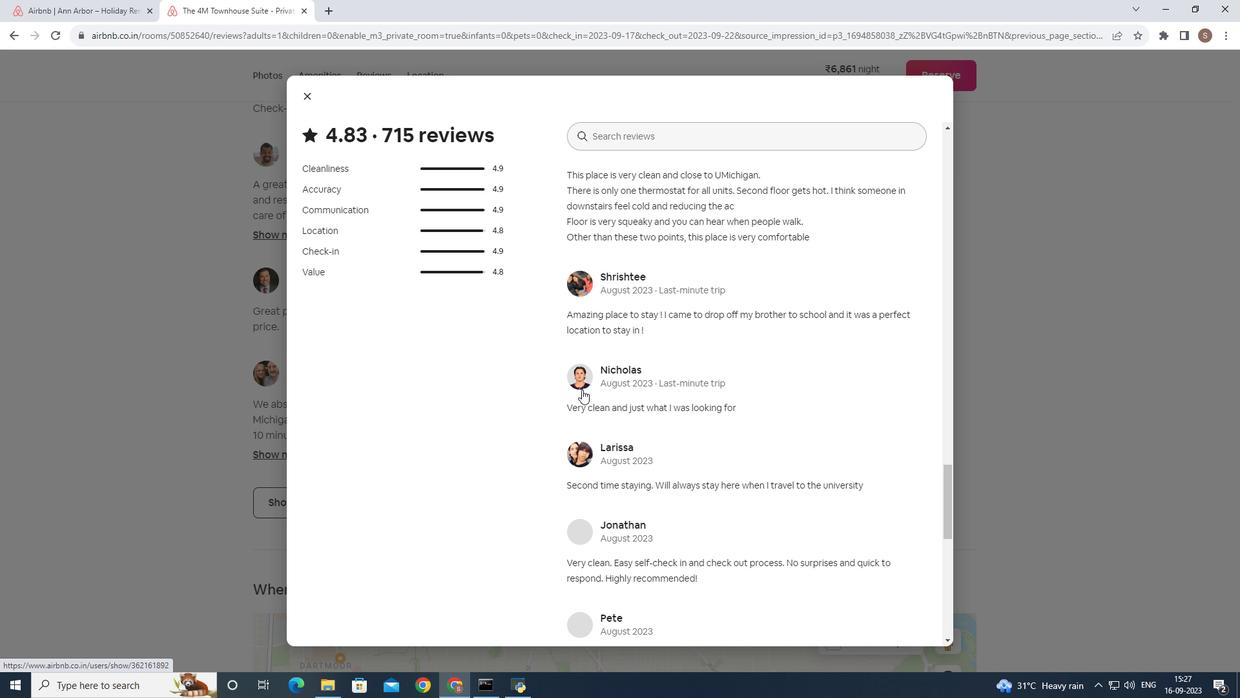 
Action: Mouse scrolled (582, 389) with delta (0, 0)
Screenshot: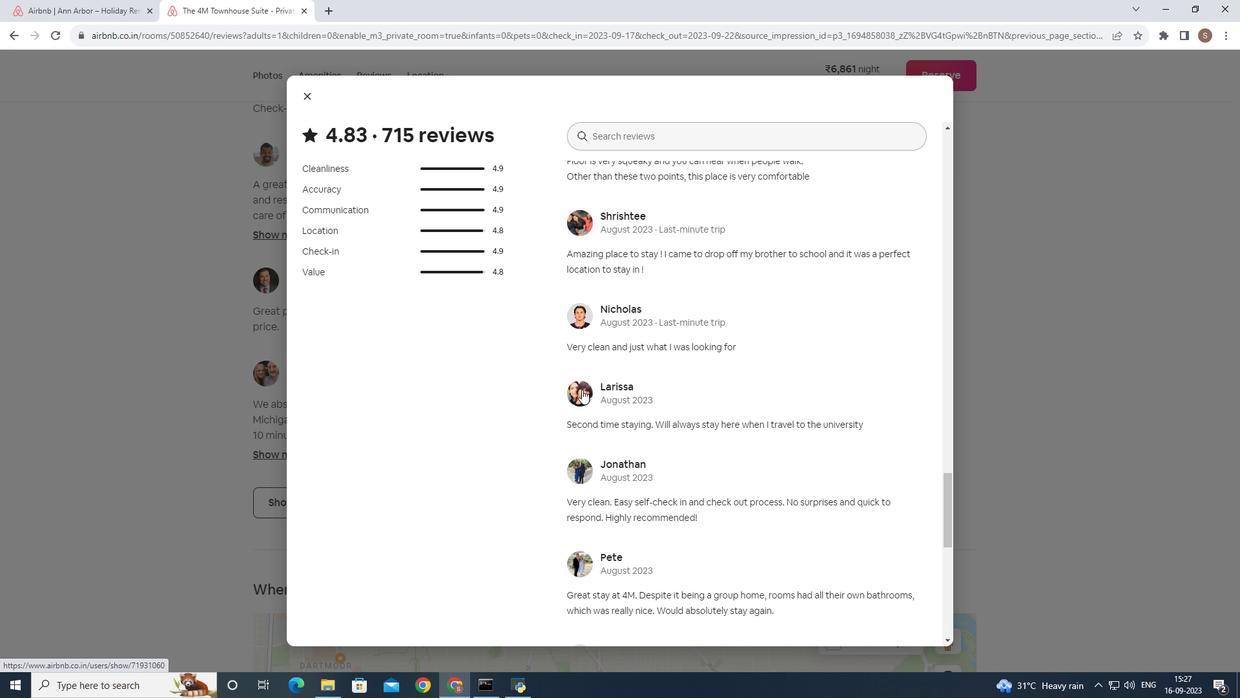 
Action: Mouse scrolled (582, 389) with delta (0, 0)
Screenshot: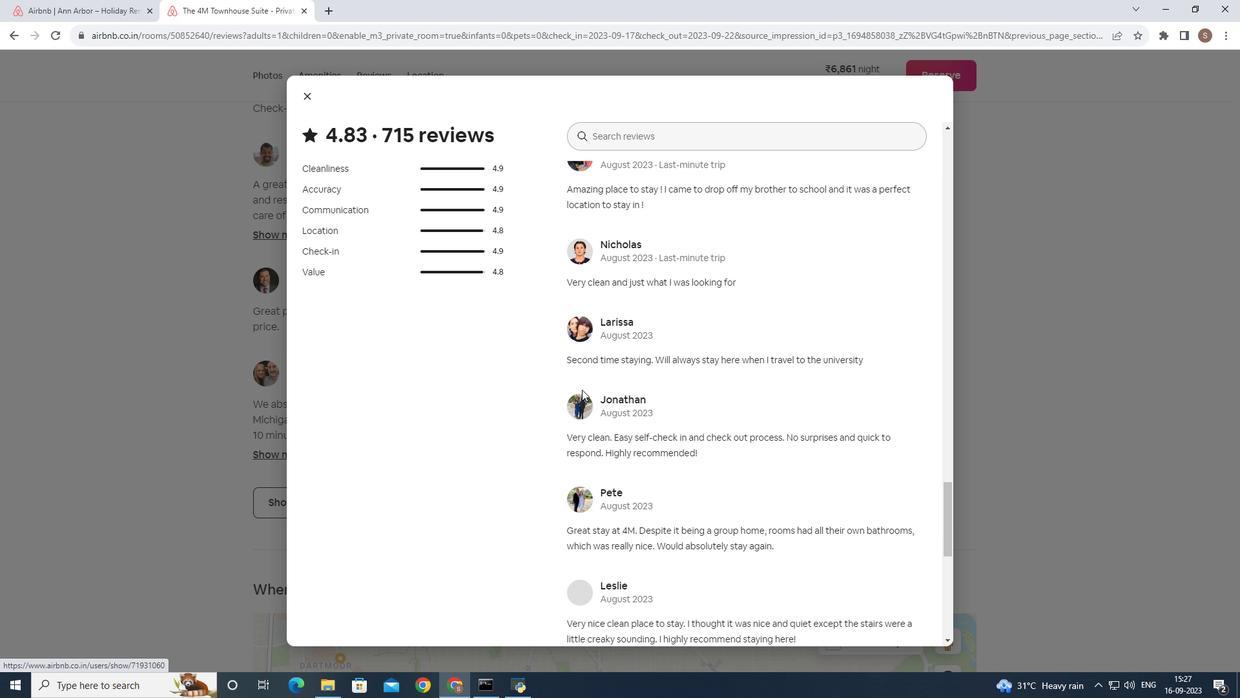 
Action: Mouse scrolled (582, 389) with delta (0, 0)
Screenshot: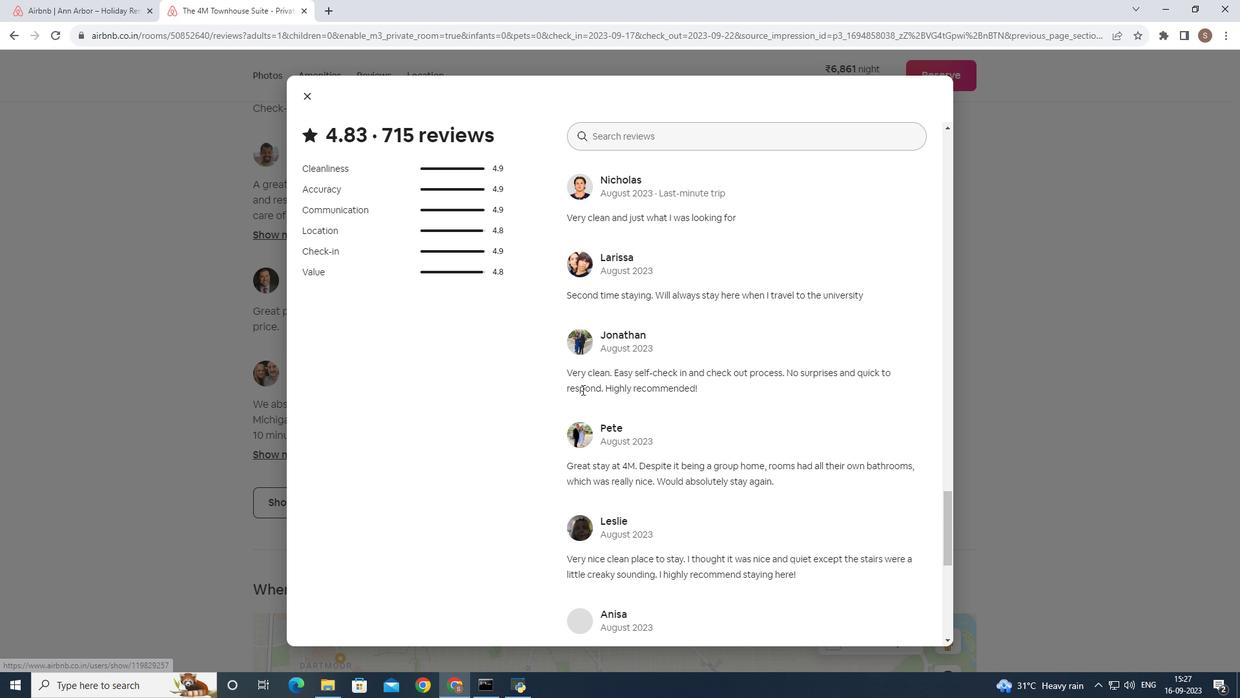 
Action: Mouse scrolled (582, 389) with delta (0, 0)
Screenshot: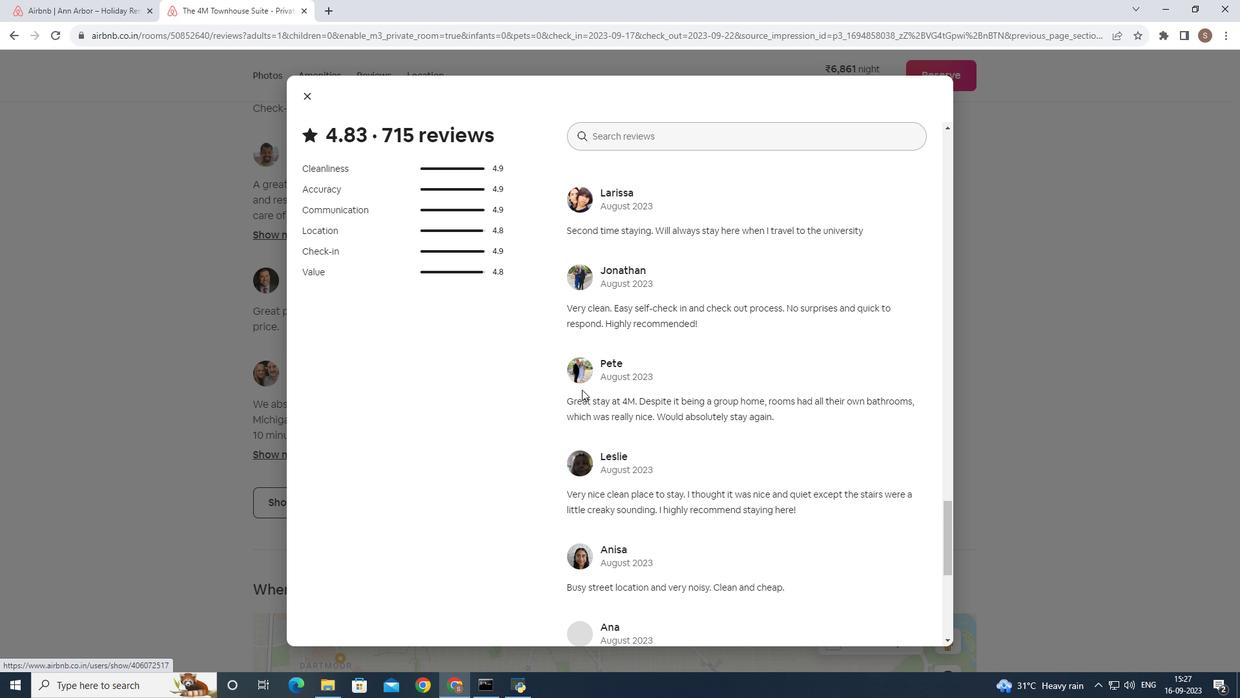 
Action: Mouse scrolled (582, 389) with delta (0, 0)
Screenshot: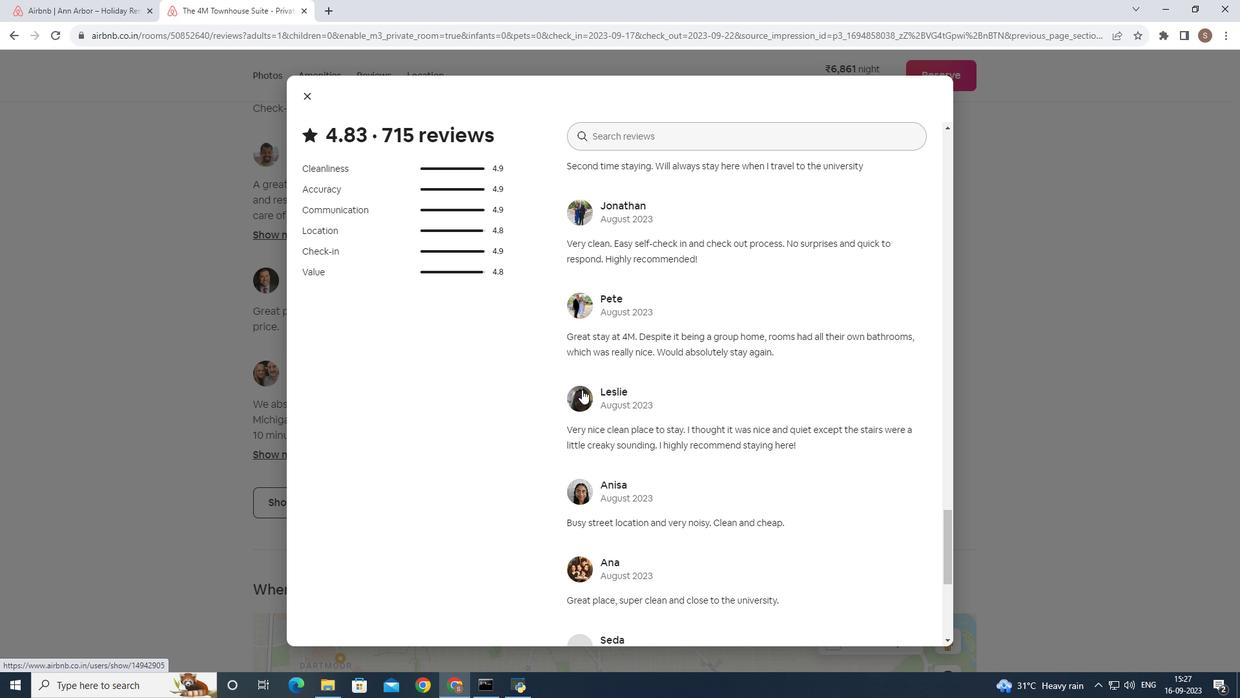 
Action: Mouse scrolled (582, 389) with delta (0, 0)
Screenshot: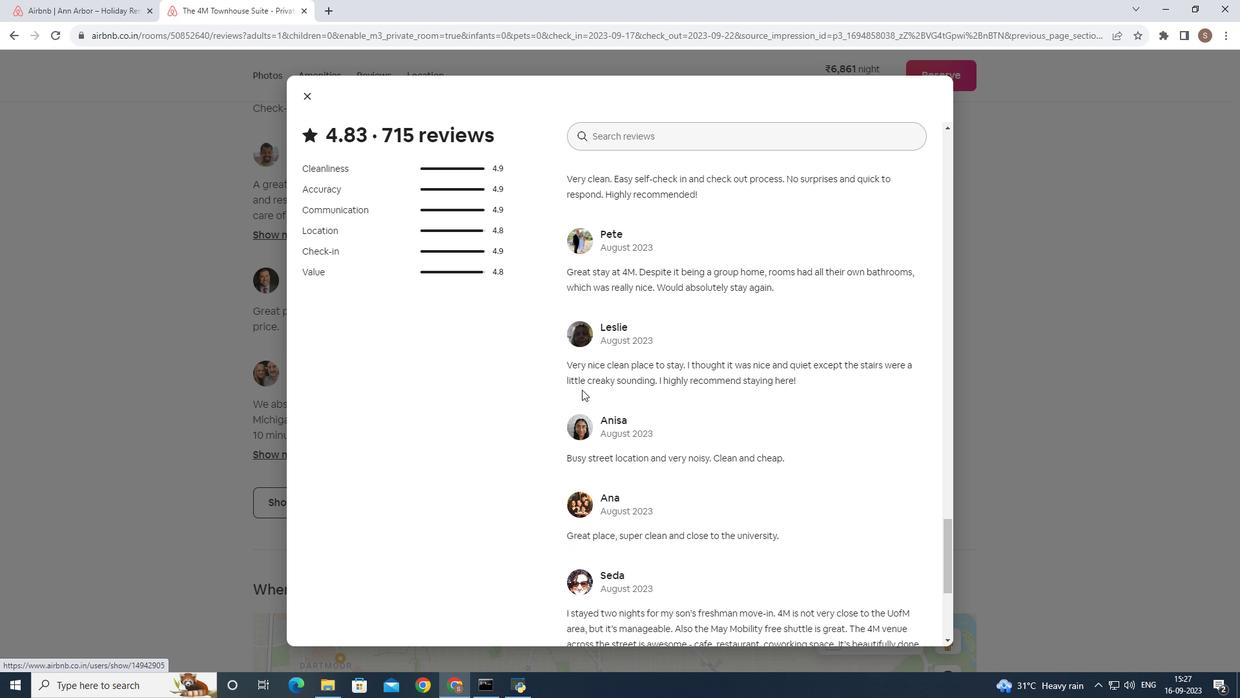 
Action: Mouse scrolled (582, 389) with delta (0, 0)
Screenshot: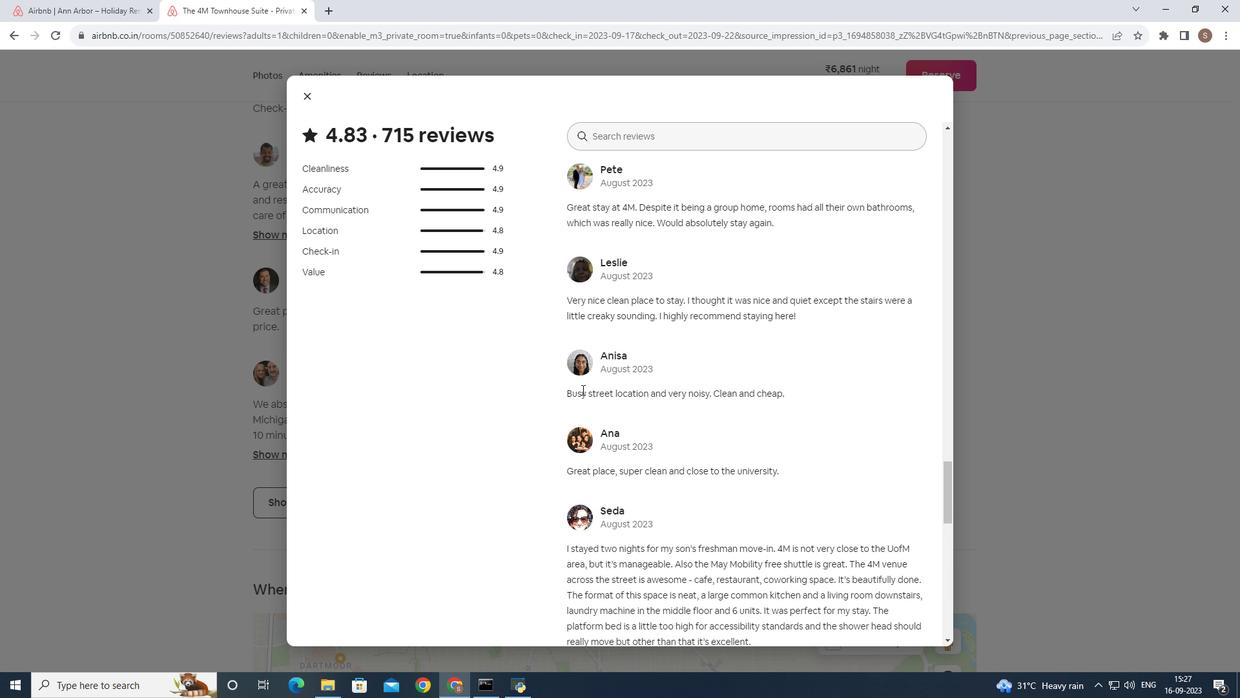 
Action: Mouse scrolled (582, 389) with delta (0, 0)
Screenshot: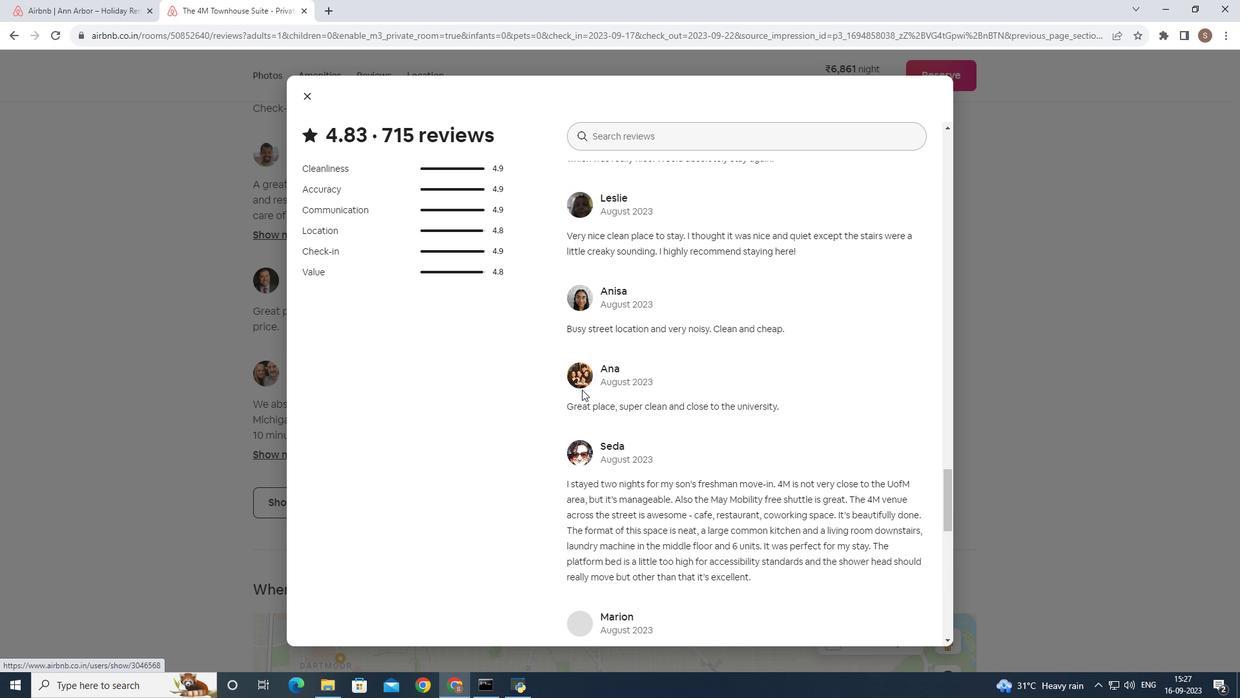 
Action: Mouse scrolled (582, 389) with delta (0, 0)
Screenshot: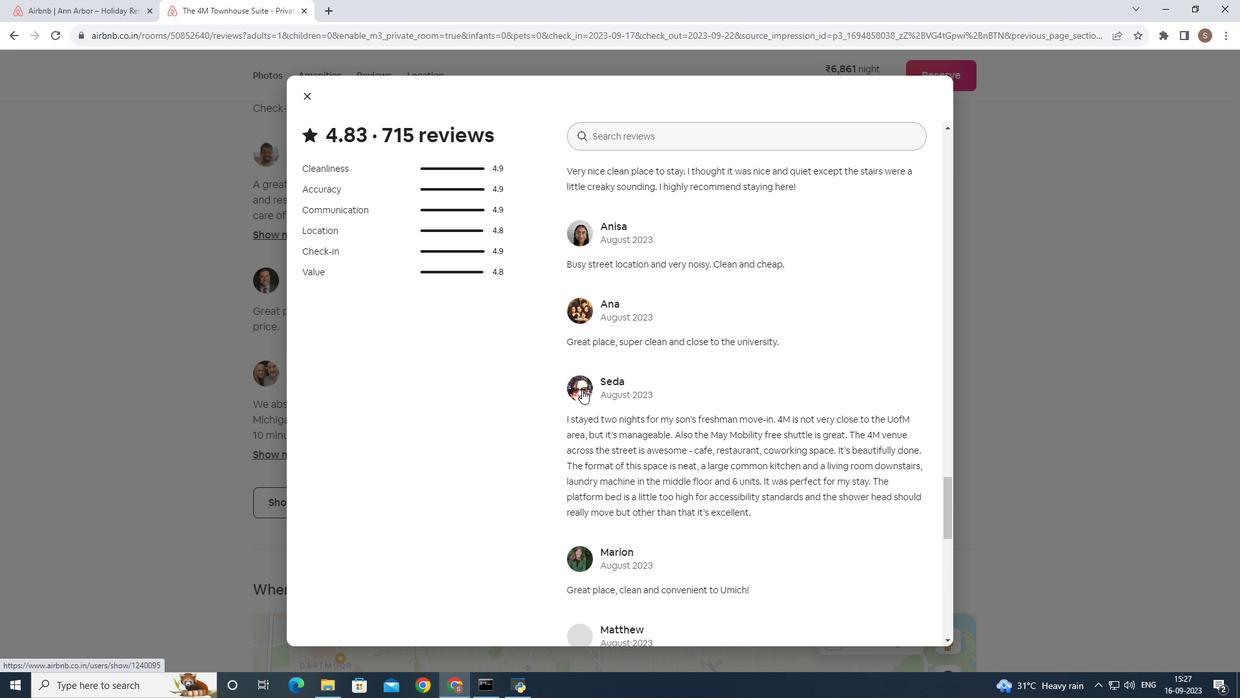 
Action: Mouse scrolled (582, 389) with delta (0, 0)
Screenshot: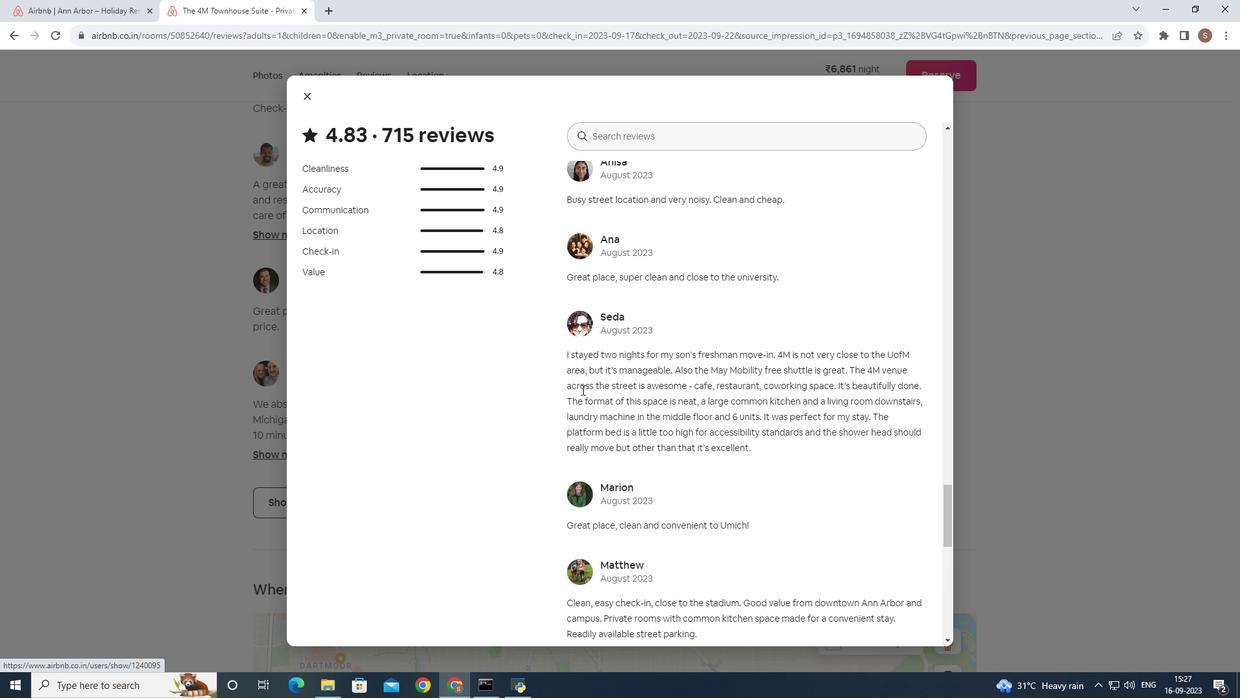
Action: Mouse scrolled (582, 389) with delta (0, 0)
Screenshot: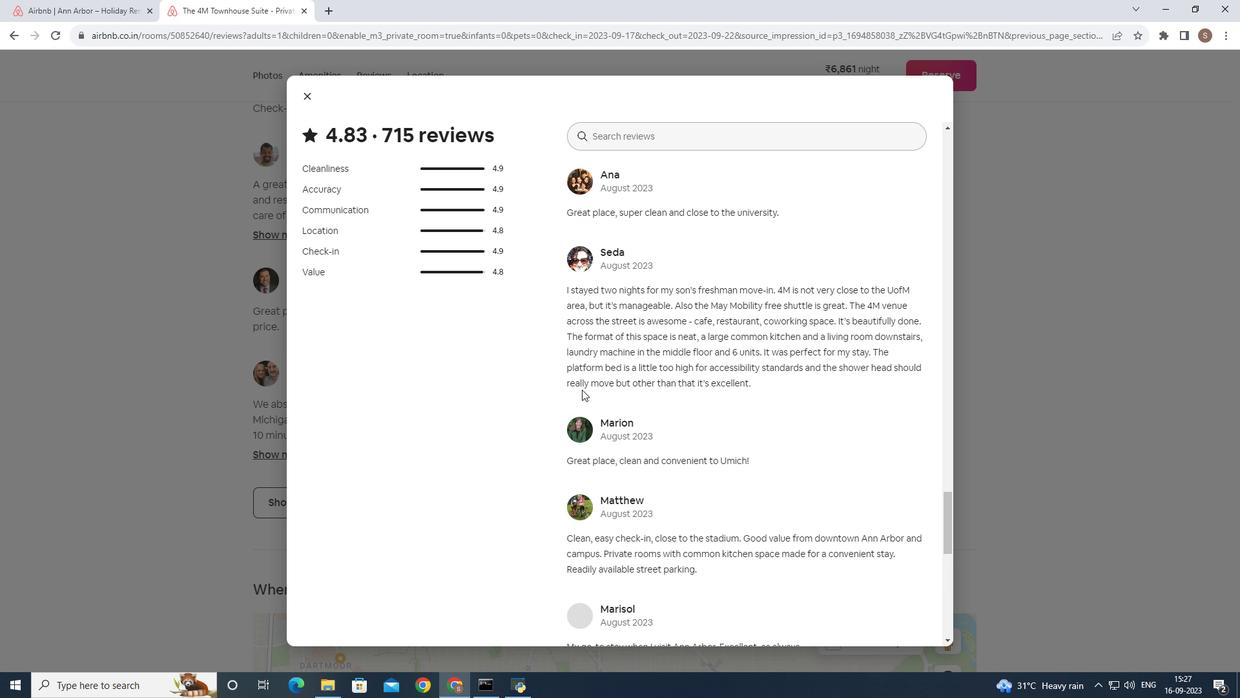 
Action: Mouse scrolled (582, 389) with delta (0, 0)
Screenshot: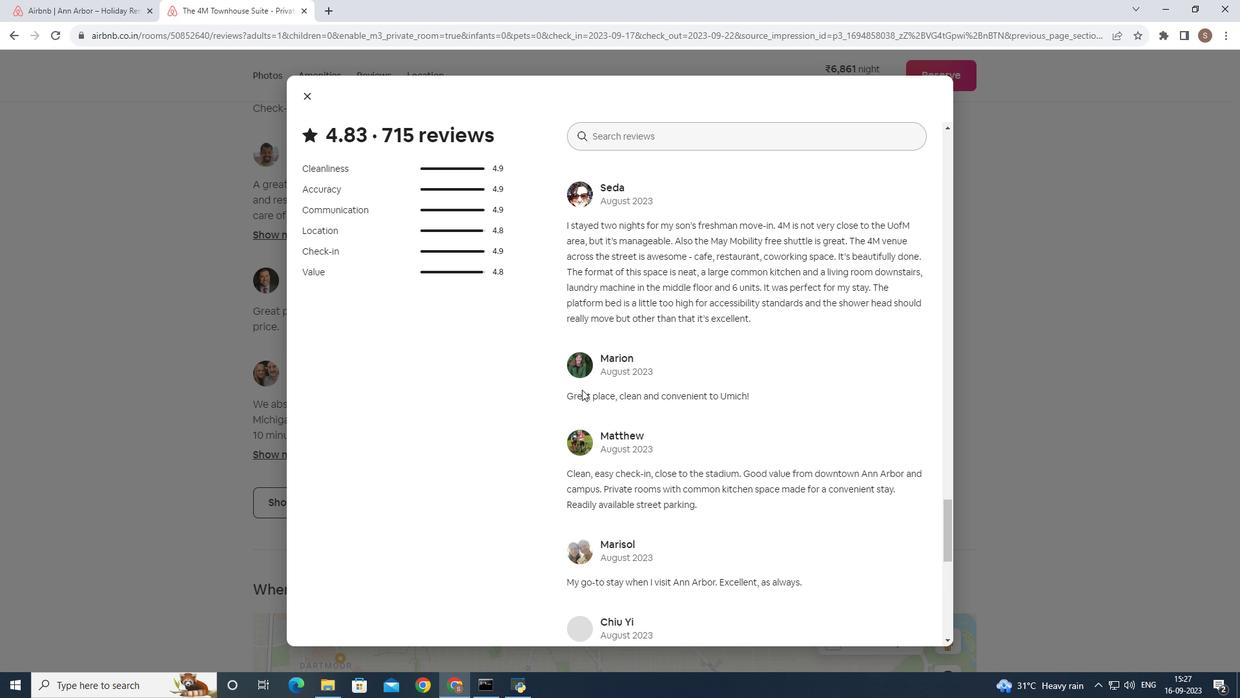
Action: Mouse scrolled (582, 389) with delta (0, 0)
Screenshot: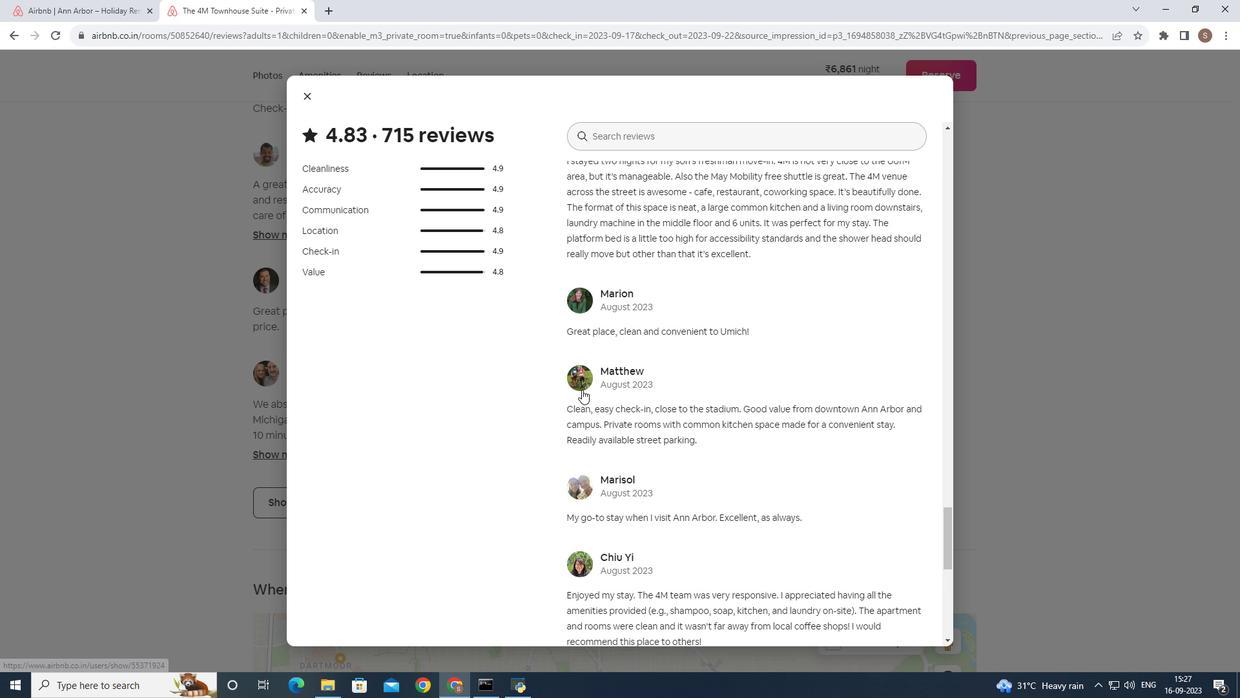 
Action: Mouse scrolled (582, 389) with delta (0, 0)
Screenshot: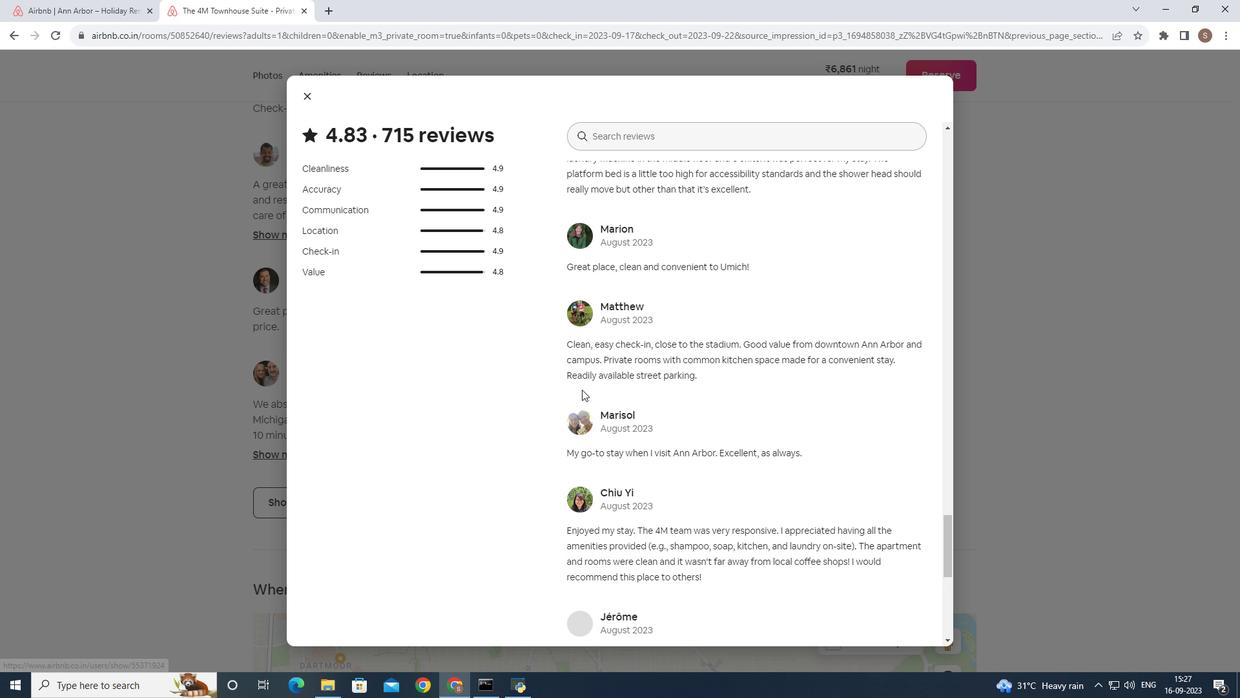 
Action: Mouse scrolled (582, 389) with delta (0, 0)
Screenshot: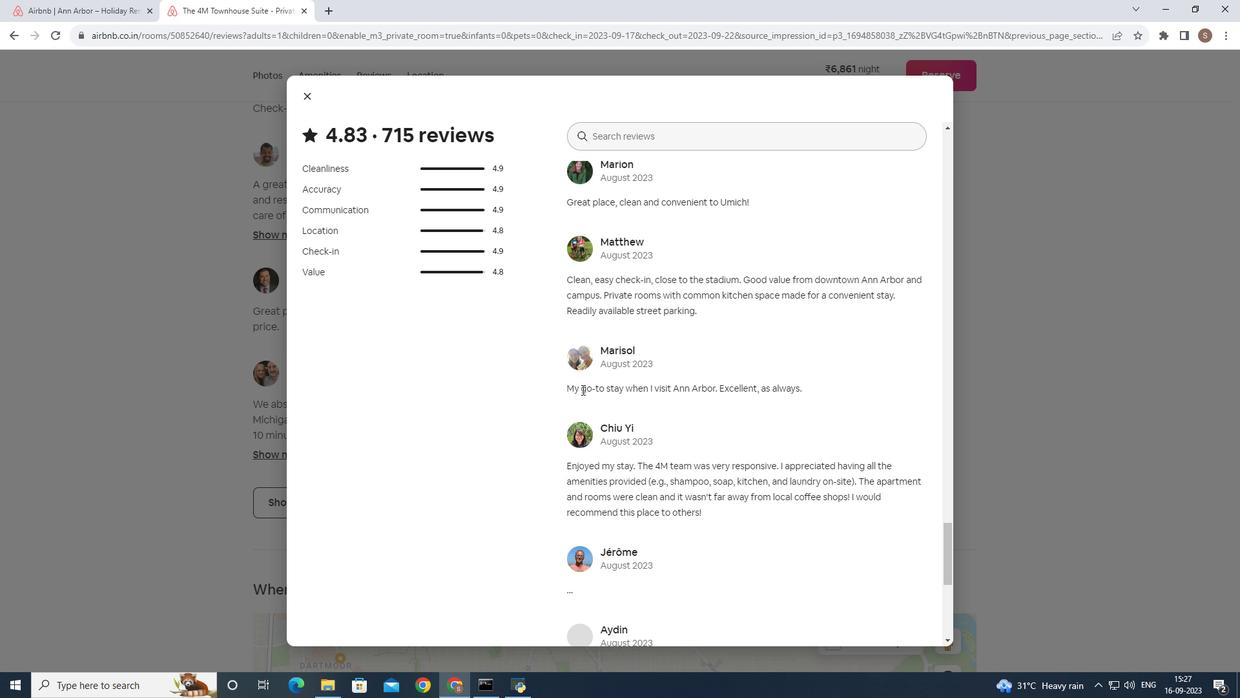 
Action: Mouse scrolled (582, 389) with delta (0, 0)
Screenshot: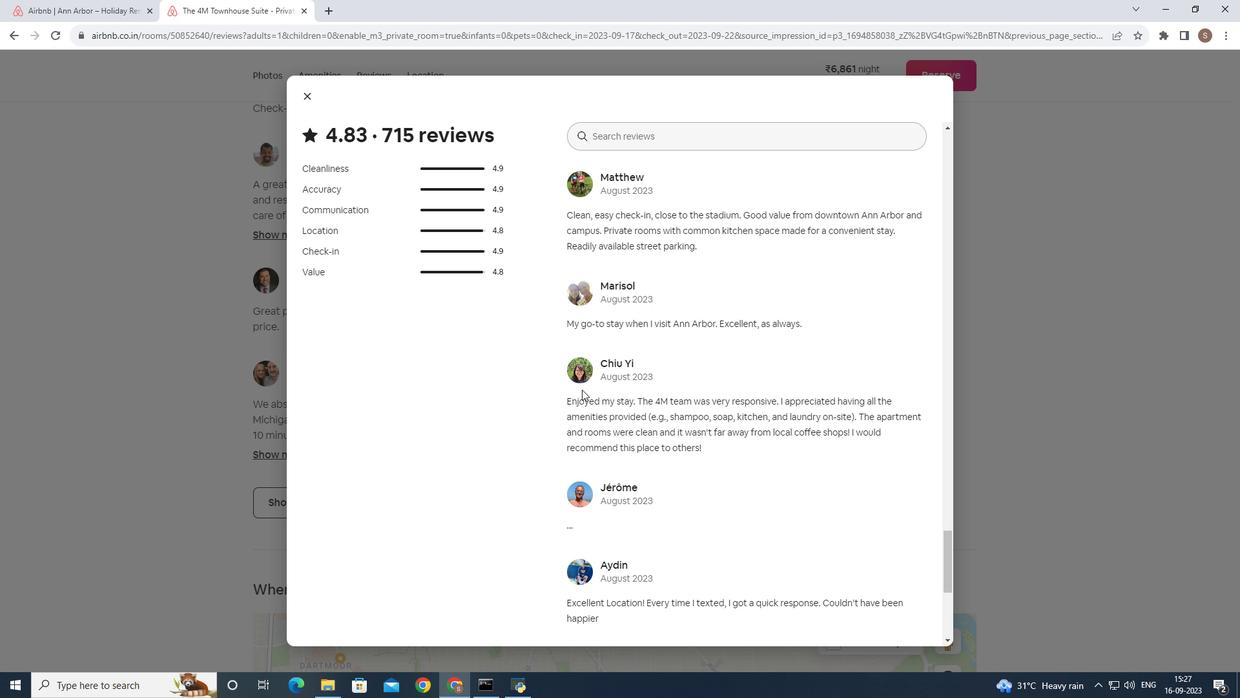 
Action: Mouse scrolled (582, 389) with delta (0, 0)
Screenshot: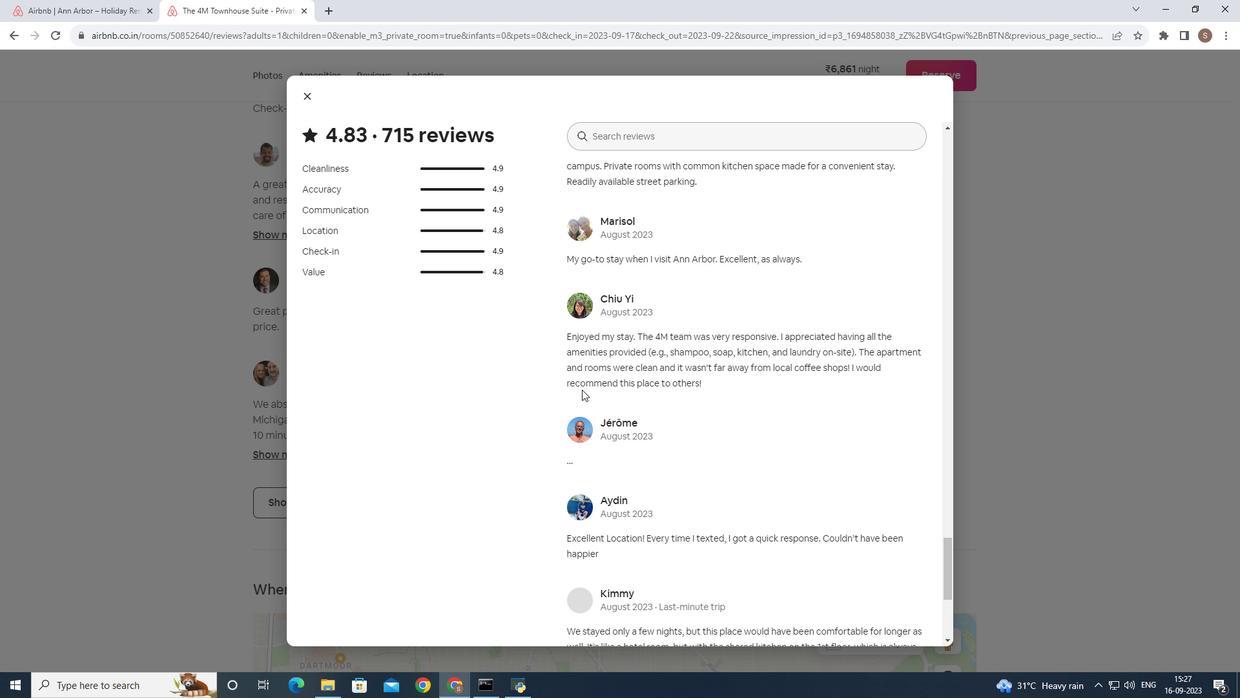 
Action: Mouse scrolled (582, 389) with delta (0, 0)
Screenshot: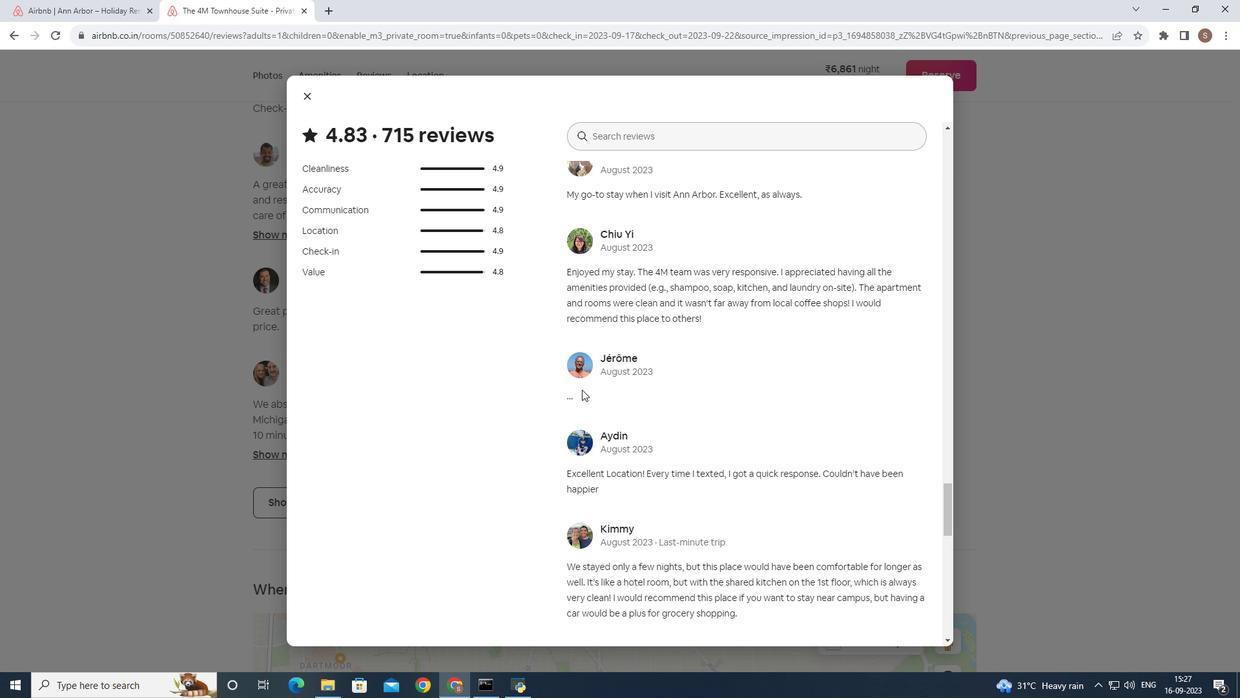 
Action: Mouse scrolled (582, 389) with delta (0, 0)
Screenshot: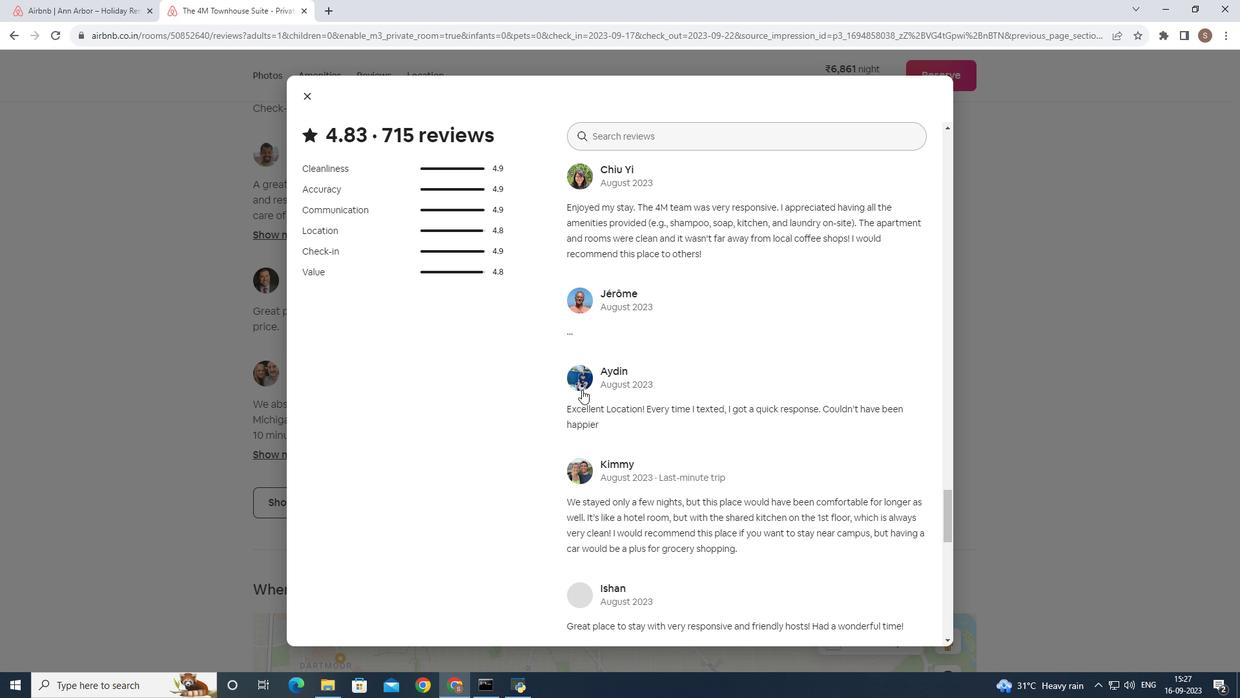 
Action: Mouse scrolled (582, 389) with delta (0, 0)
Screenshot: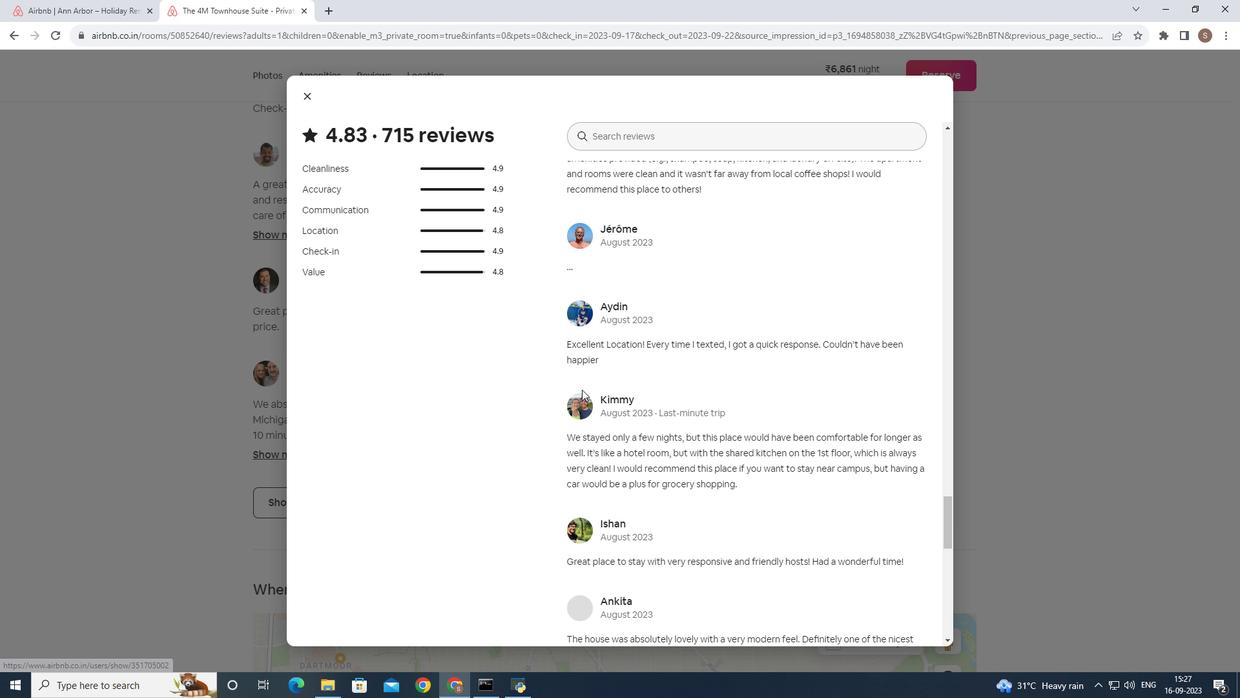 
Action: Mouse moved to (578, 391)
Screenshot: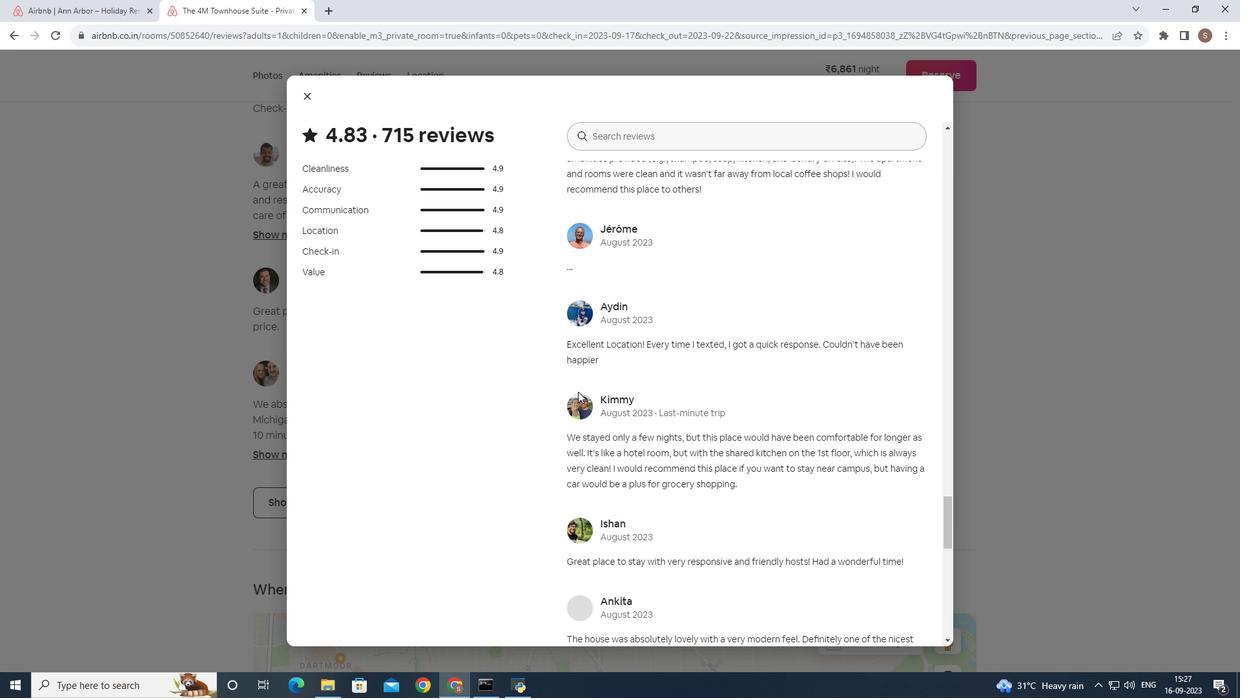 
Action: Mouse scrolled (578, 391) with delta (0, 0)
Screenshot: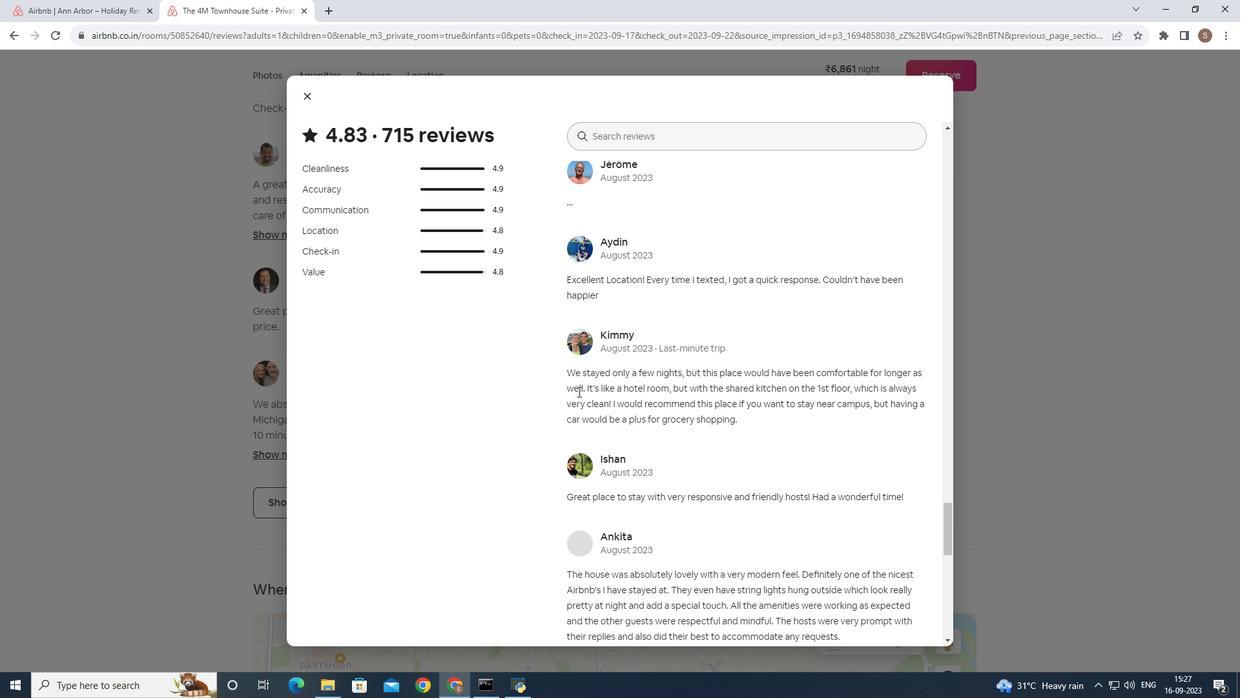 
Action: Mouse scrolled (578, 391) with delta (0, 0)
Screenshot: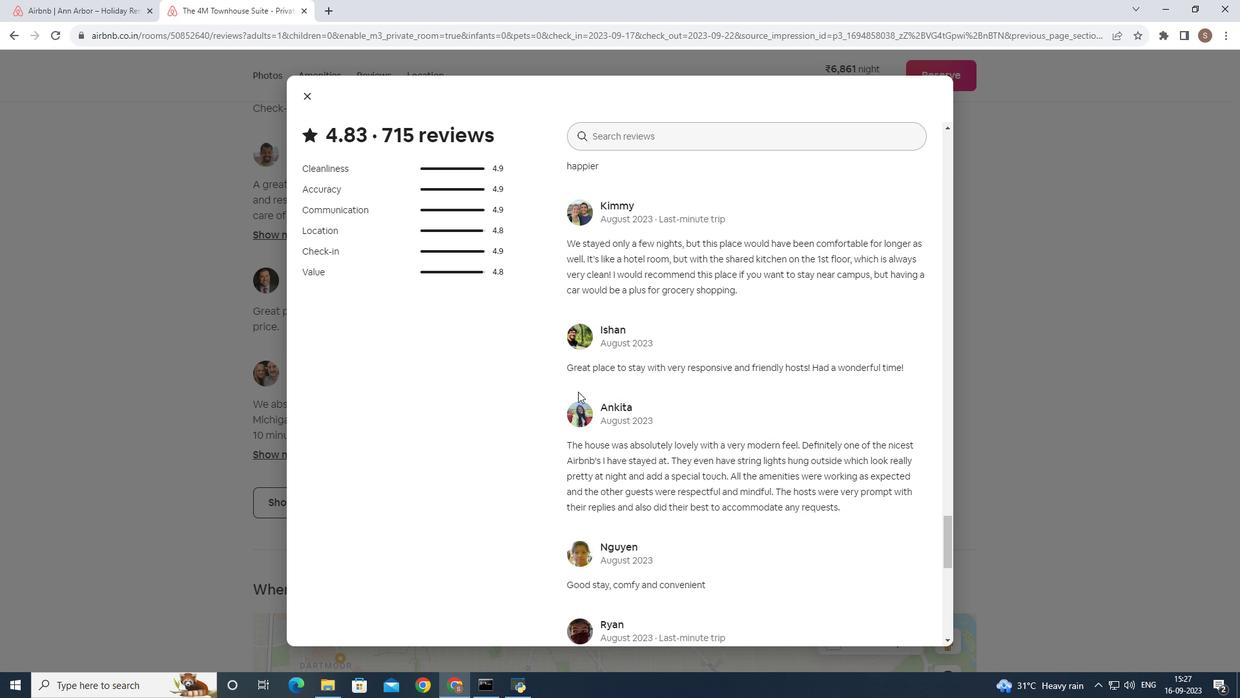 
Action: Mouse scrolled (578, 391) with delta (0, 0)
Screenshot: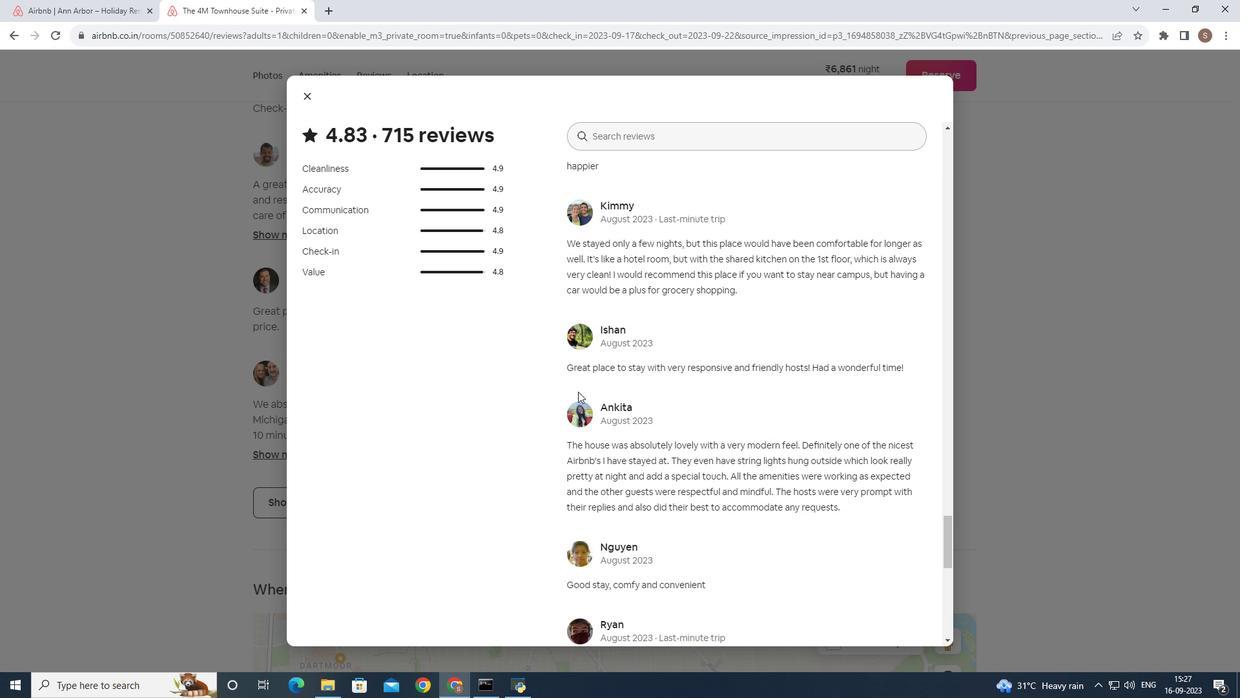 
Action: Mouse scrolled (578, 391) with delta (0, 0)
Screenshot: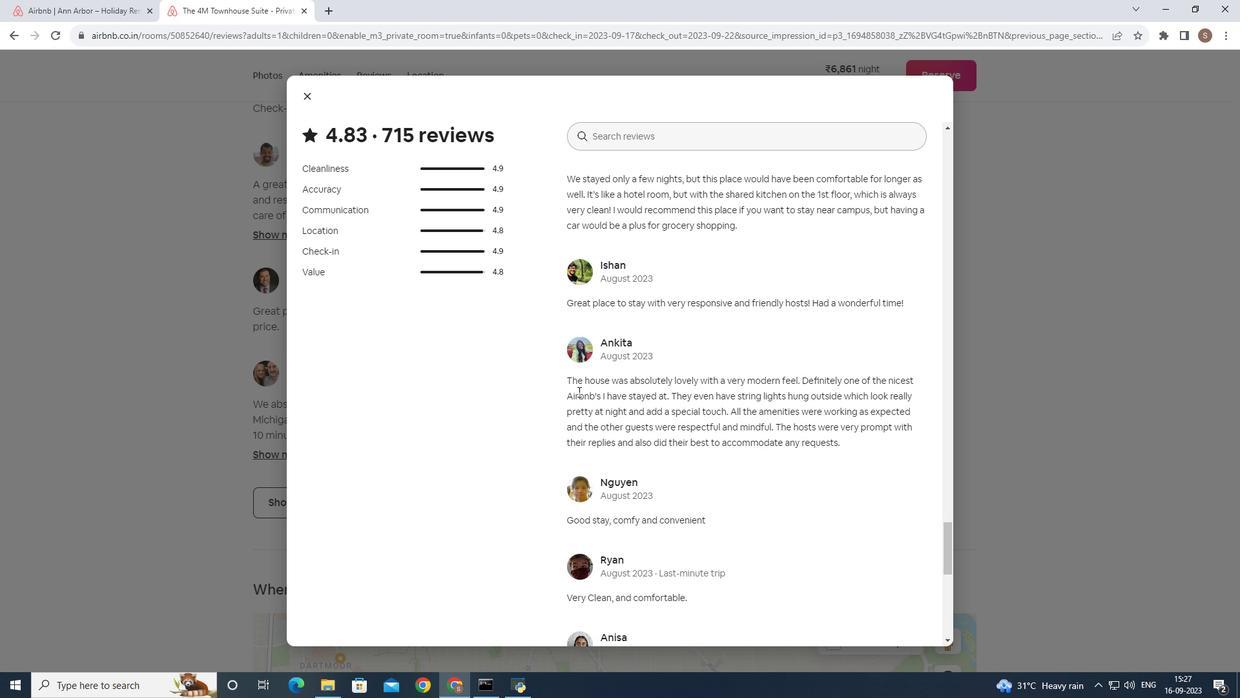
Action: Mouse scrolled (578, 391) with delta (0, 0)
Screenshot: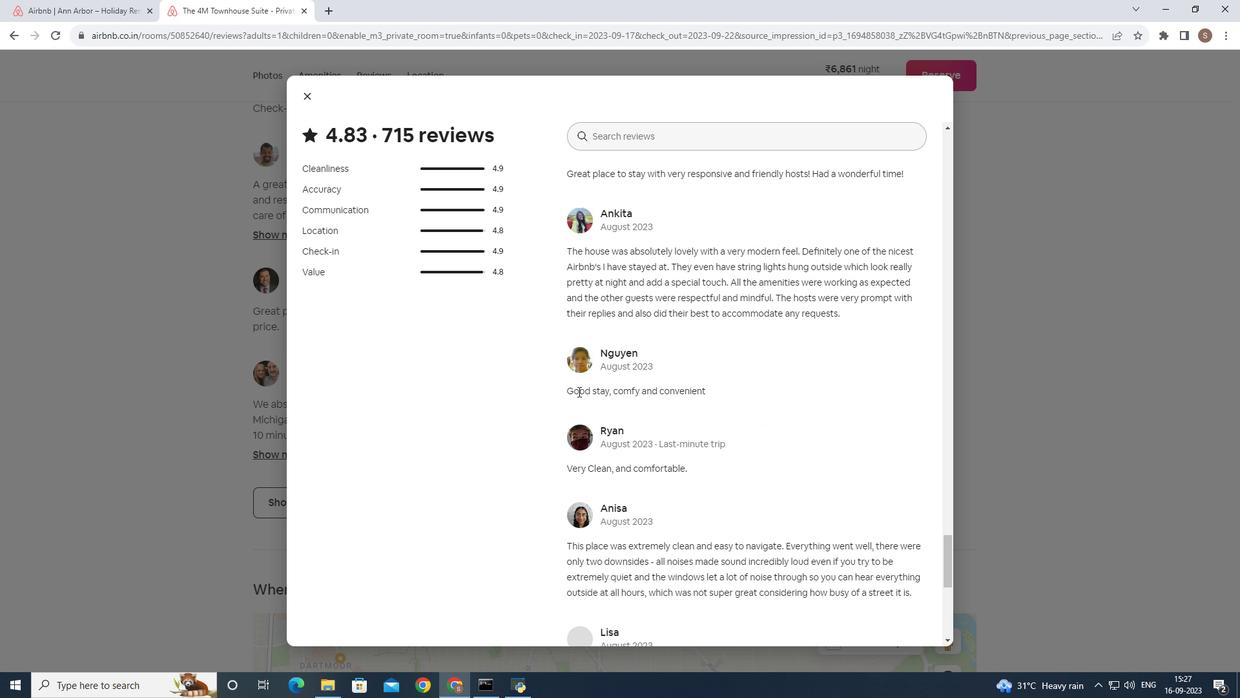 
Action: Mouse scrolled (578, 391) with delta (0, 0)
Screenshot: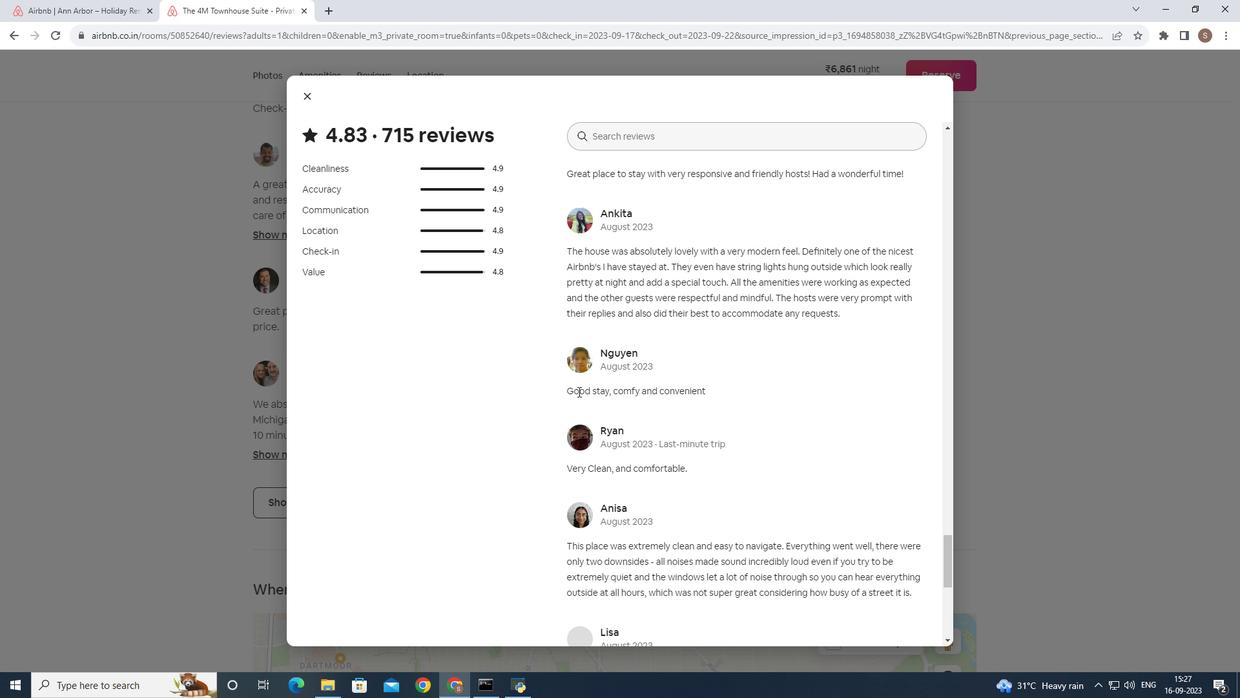 
Action: Mouse scrolled (578, 391) with delta (0, 0)
Screenshot: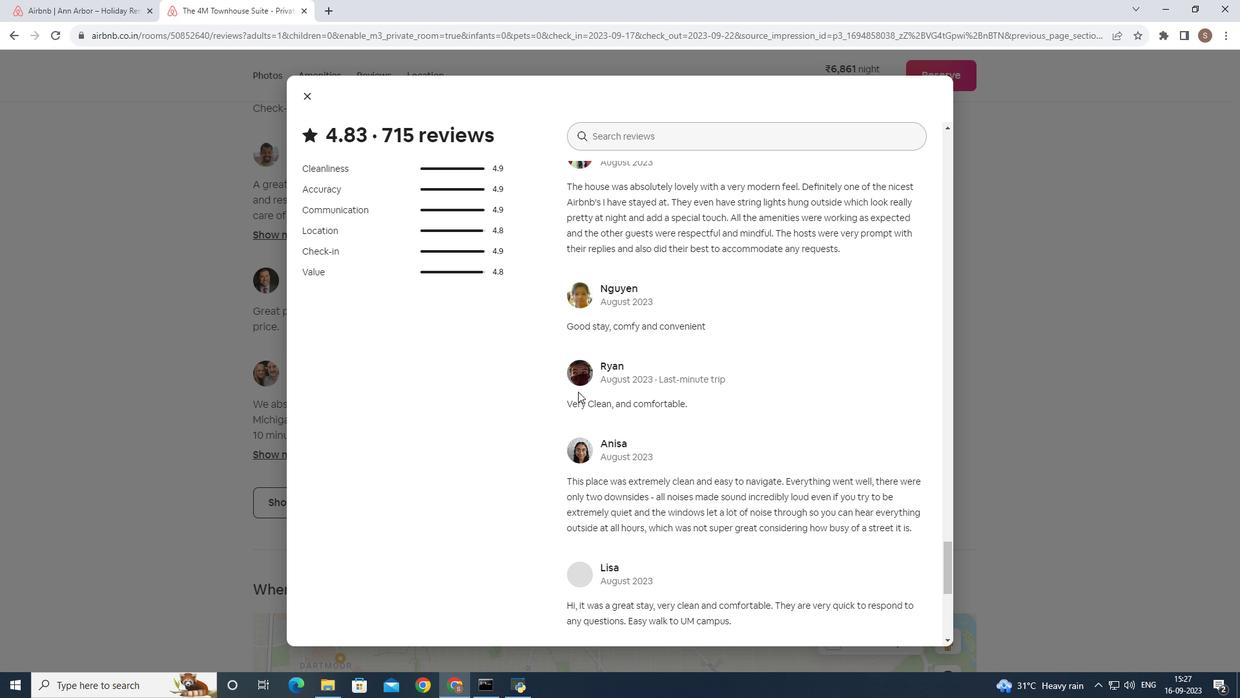 
Action: Mouse scrolled (578, 391) with delta (0, 0)
Screenshot: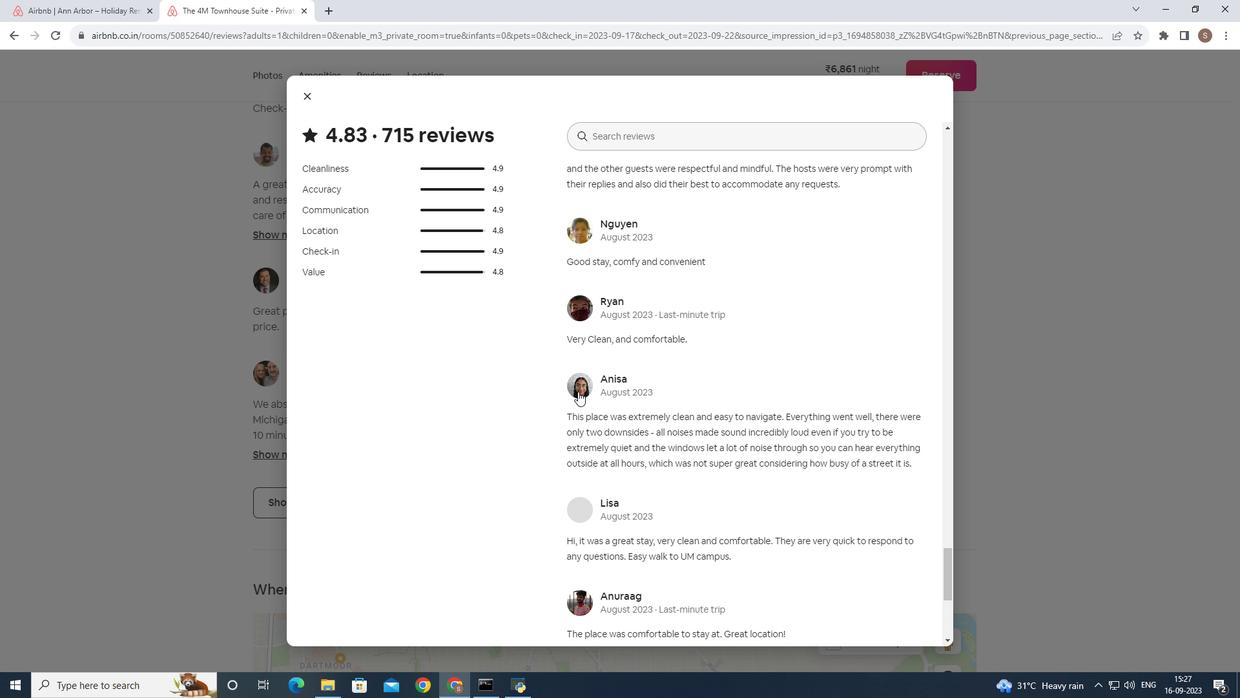 
Action: Mouse scrolled (578, 391) with delta (0, 0)
Screenshot: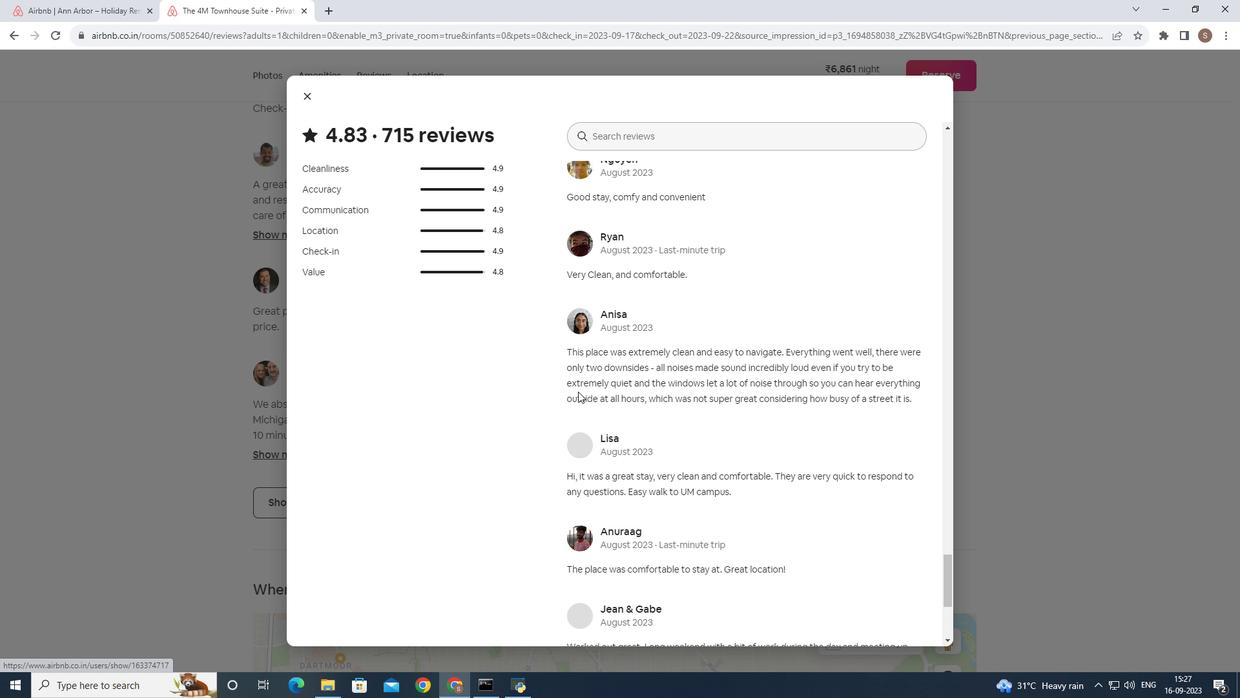 
Action: Mouse scrolled (578, 391) with delta (0, 0)
Screenshot: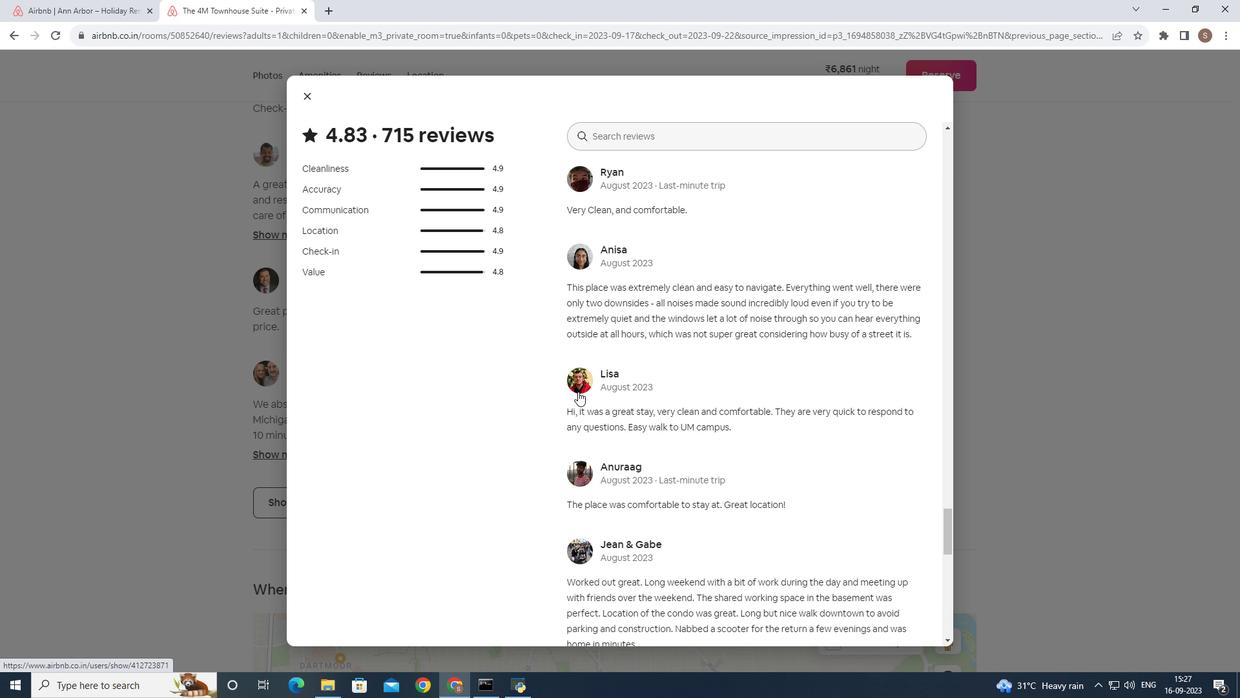 
Action: Mouse scrolled (578, 391) with delta (0, 0)
Screenshot: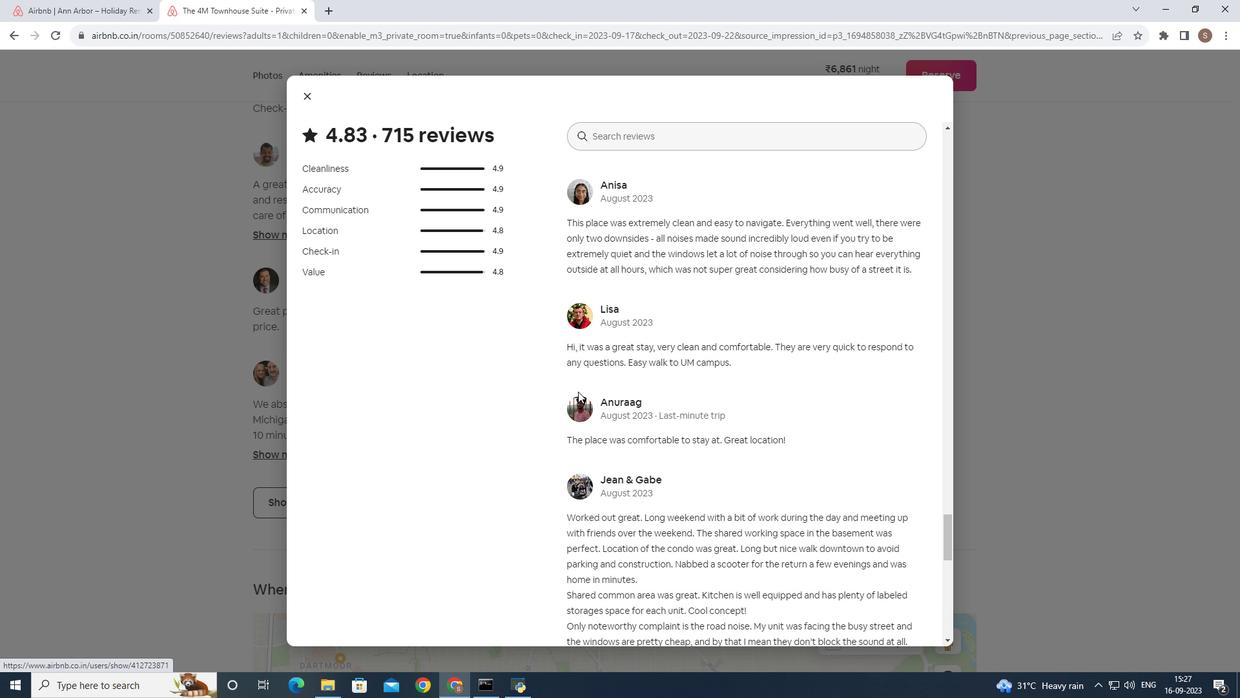 
Action: Mouse scrolled (578, 391) with delta (0, 0)
Screenshot: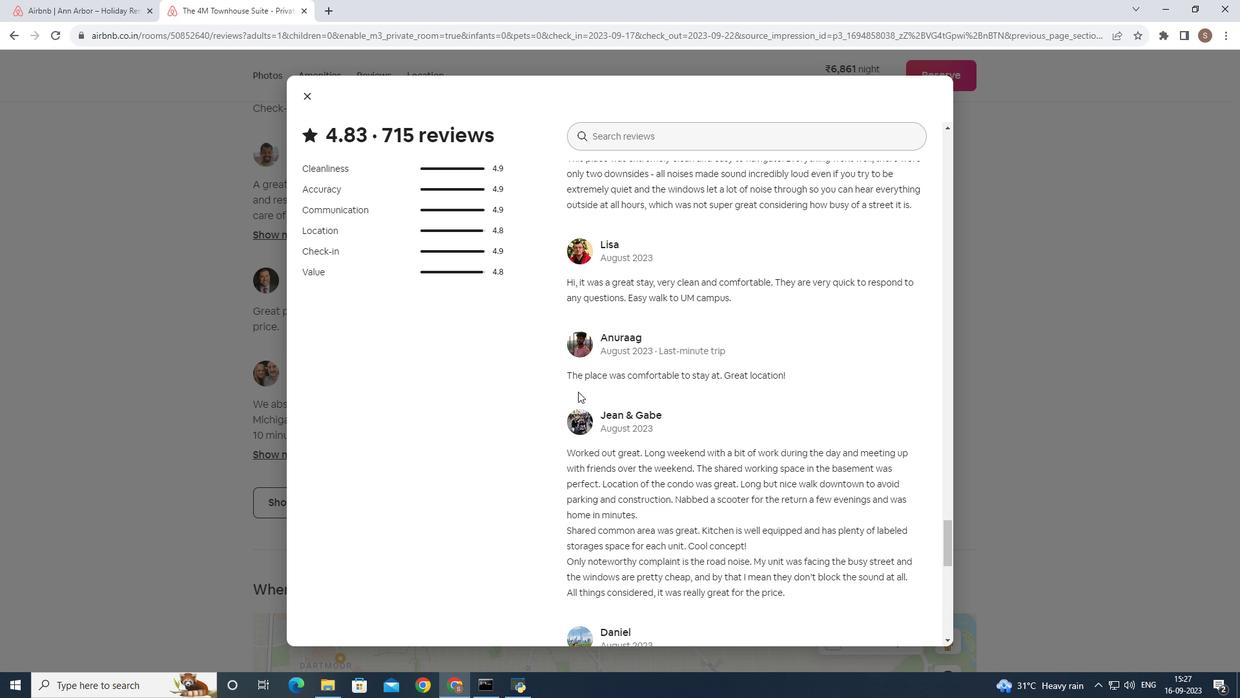 
Action: Mouse moved to (578, 391)
Screenshot: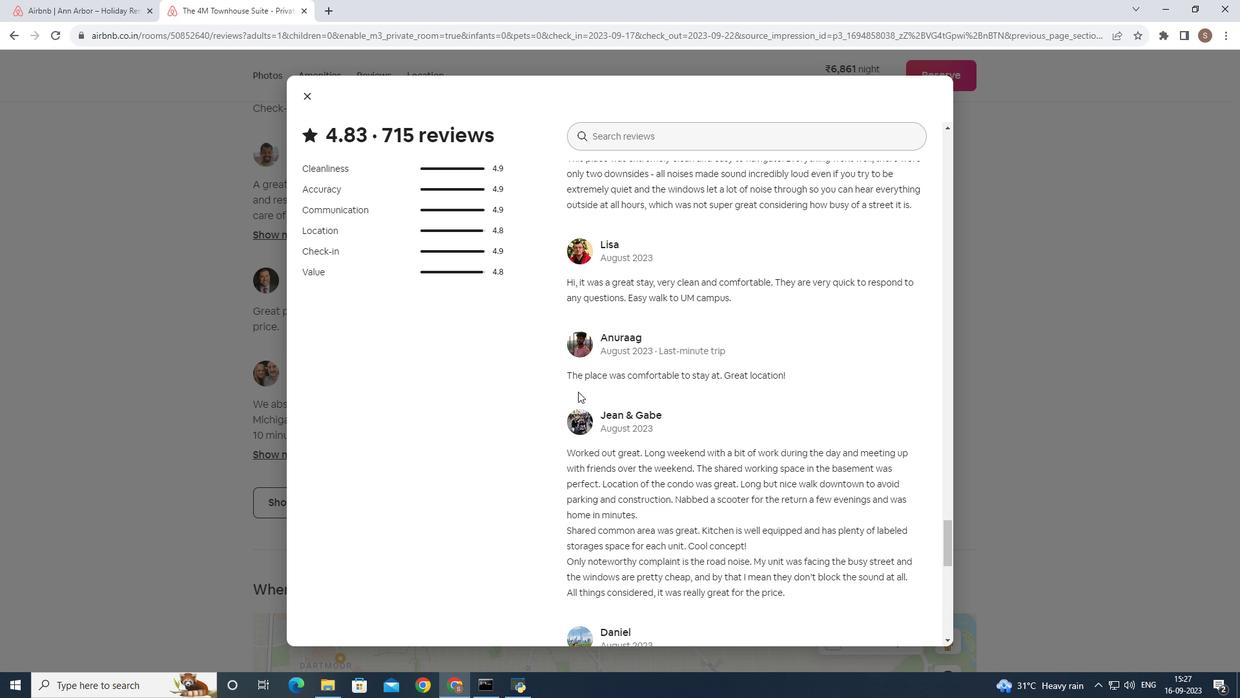 
Action: Mouse scrolled (578, 391) with delta (0, 0)
Screenshot: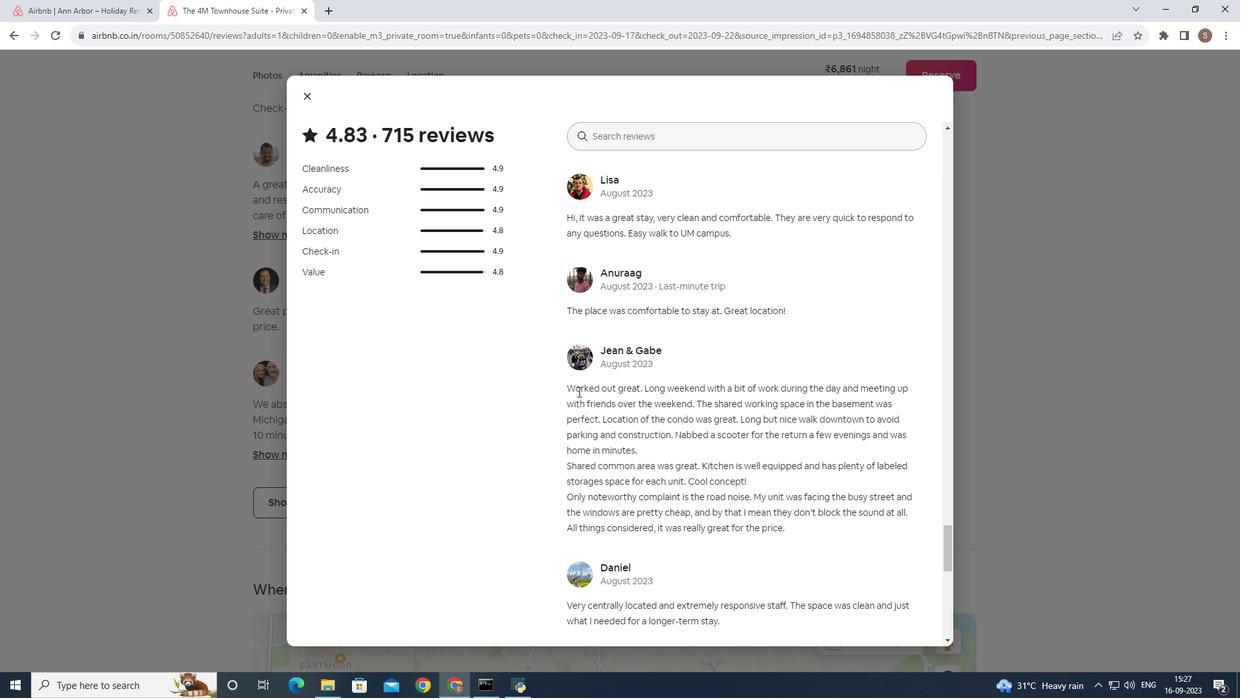 
Action: Mouse scrolled (578, 391) with delta (0, 0)
Screenshot: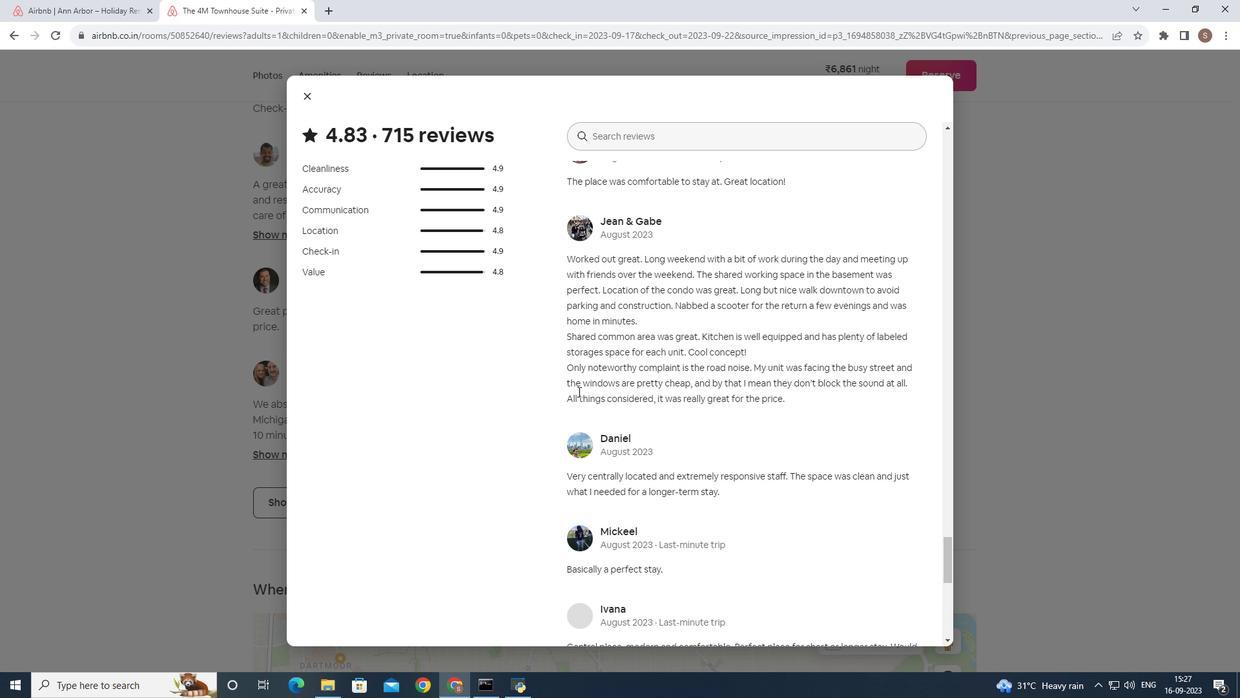 
Action: Mouse scrolled (578, 391) with delta (0, 0)
Screenshot: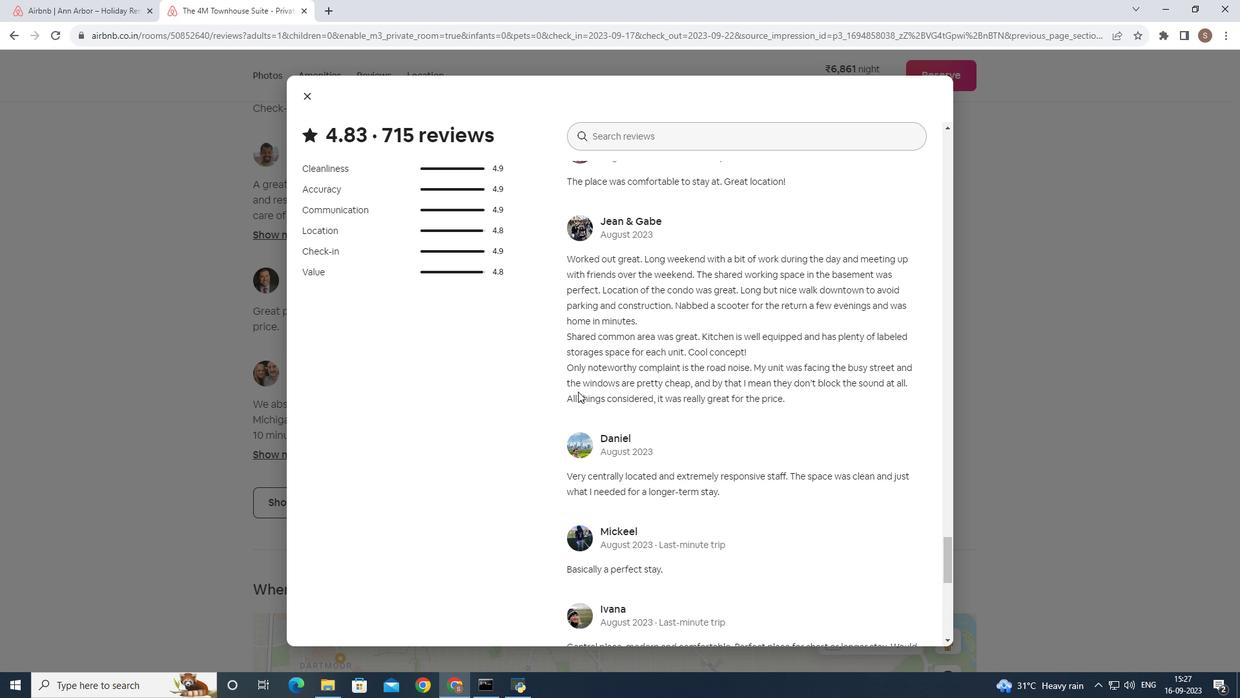 
Action: Mouse scrolled (578, 391) with delta (0, 0)
Screenshot: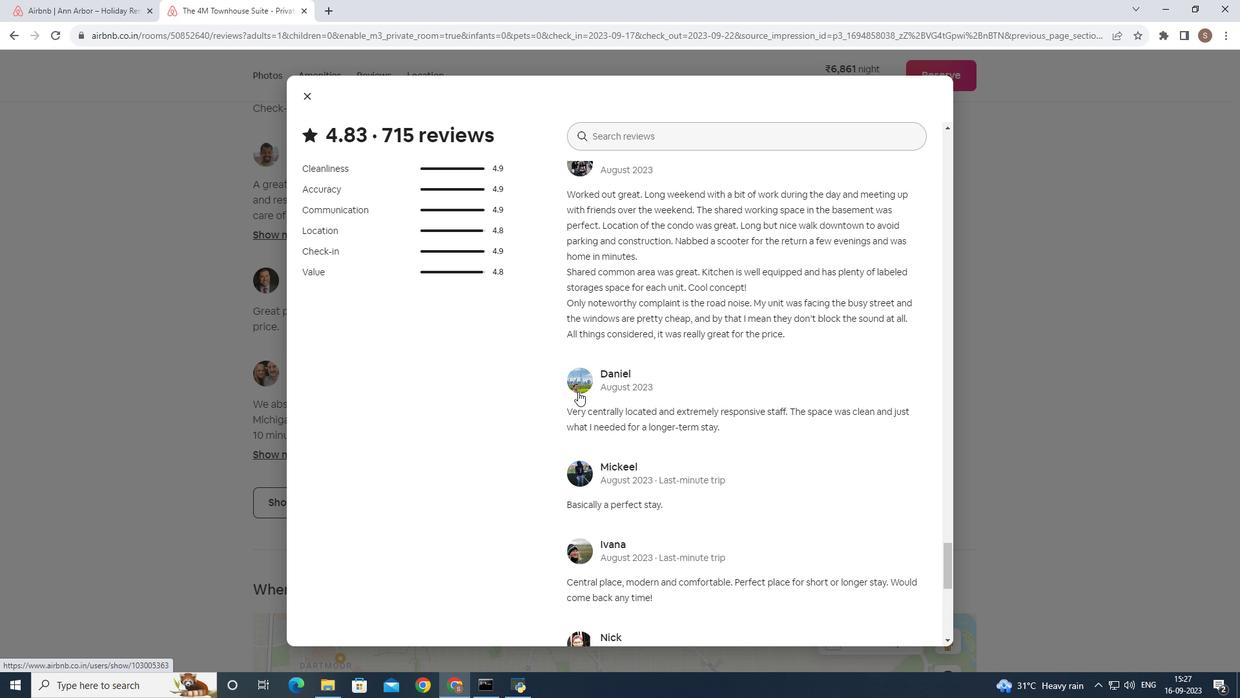 
Action: Mouse scrolled (578, 391) with delta (0, 0)
Screenshot: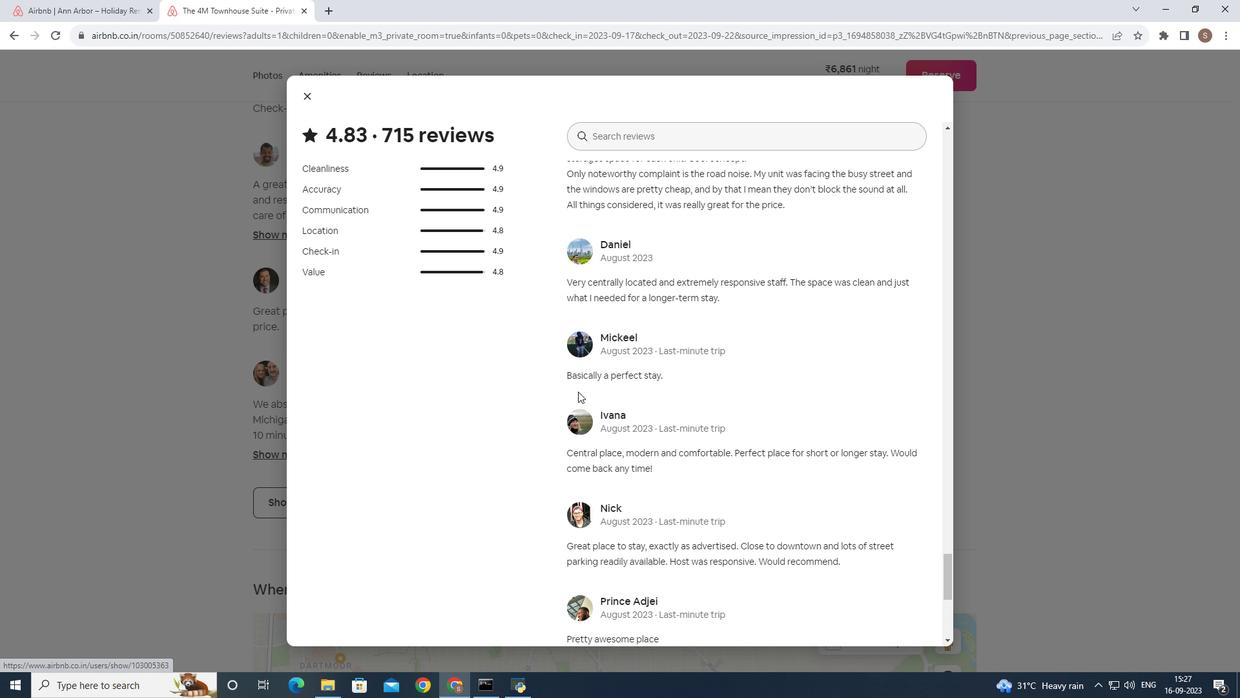 
Action: Mouse scrolled (578, 391) with delta (0, 0)
Screenshot: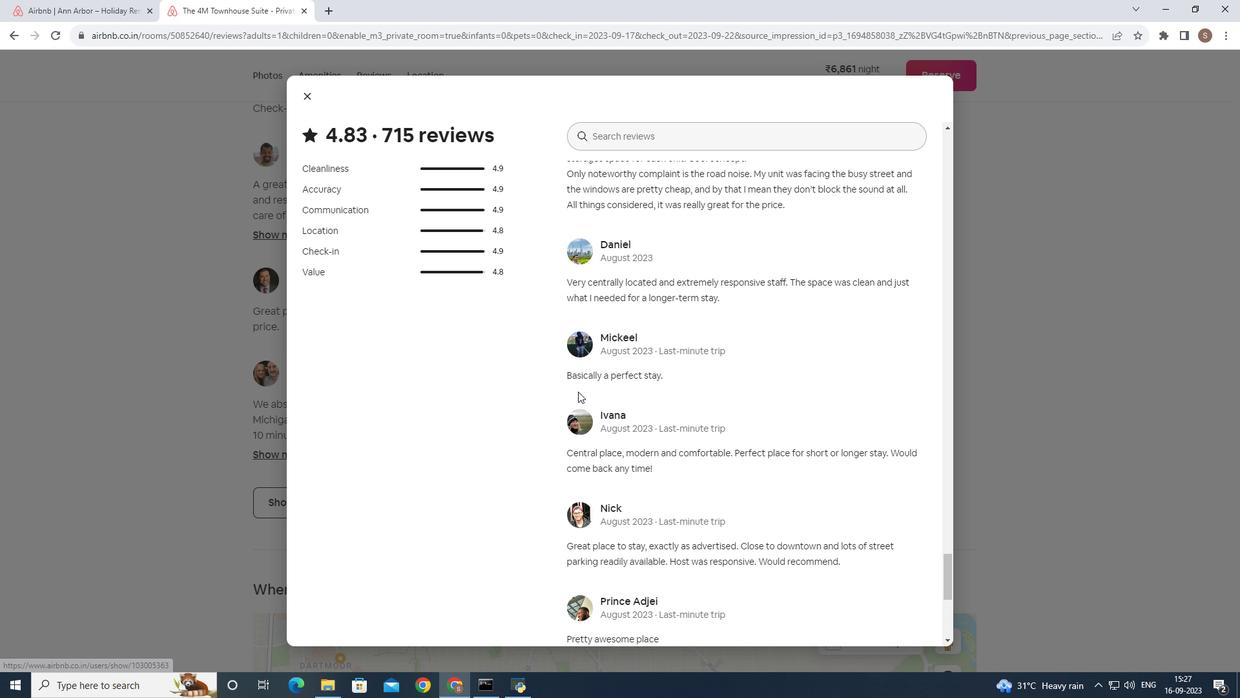 
Action: Mouse scrolled (578, 391) with delta (0, 0)
Screenshot: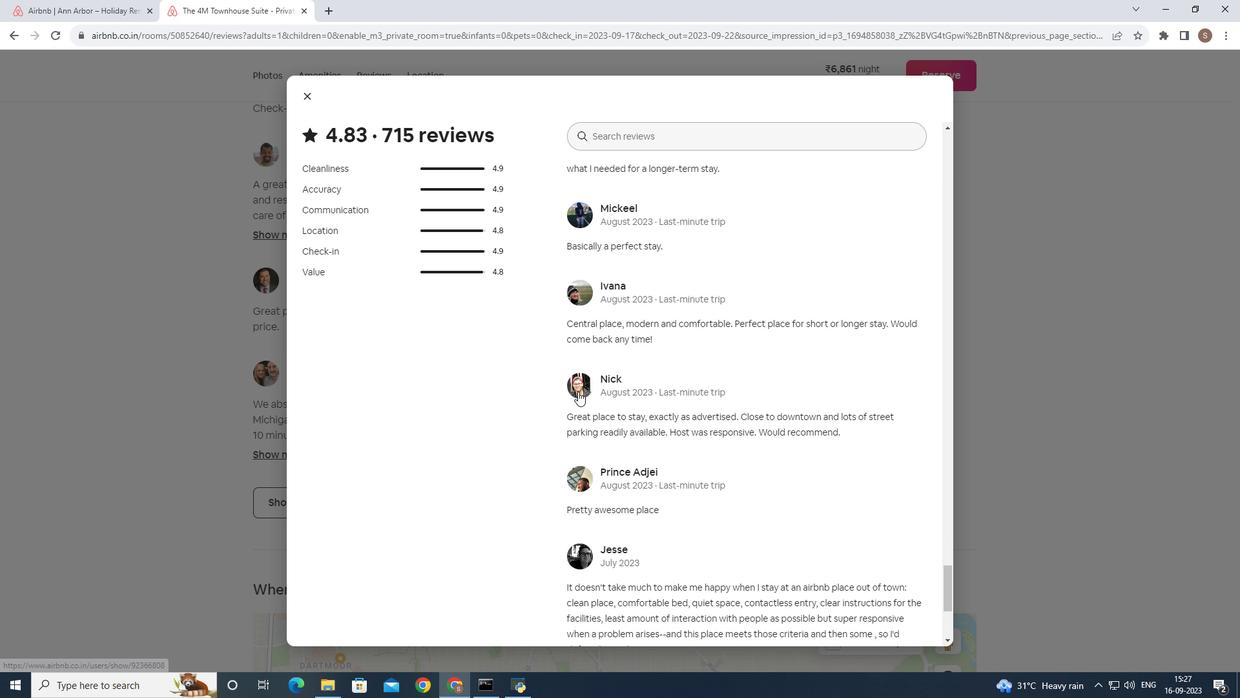 
Action: Mouse scrolled (578, 391) with delta (0, 0)
Screenshot: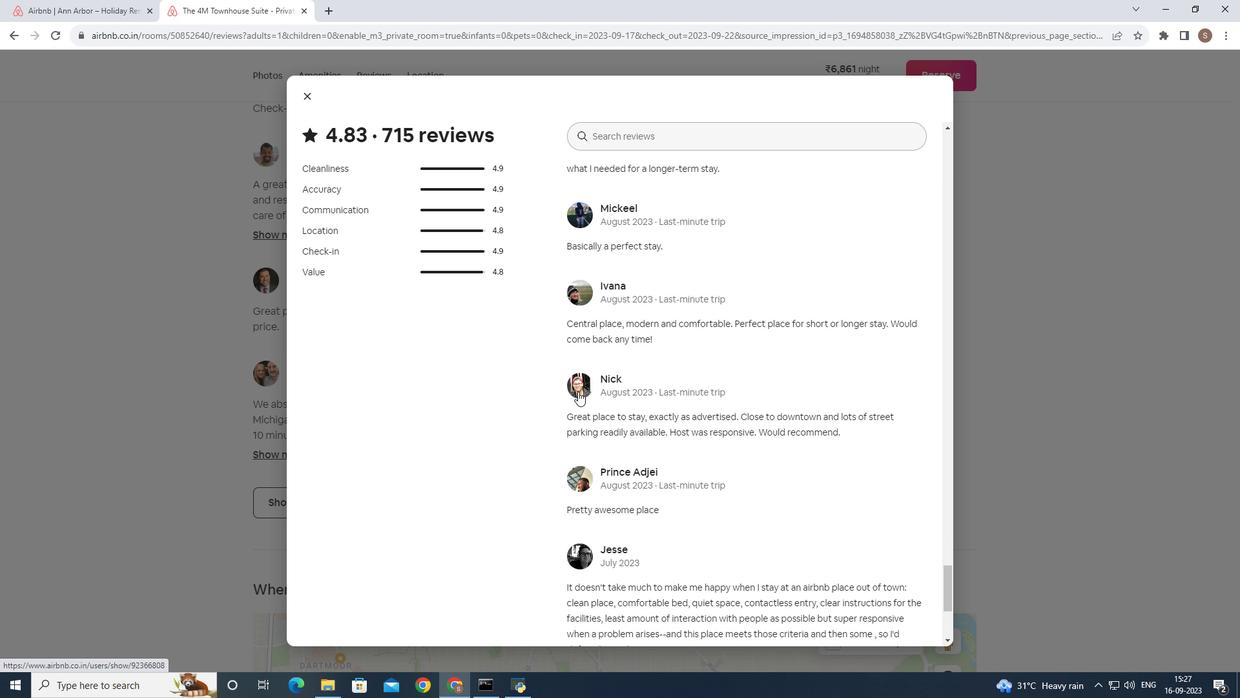
Action: Mouse scrolled (578, 391) with delta (0, 0)
Screenshot: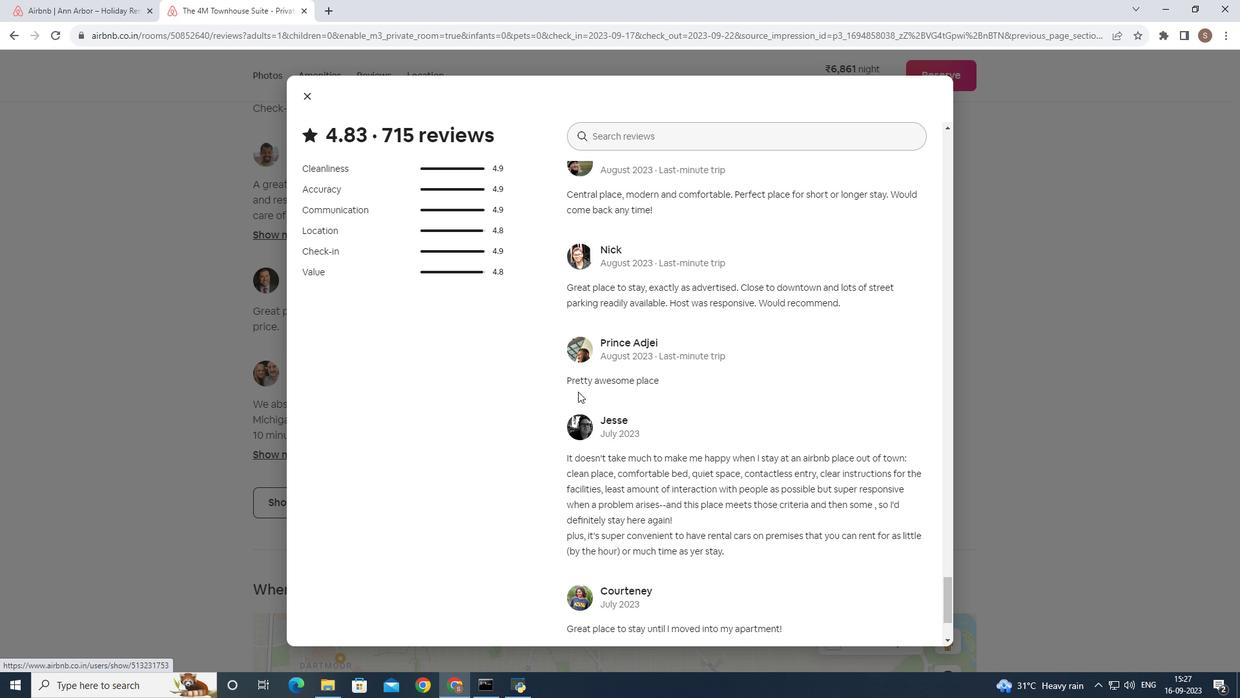 
Action: Mouse scrolled (578, 391) with delta (0, 0)
Screenshot: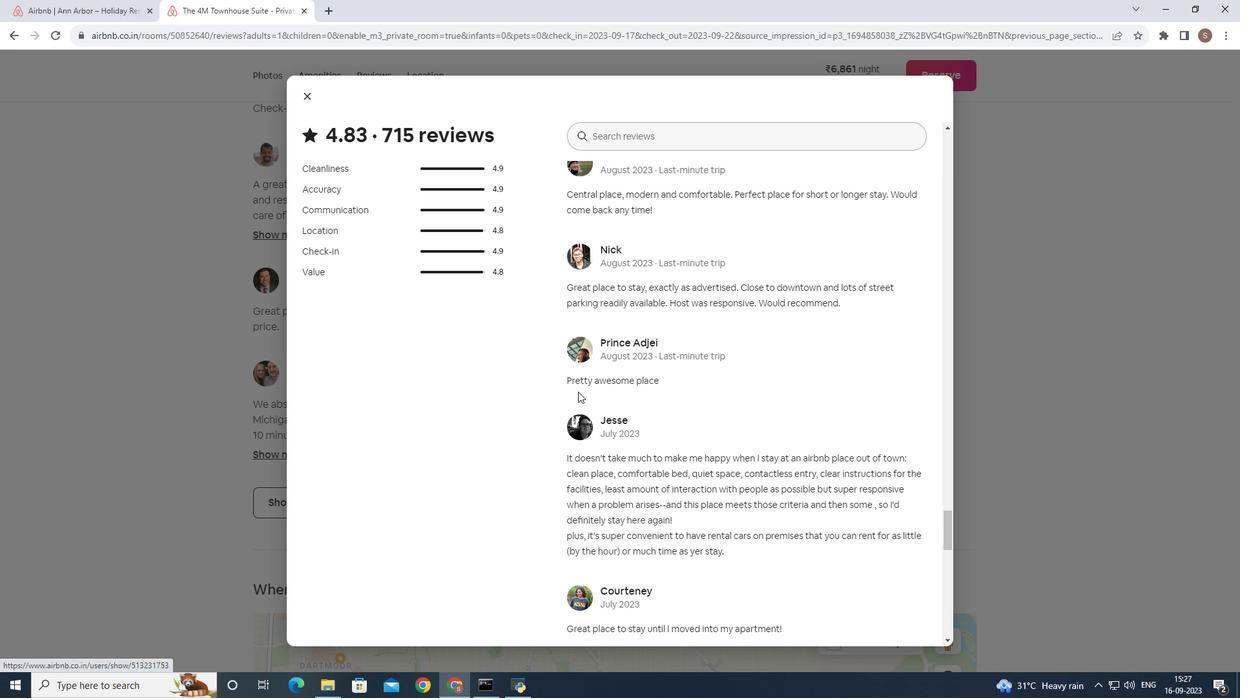 
Action: Mouse scrolled (578, 391) with delta (0, 0)
Screenshot: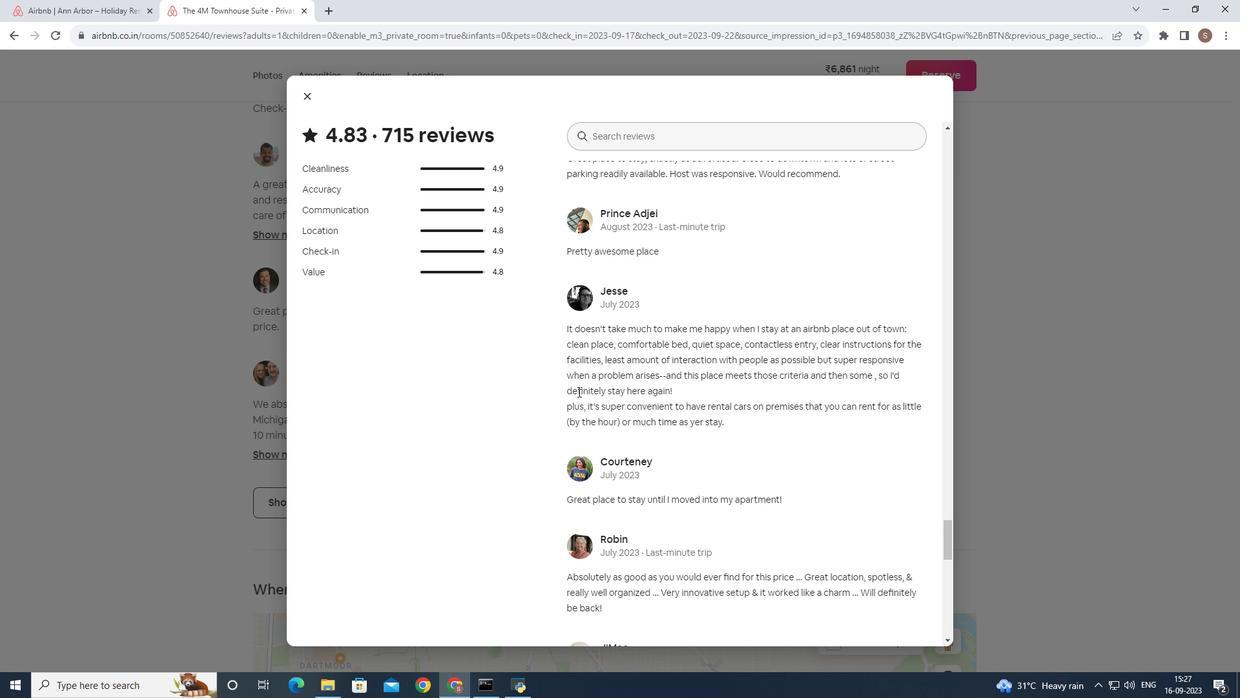
Action: Mouse scrolled (578, 391) with delta (0, 0)
Screenshot: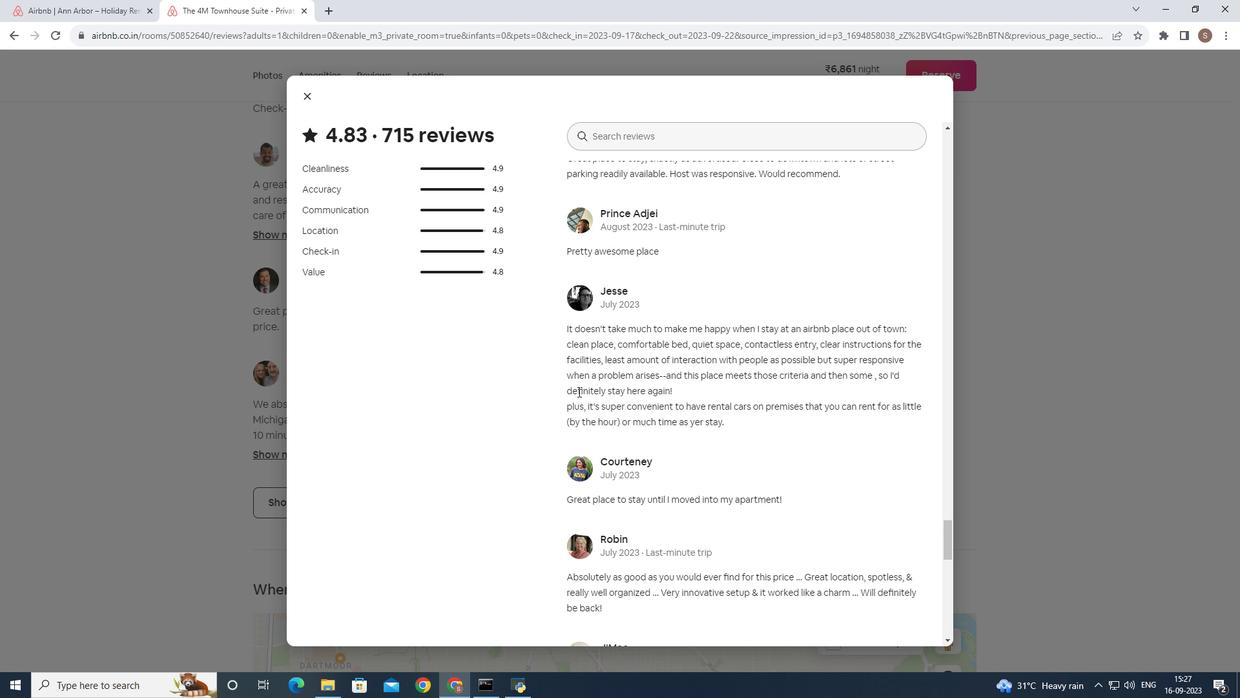 
Action: Mouse scrolled (578, 391) with delta (0, 0)
Screenshot: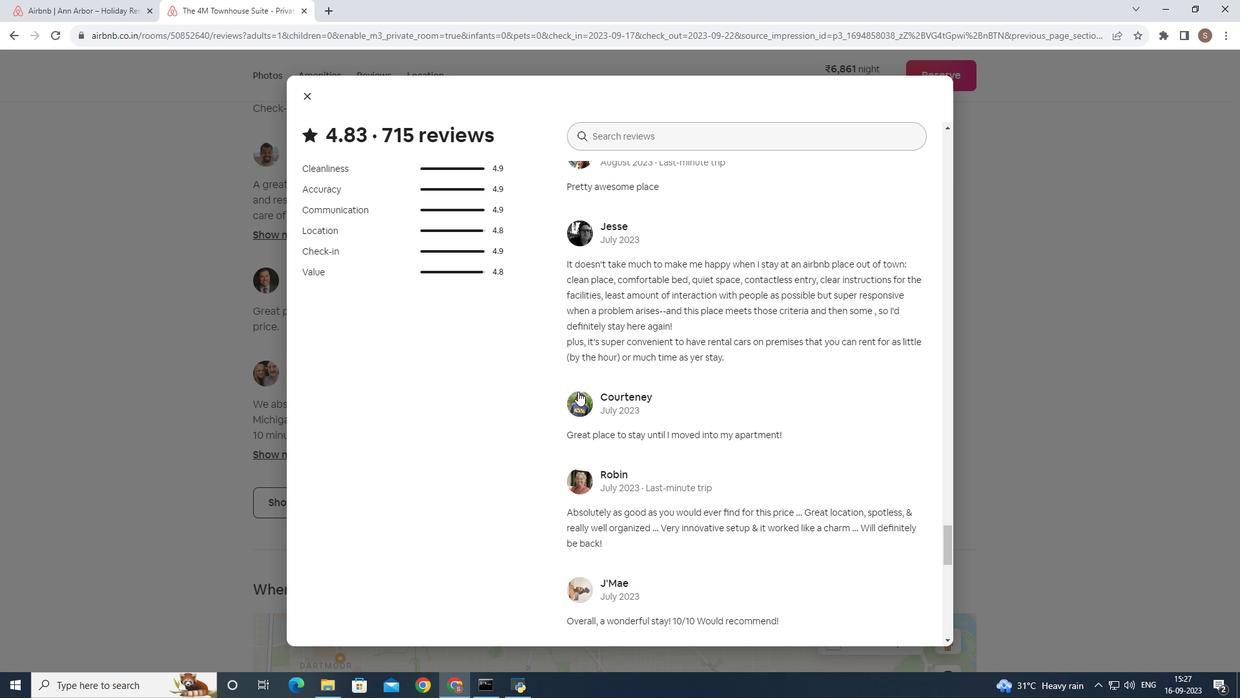 
Action: Mouse scrolled (578, 391) with delta (0, 0)
Screenshot: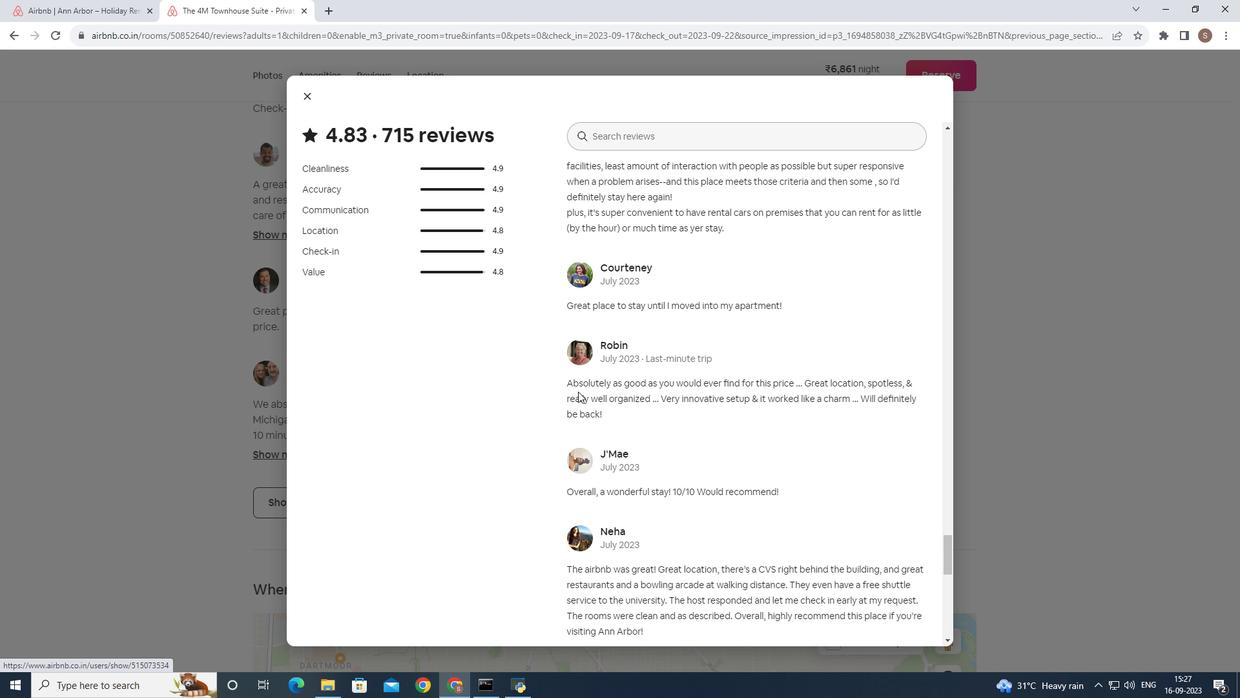 
Action: Mouse scrolled (578, 391) with delta (0, 0)
Screenshot: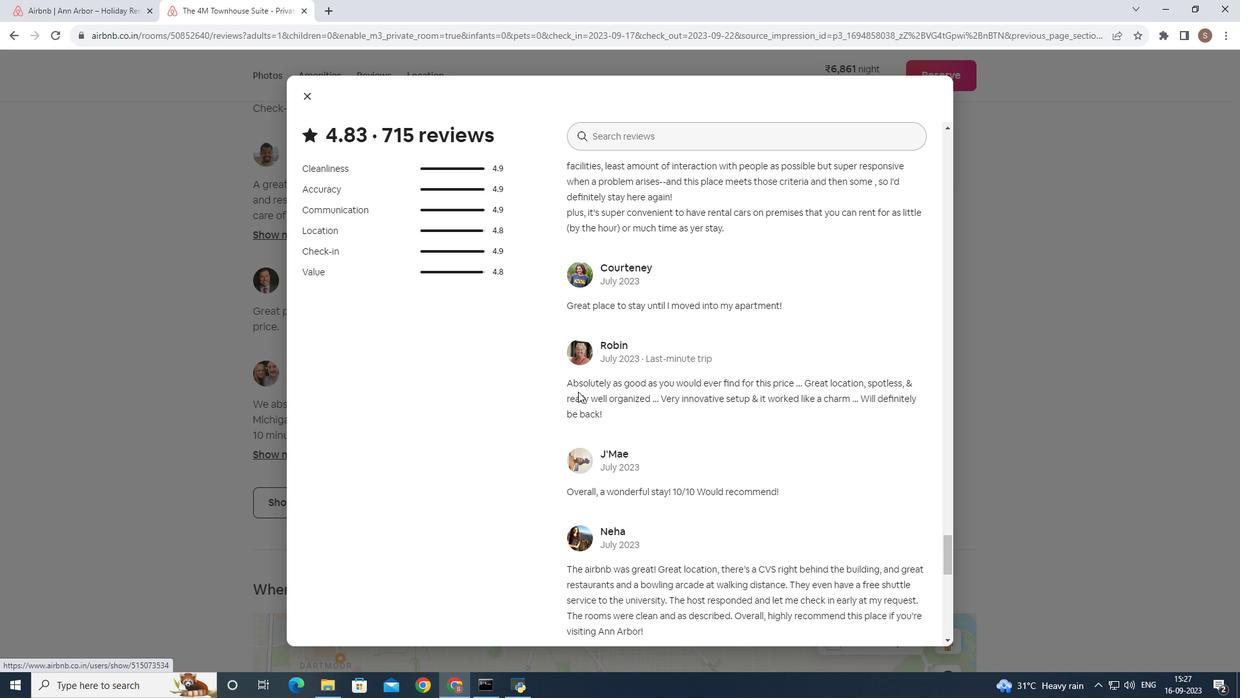 
Action: Mouse scrolled (578, 391) with delta (0, 0)
Screenshot: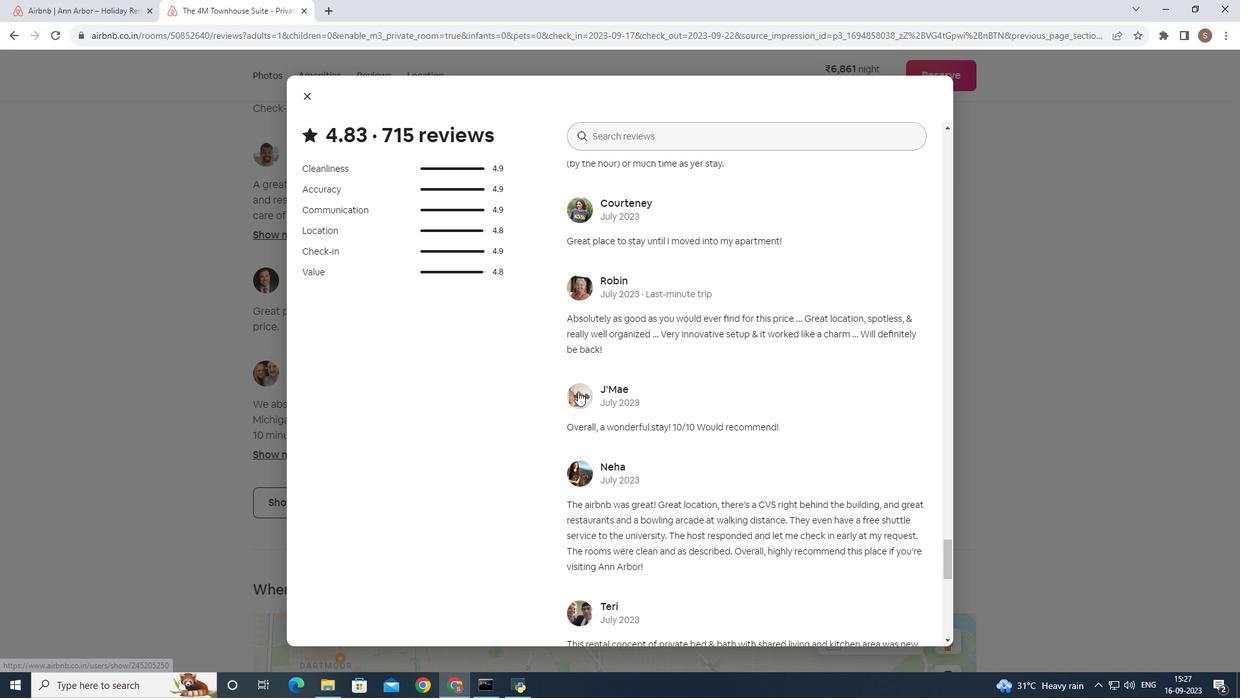 
Action: Mouse scrolled (578, 391) with delta (0, 0)
Screenshot: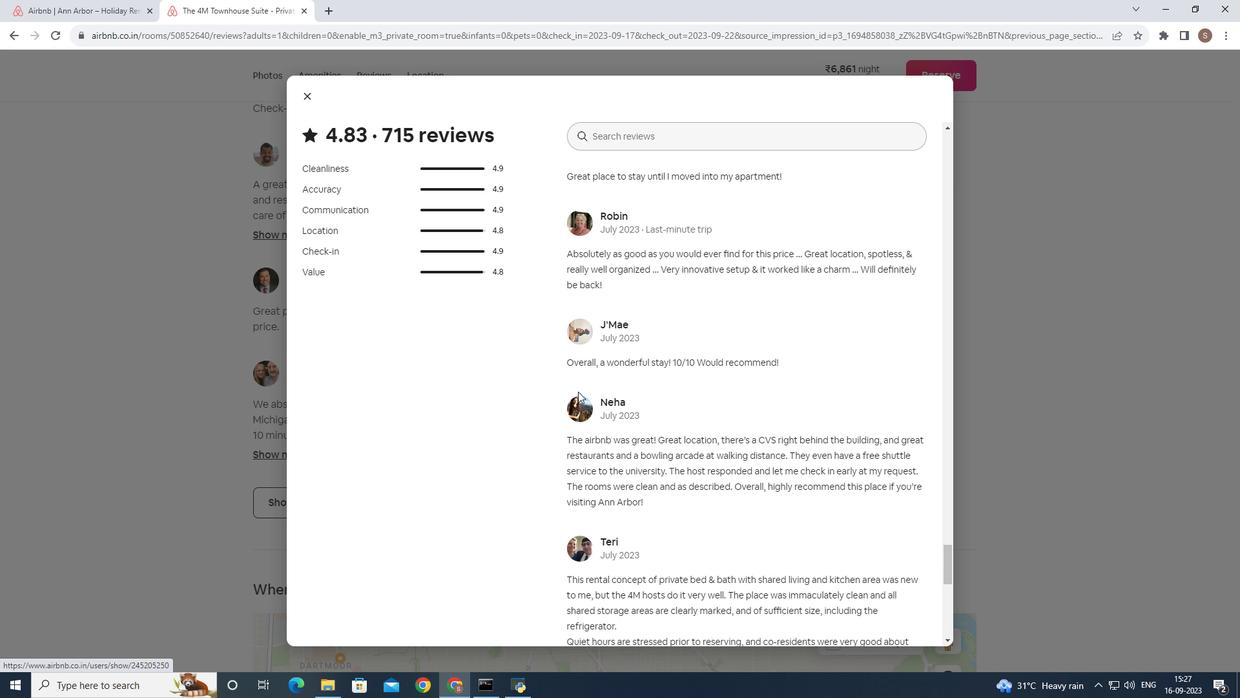 
Action: Mouse scrolled (578, 391) with delta (0, 0)
Screenshot: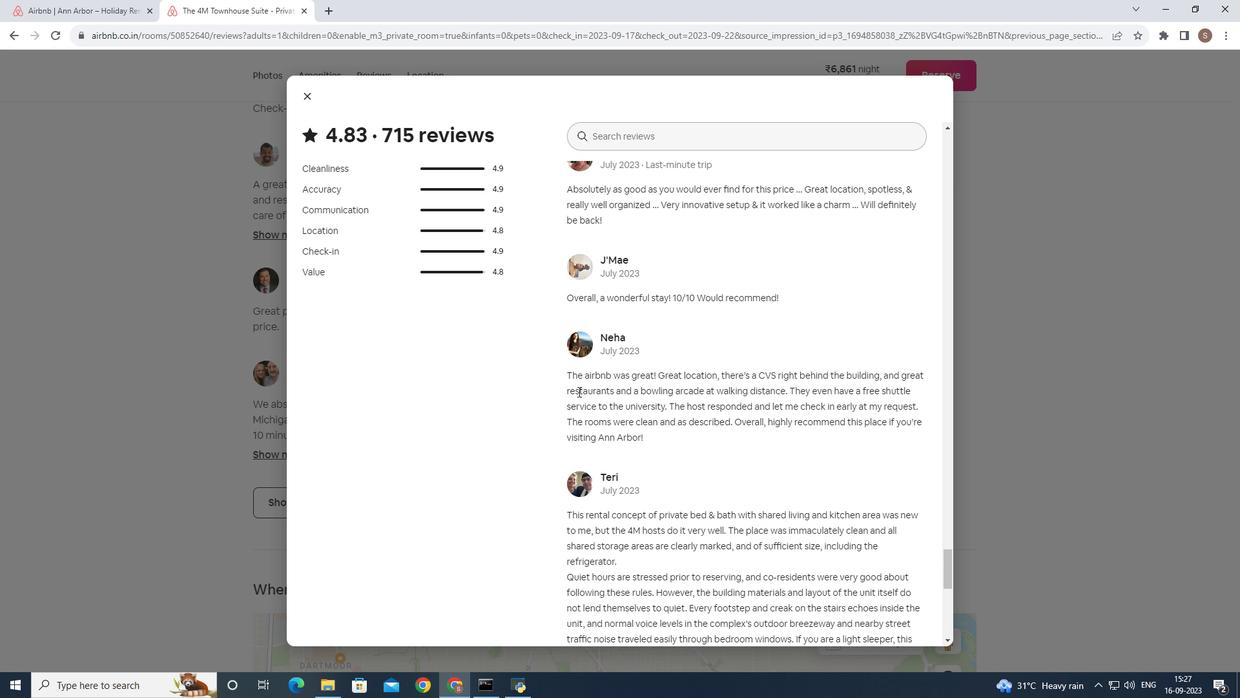 
Action: Mouse scrolled (578, 391) with delta (0, 0)
Screenshot: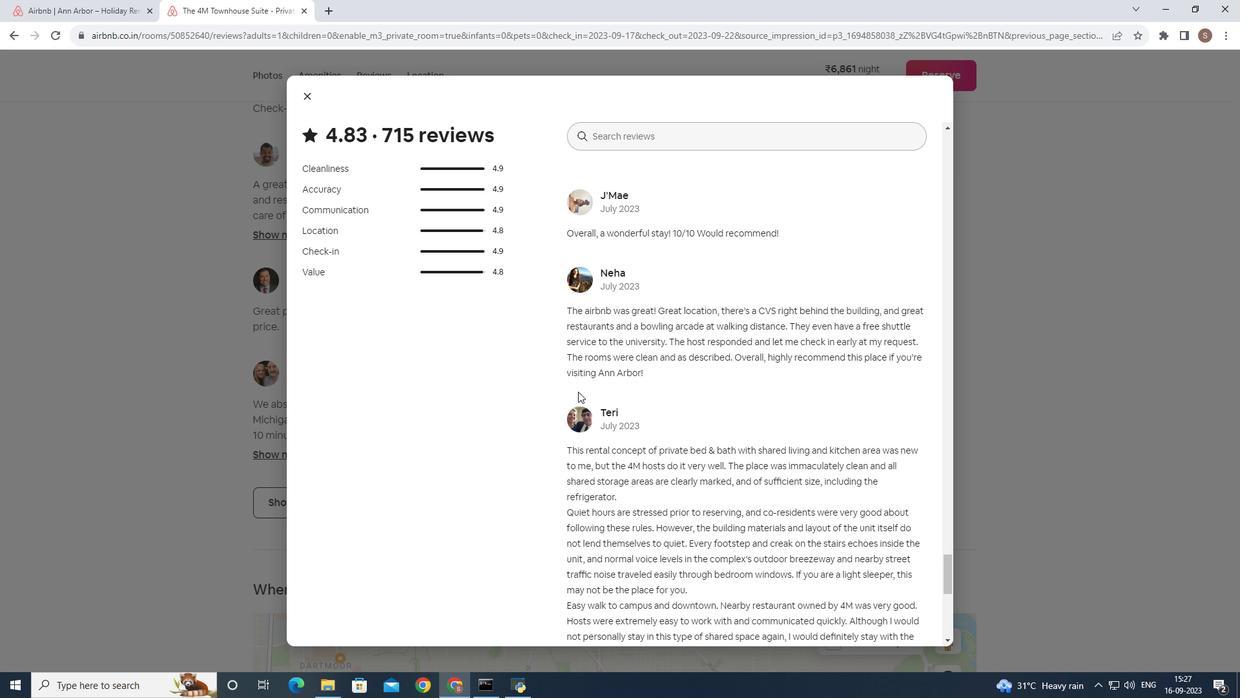 
Action: Mouse moved to (577, 399)
Screenshot: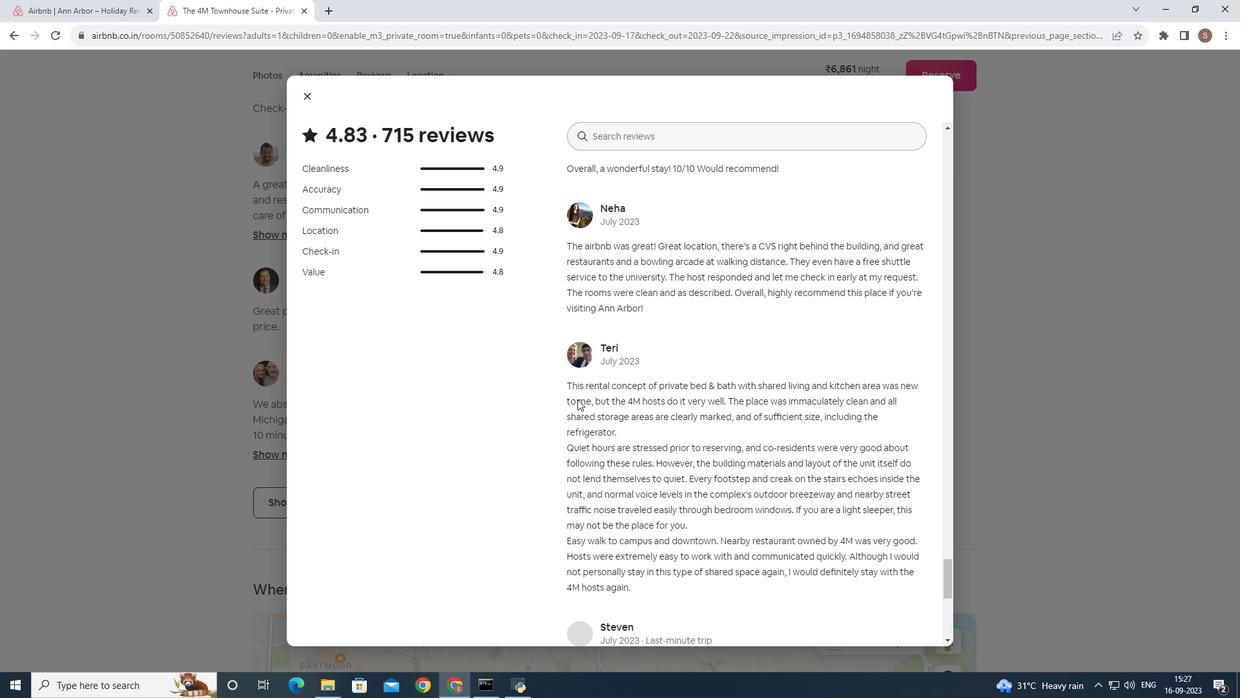 
Action: Mouse scrolled (577, 398) with delta (0, 0)
Screenshot: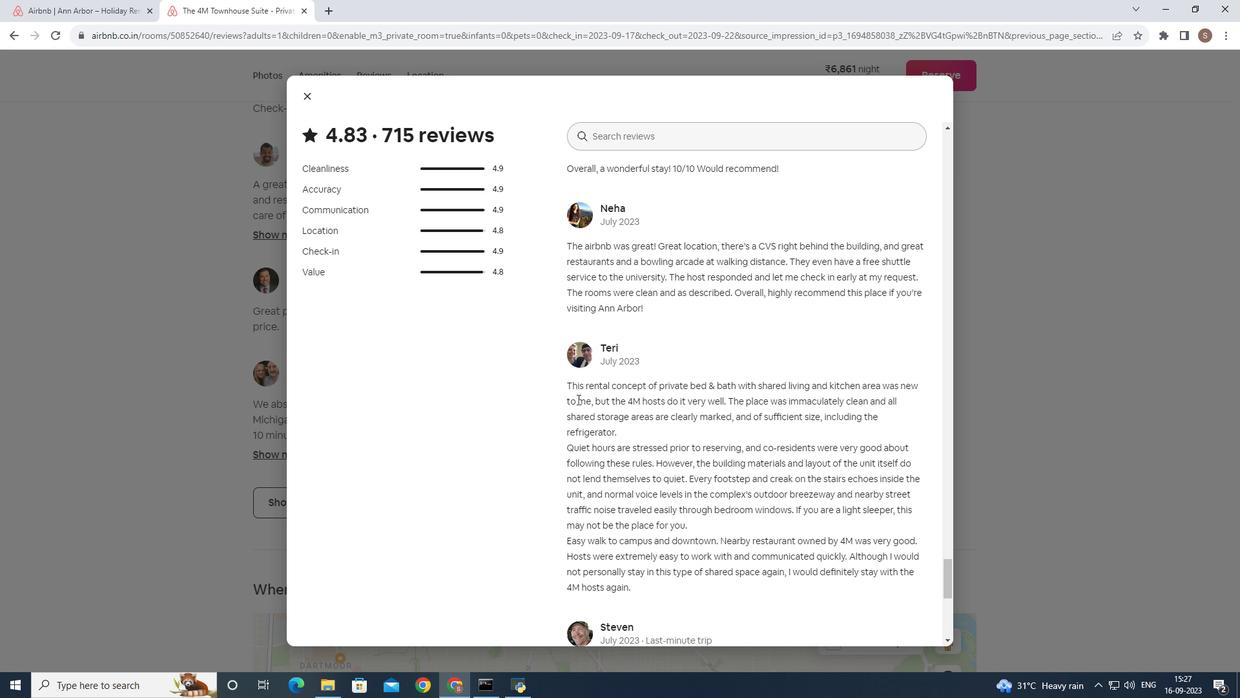 
Action: Mouse scrolled (577, 398) with delta (0, 0)
Screenshot: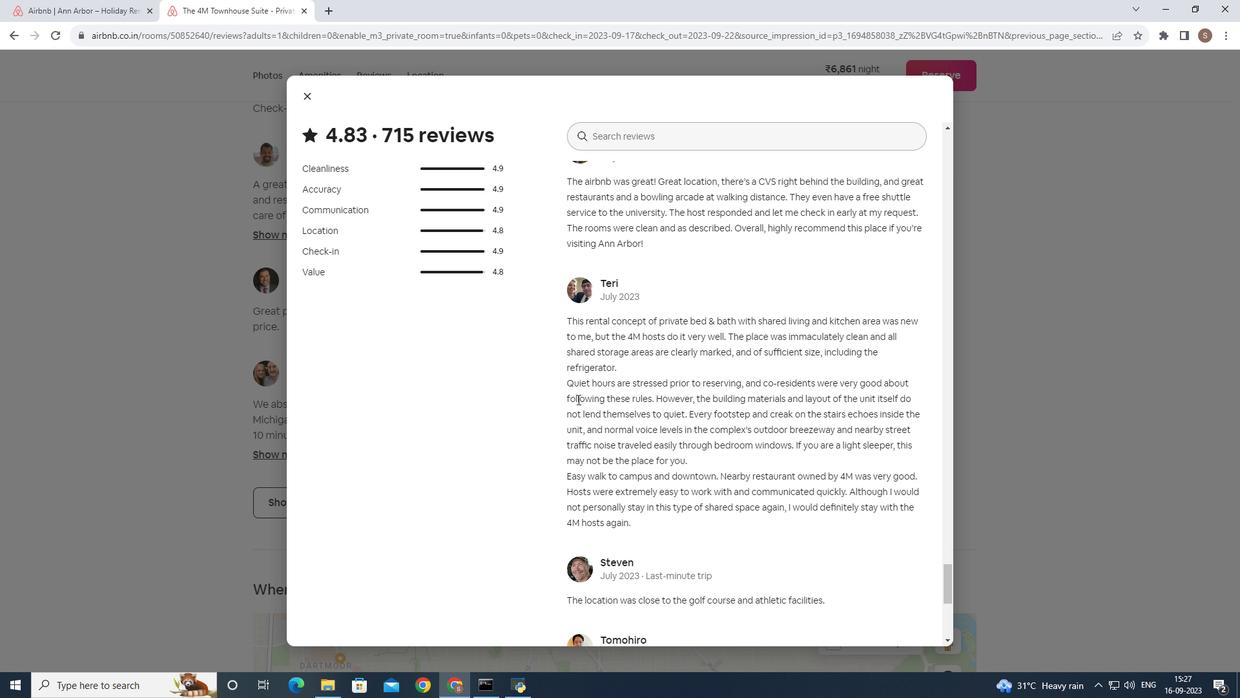 
Action: Mouse scrolled (577, 398) with delta (0, 0)
Screenshot: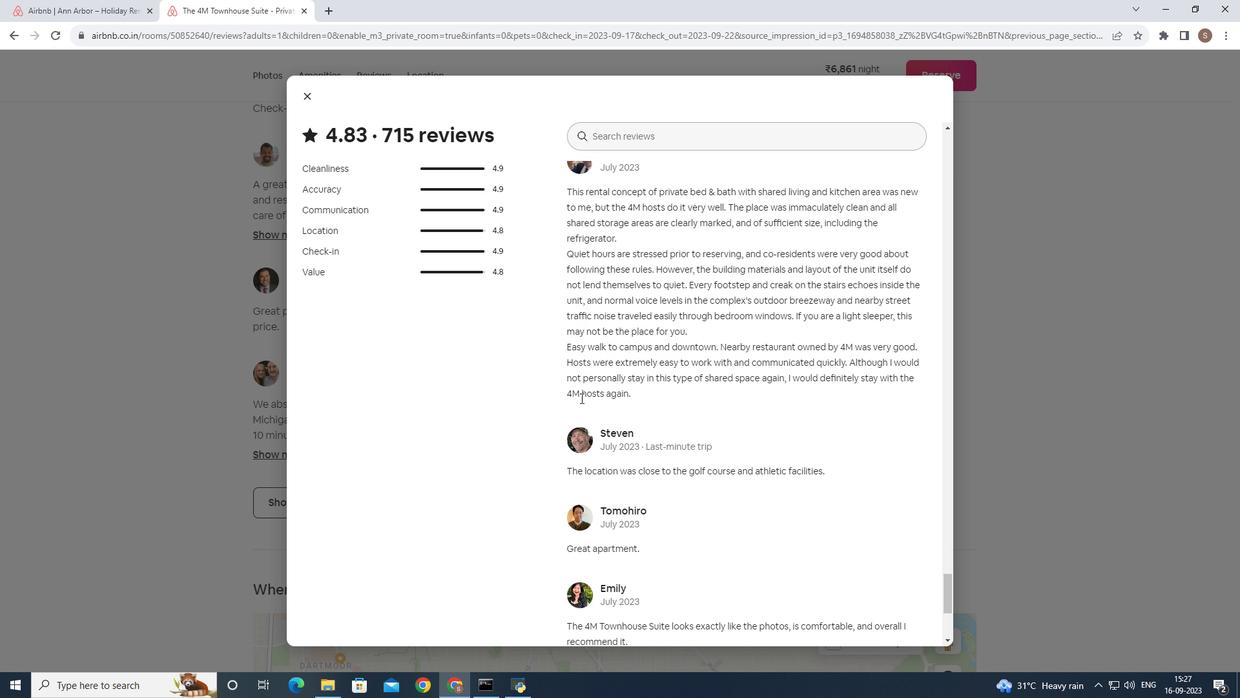 
Action: Mouse scrolled (577, 398) with delta (0, 0)
Screenshot: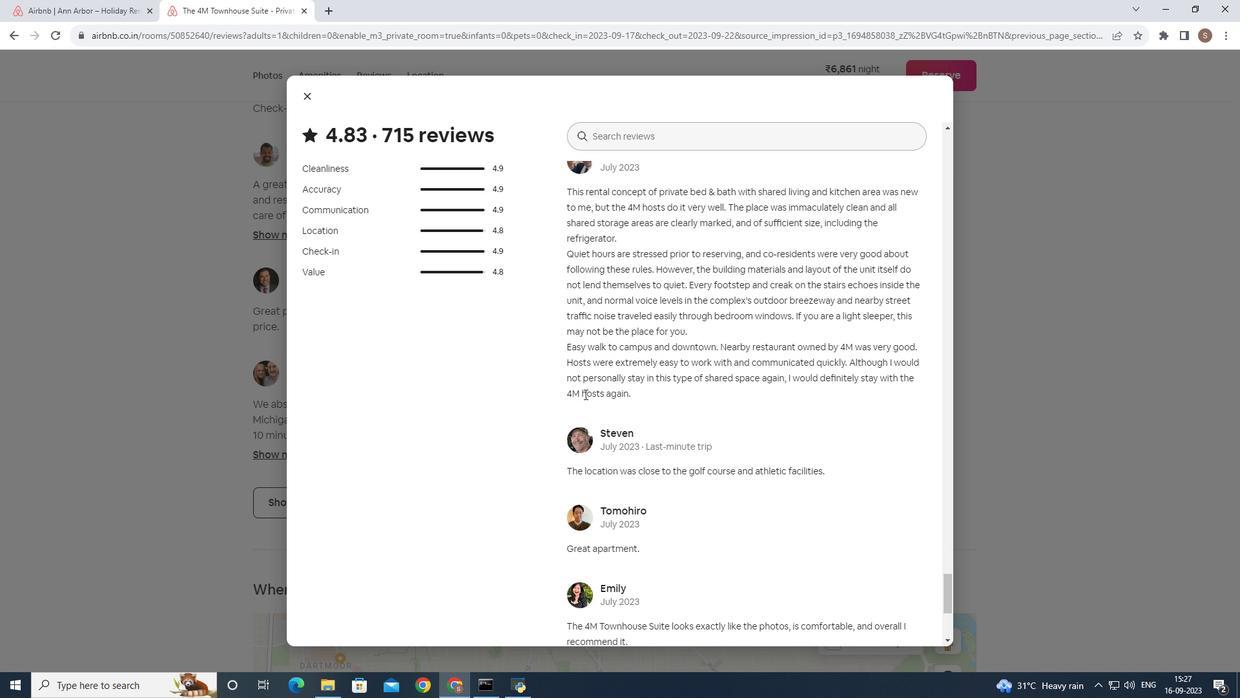 
Action: Mouse moved to (592, 391)
Screenshot: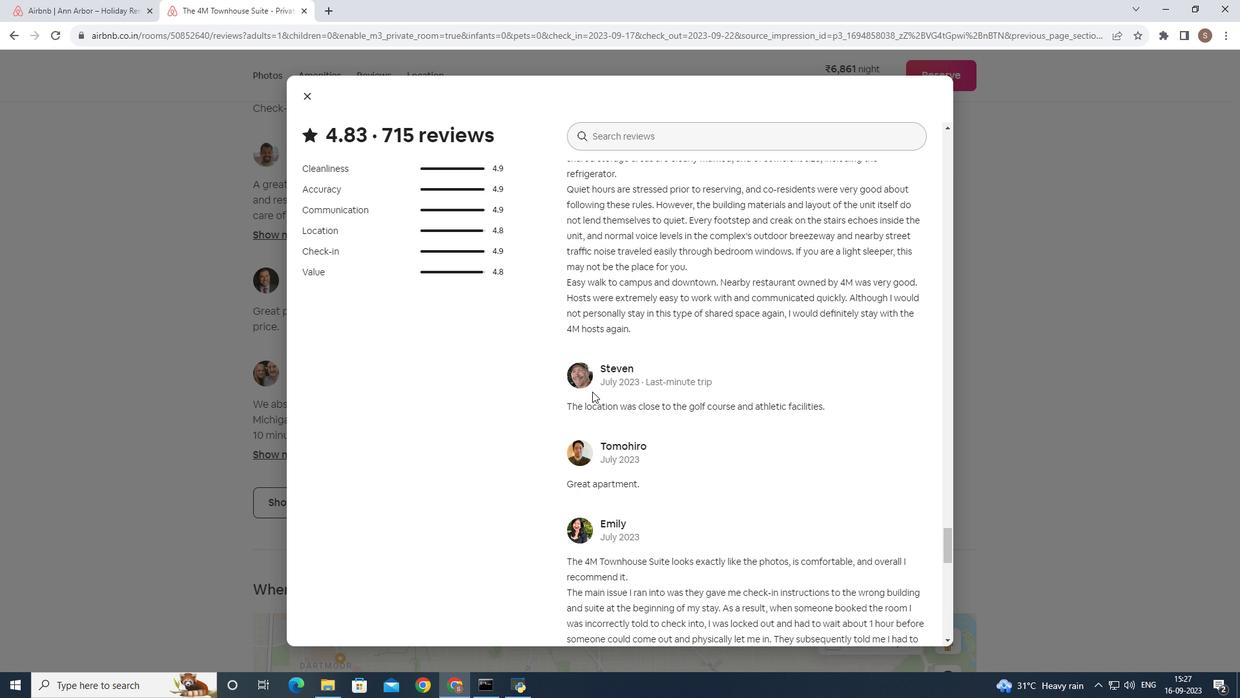 
Action: Mouse scrolled (592, 391) with delta (0, 0)
Screenshot: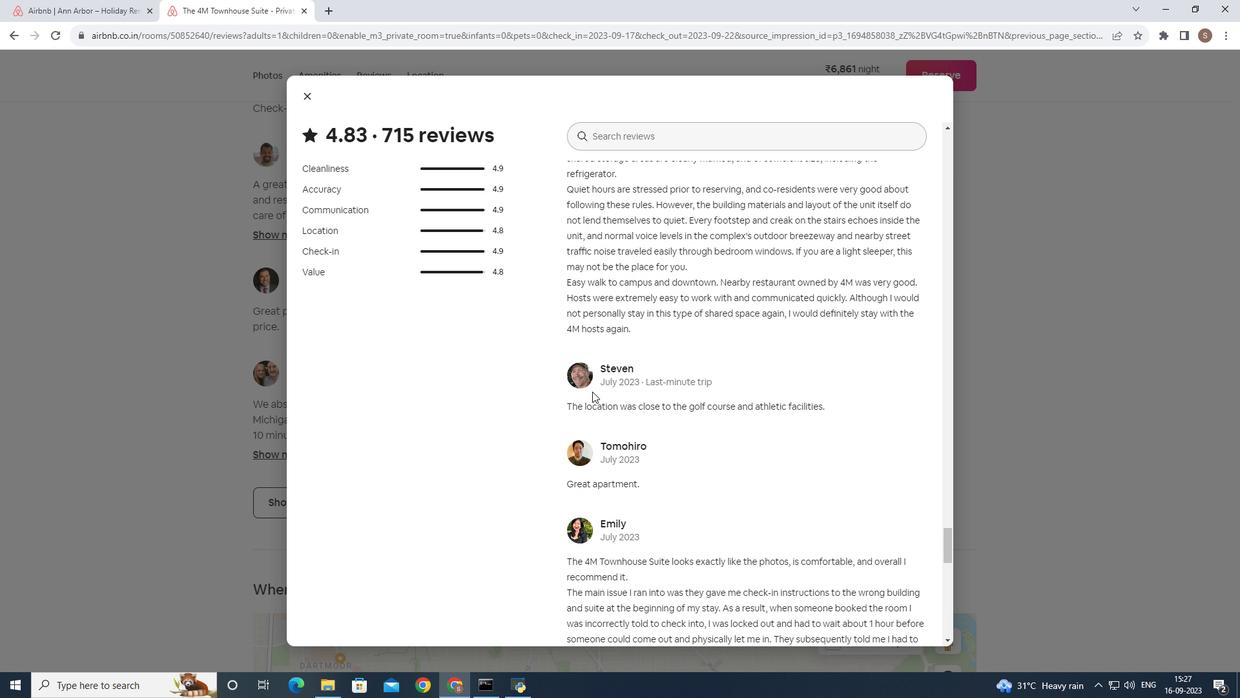
Action: Mouse moved to (586, 394)
Screenshot: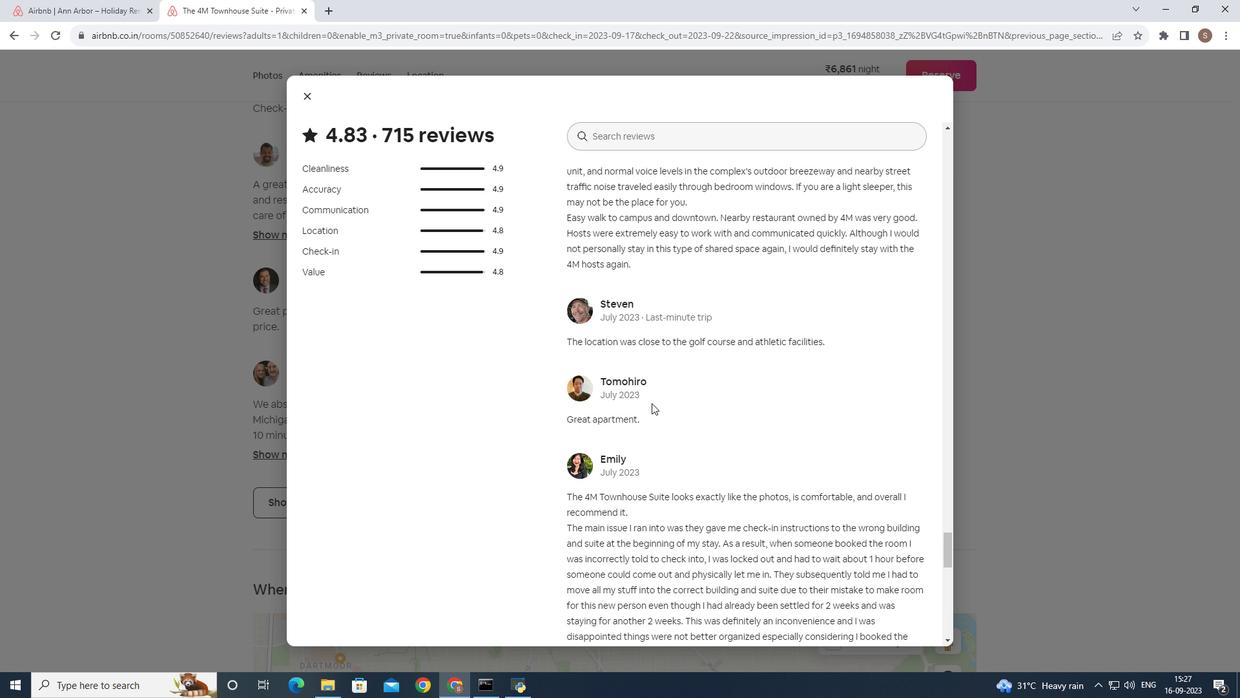 
Action: Mouse scrolled (586, 394) with delta (0, 0)
Screenshot: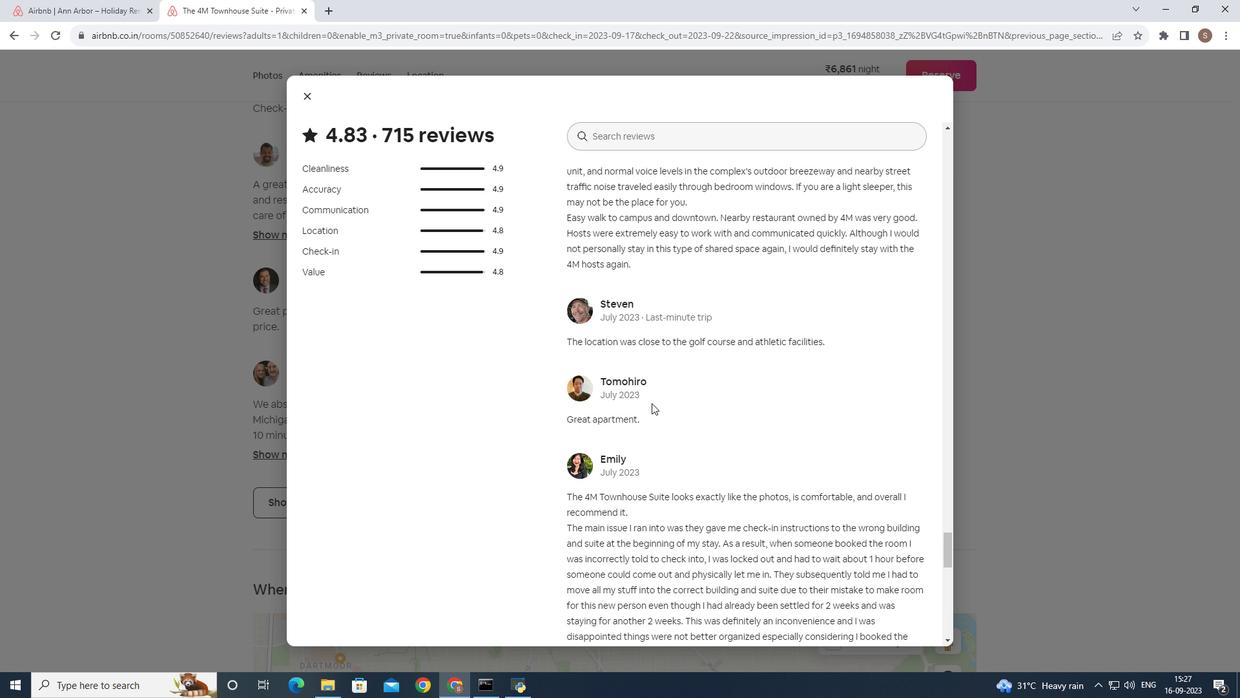 
Action: Mouse moved to (689, 403)
Screenshot: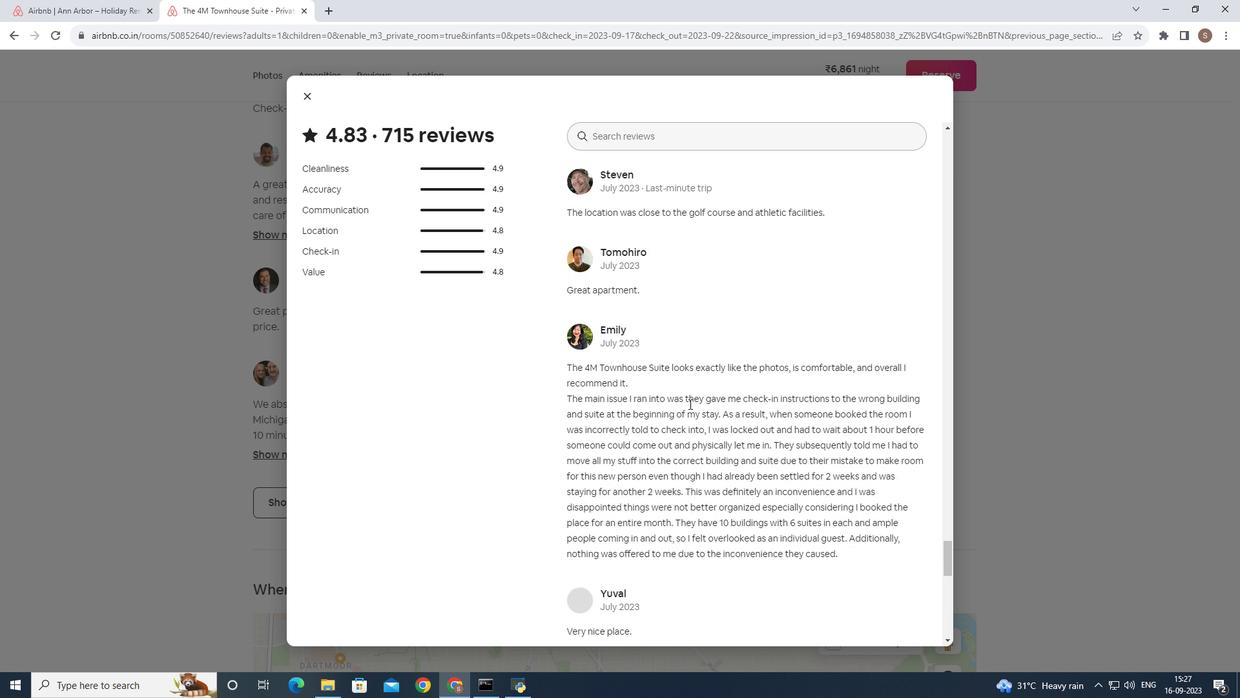 
Action: Mouse scrolled (689, 403) with delta (0, 0)
Screenshot: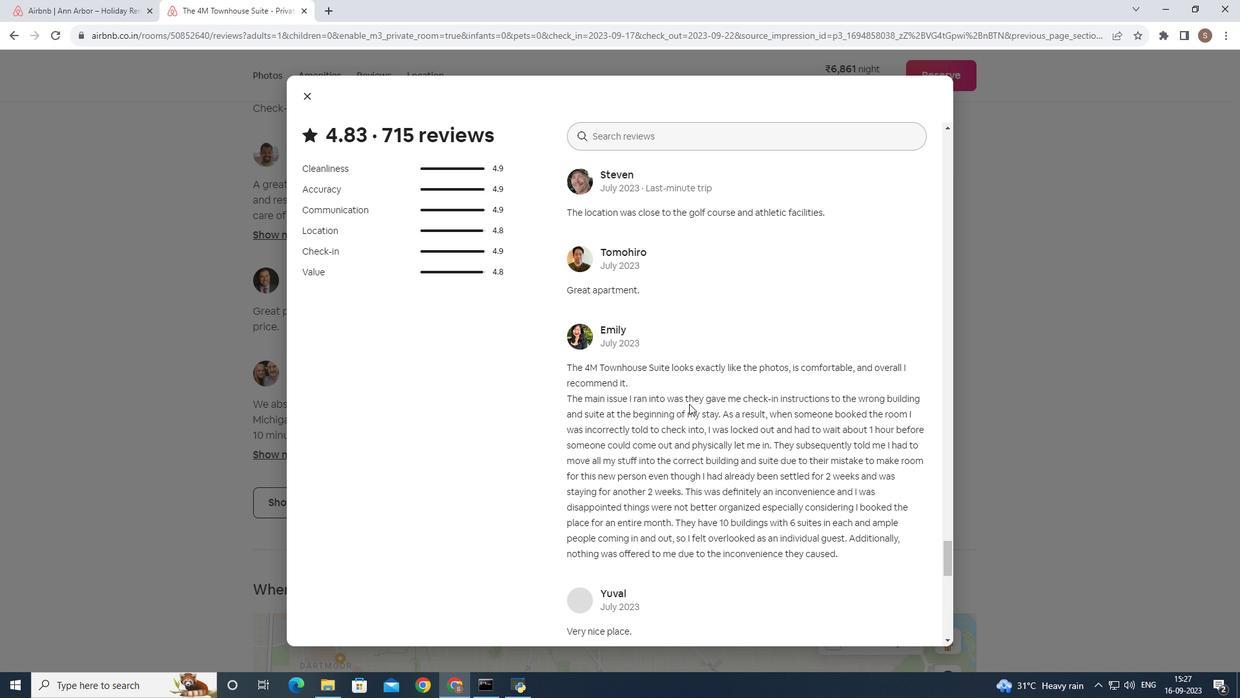 
Action: Mouse moved to (689, 403)
Screenshot: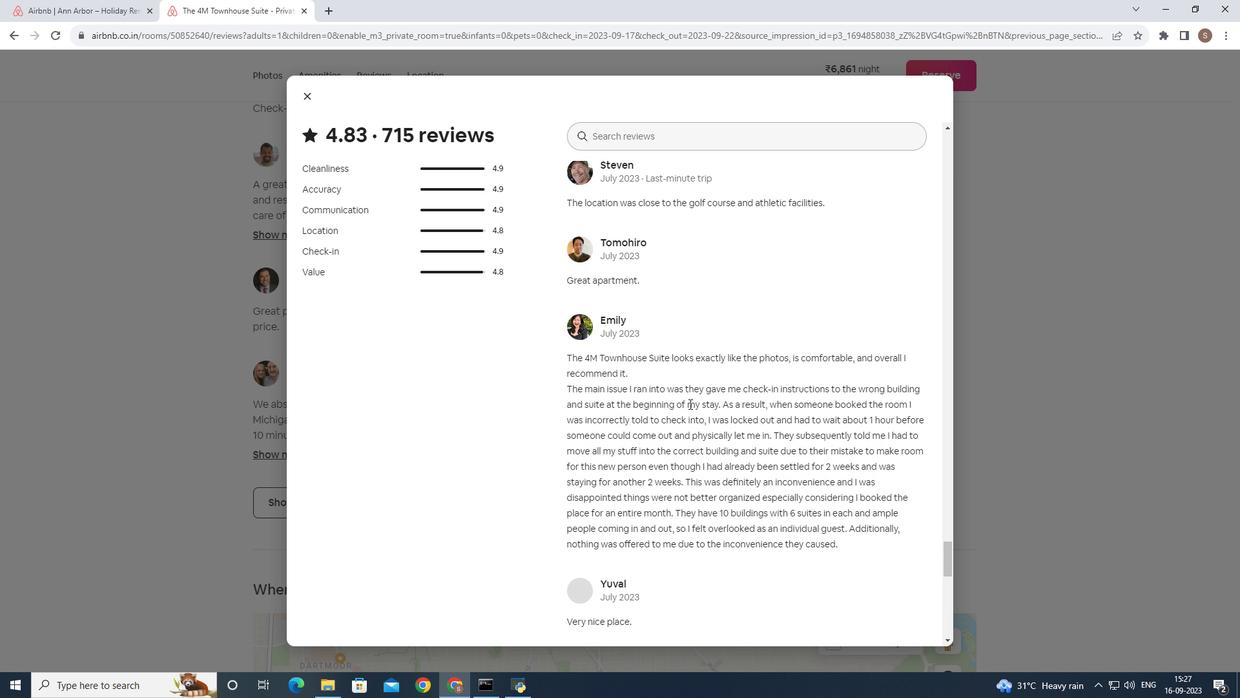 
Action: Mouse scrolled (689, 403) with delta (0, 0)
Screenshot: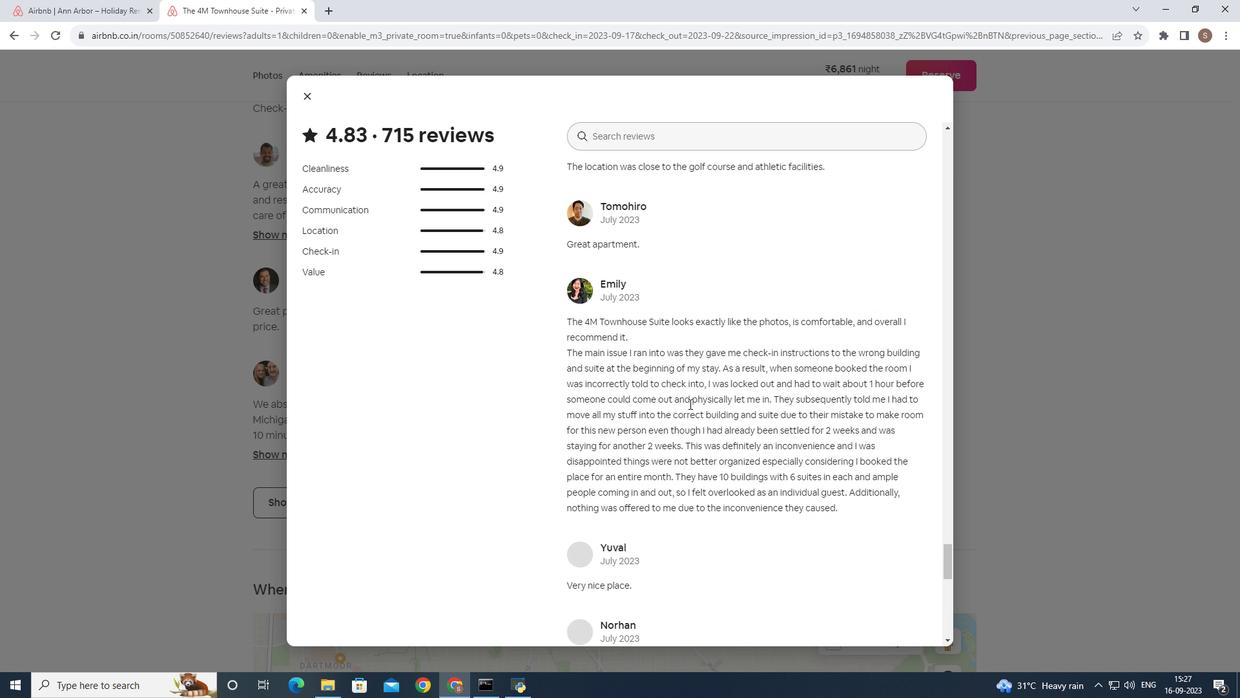 
Action: Mouse scrolled (689, 403) with delta (0, 0)
Screenshot: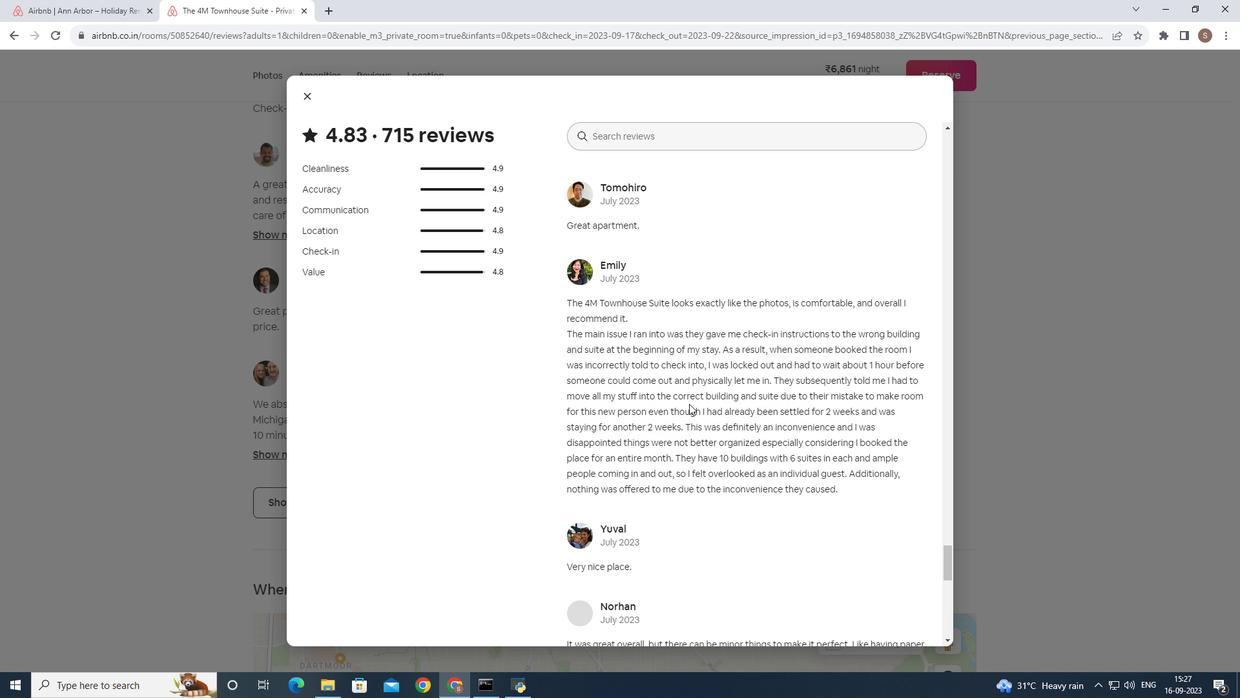 
Action: Mouse scrolled (689, 403) with delta (0, 0)
Screenshot: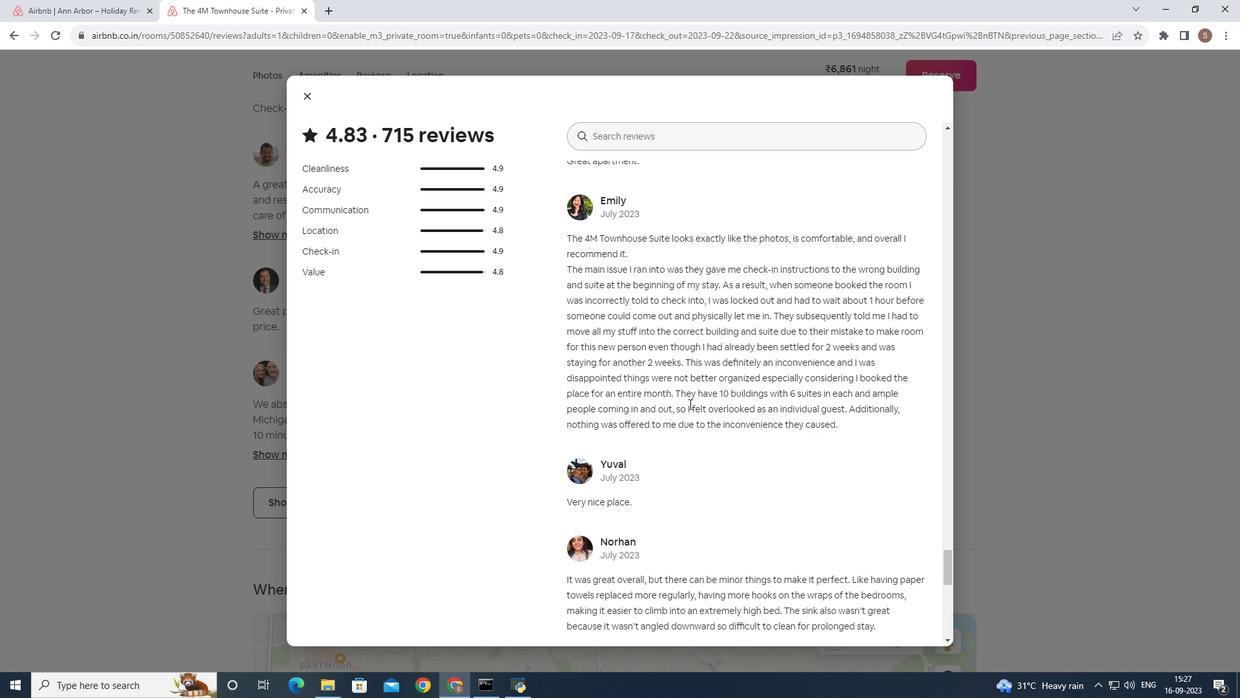 
Action: Mouse scrolled (689, 403) with delta (0, 0)
Screenshot: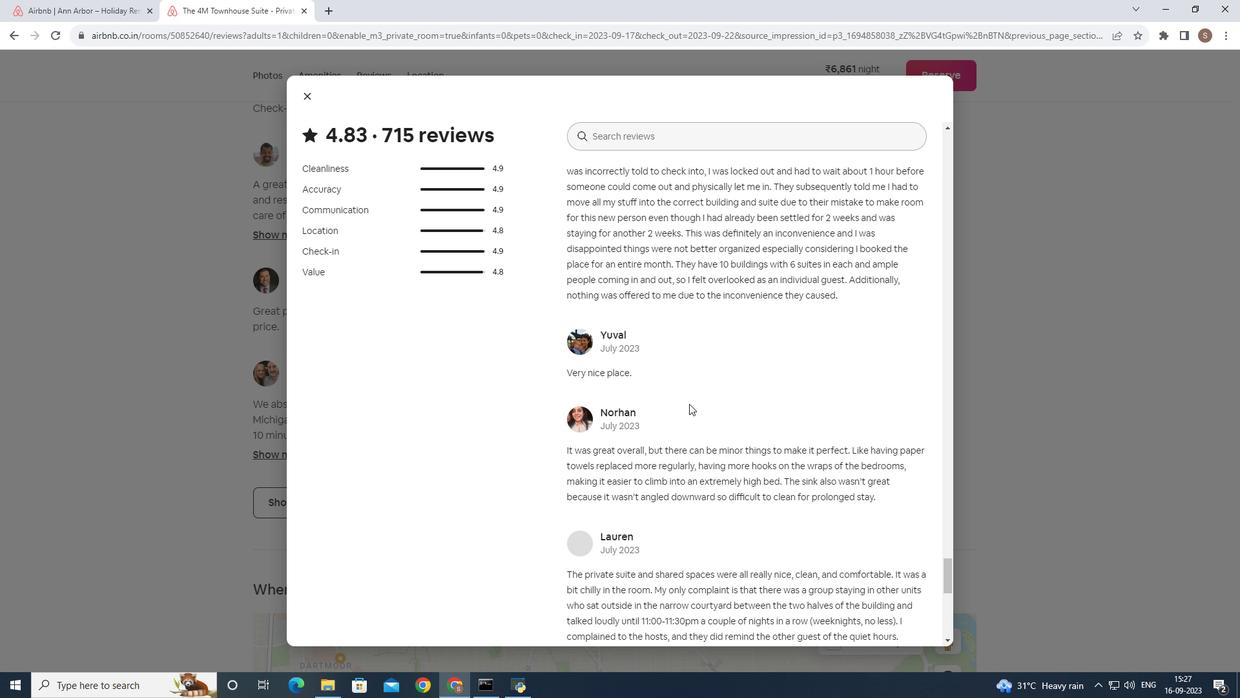 
Action: Mouse scrolled (689, 403) with delta (0, 0)
Screenshot: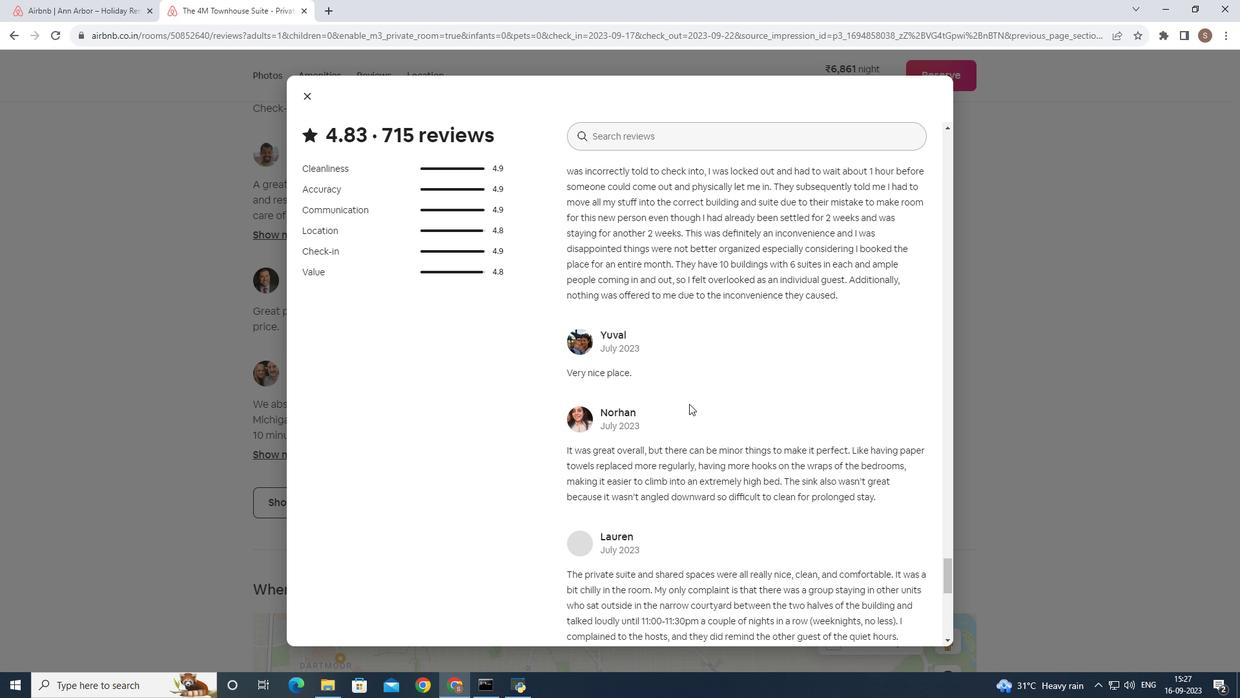
Action: Mouse moved to (689, 403)
Screenshot: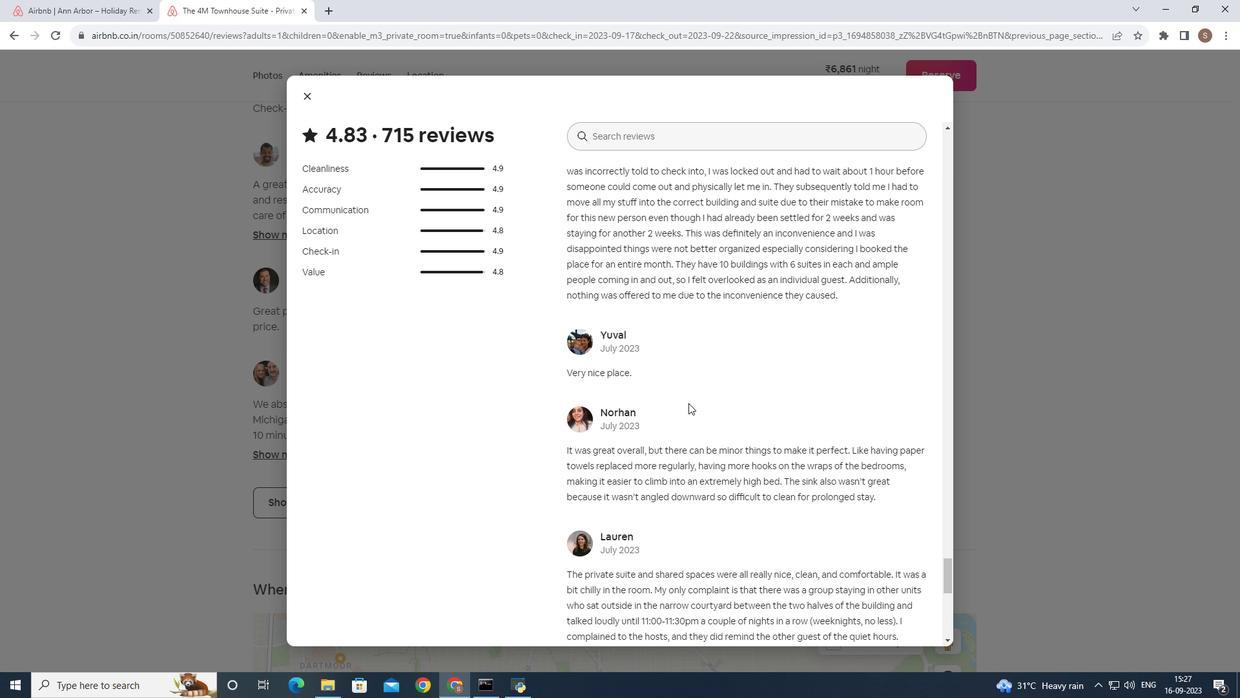 
Action: Mouse scrolled (689, 402) with delta (0, 0)
Screenshot: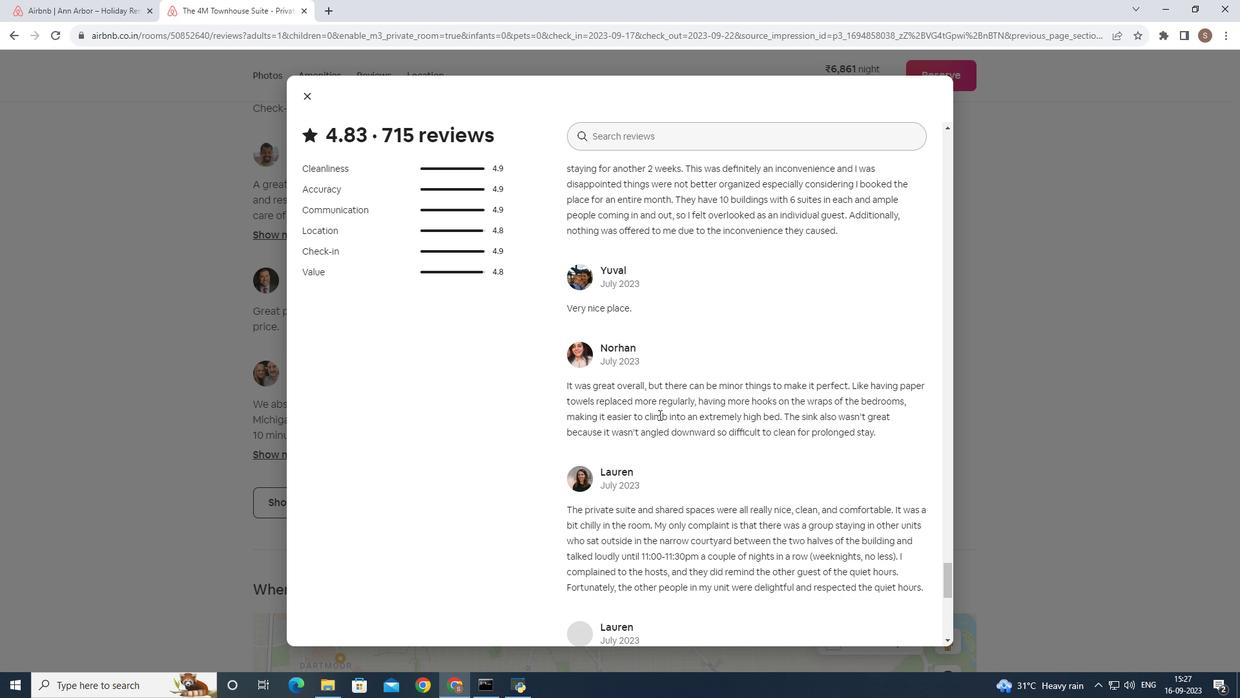 
Action: Mouse moved to (659, 414)
Screenshot: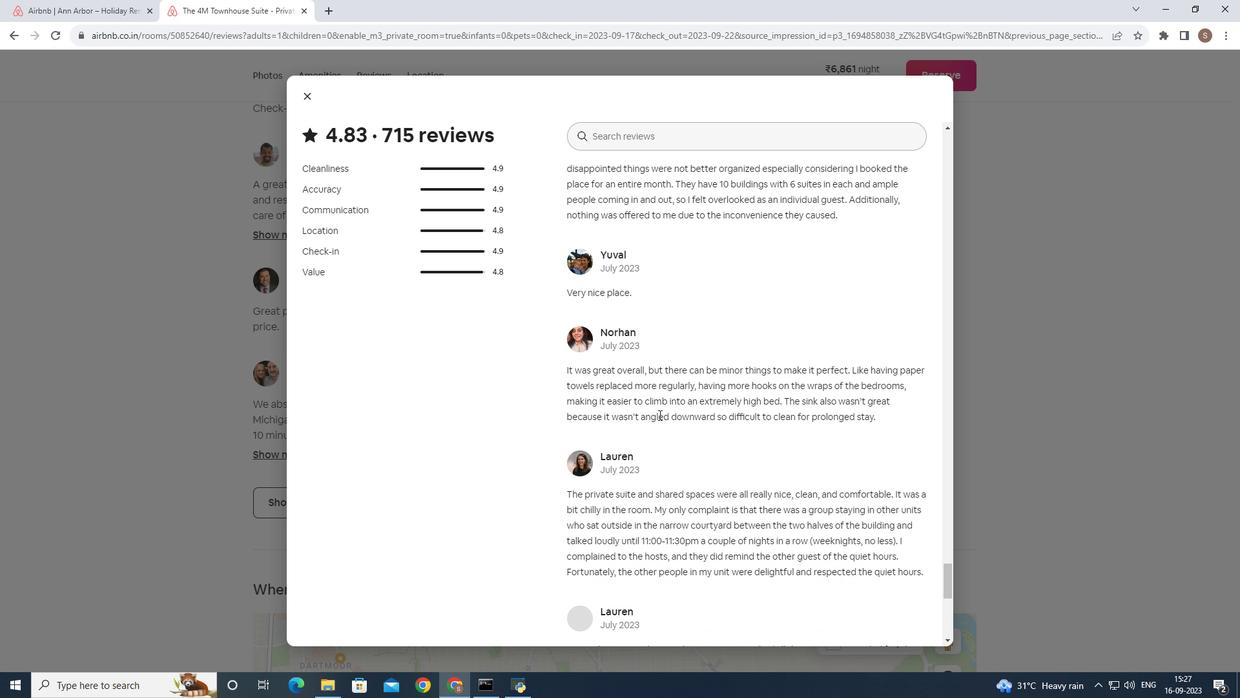 
Action: Mouse scrolled (659, 414) with delta (0, 0)
Screenshot: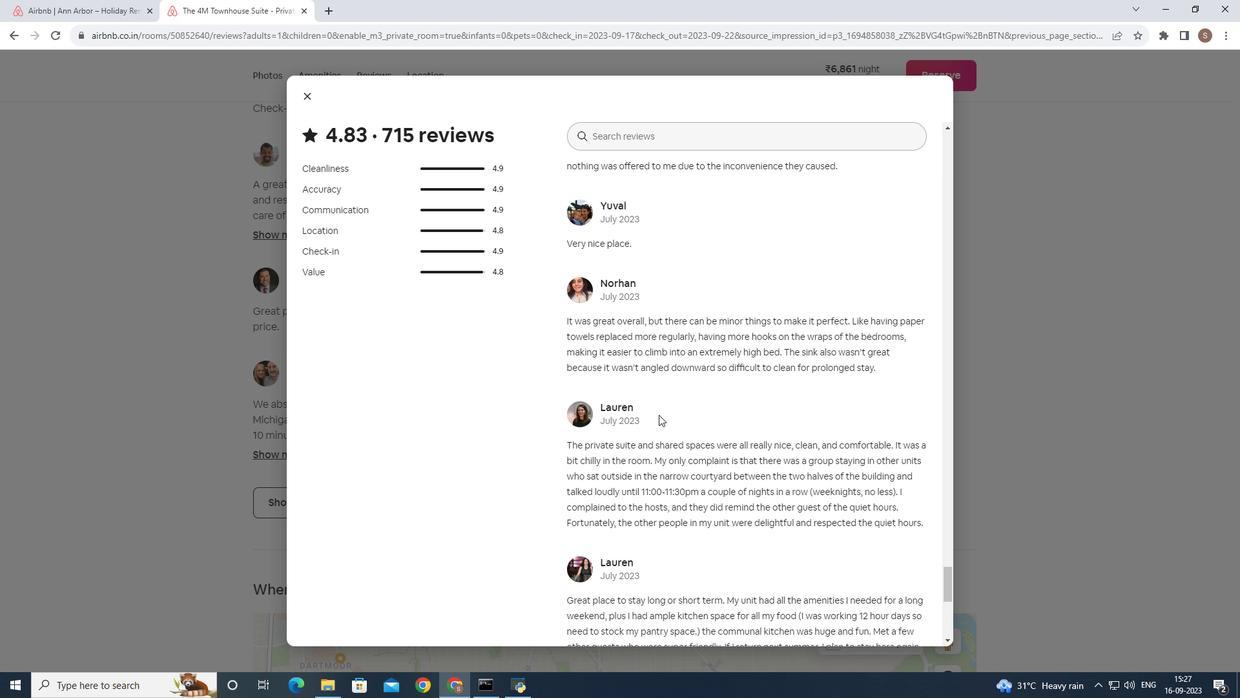 
Action: Mouse scrolled (659, 414) with delta (0, 0)
Screenshot: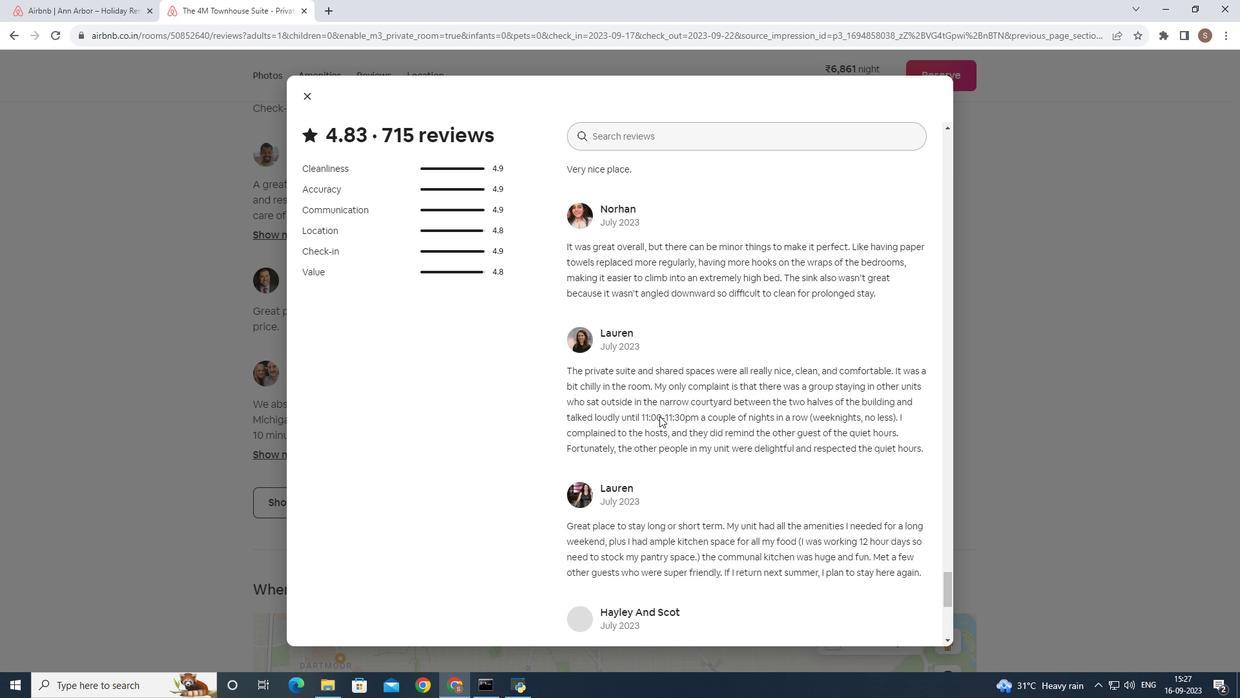 
Action: Mouse scrolled (659, 414) with delta (0, 0)
Screenshot: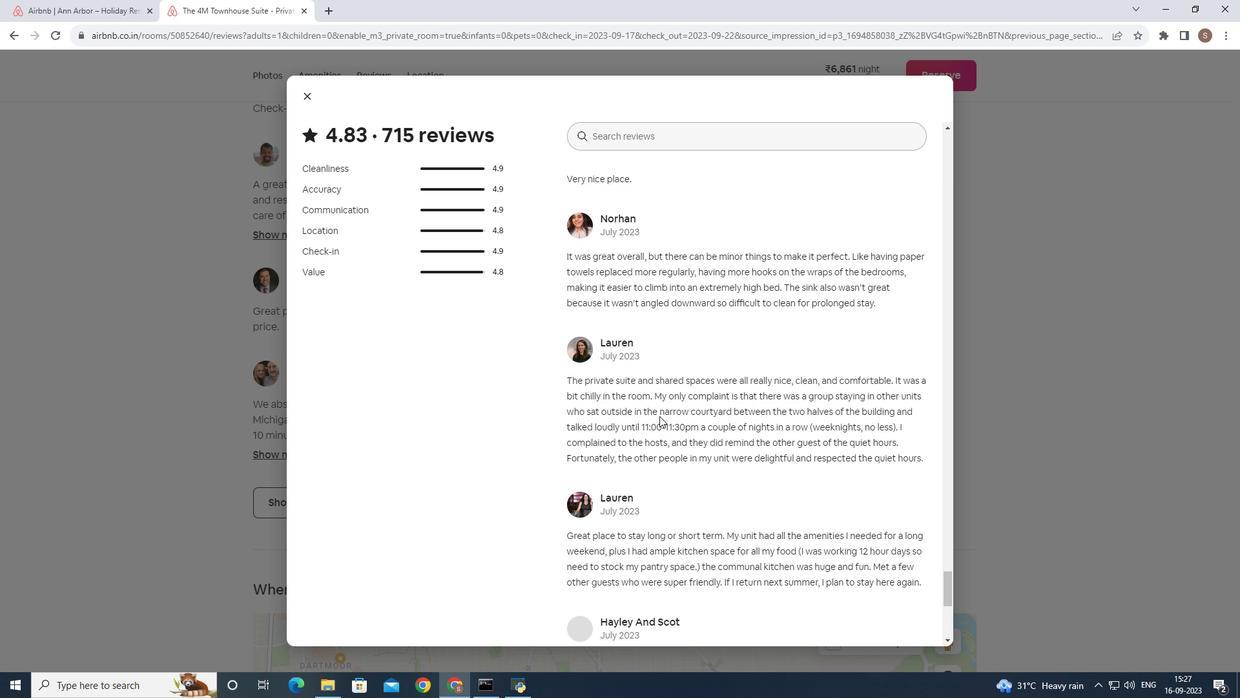 
Action: Mouse scrolled (659, 415) with delta (0, 0)
Screenshot: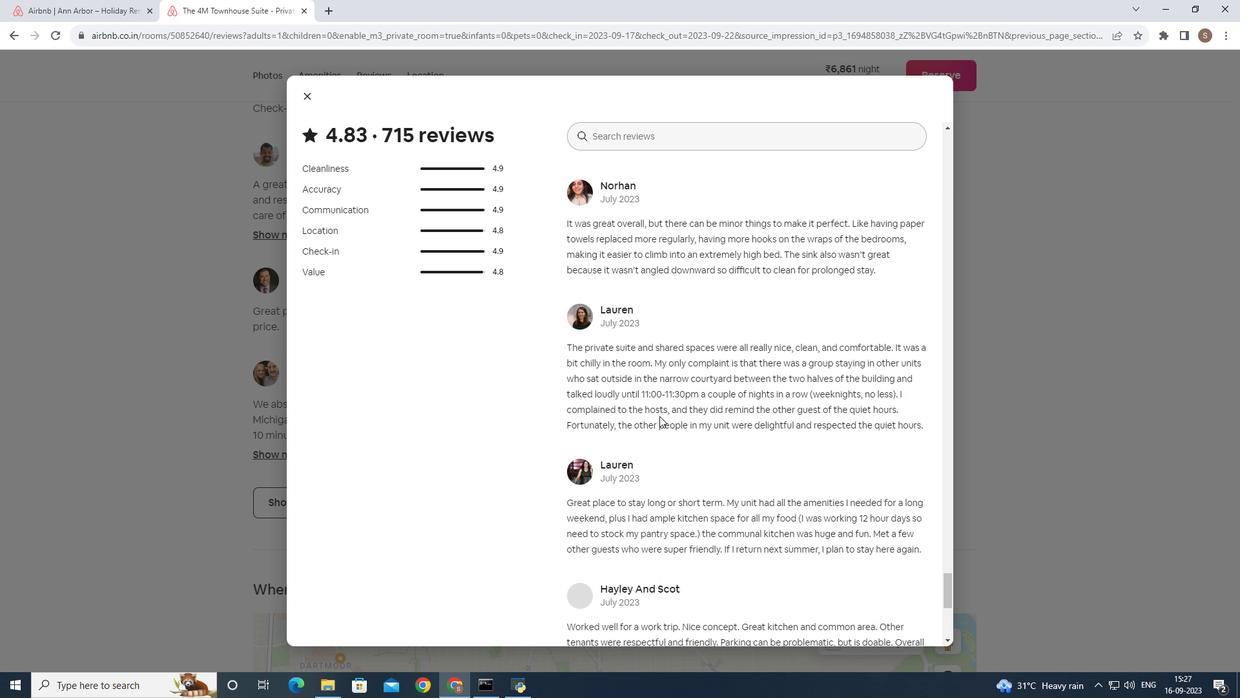 
Action: Mouse moved to (659, 416)
Screenshot: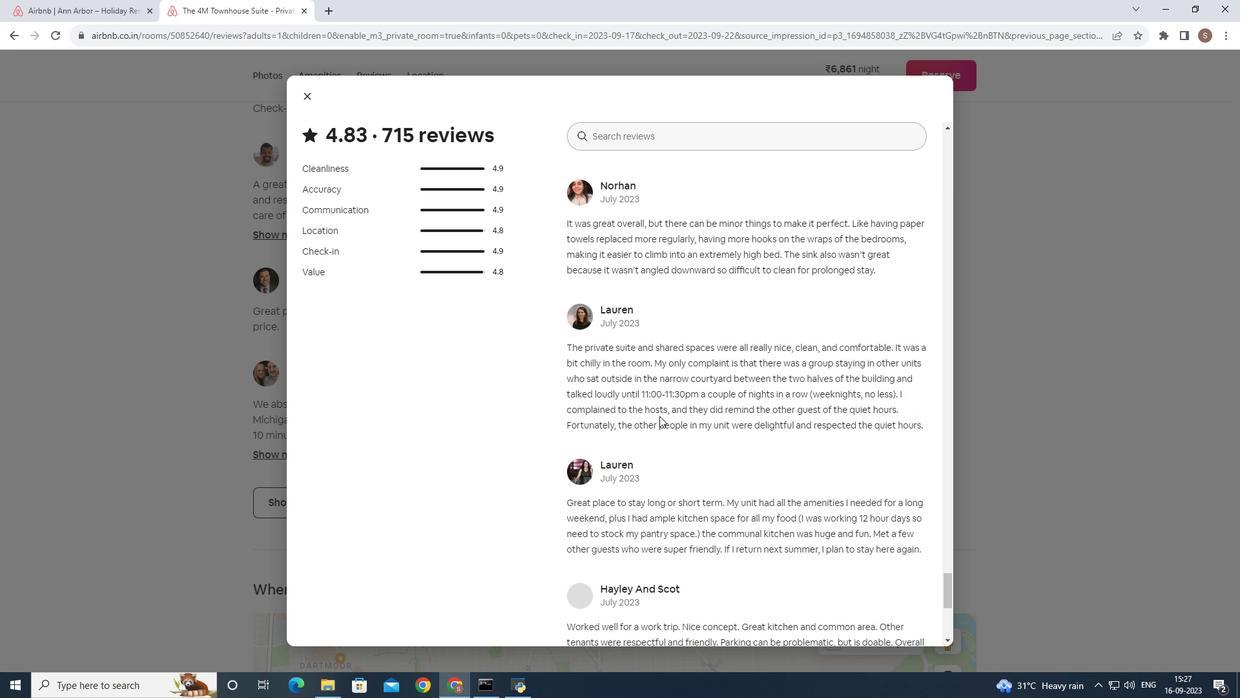 
Action: Mouse scrolled (659, 415) with delta (0, 0)
Screenshot: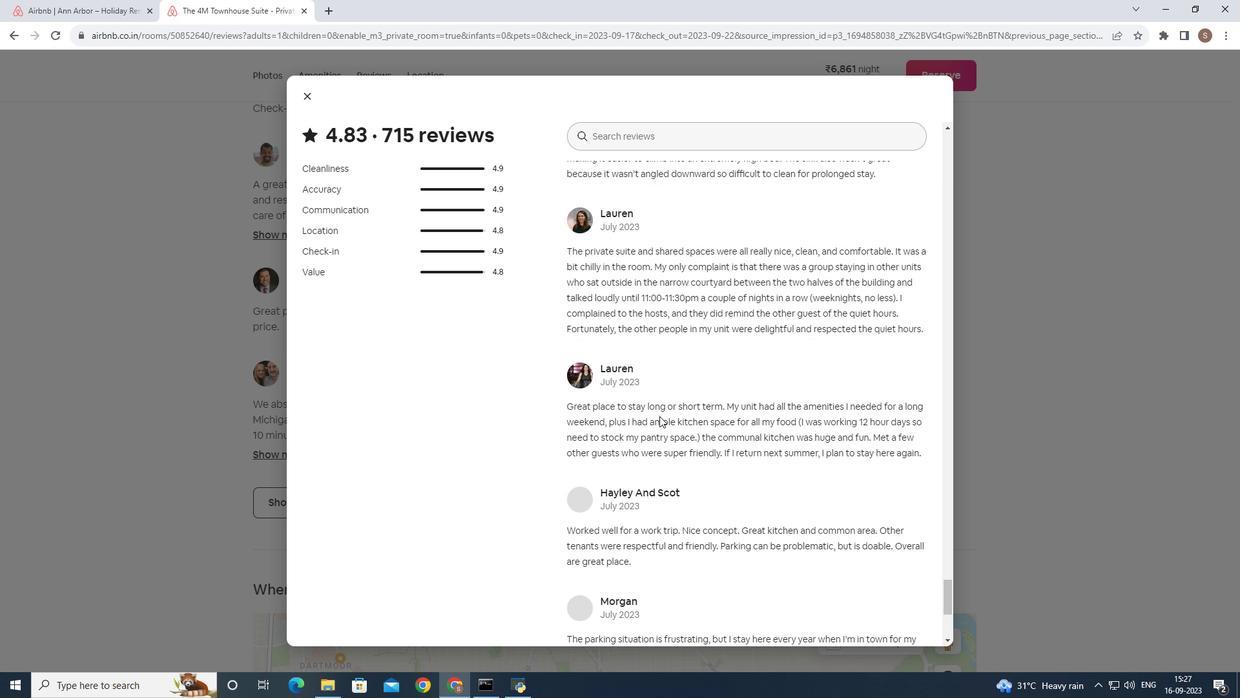 
Action: Mouse scrolled (659, 415) with delta (0, 0)
Screenshot: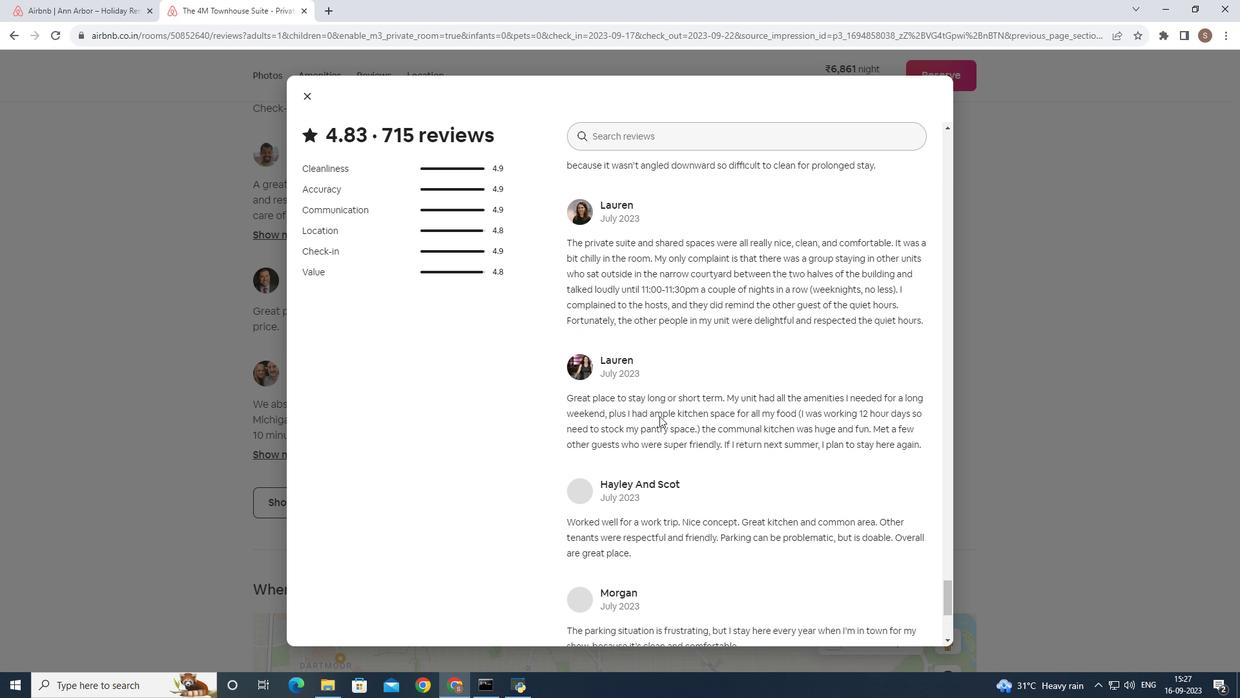 
Action: Mouse scrolled (659, 415) with delta (0, 0)
